 Task: Change the 'Frequently Asked Questions' heading to an H2 tag in the FAQ section.
Action: Mouse moved to (361, 460)
Screenshot: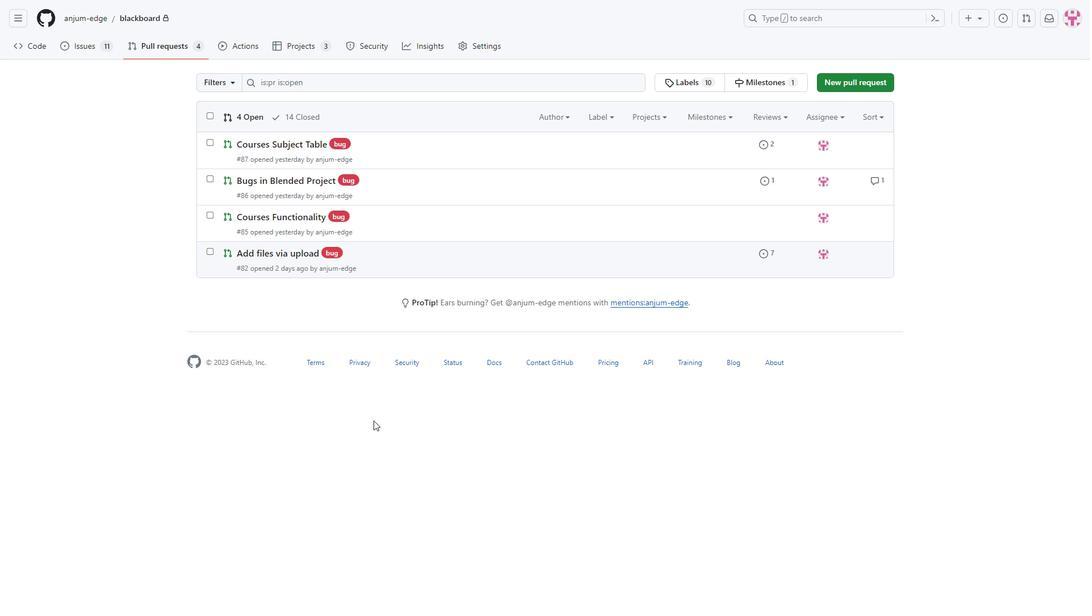 
Action: Mouse scrolled (361, 460) with delta (0, 0)
Screenshot: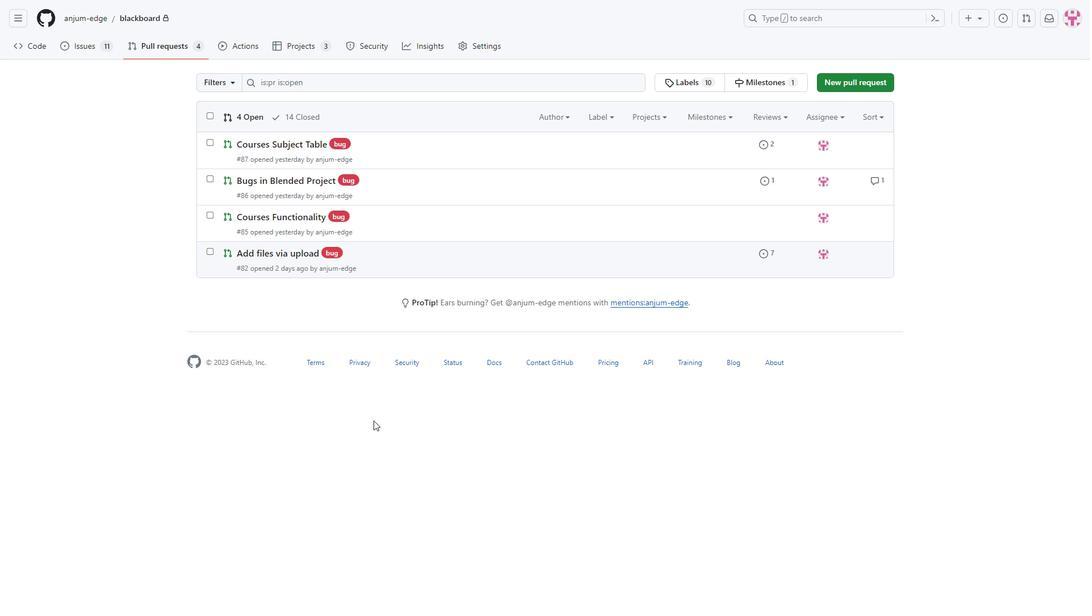 
Action: Mouse moved to (361, 461)
Screenshot: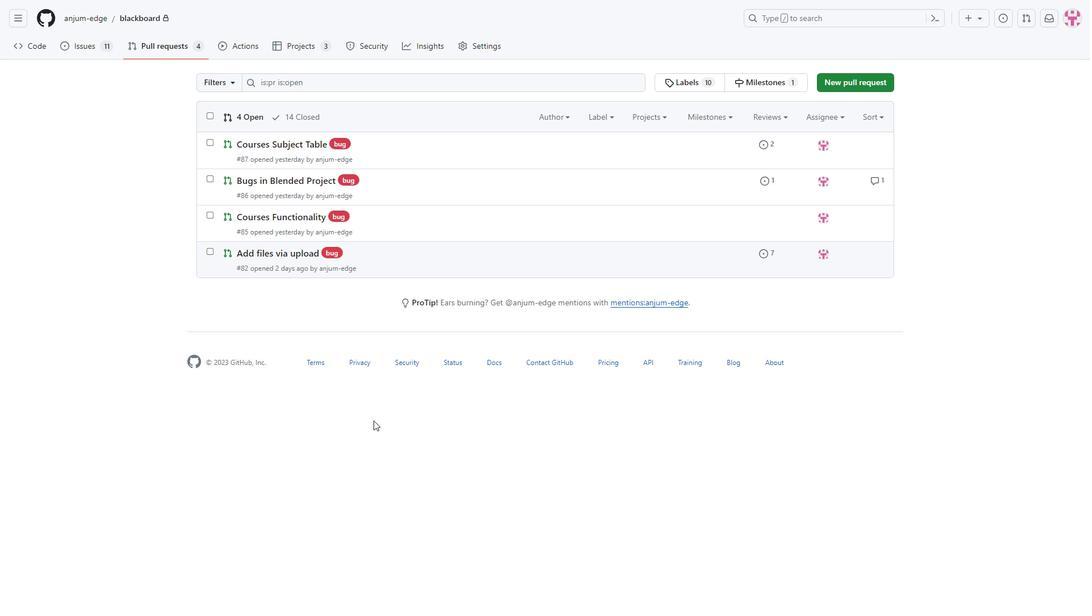 
Action: Mouse scrolled (361, 461) with delta (0, 0)
Screenshot: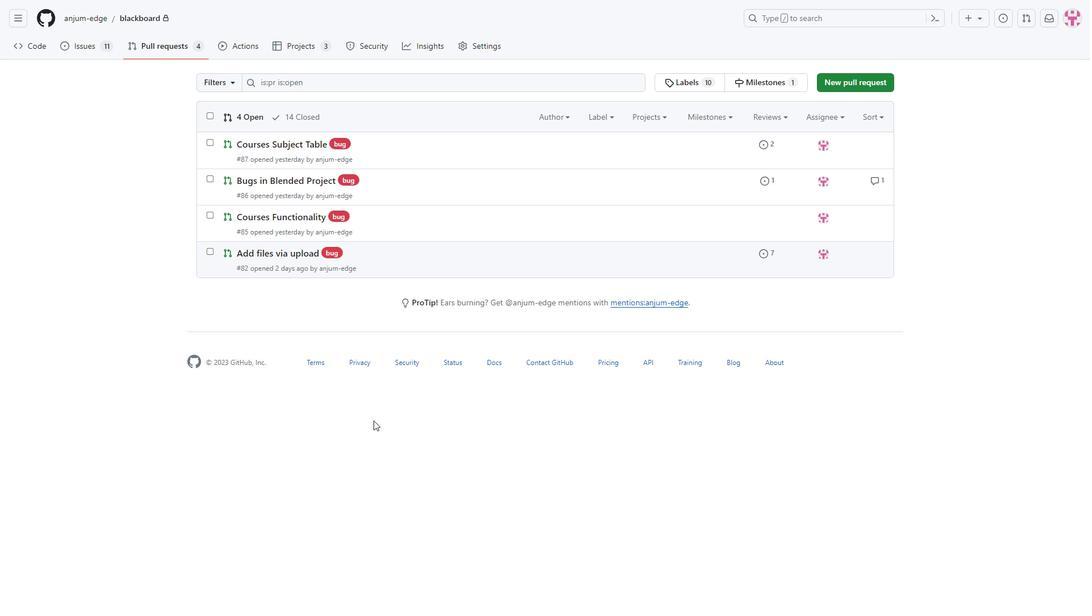 
Action: Mouse scrolled (361, 461) with delta (0, 0)
Screenshot: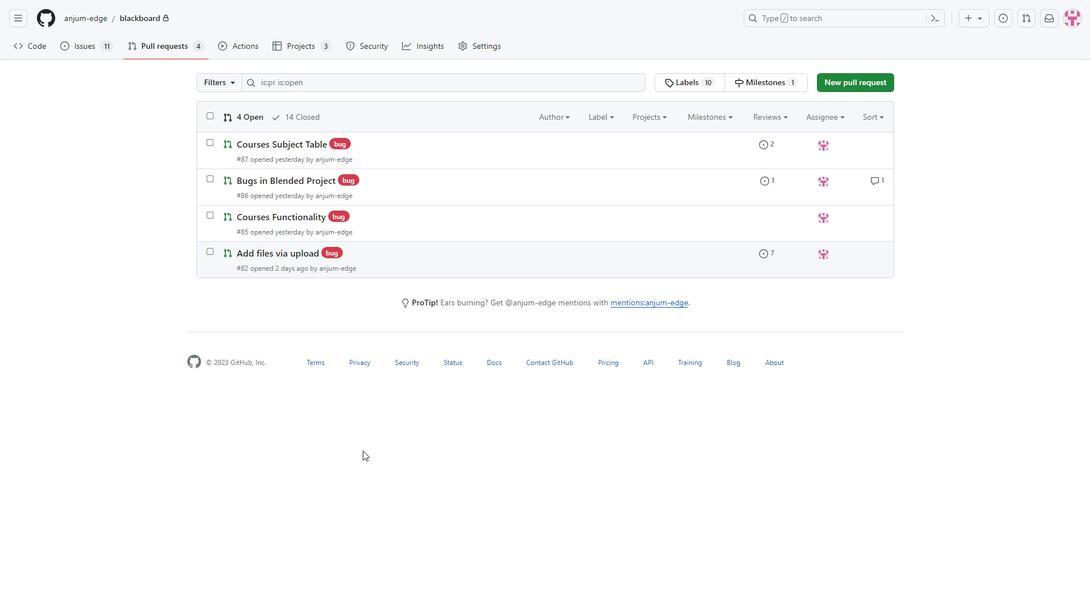 
Action: Mouse moved to (281, 217)
Screenshot: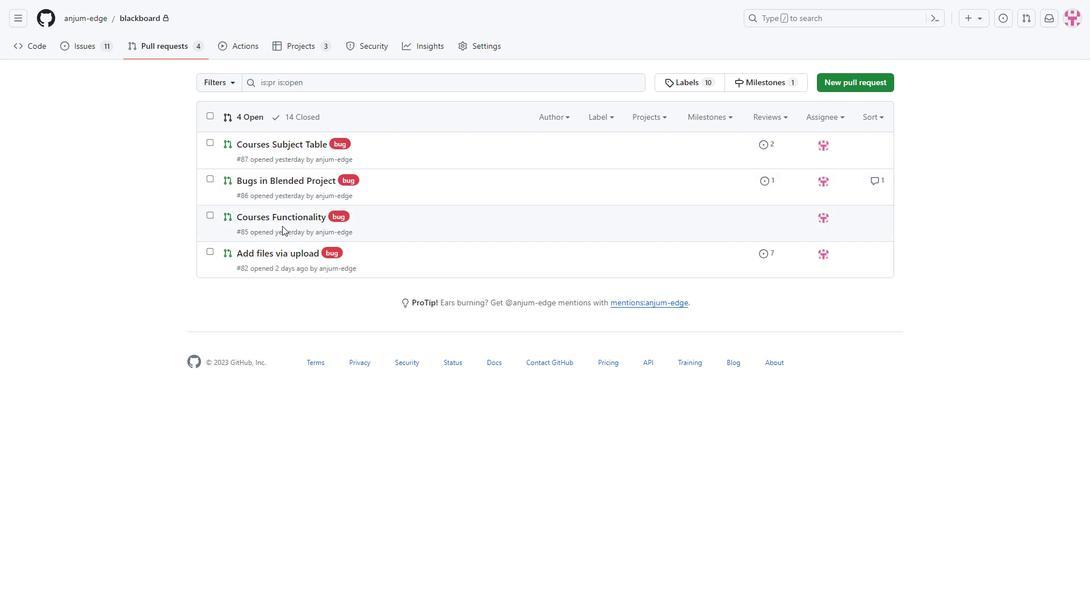 
Action: Mouse pressed left at (281, 217)
Screenshot: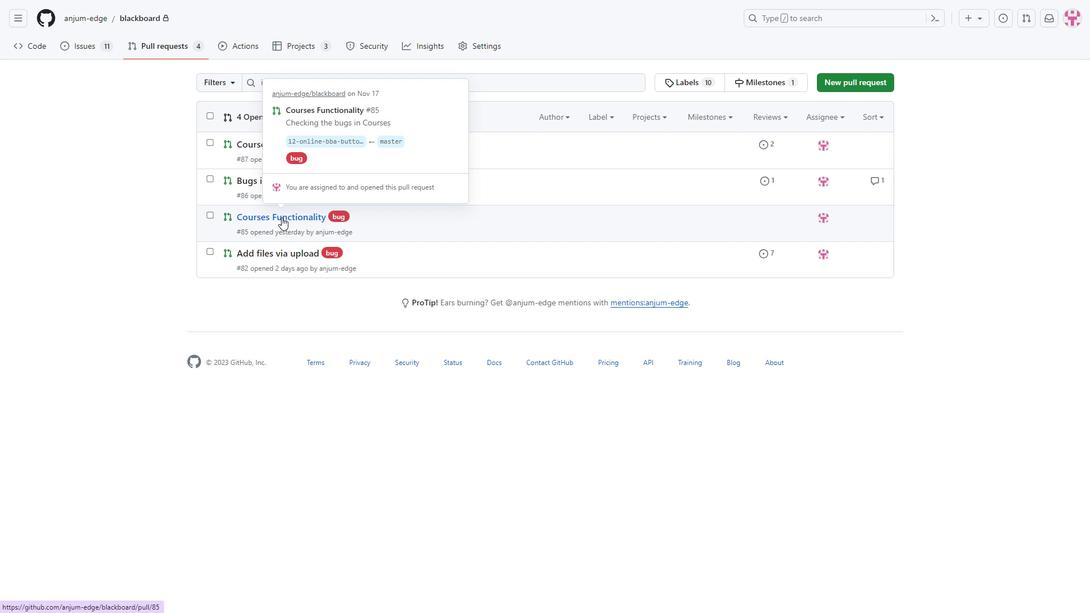 
Action: Mouse moved to (321, 371)
Screenshot: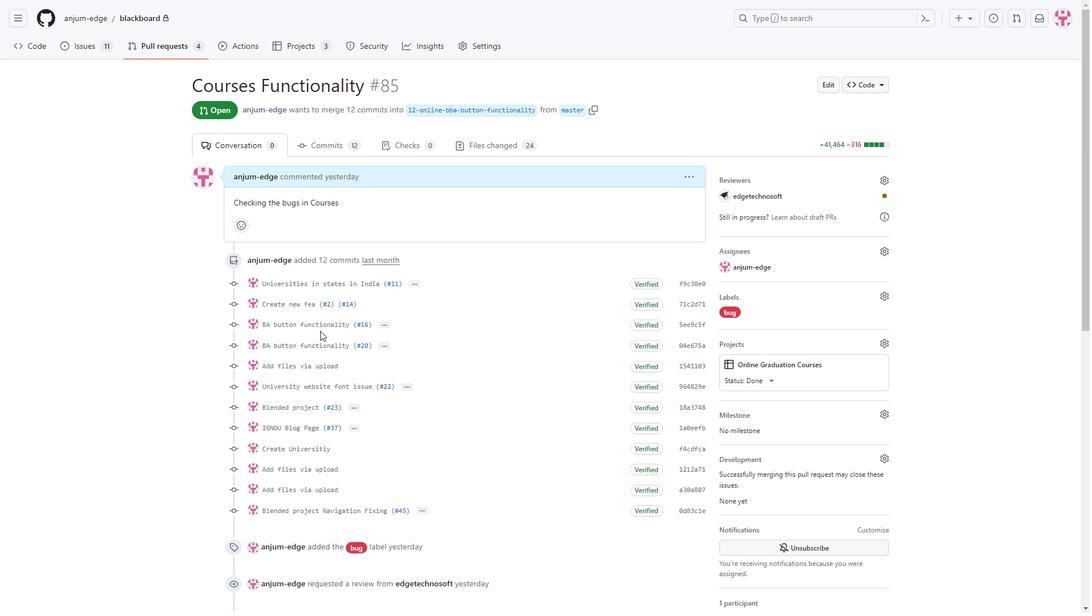 
Action: Mouse scrolled (321, 370) with delta (0, 0)
Screenshot: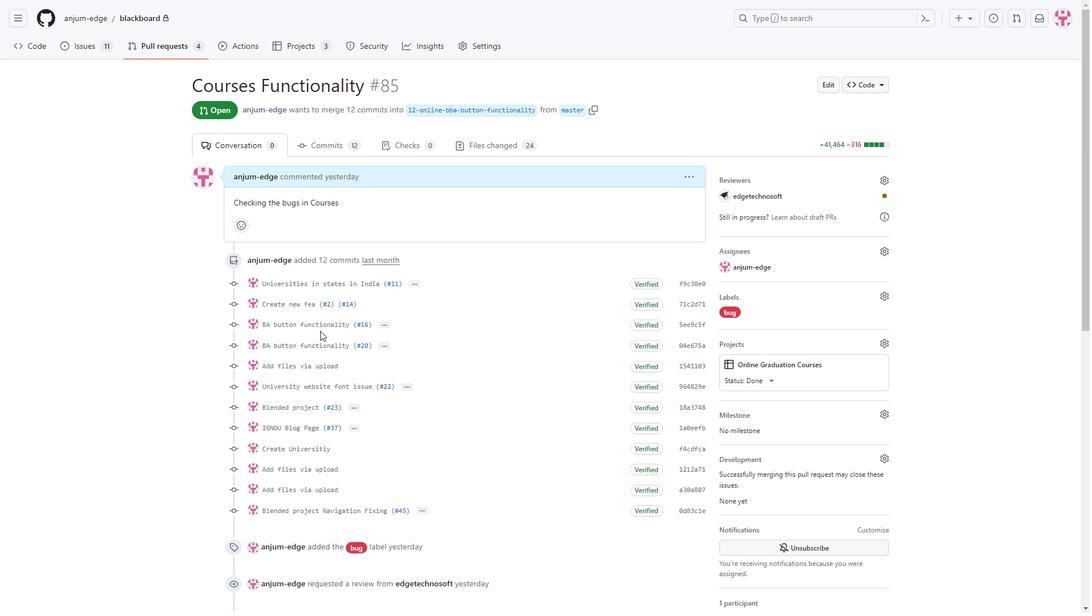 
Action: Mouse moved to (321, 374)
Screenshot: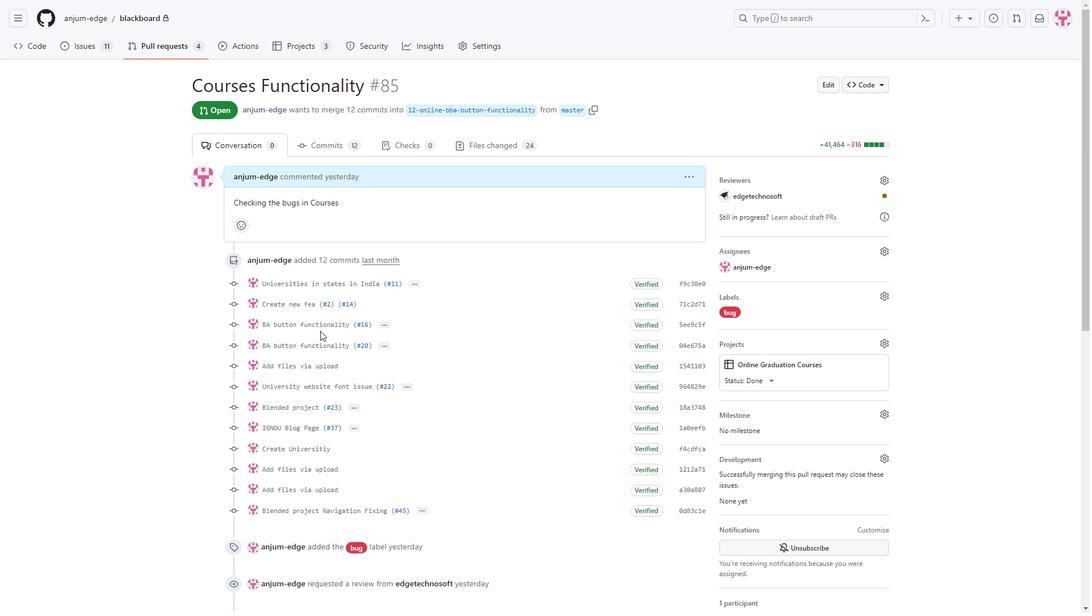 
Action: Mouse scrolled (321, 373) with delta (0, 0)
Screenshot: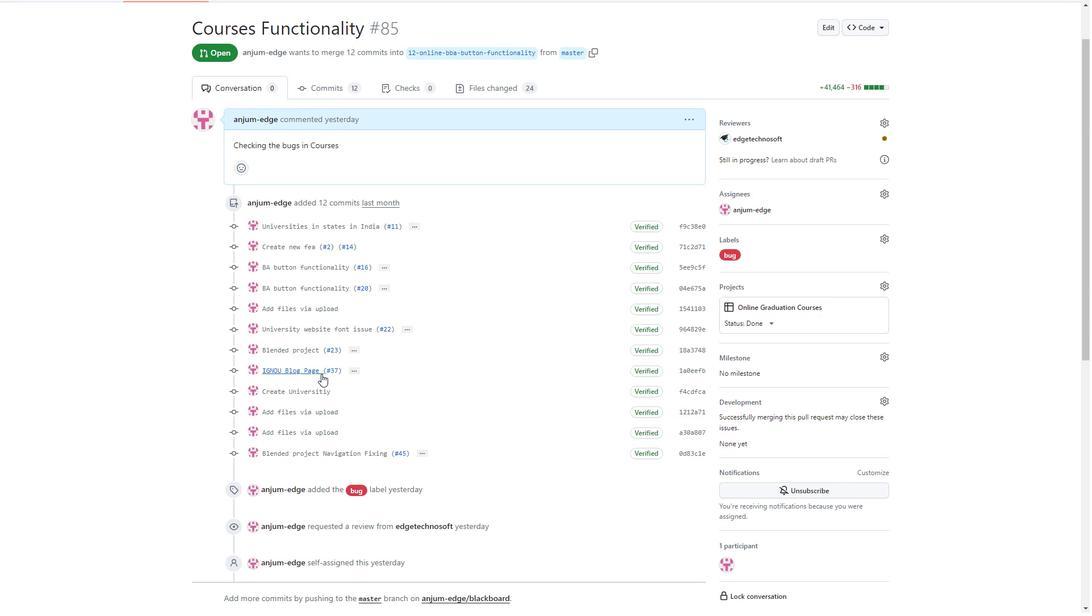 
Action: Mouse scrolled (321, 373) with delta (0, 0)
Screenshot: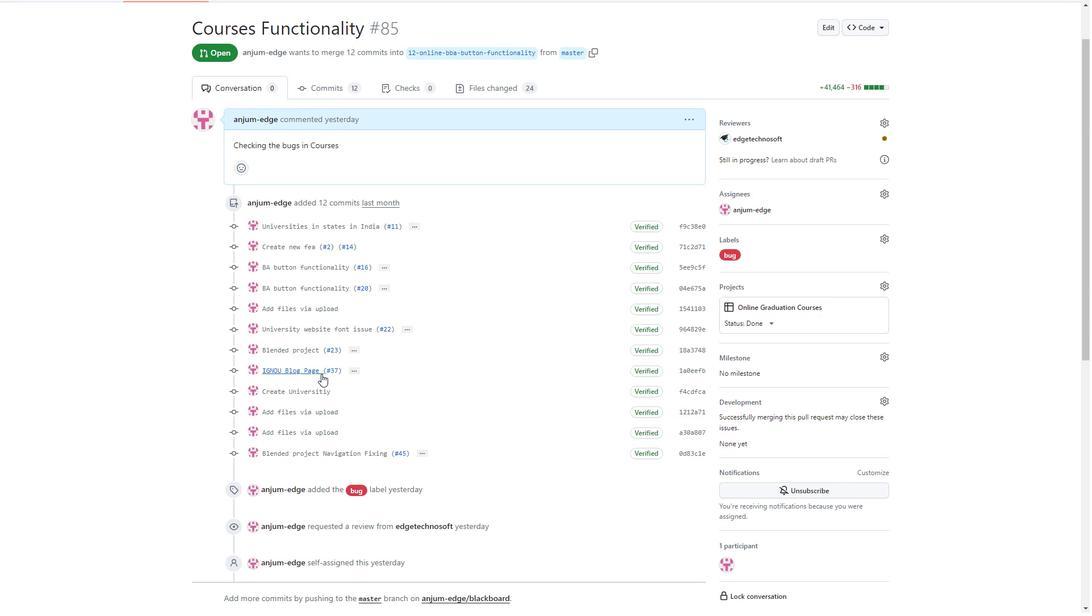 
Action: Mouse scrolled (321, 374) with delta (0, 0)
Screenshot: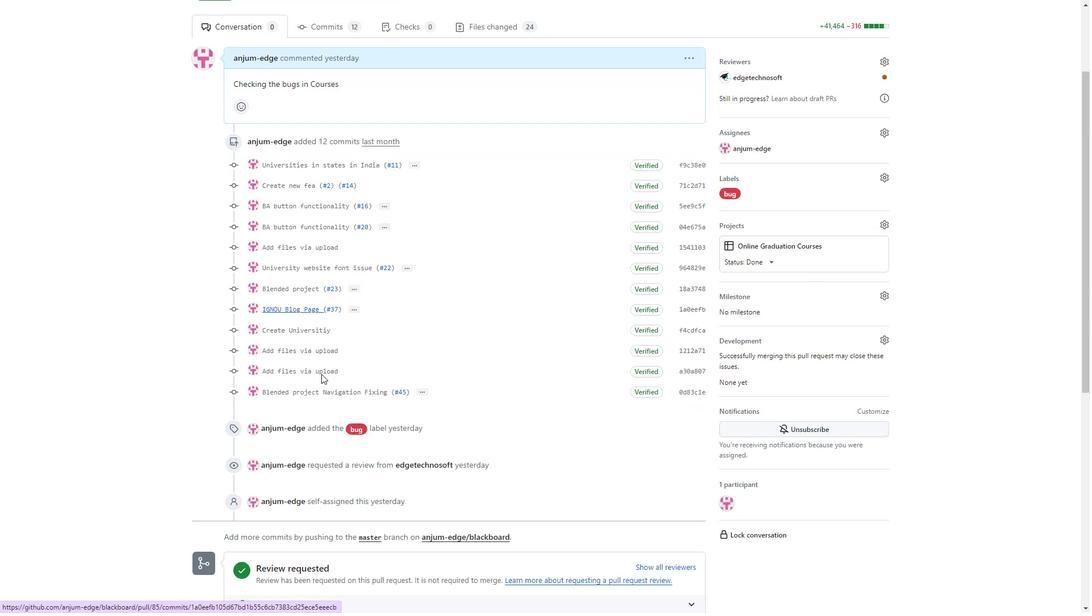 
Action: Mouse moved to (490, 417)
Screenshot: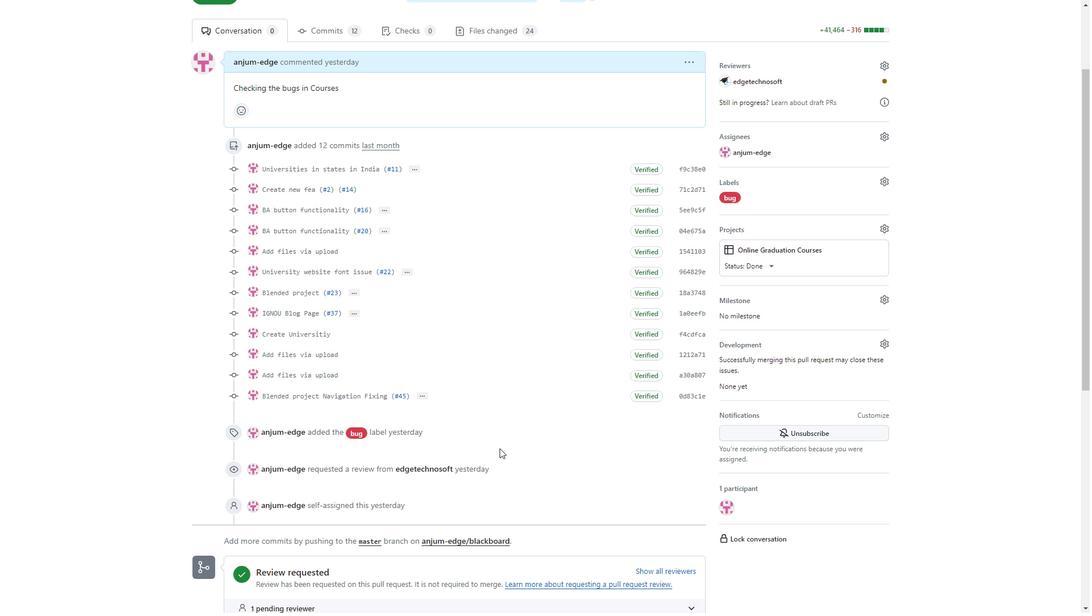 
Action: Mouse scrolled (490, 416) with delta (0, 0)
Screenshot: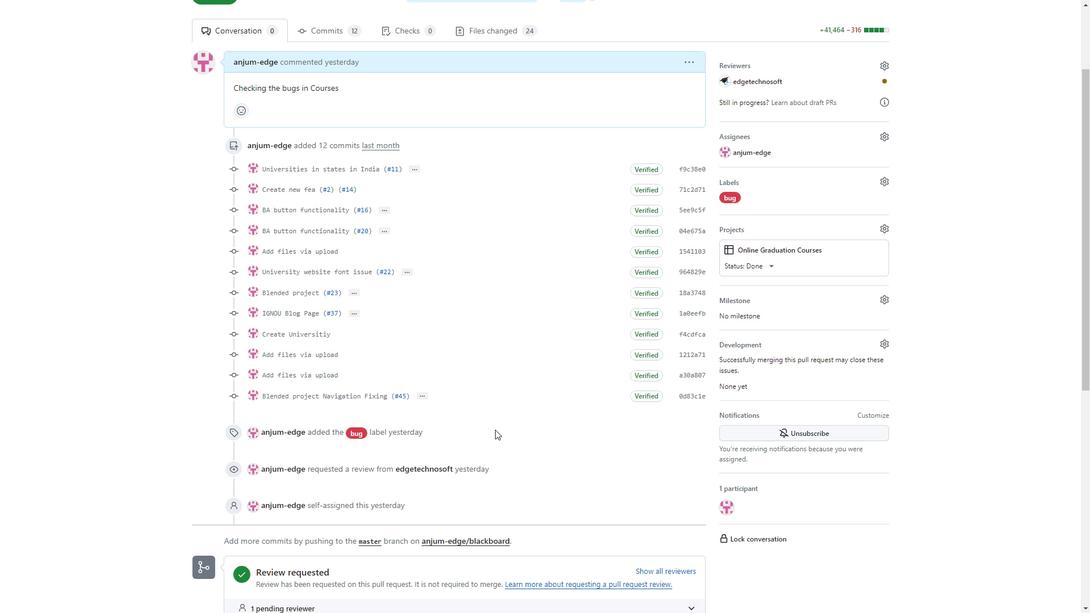 
Action: Mouse scrolled (490, 416) with delta (0, 0)
Screenshot: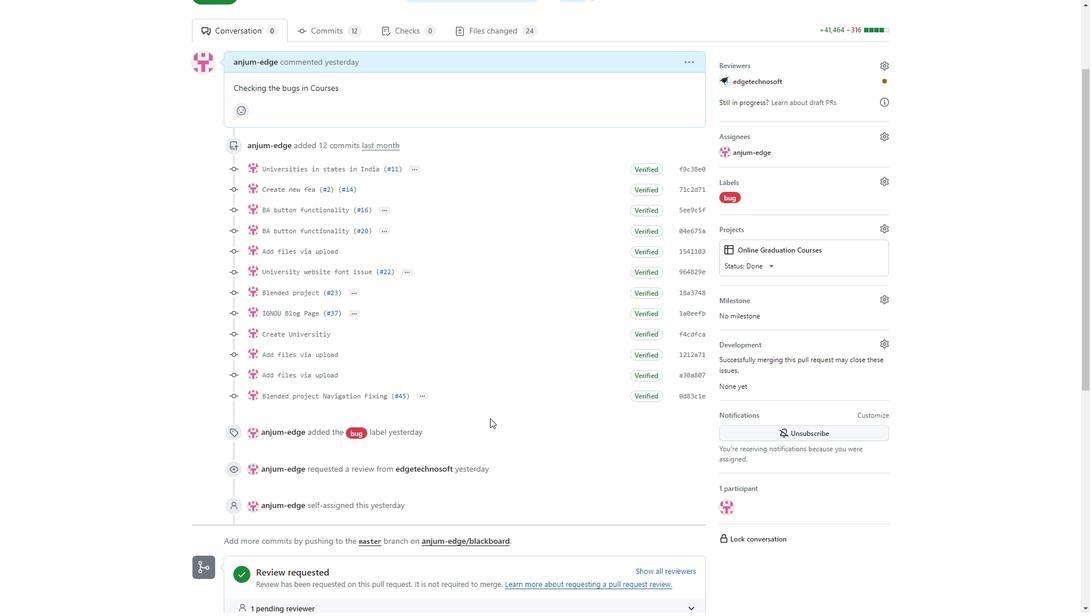 
Action: Mouse moved to (489, 416)
Screenshot: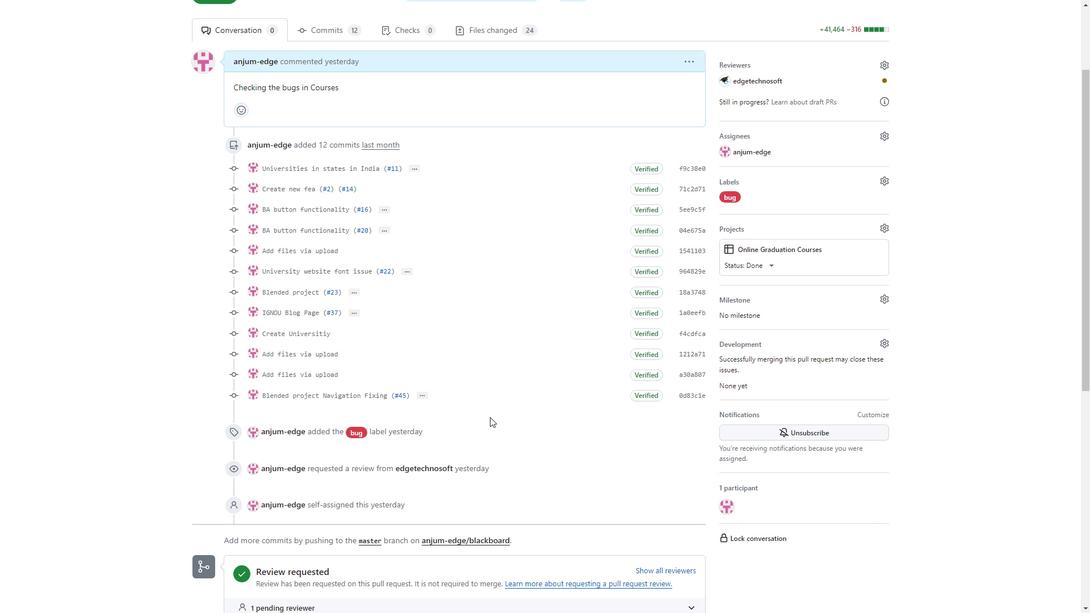 
Action: Mouse scrolled (489, 416) with delta (0, 0)
Screenshot: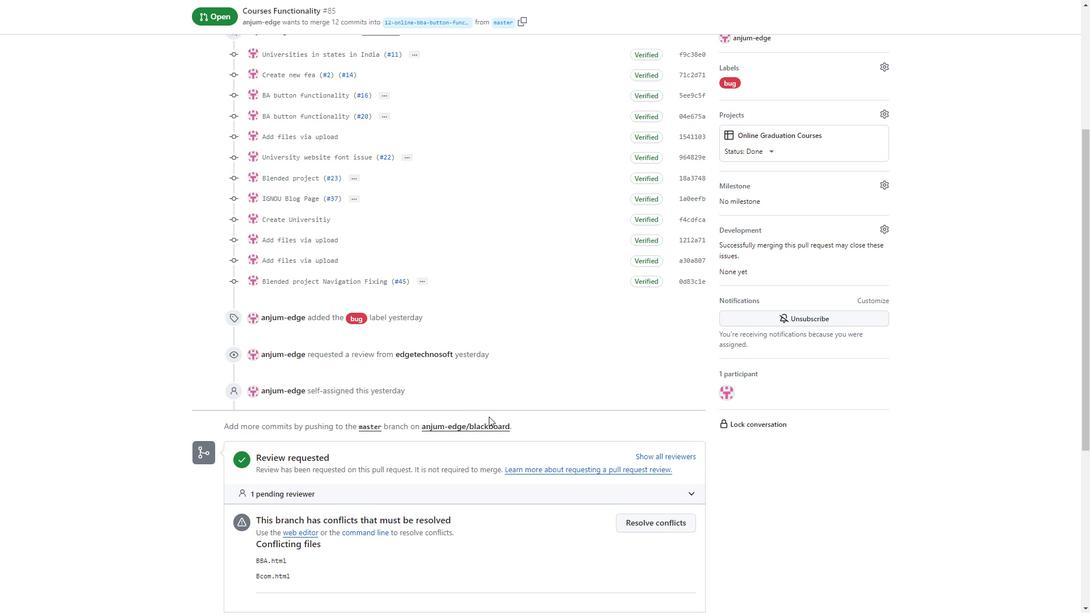 
Action: Mouse scrolled (489, 416) with delta (0, 0)
Screenshot: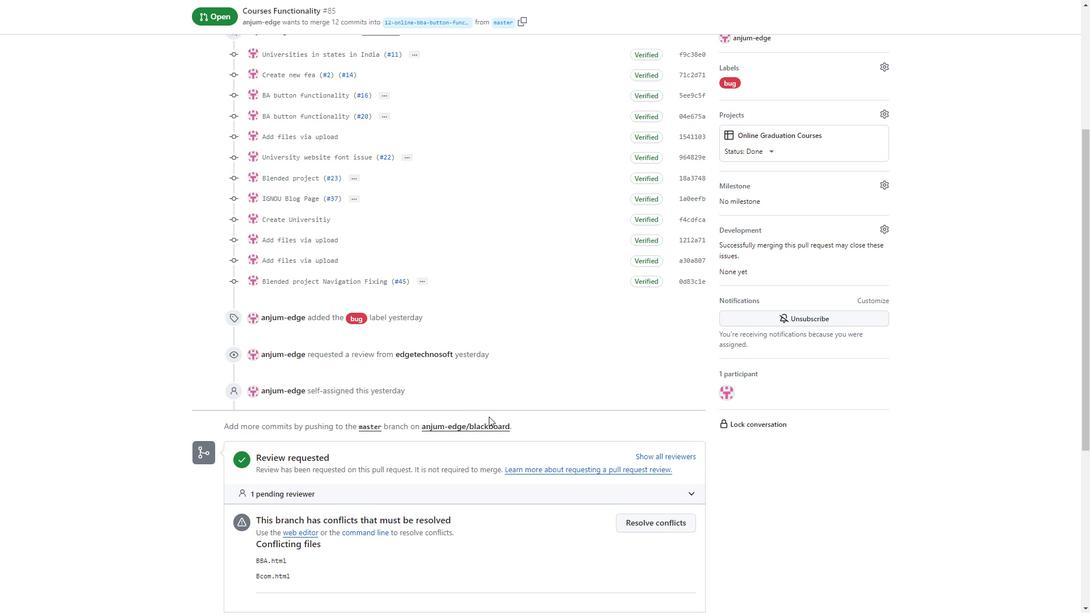 
Action: Mouse scrolled (489, 416) with delta (0, 0)
Screenshot: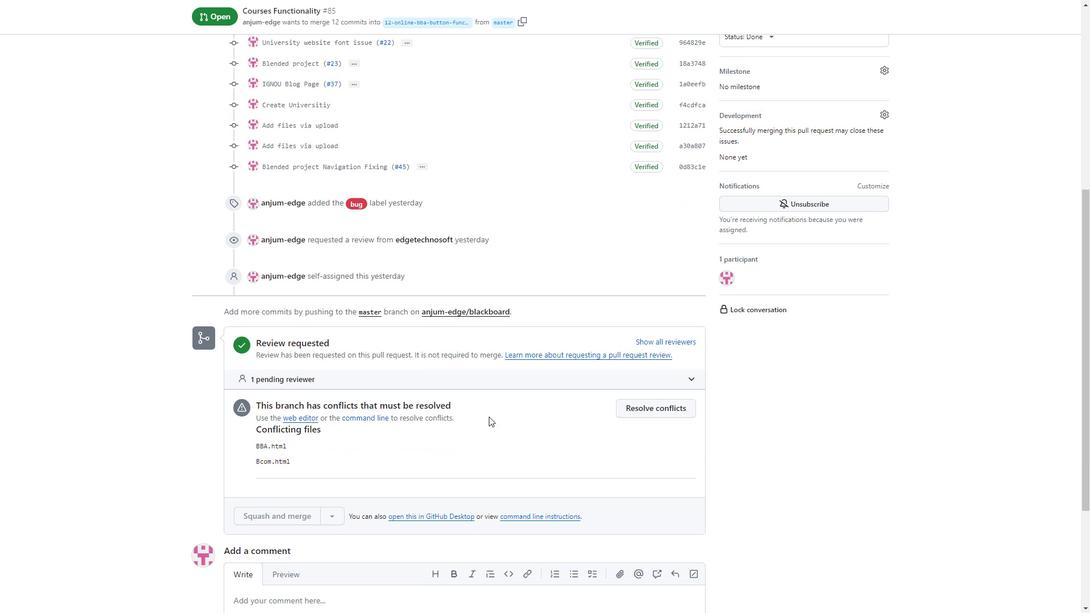 
Action: Mouse scrolled (489, 416) with delta (0, 0)
Screenshot: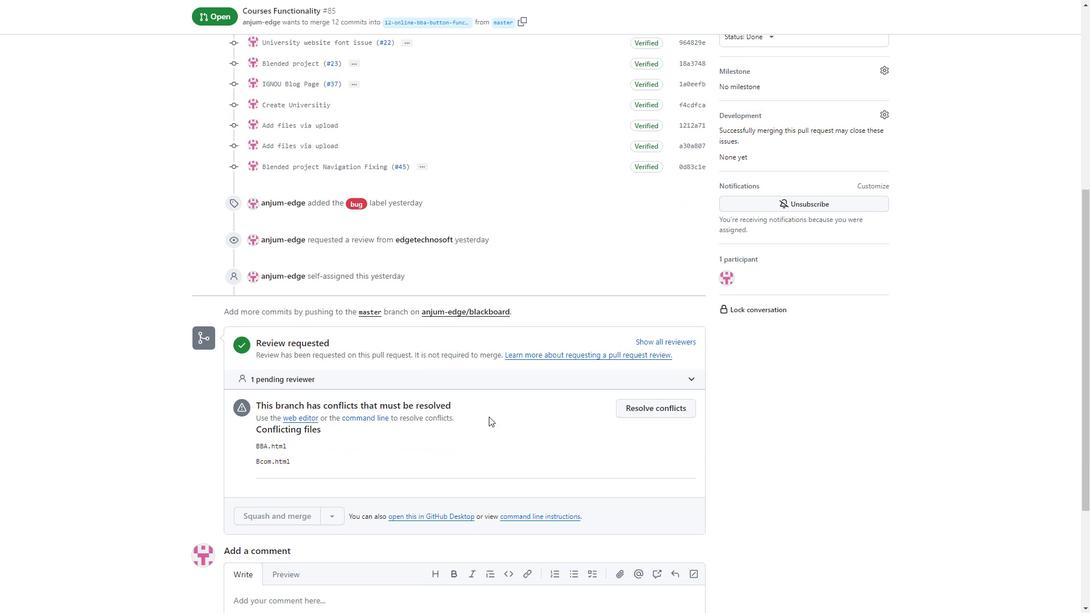 
Action: Mouse scrolled (489, 416) with delta (0, 0)
Screenshot: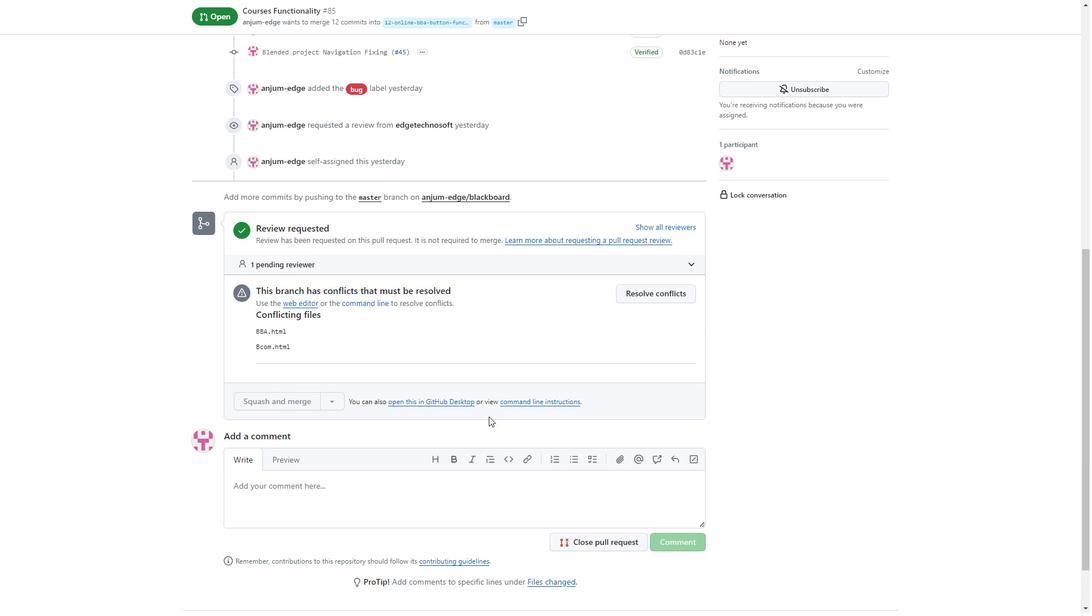 
Action: Mouse moved to (352, 301)
Screenshot: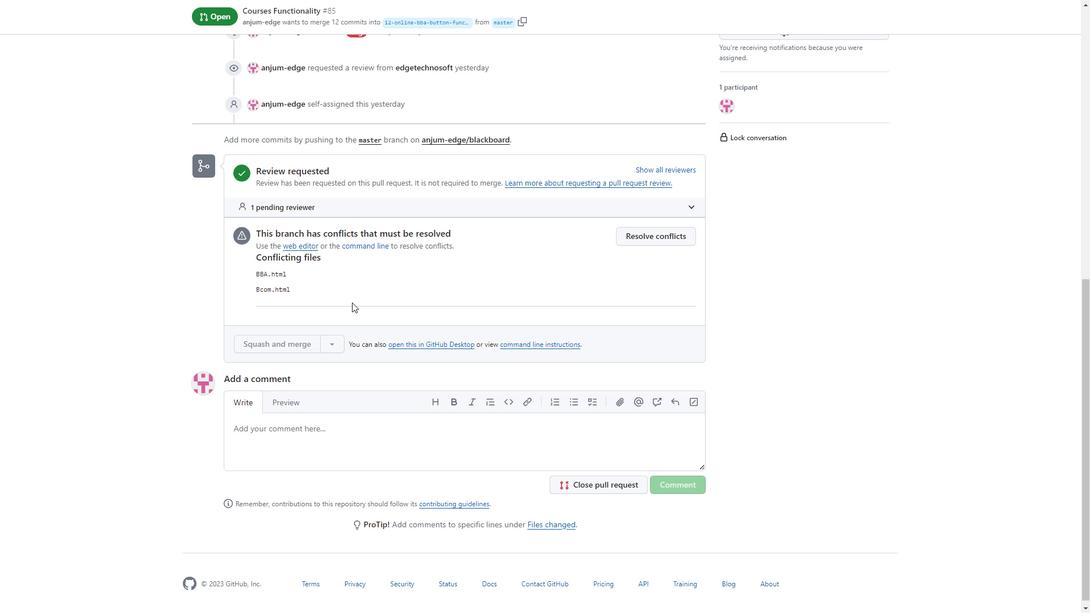 
Action: Mouse scrolled (352, 300) with delta (0, 0)
Screenshot: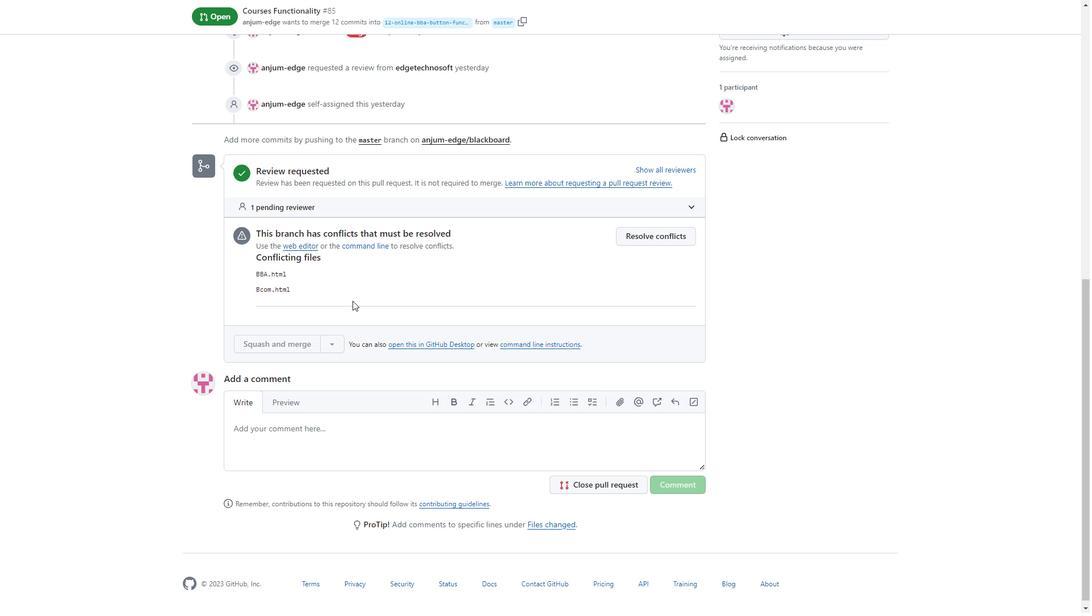 
Action: Mouse scrolled (352, 300) with delta (0, 0)
Screenshot: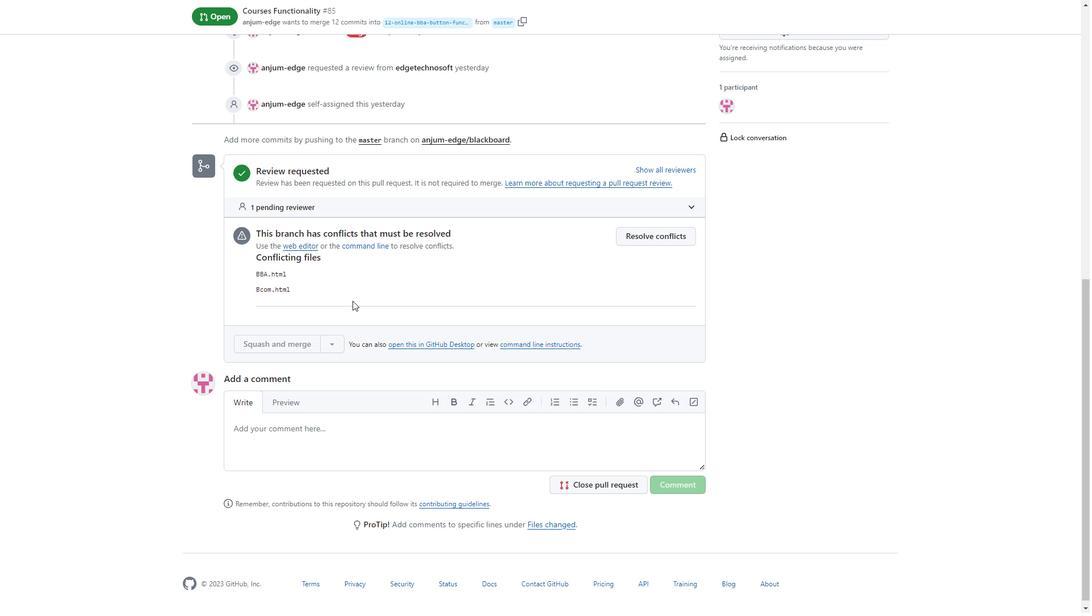 
Action: Mouse scrolled (352, 300) with delta (0, 0)
Screenshot: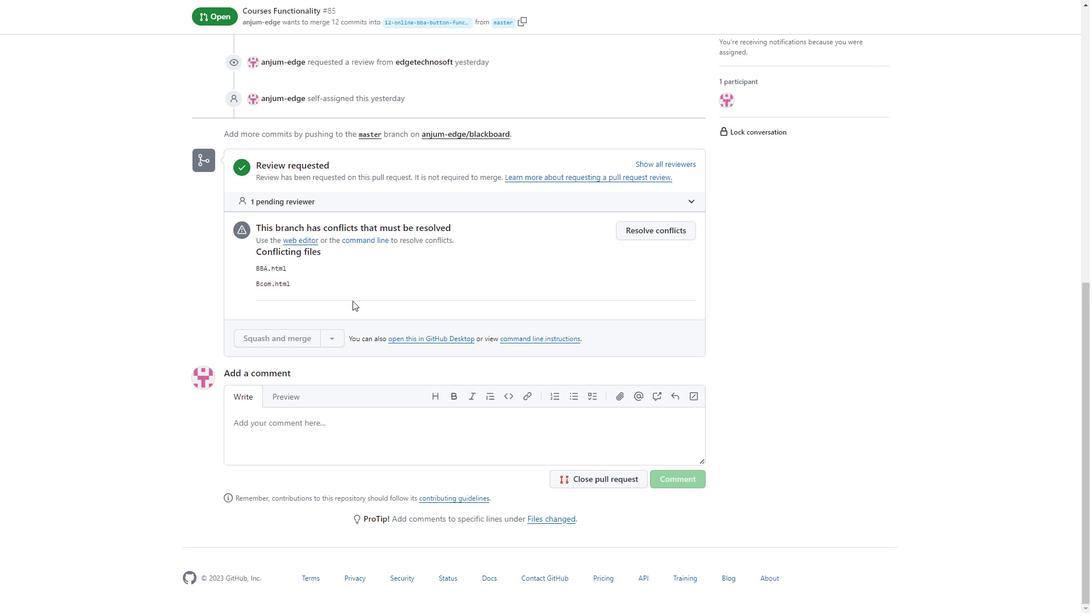 
Action: Mouse scrolled (352, 300) with delta (0, 0)
Screenshot: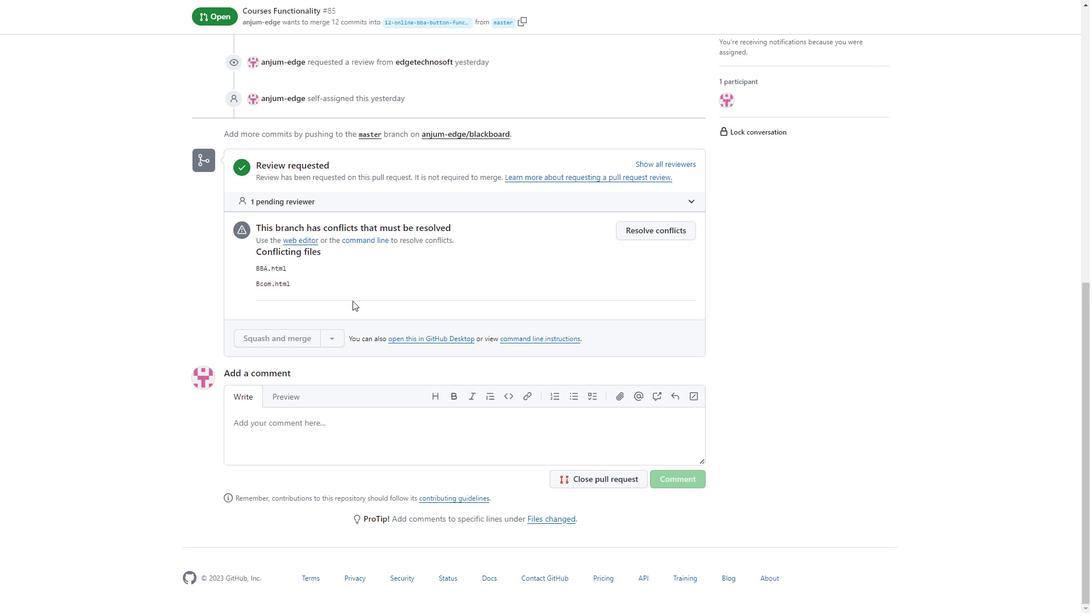 
Action: Mouse scrolled (352, 300) with delta (0, 0)
Screenshot: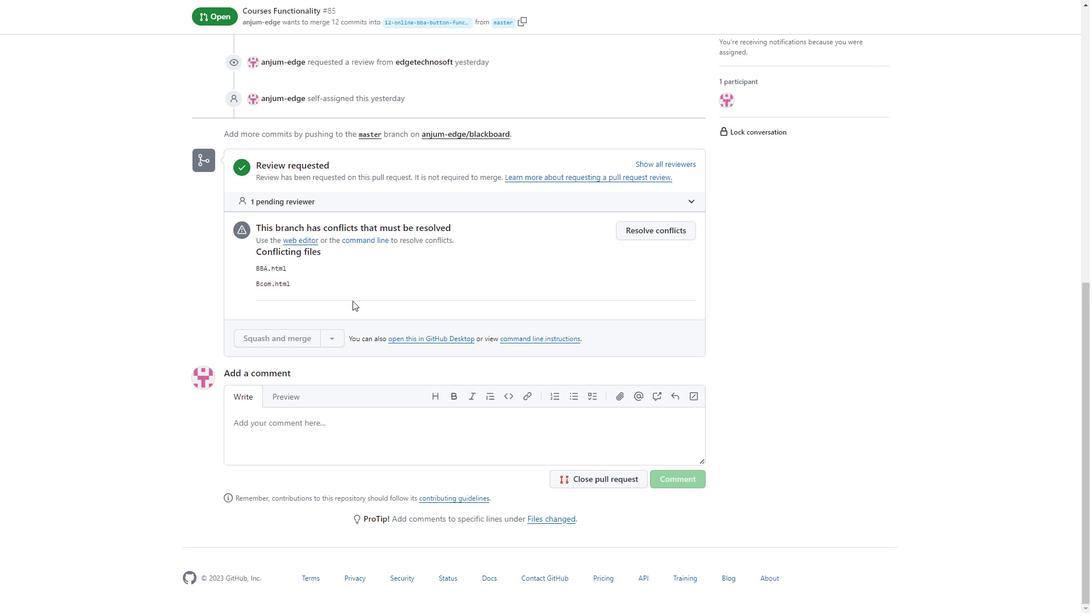 
Action: Mouse scrolled (352, 300) with delta (0, 0)
Screenshot: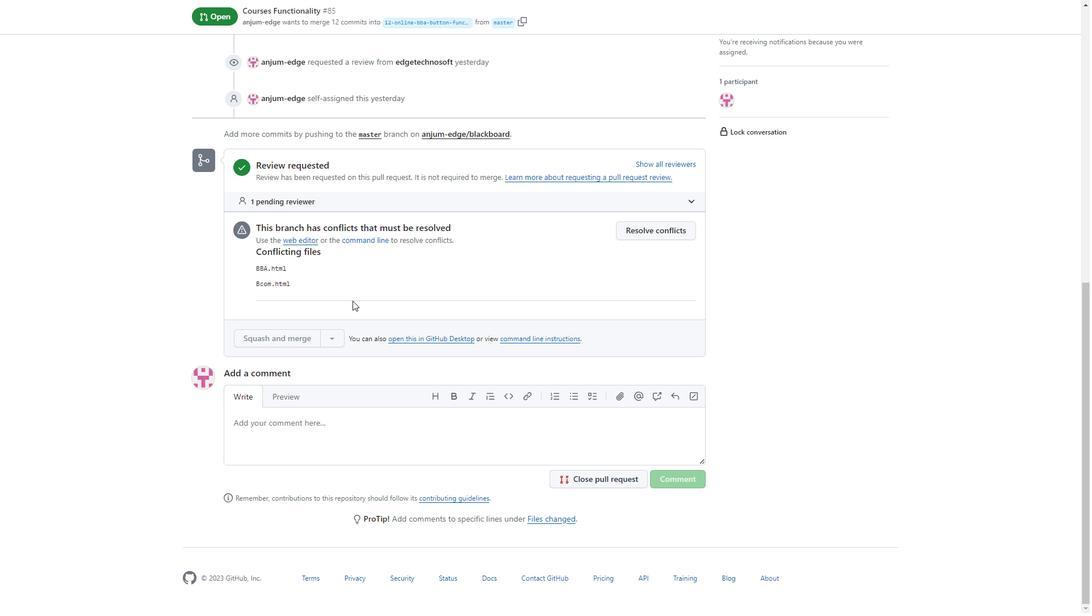 
Action: Mouse scrolled (352, 300) with delta (0, 0)
Screenshot: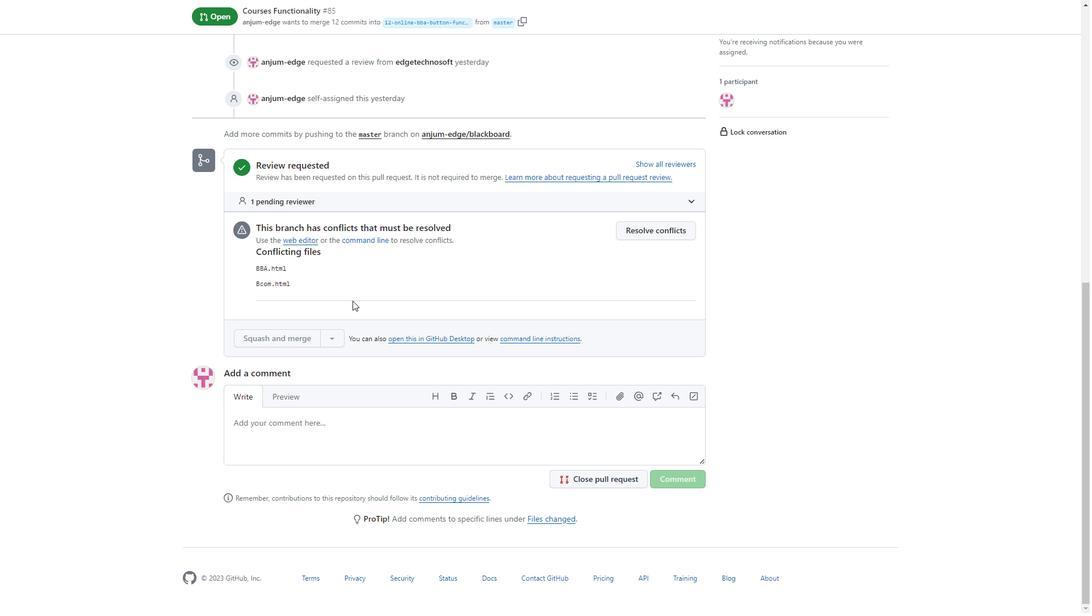 
Action: Mouse scrolled (352, 300) with delta (0, 0)
Screenshot: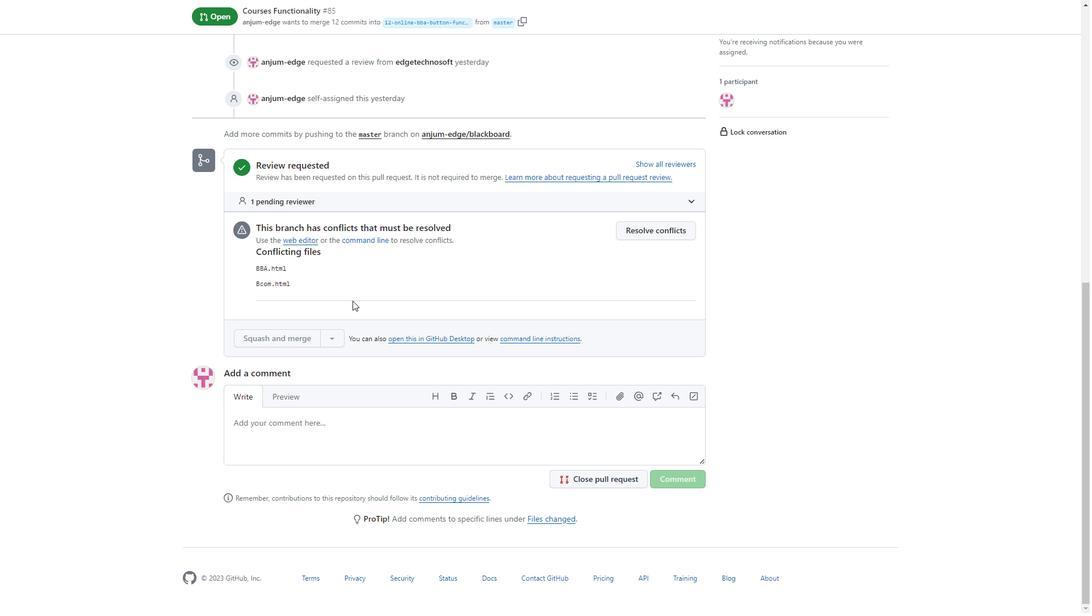 
Action: Mouse moved to (392, 285)
Screenshot: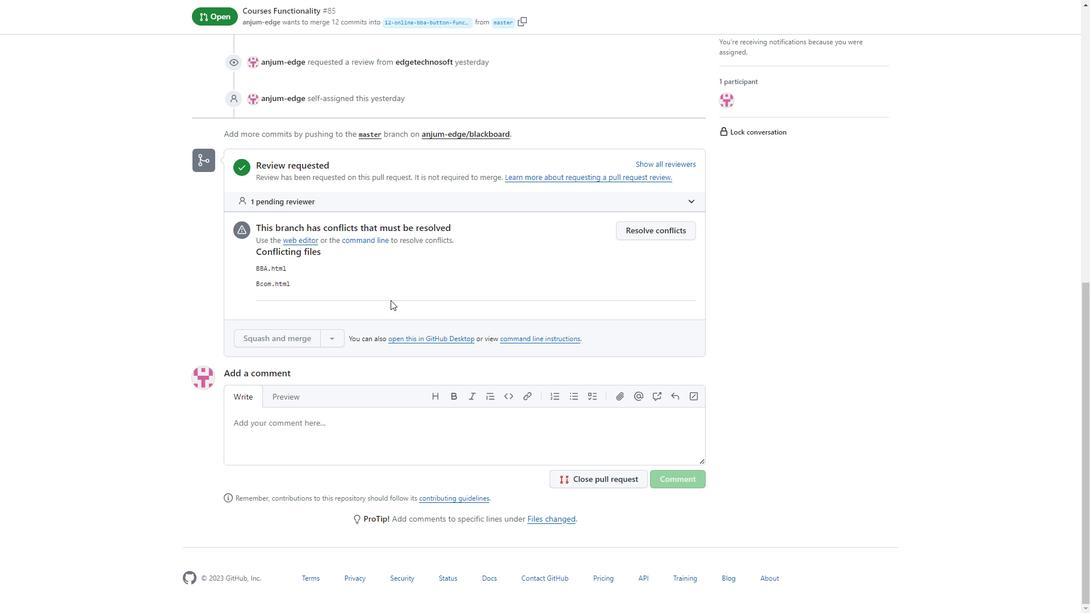 
Action: Mouse scrolled (392, 285) with delta (0, 0)
Screenshot: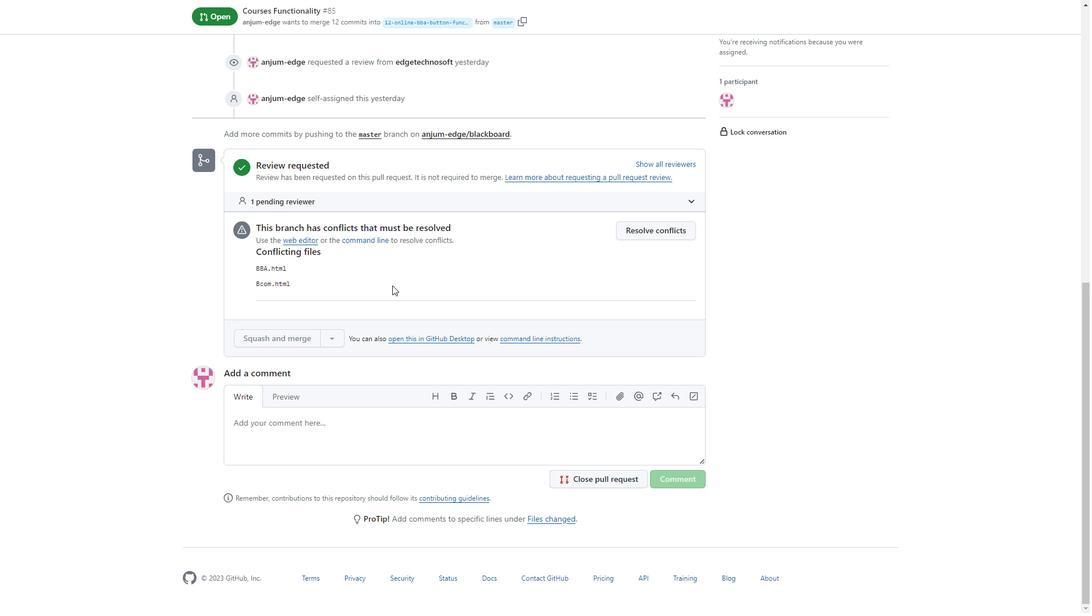 
Action: Mouse scrolled (392, 285) with delta (0, 0)
Screenshot: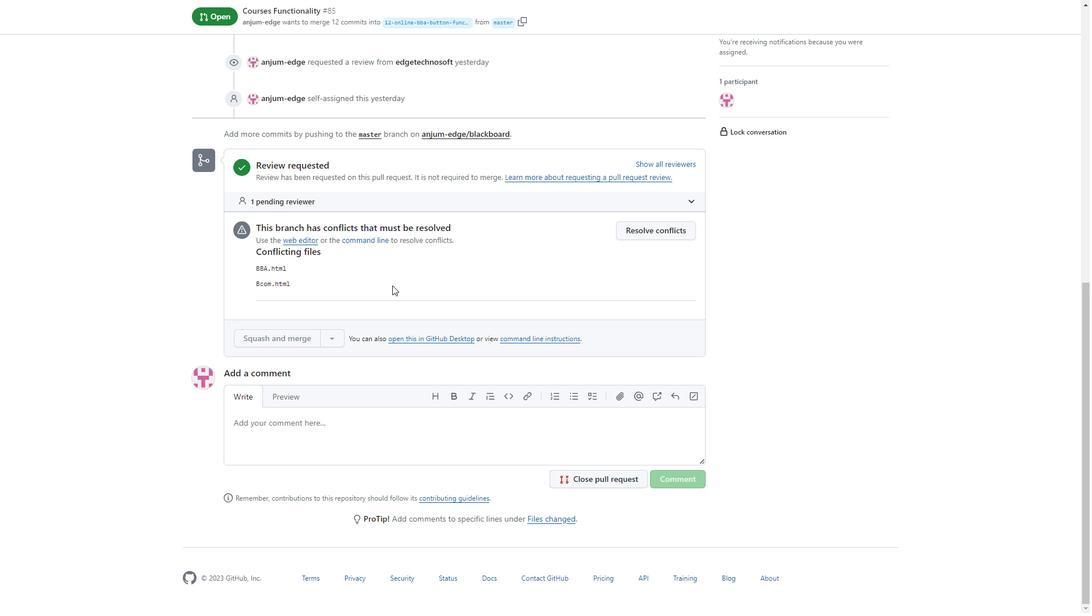 
Action: Mouse scrolled (392, 285) with delta (0, 0)
Screenshot: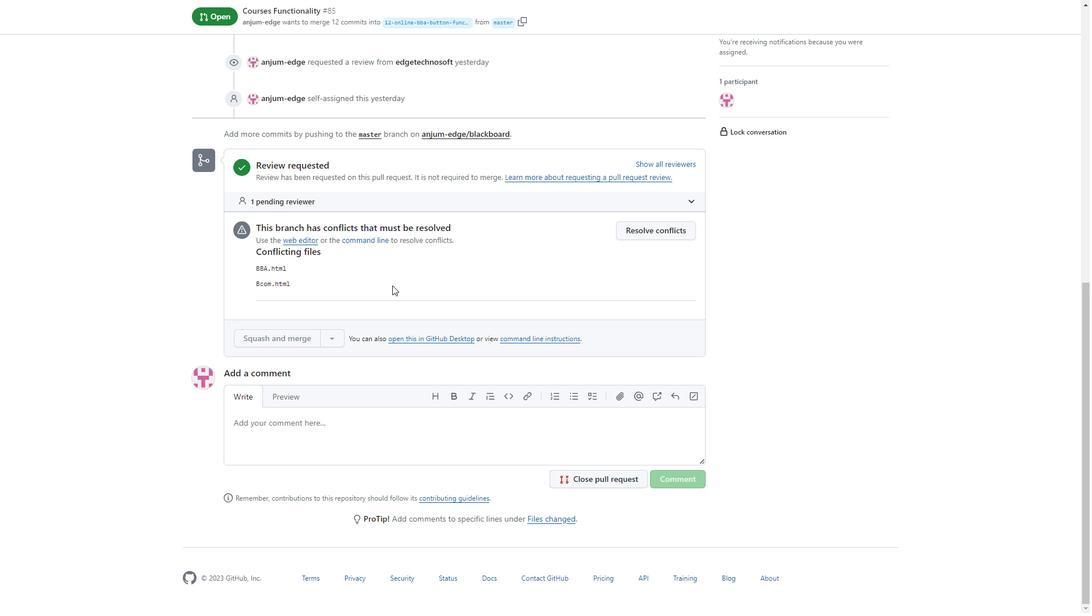 
Action: Mouse scrolled (392, 285) with delta (0, 0)
Screenshot: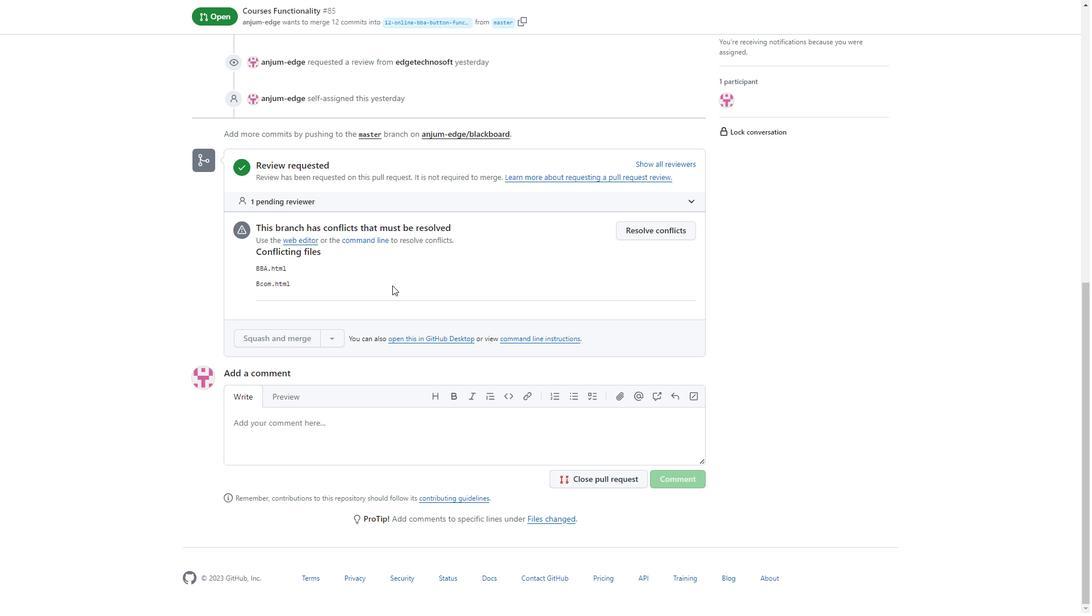 
Action: Mouse scrolled (392, 285) with delta (0, 0)
Screenshot: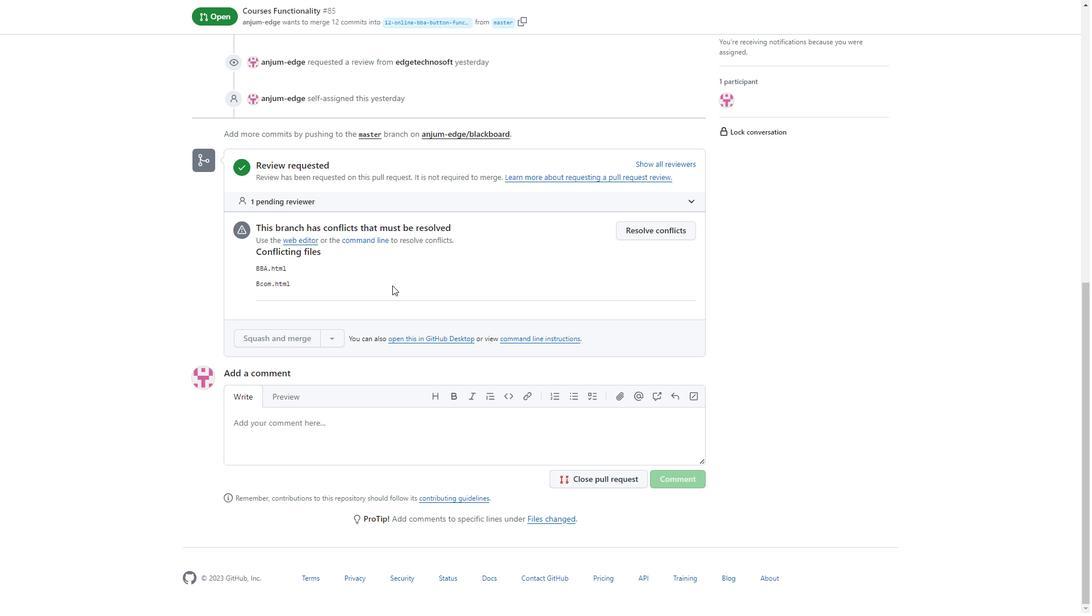 
Action: Mouse moved to (386, 286)
Screenshot: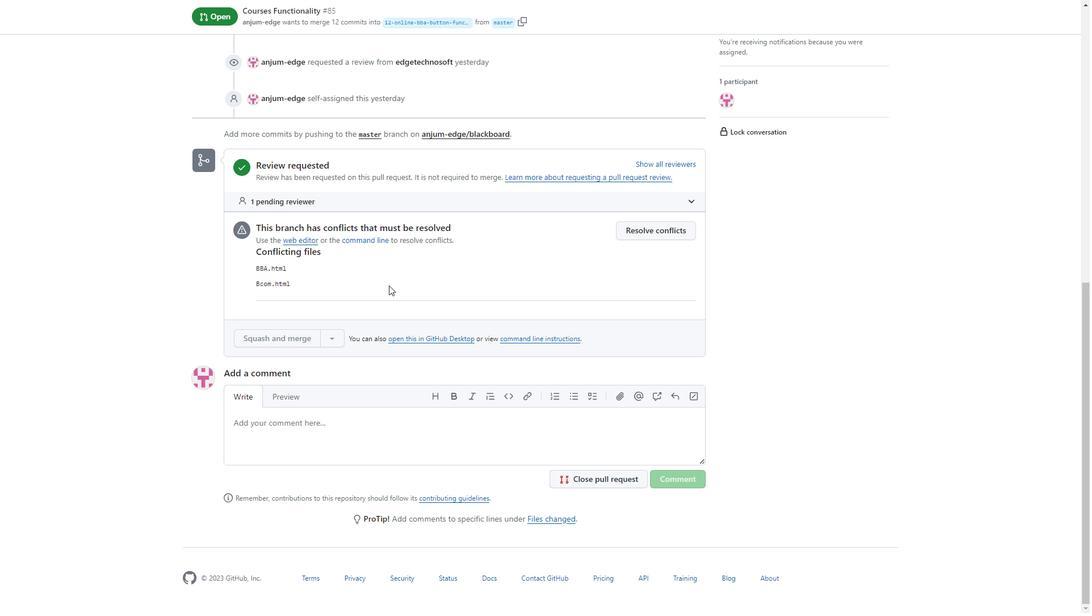 
Action: Mouse scrolled (386, 285) with delta (0, 0)
Screenshot: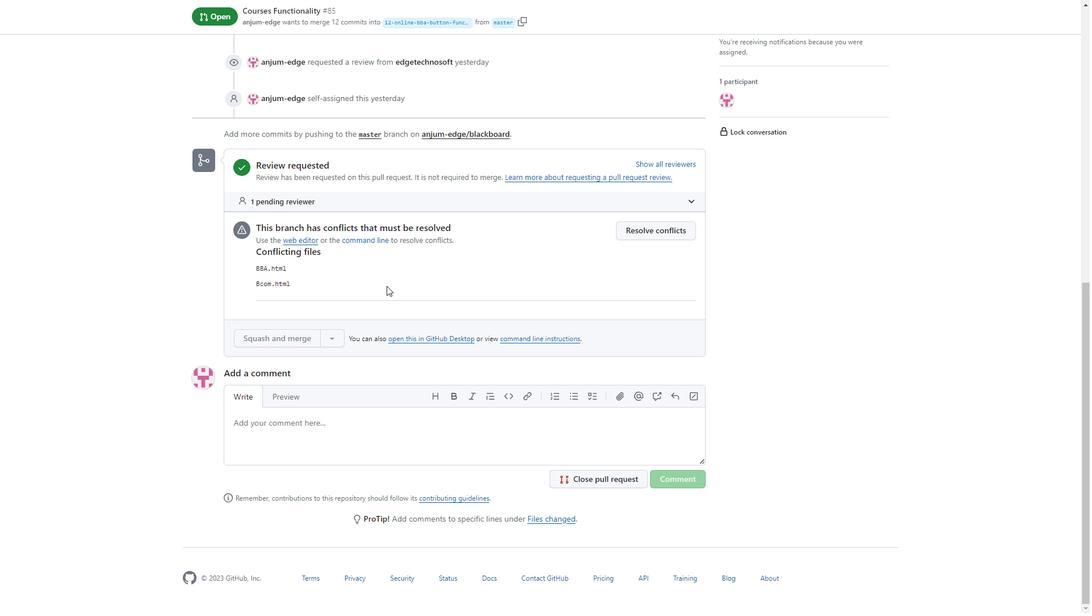 
Action: Mouse scrolled (386, 285) with delta (0, 0)
Screenshot: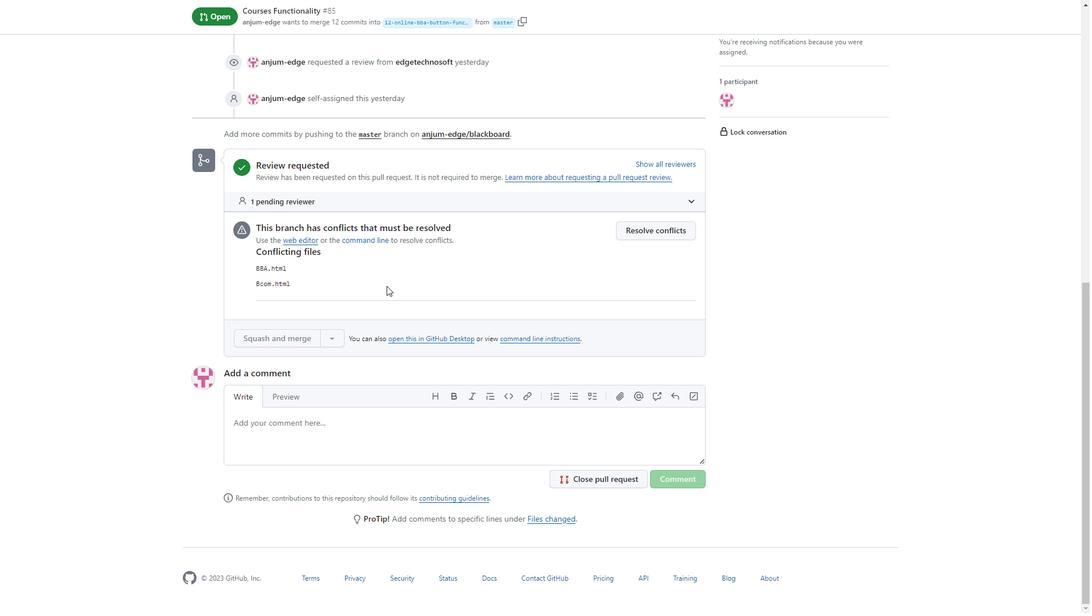 
Action: Mouse moved to (354, 281)
Screenshot: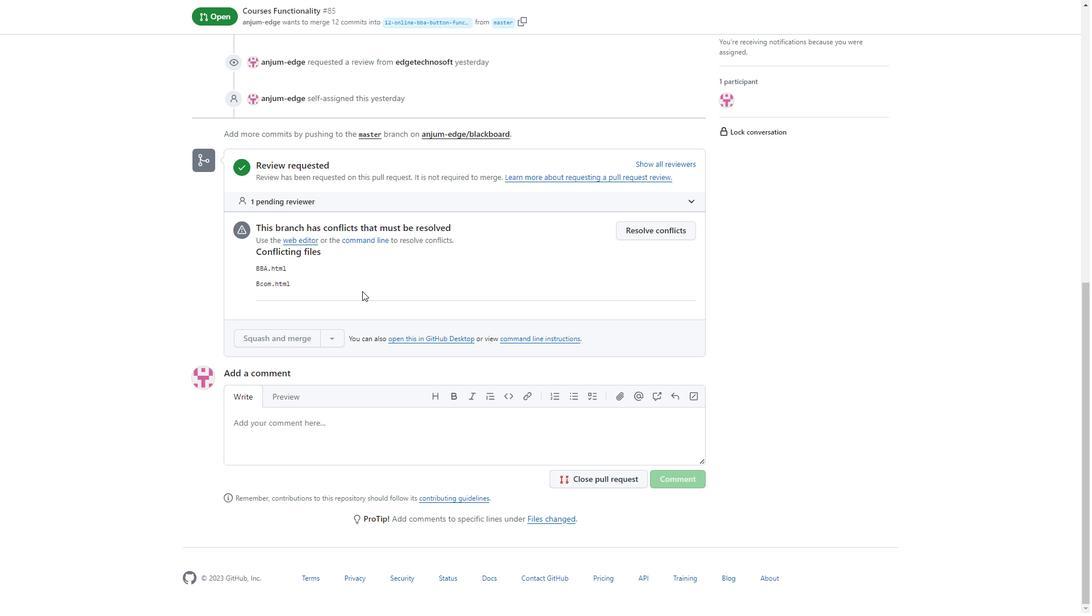 
Action: Mouse scrolled (354, 281) with delta (0, 0)
Screenshot: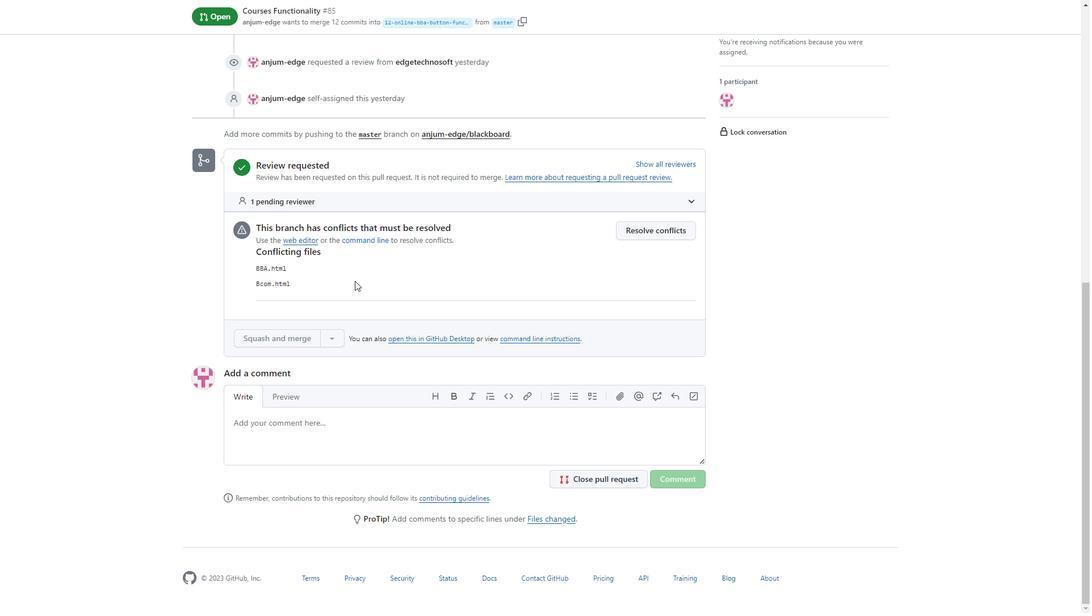 
Action: Mouse moved to (353, 281)
Screenshot: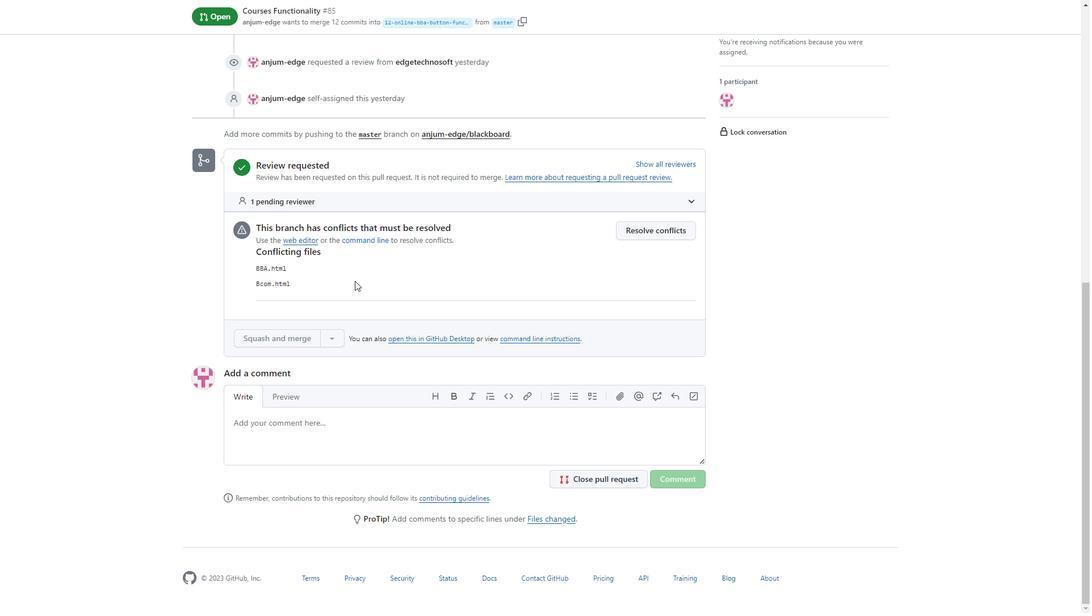 
Action: Mouse scrolled (353, 281) with delta (0, 0)
Screenshot: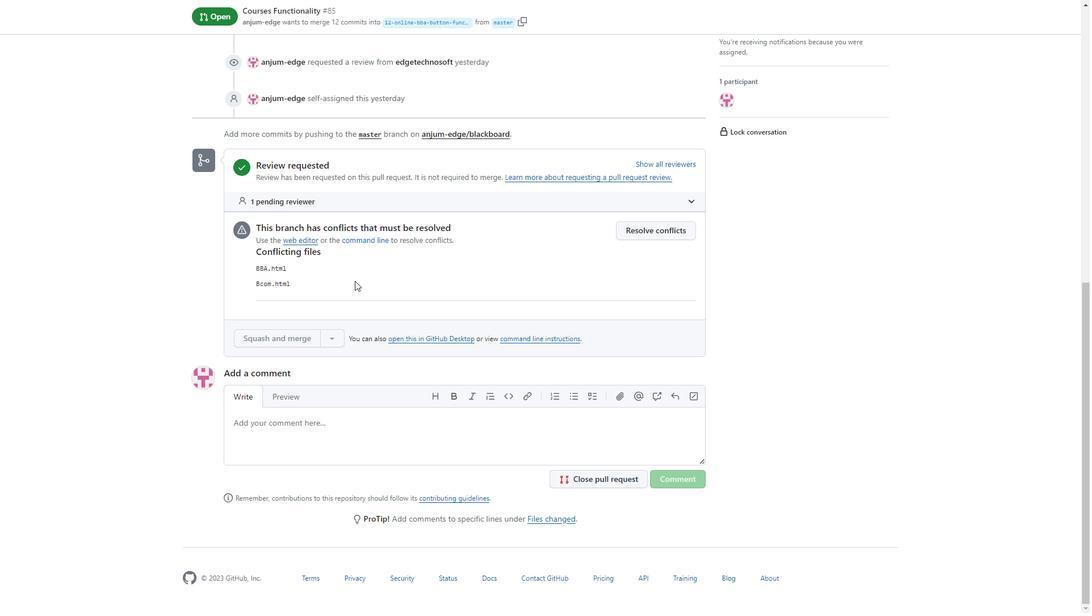 
Action: Mouse moved to (353, 281)
Screenshot: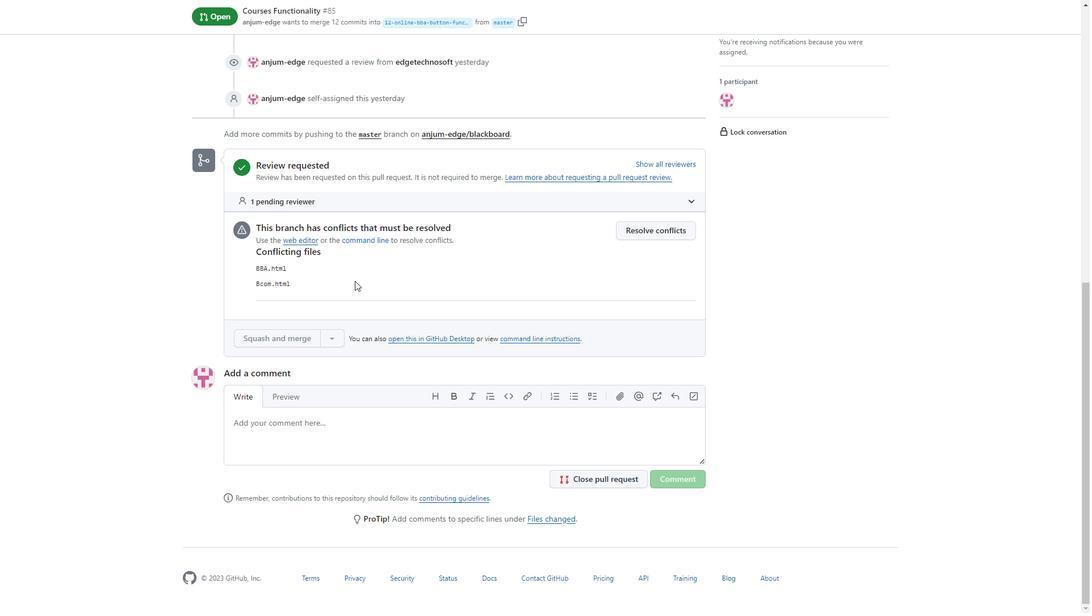 
Action: Mouse scrolled (353, 282) with delta (0, 0)
Screenshot: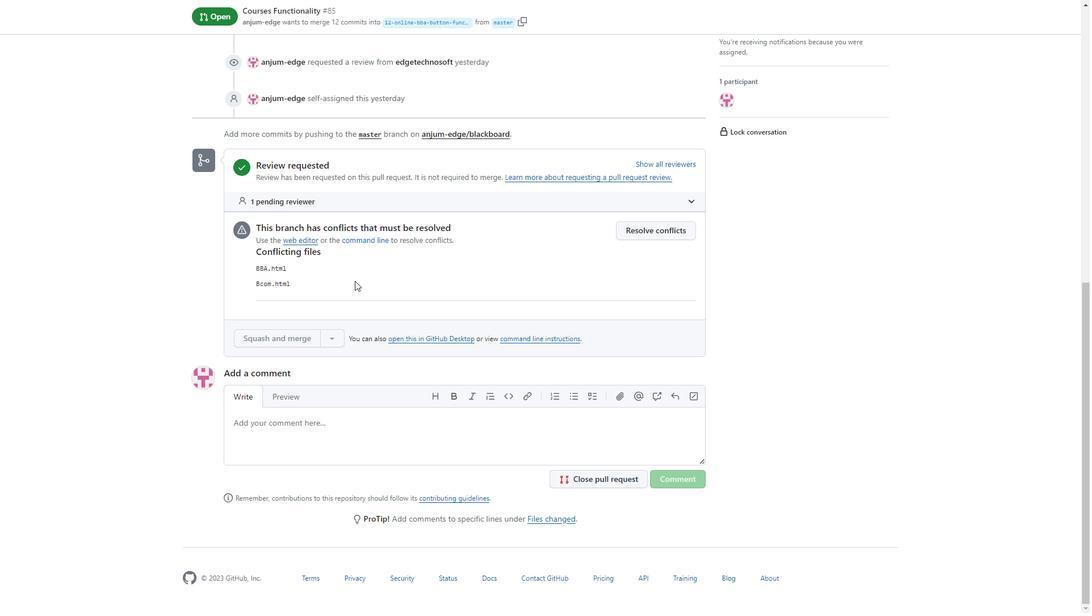 
Action: Mouse moved to (342, 305)
Screenshot: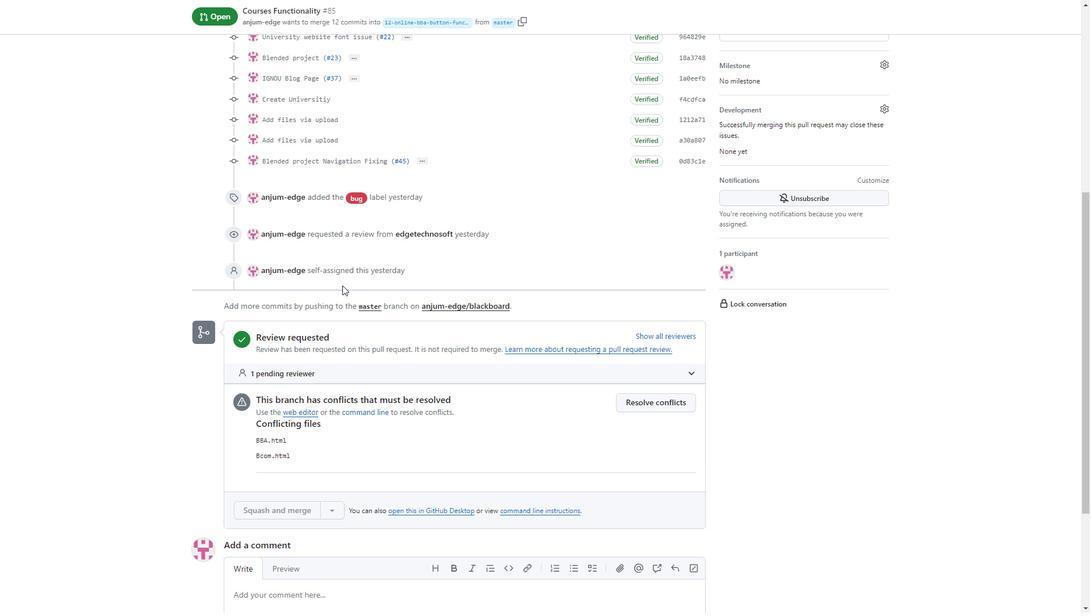 
Action: Mouse scrolled (342, 306) with delta (0, 0)
Screenshot: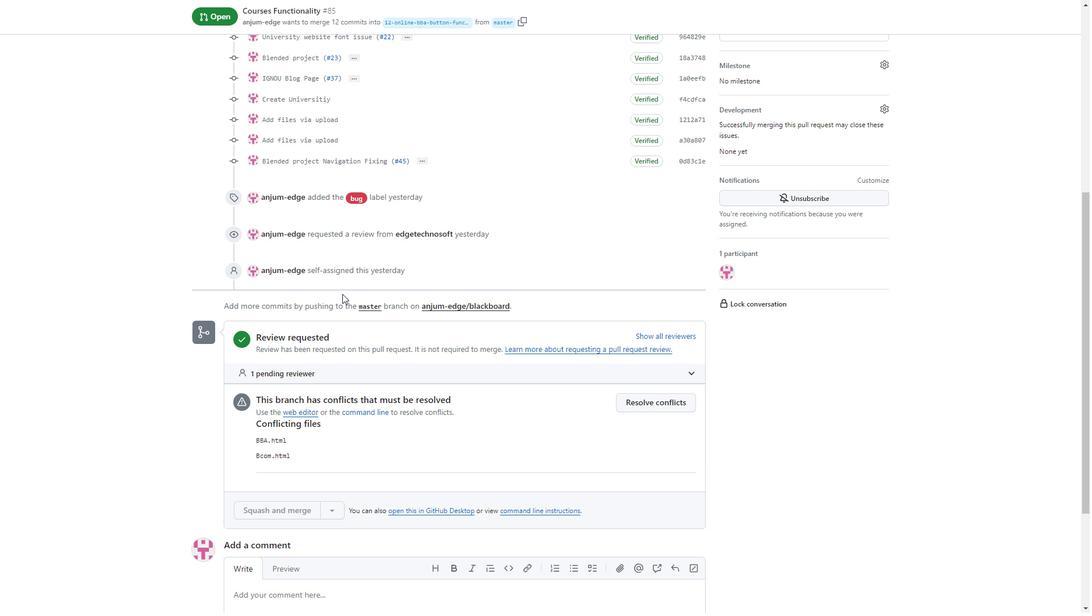 
Action: Mouse scrolled (342, 306) with delta (0, 0)
Screenshot: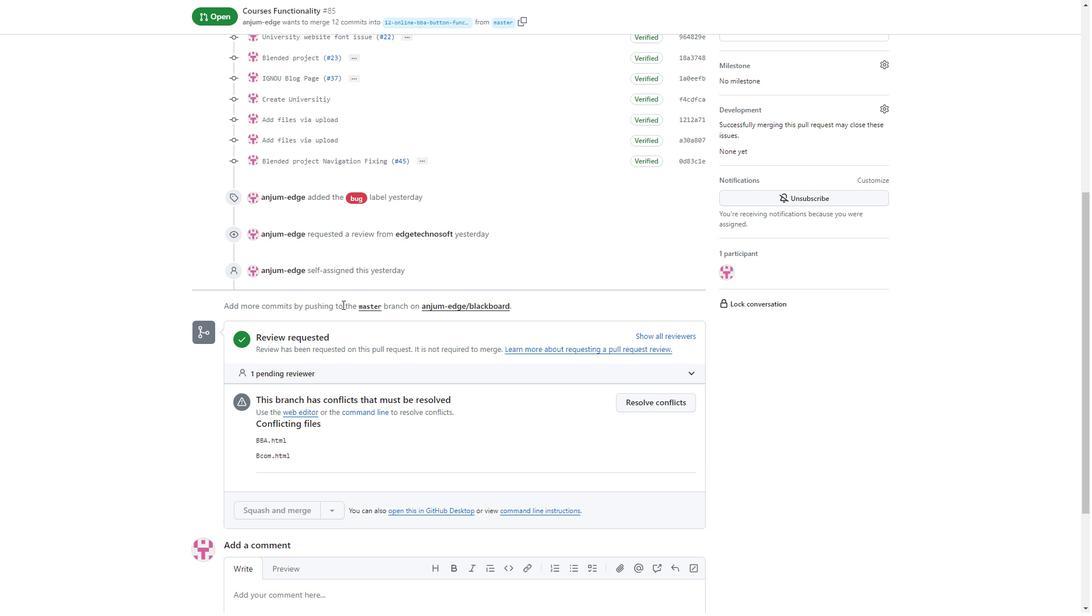 
Action: Mouse scrolled (342, 306) with delta (0, 0)
Screenshot: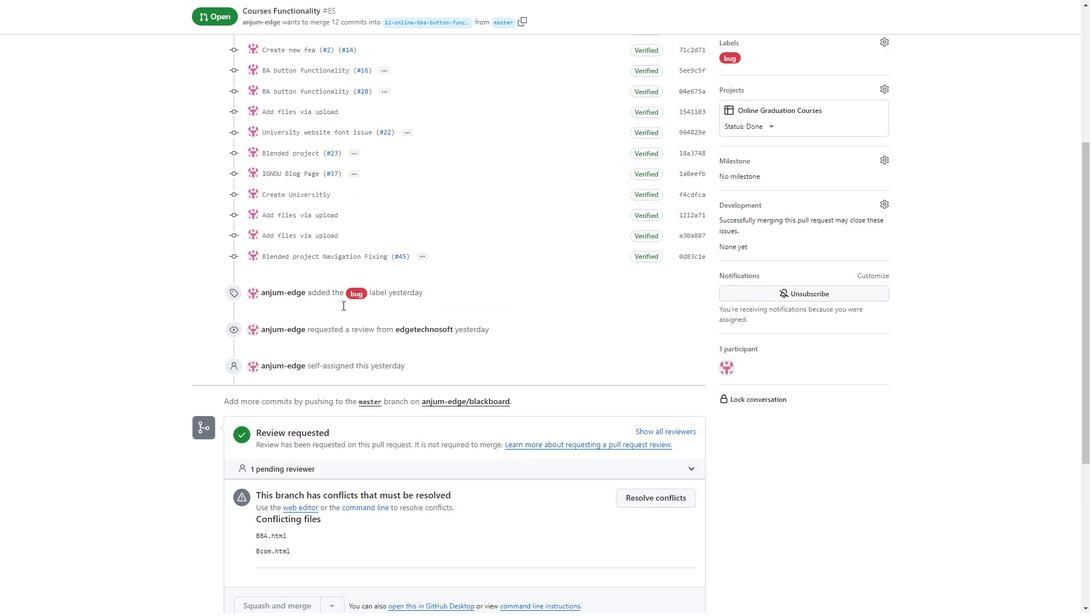 
Action: Mouse scrolled (342, 306) with delta (0, 0)
Screenshot: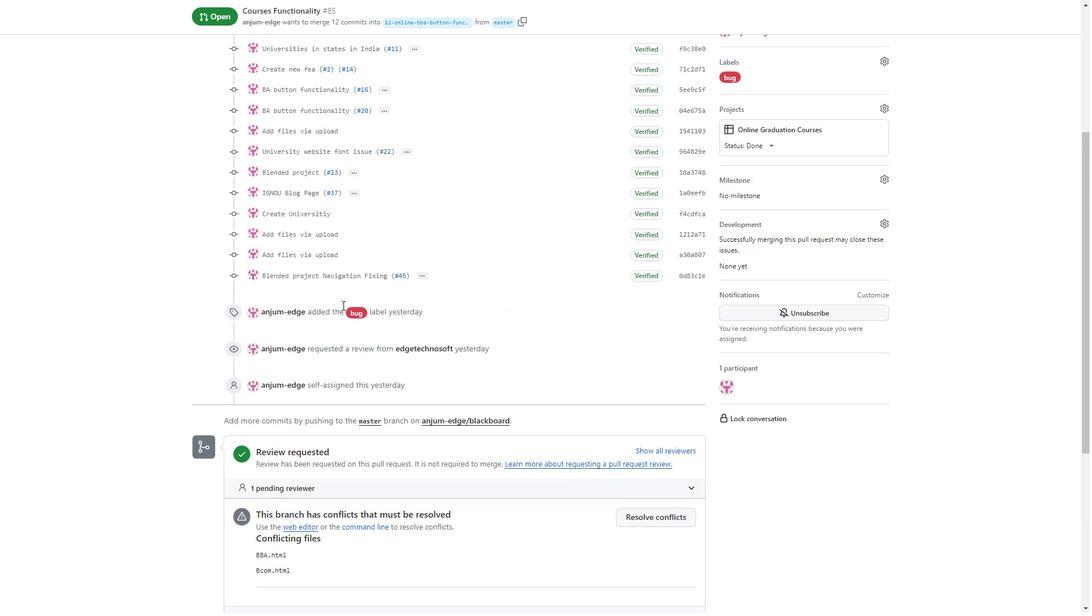
Action: Mouse scrolled (342, 306) with delta (0, 0)
Screenshot: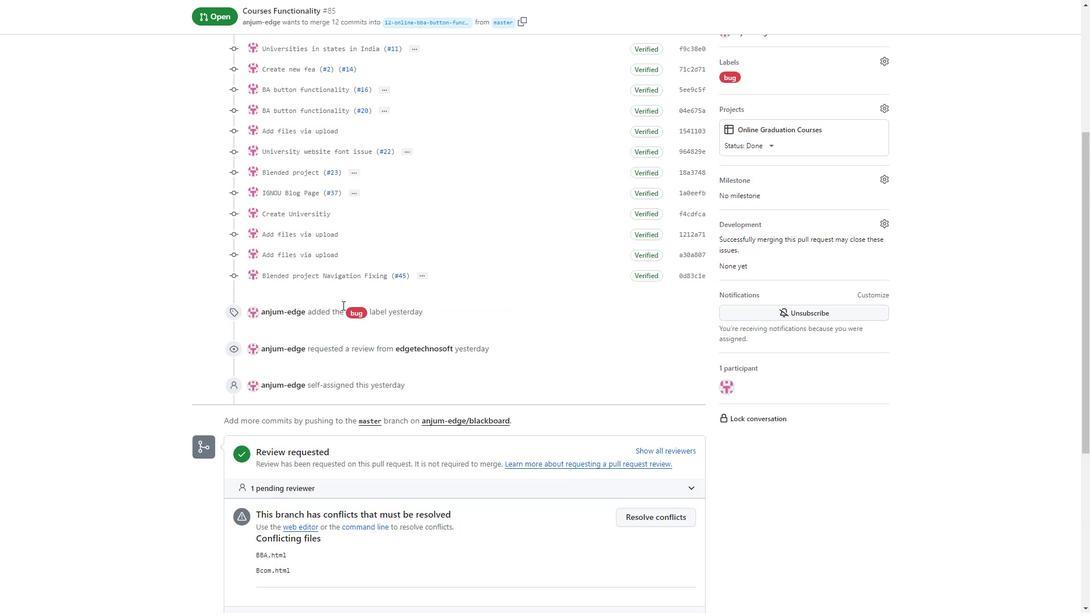 
Action: Mouse scrolled (342, 306) with delta (0, 0)
Screenshot: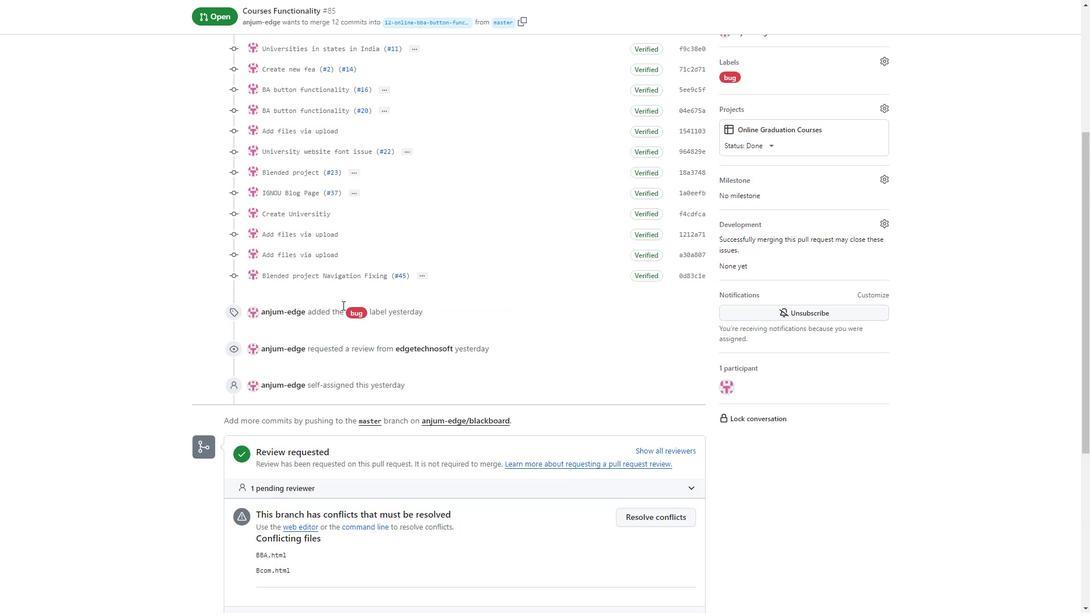 
Action: Mouse scrolled (342, 306) with delta (0, 0)
Screenshot: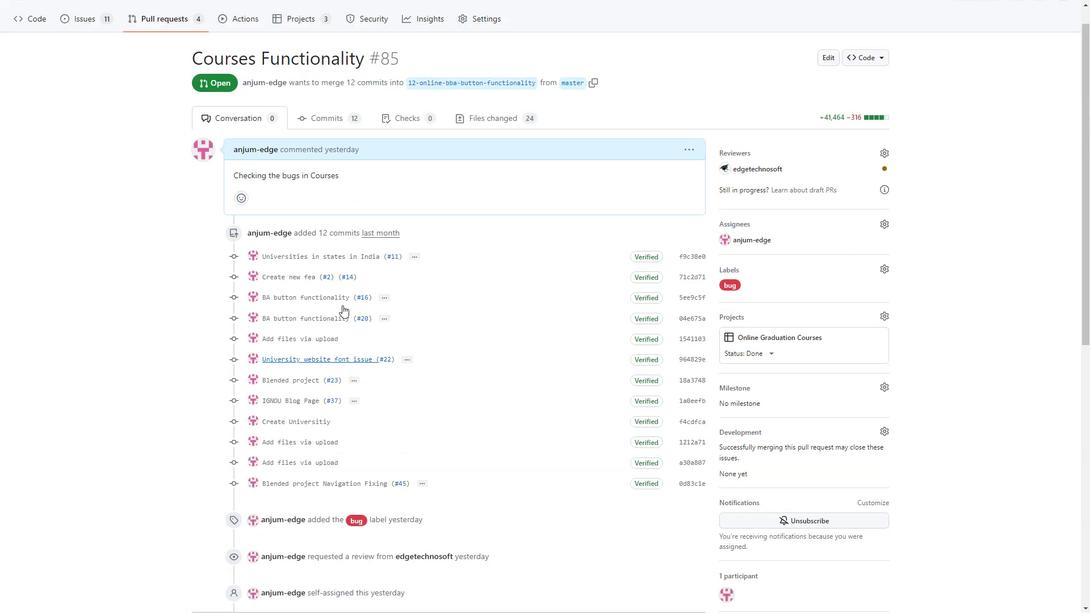 
Action: Mouse scrolled (342, 306) with delta (0, 0)
Screenshot: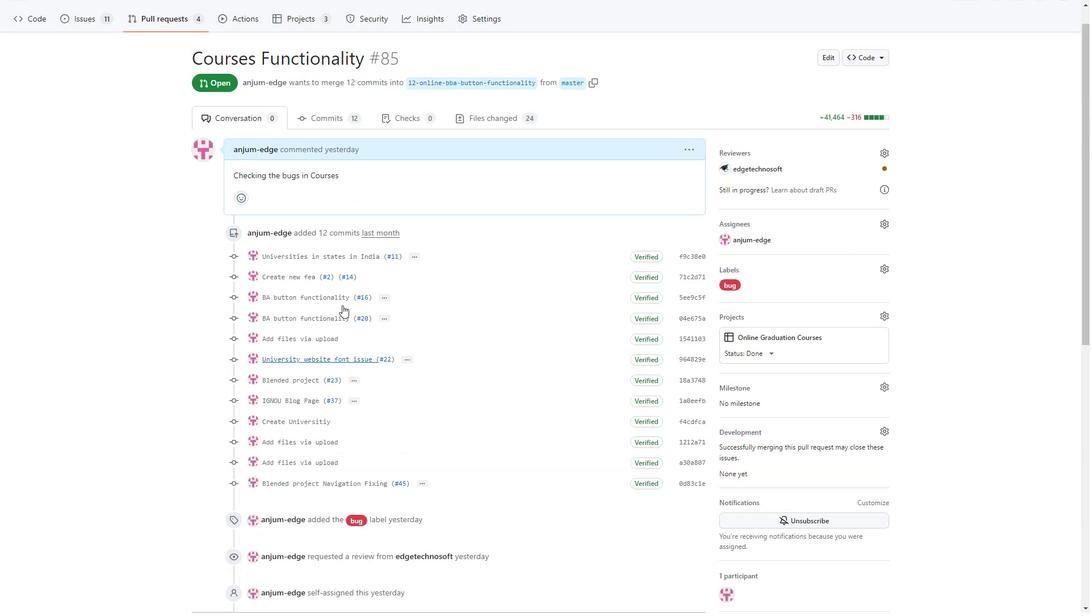 
Action: Mouse scrolled (342, 306) with delta (0, 0)
Screenshot: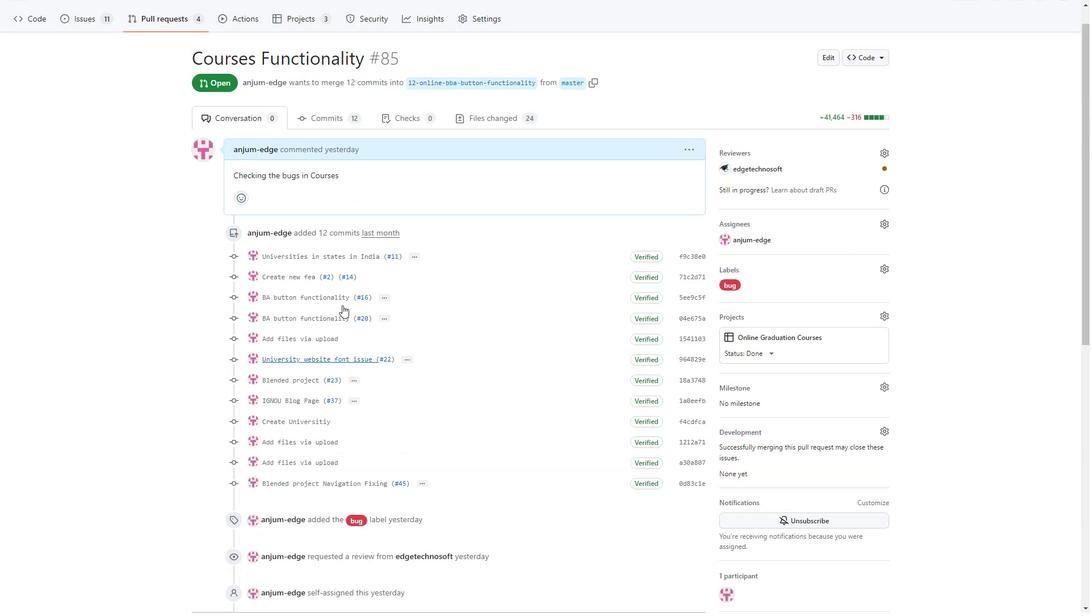 
Action: Mouse scrolled (342, 306) with delta (0, 0)
Screenshot: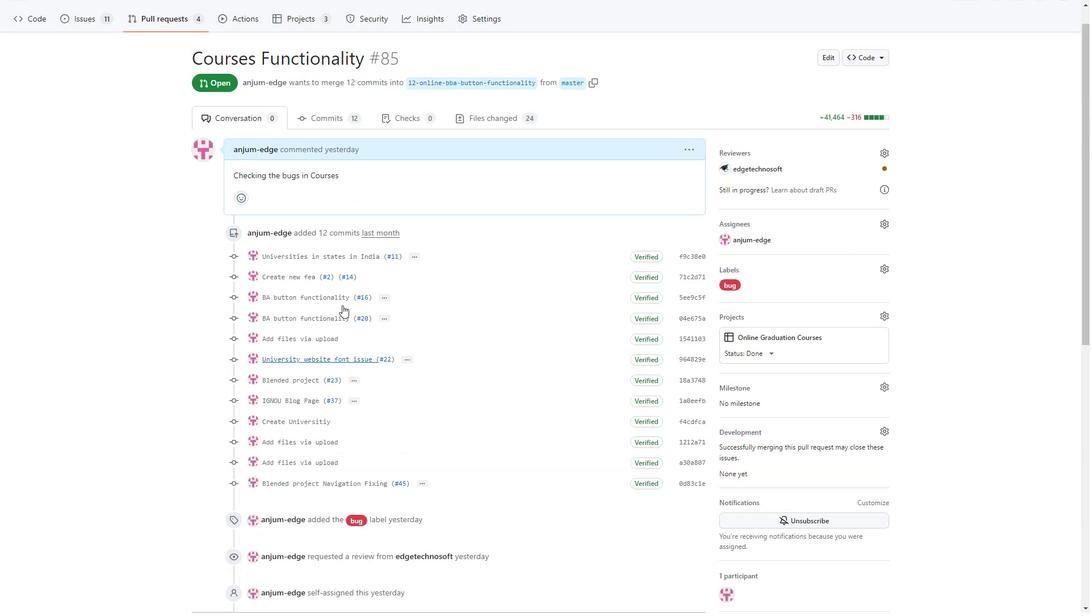 
Action: Mouse scrolled (342, 306) with delta (0, 0)
Screenshot: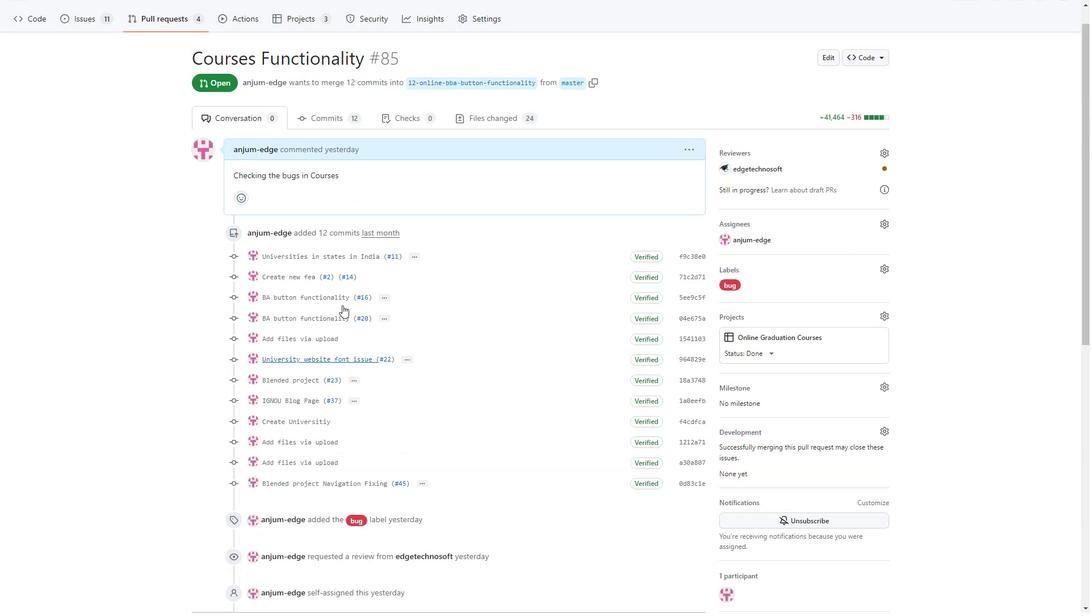 
Action: Mouse scrolled (342, 306) with delta (0, 0)
Screenshot: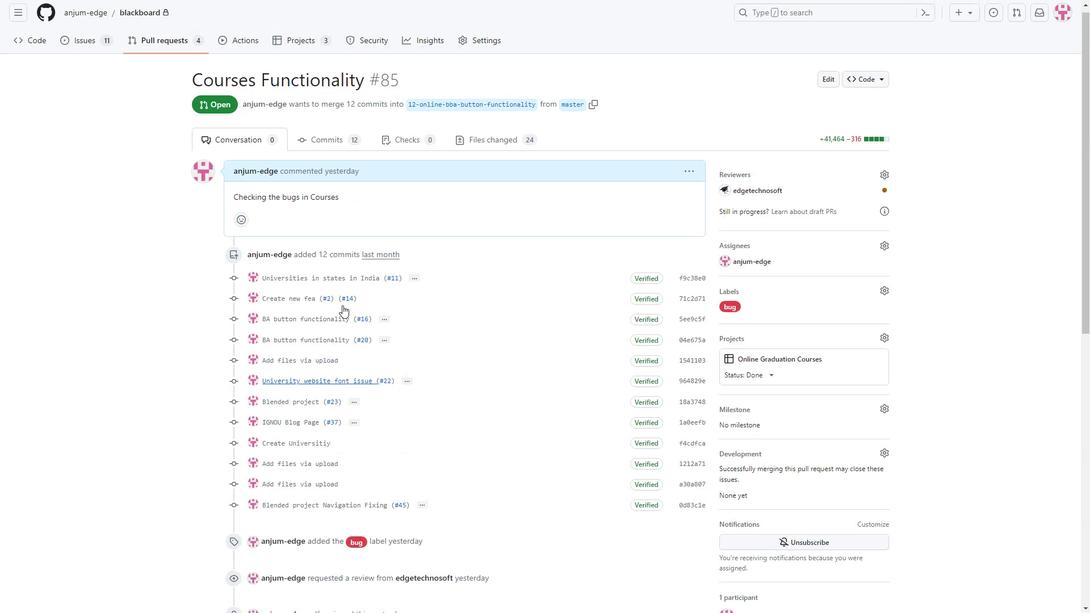 
Action: Mouse moved to (761, 194)
Screenshot: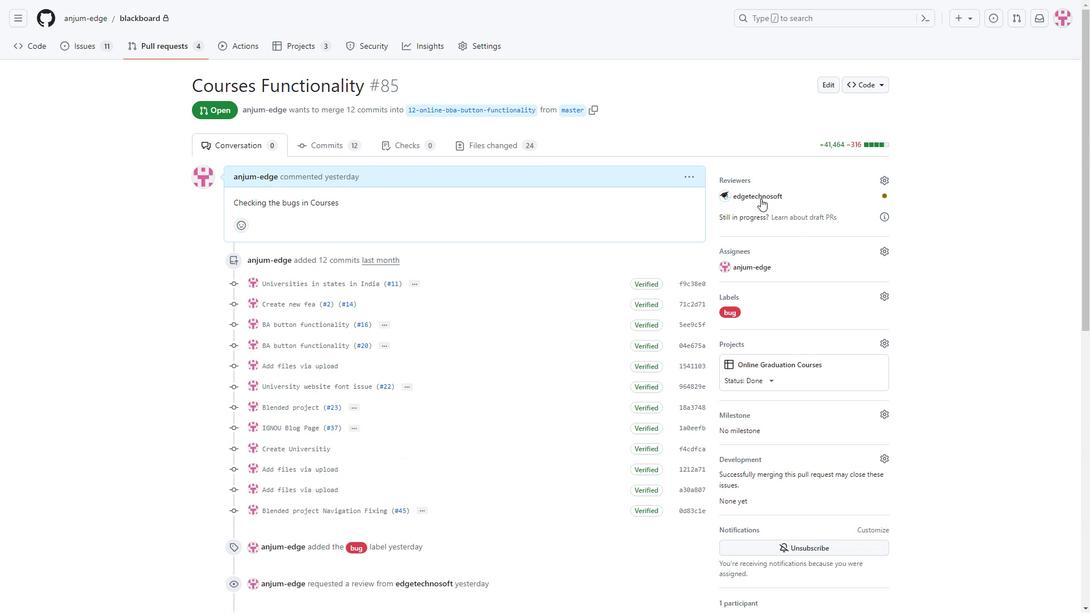 
Action: Mouse pressed left at (761, 194)
Screenshot: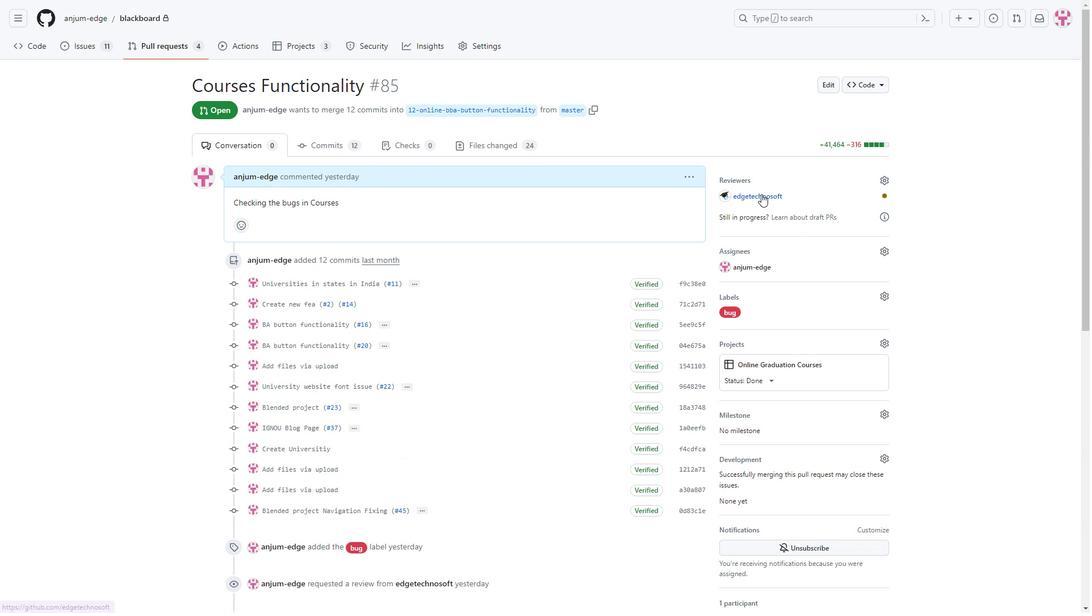 
Action: Mouse moved to (19, 18)
Screenshot: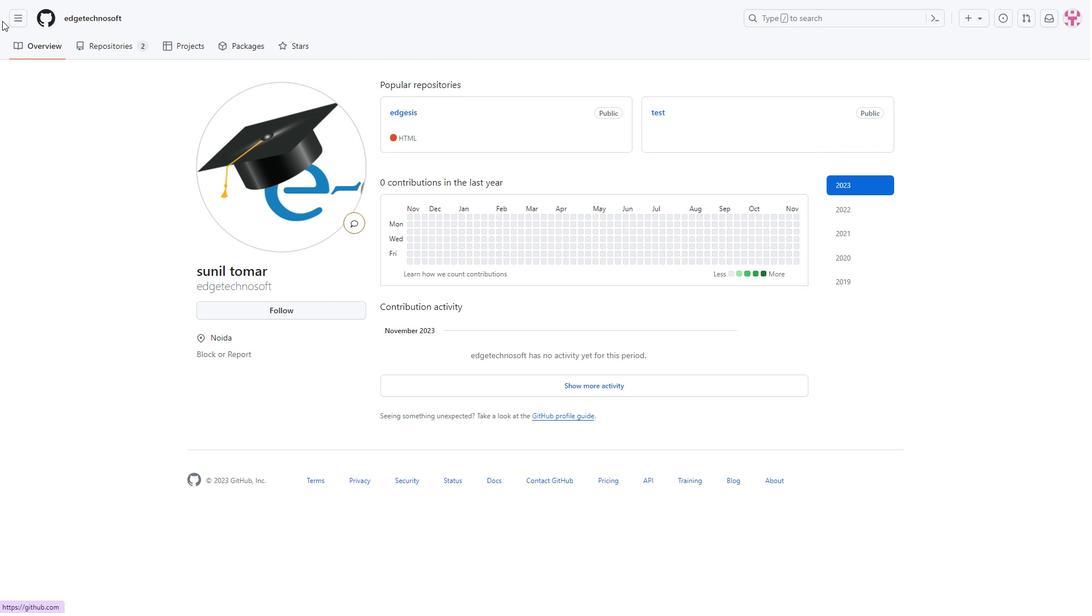 
Action: Mouse pressed left at (19, 18)
Screenshot: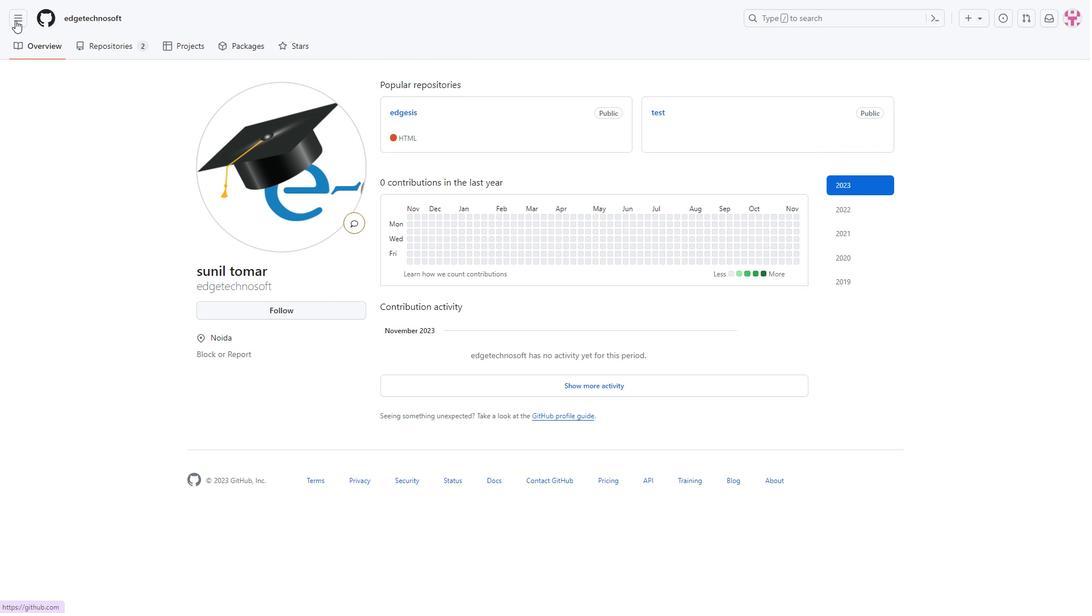 
Action: Mouse moved to (86, 206)
Screenshot: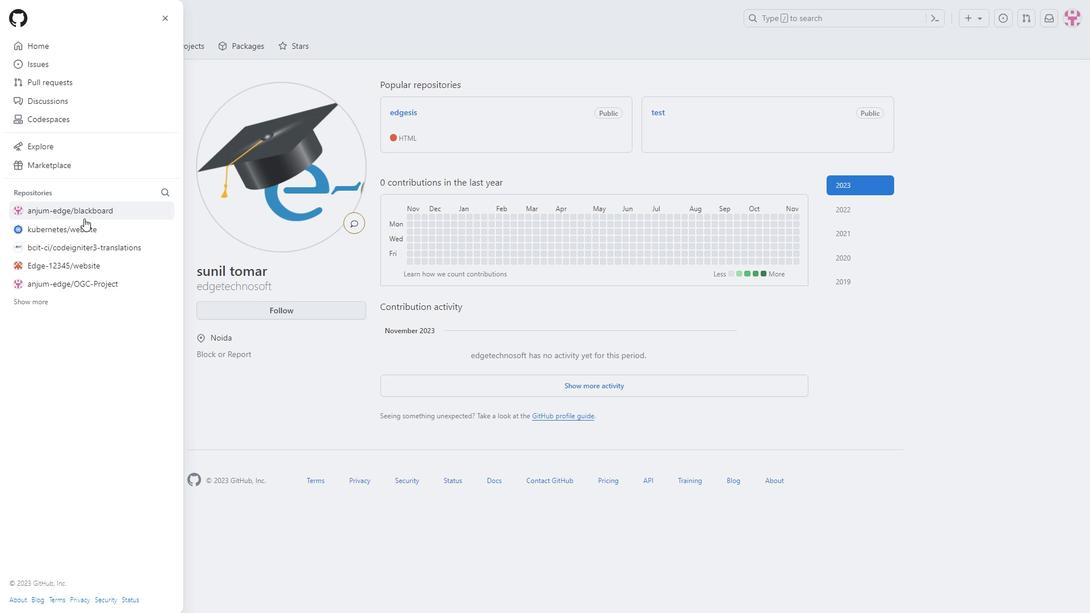 
Action: Mouse pressed left at (86, 206)
Screenshot: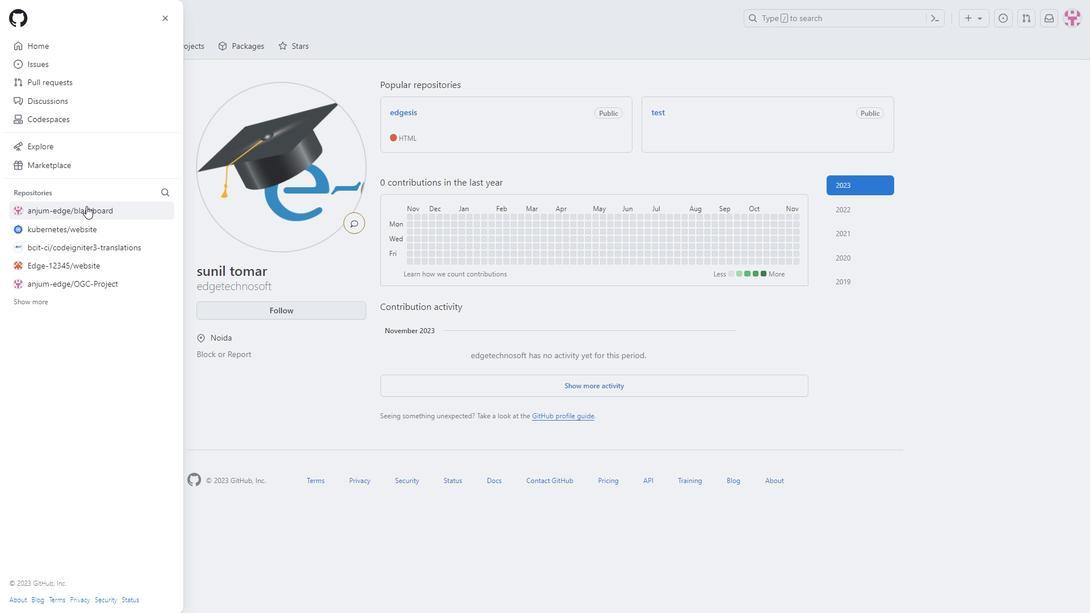 
Action: Mouse moved to (502, 256)
Screenshot: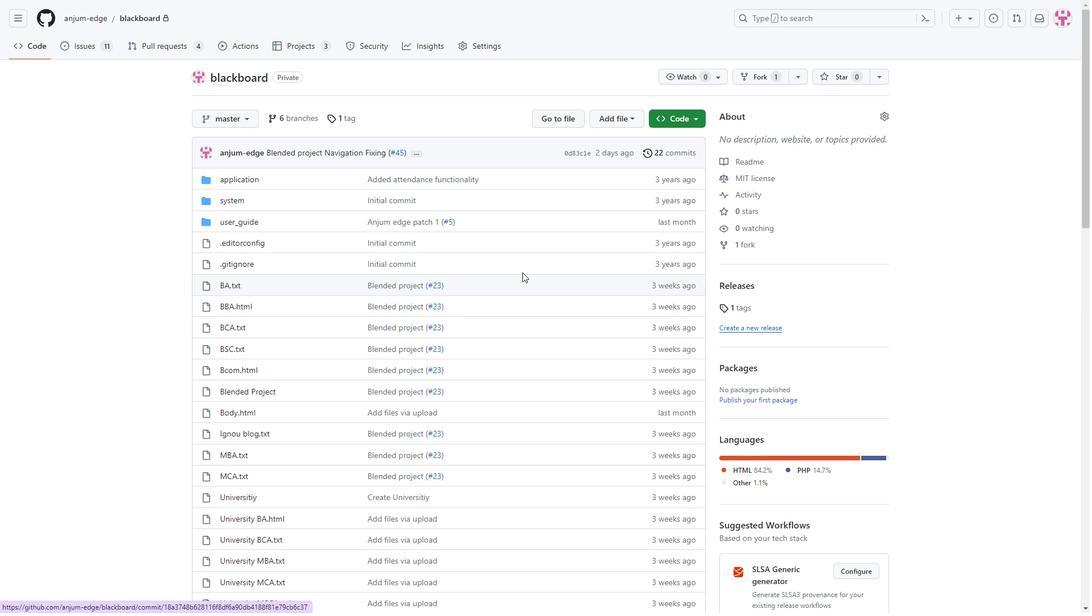 
Action: Mouse scrolled (502, 255) with delta (0, 0)
Screenshot: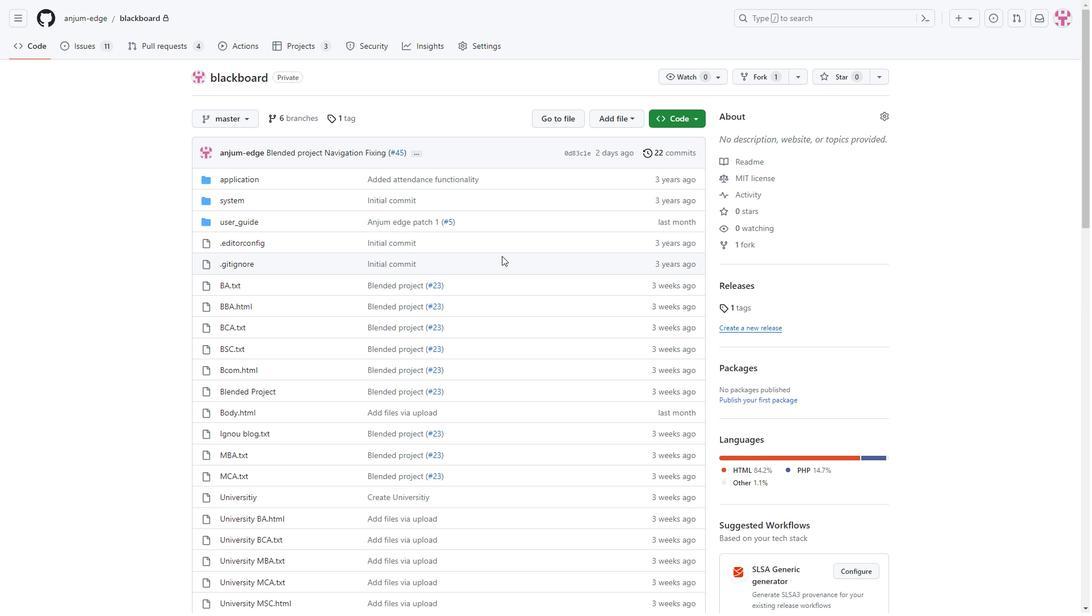 
Action: Mouse scrolled (502, 255) with delta (0, 0)
Screenshot: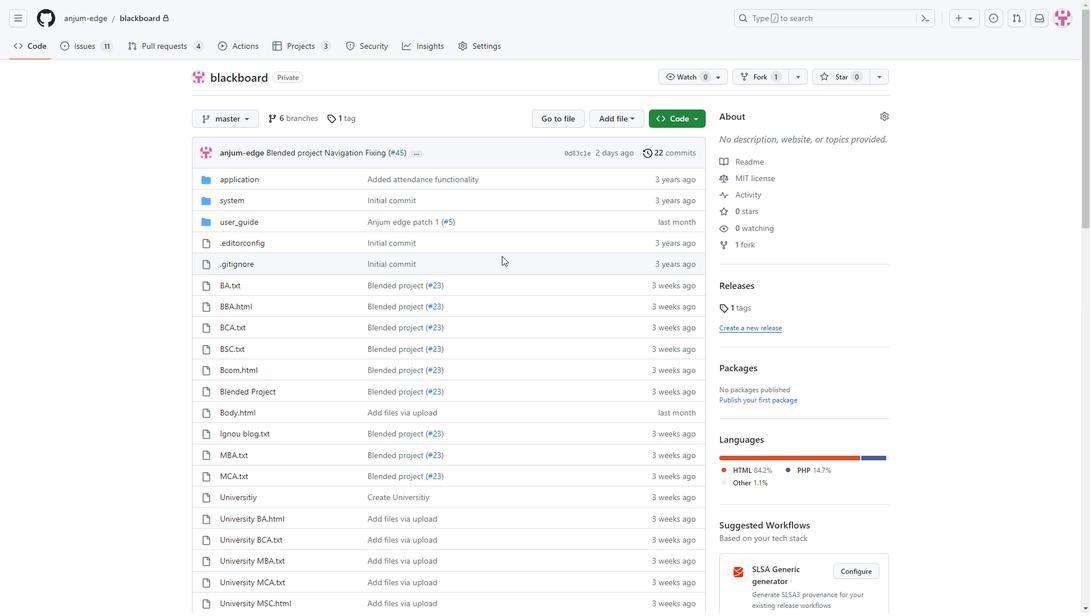 
Action: Mouse scrolled (502, 255) with delta (0, 0)
Screenshot: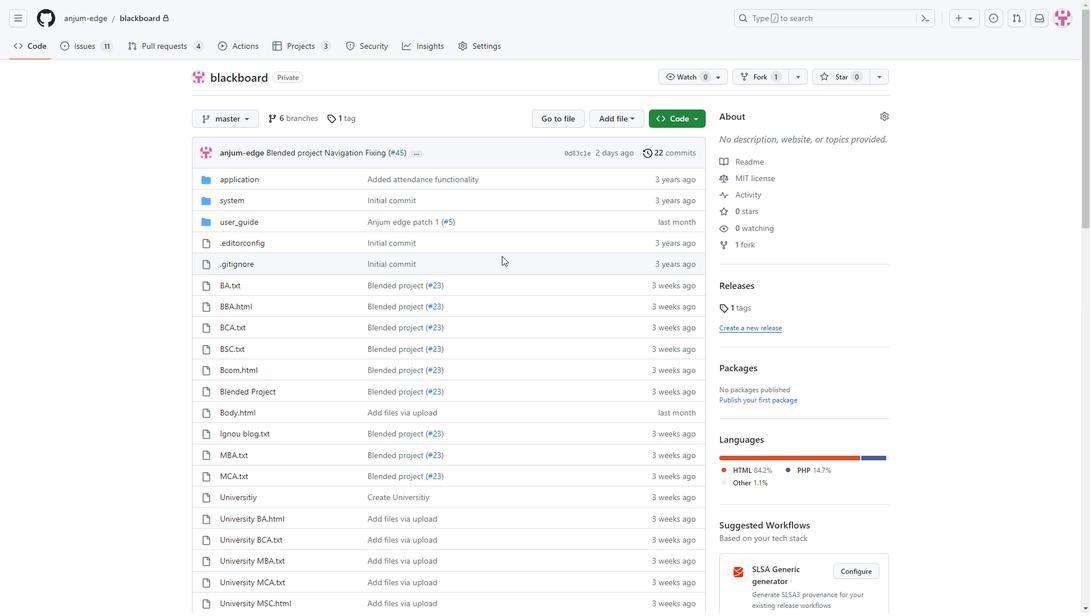 
Action: Mouse scrolled (502, 256) with delta (0, 0)
Screenshot: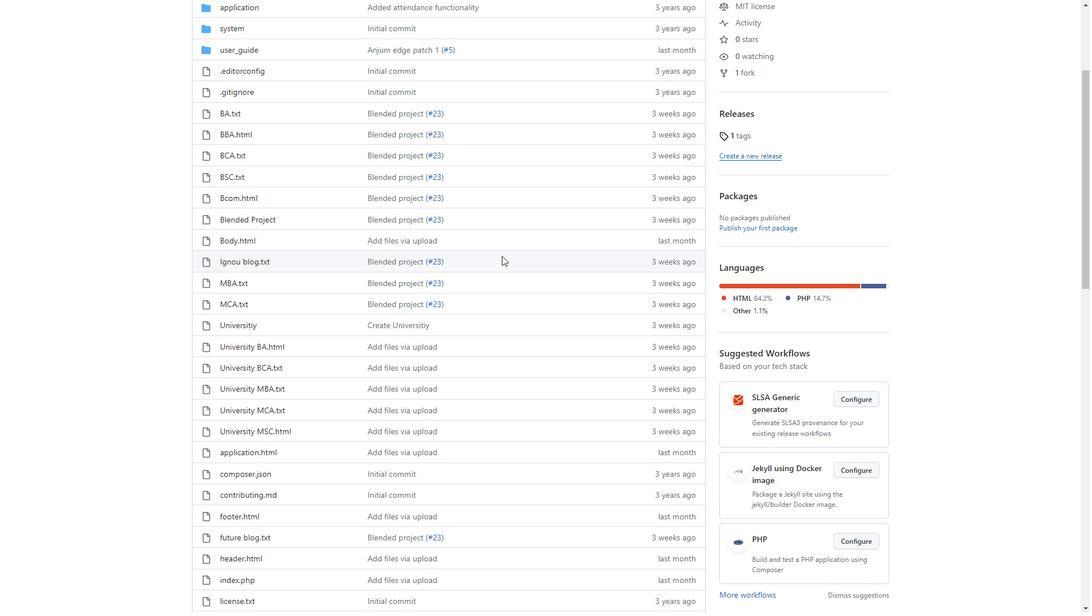 
Action: Mouse scrolled (502, 256) with delta (0, 0)
Screenshot: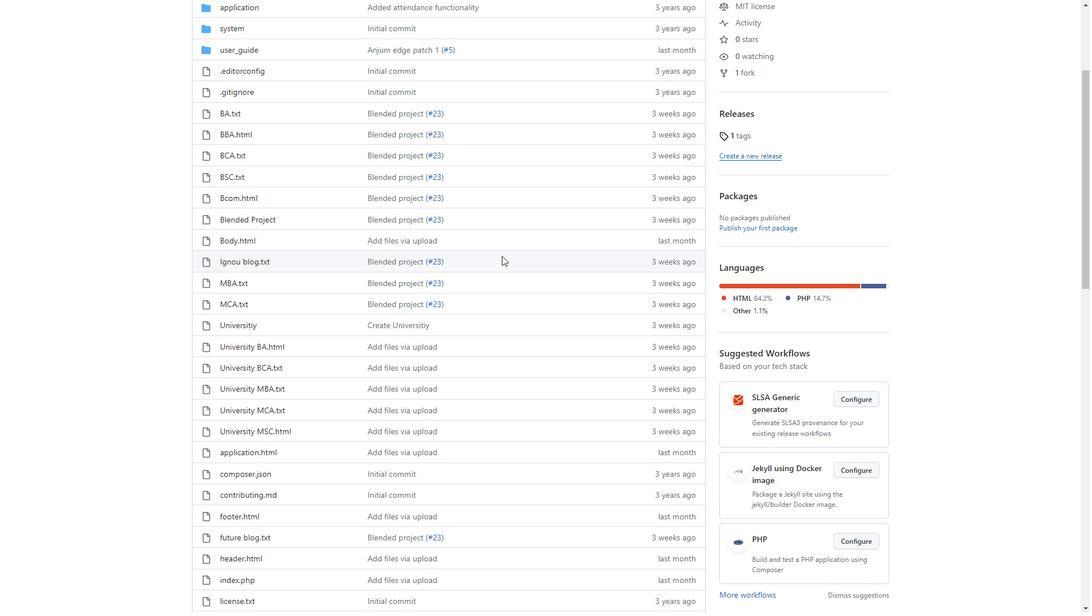 
Action: Mouse scrolled (502, 256) with delta (0, 0)
Screenshot: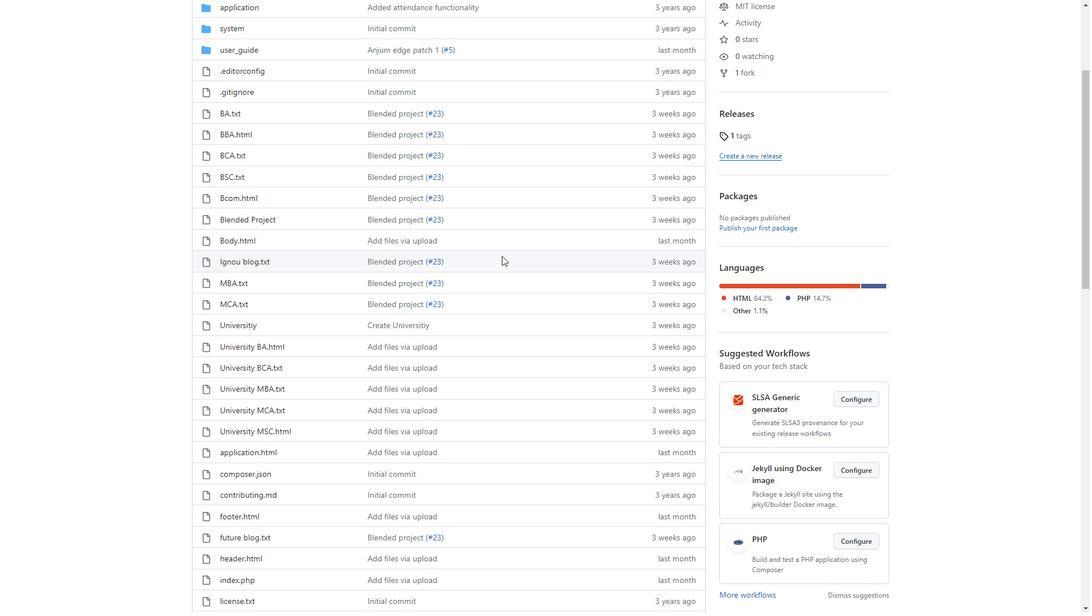 
Action: Mouse scrolled (502, 256) with delta (0, 0)
Screenshot: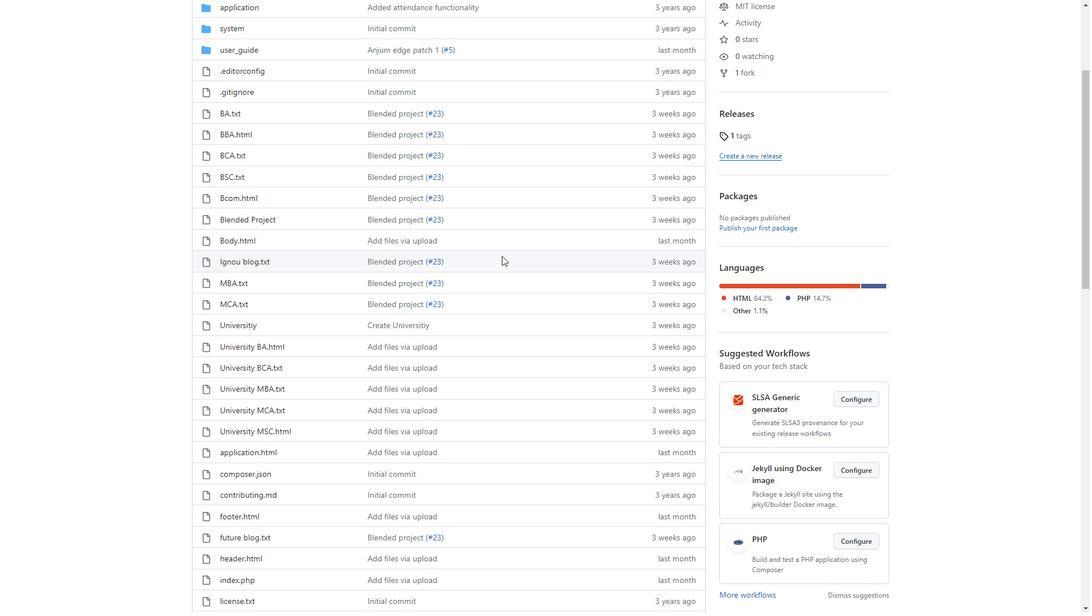 
Action: Mouse scrolled (502, 256) with delta (0, 0)
Screenshot: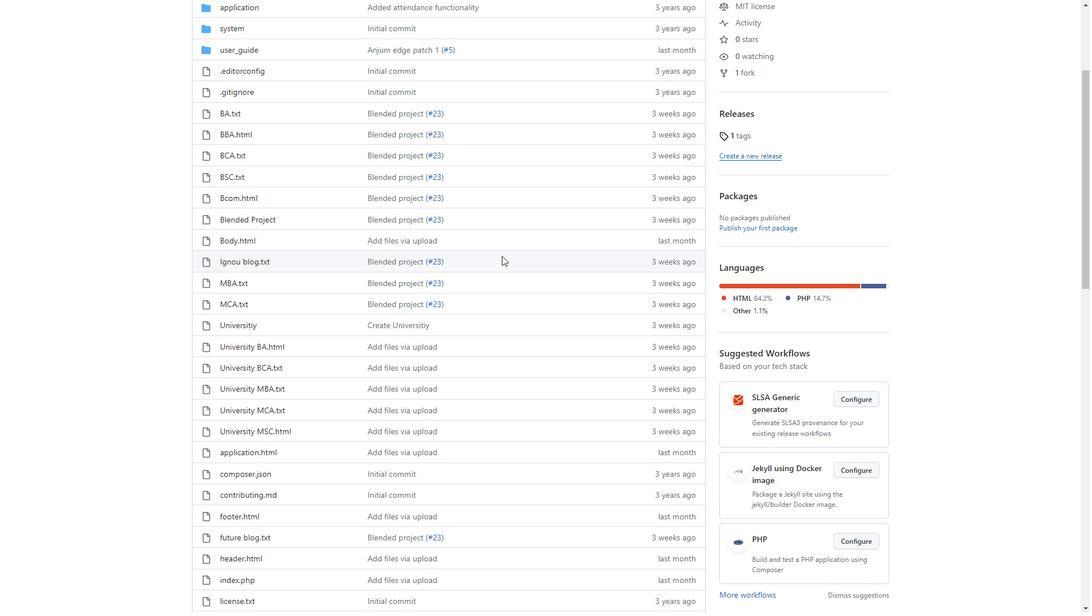 
Action: Mouse scrolled (502, 256) with delta (0, 0)
Screenshot: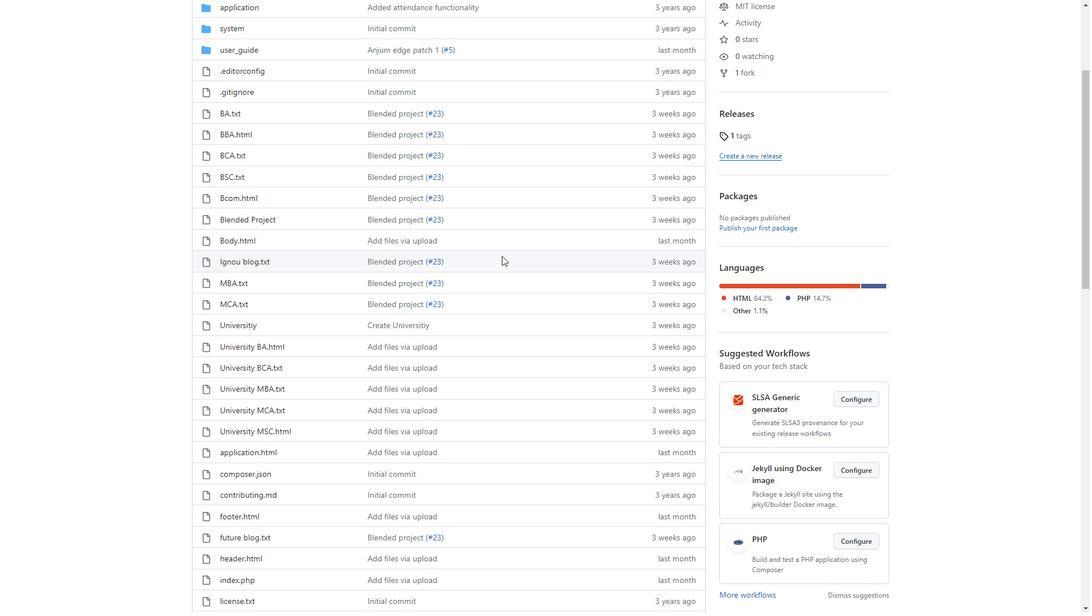 
Action: Mouse scrolled (502, 256) with delta (0, 0)
Screenshot: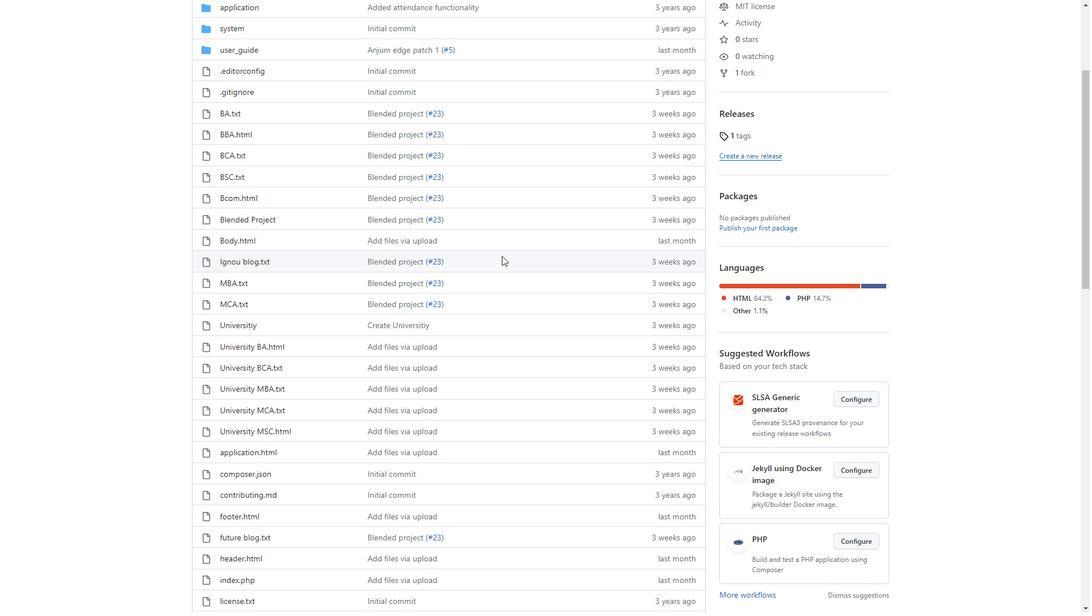 
Action: Mouse moved to (157, 47)
Screenshot: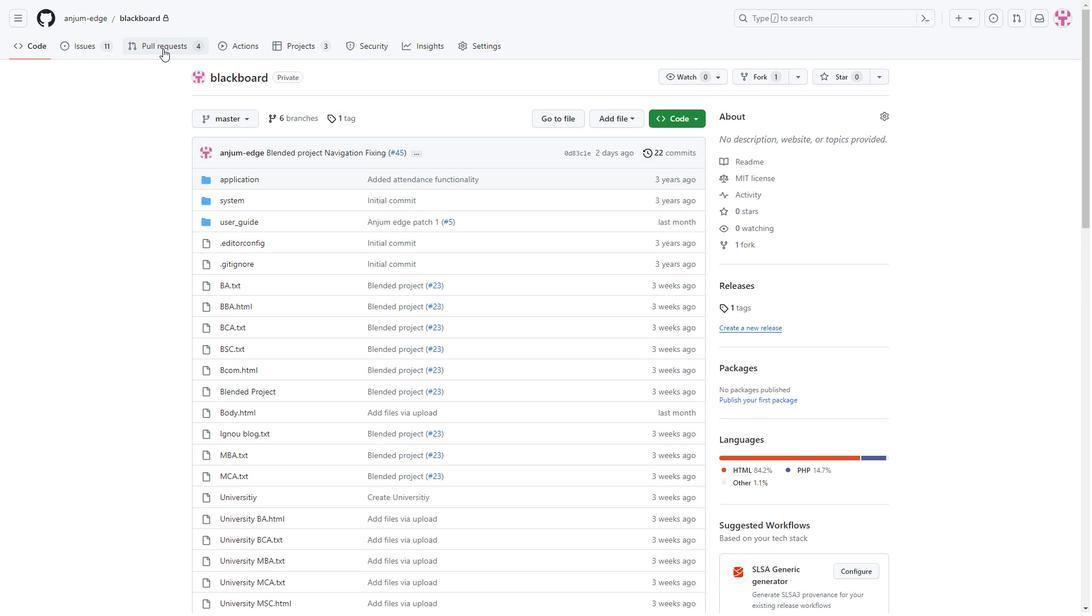 
Action: Mouse pressed left at (157, 47)
Screenshot: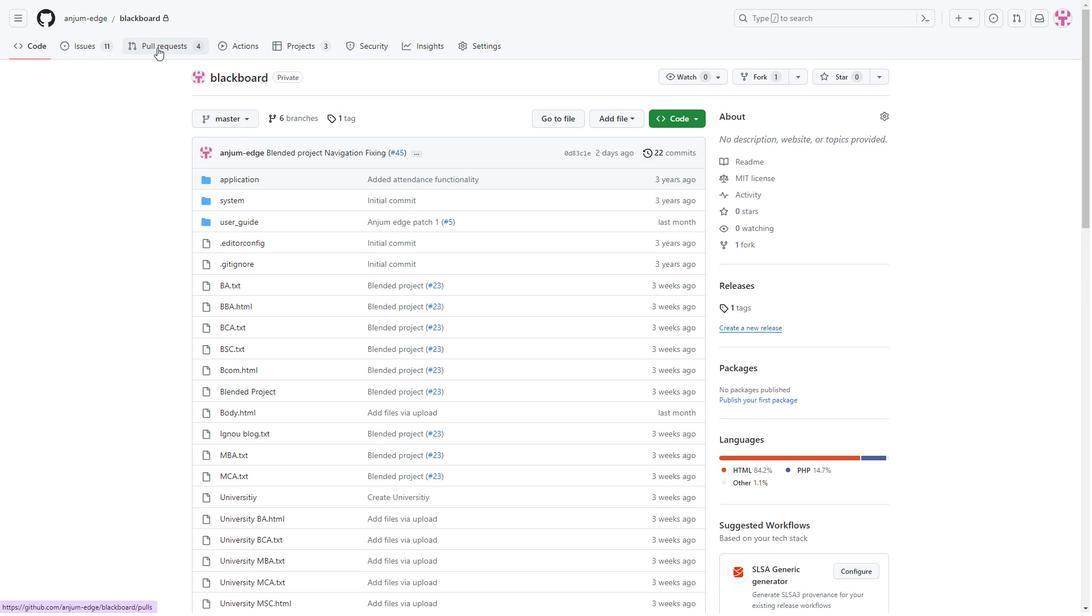 
Action: Mouse moved to (315, 177)
Screenshot: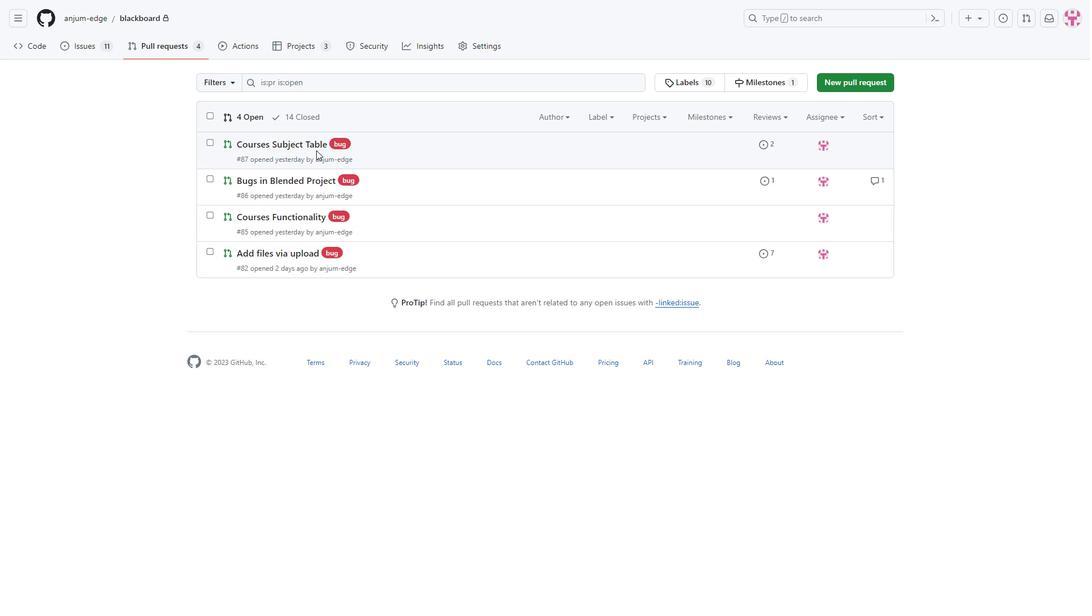 
Action: Mouse scrolled (315, 176) with delta (0, 0)
Screenshot: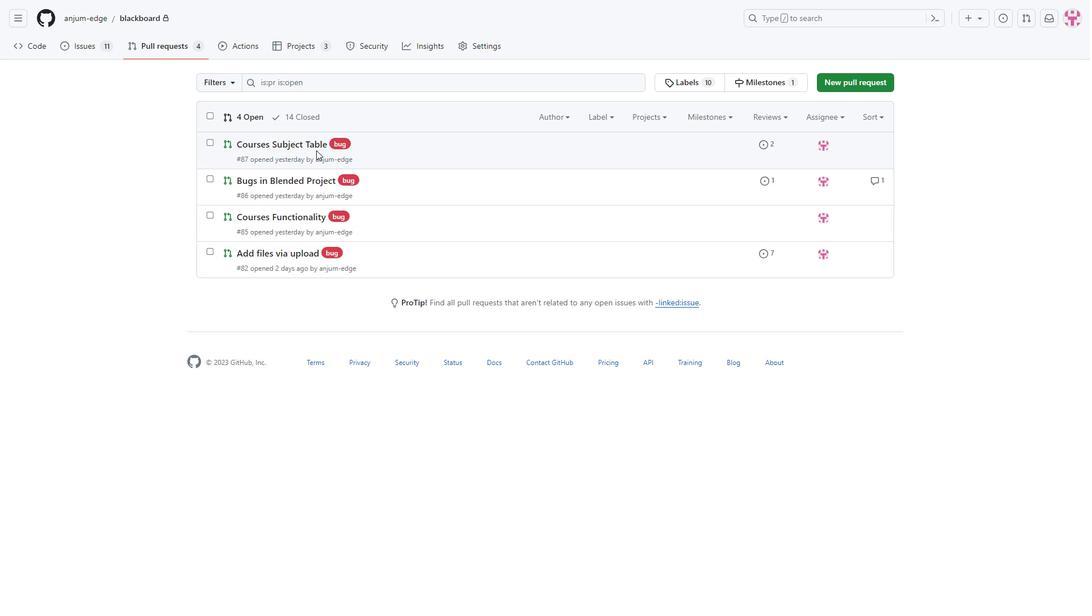 
Action: Mouse moved to (311, 203)
Screenshot: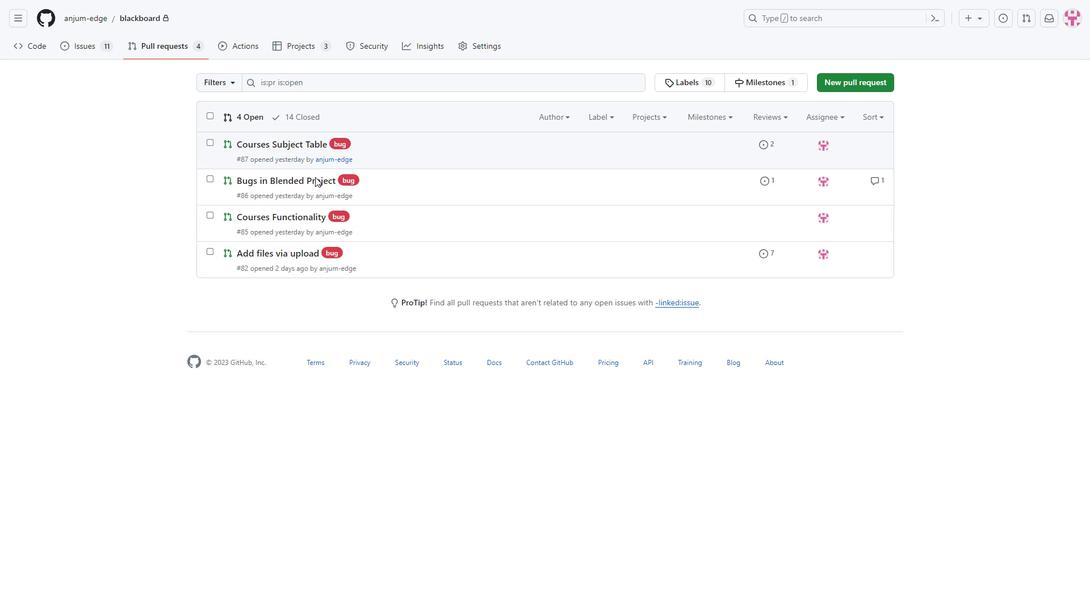
Action: Mouse scrolled (311, 202) with delta (0, 0)
Screenshot: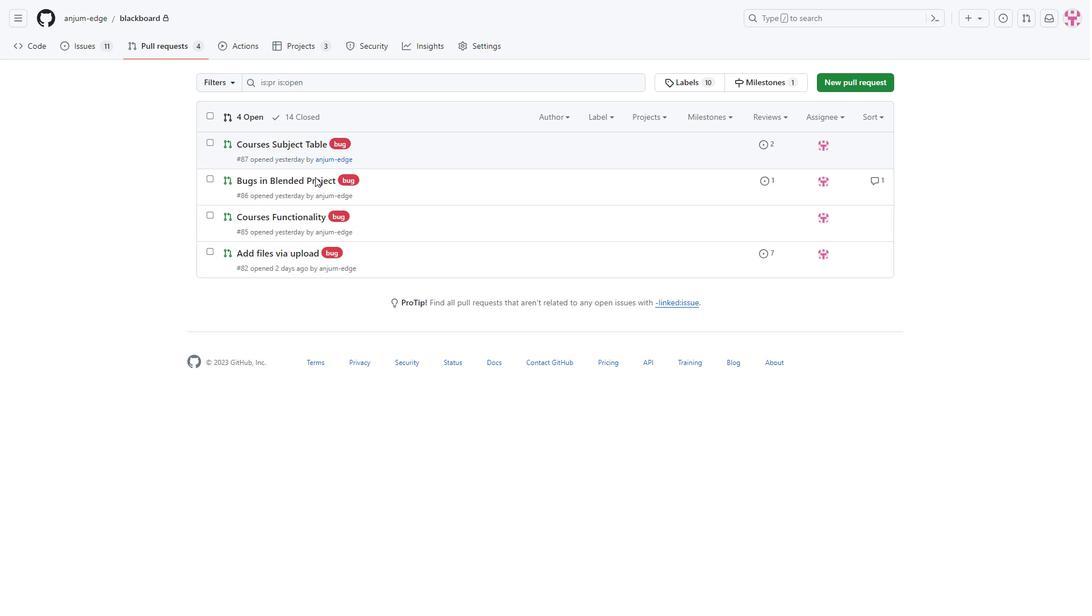 
Action: Mouse moved to (276, 336)
Screenshot: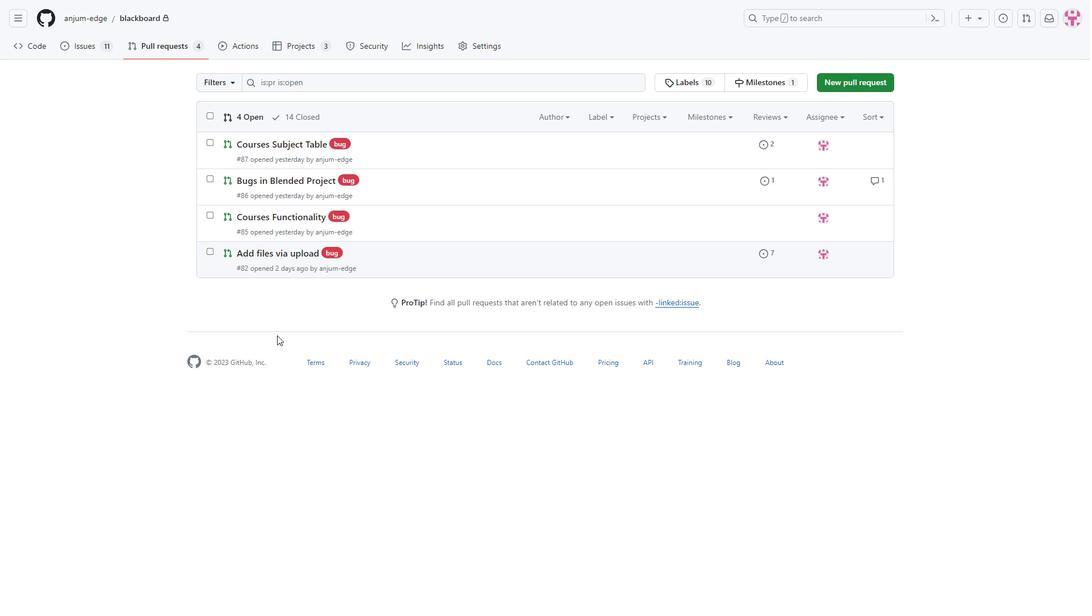 
Action: Mouse scrolled (276, 336) with delta (0, 0)
Screenshot: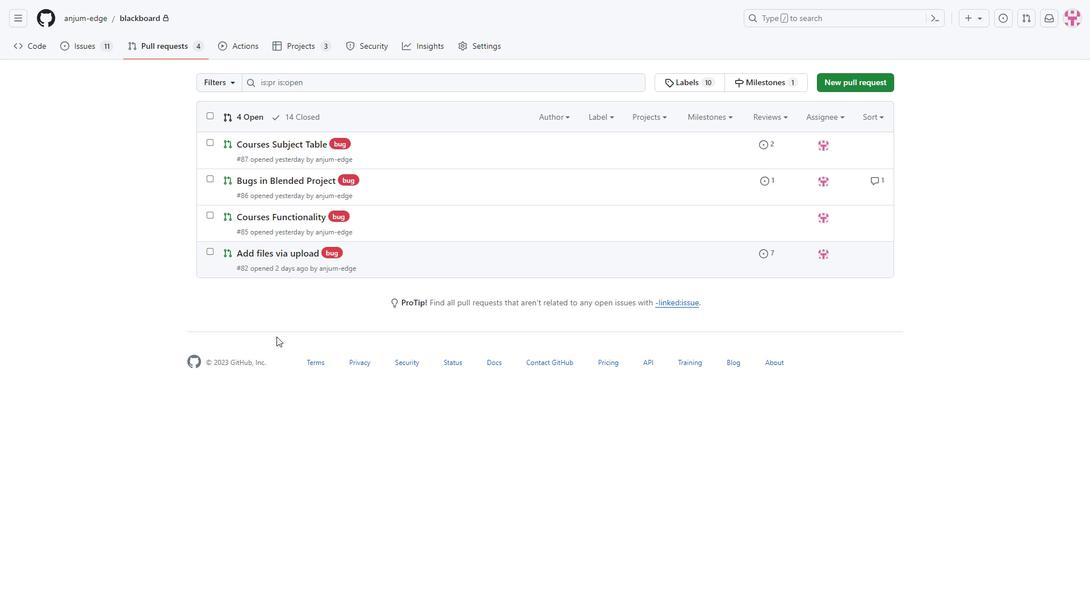 
Action: Mouse scrolled (276, 336) with delta (0, 0)
Screenshot: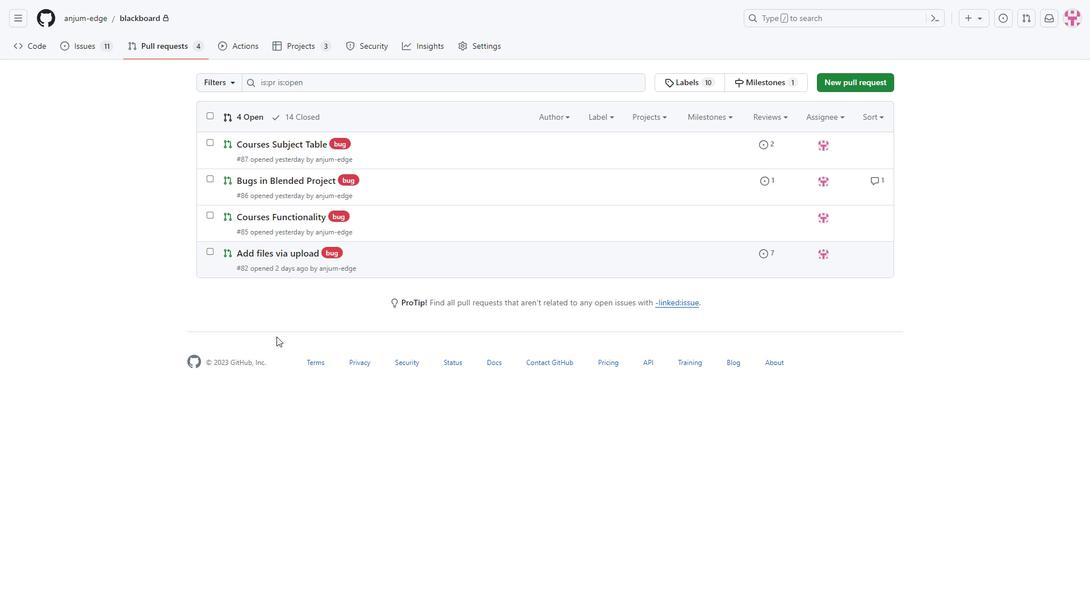 
Action: Mouse scrolled (276, 336) with delta (0, 0)
Screenshot: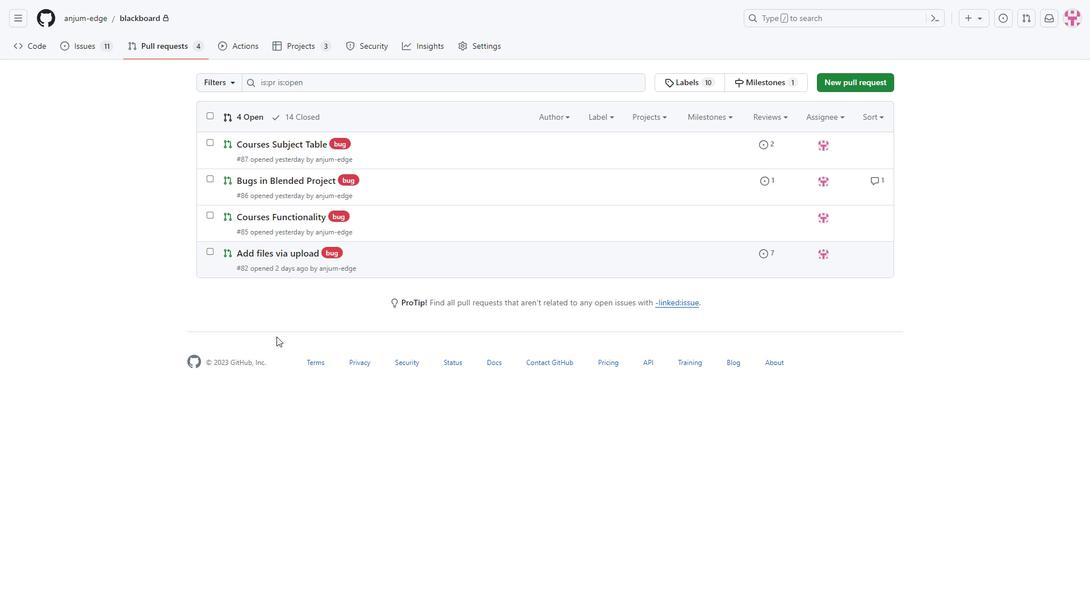 
Action: Mouse moved to (276, 385)
Screenshot: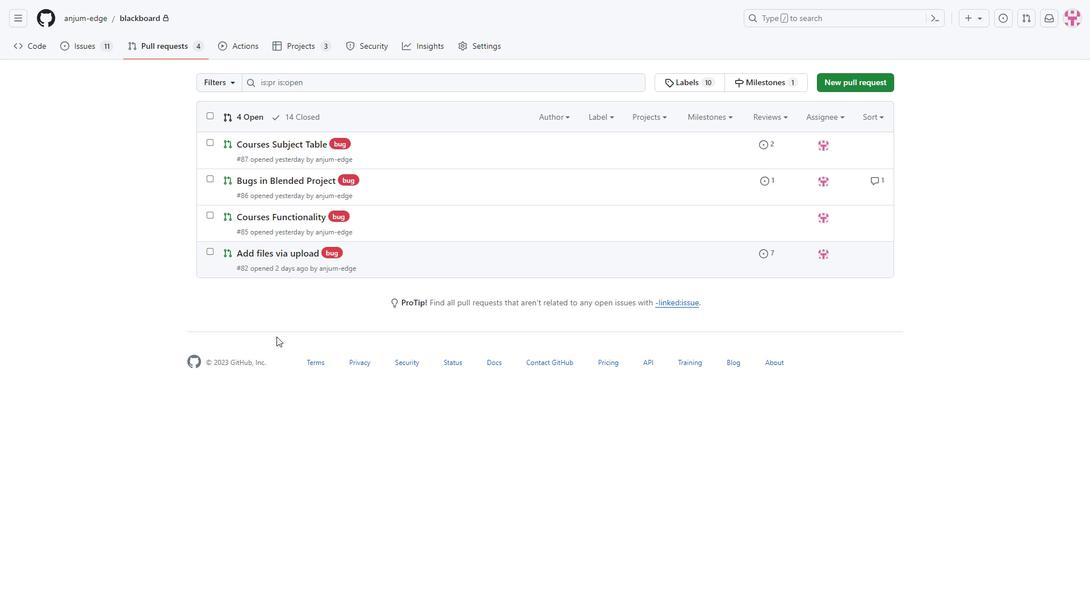 
Action: Mouse scrolled (276, 384) with delta (0, 0)
Screenshot: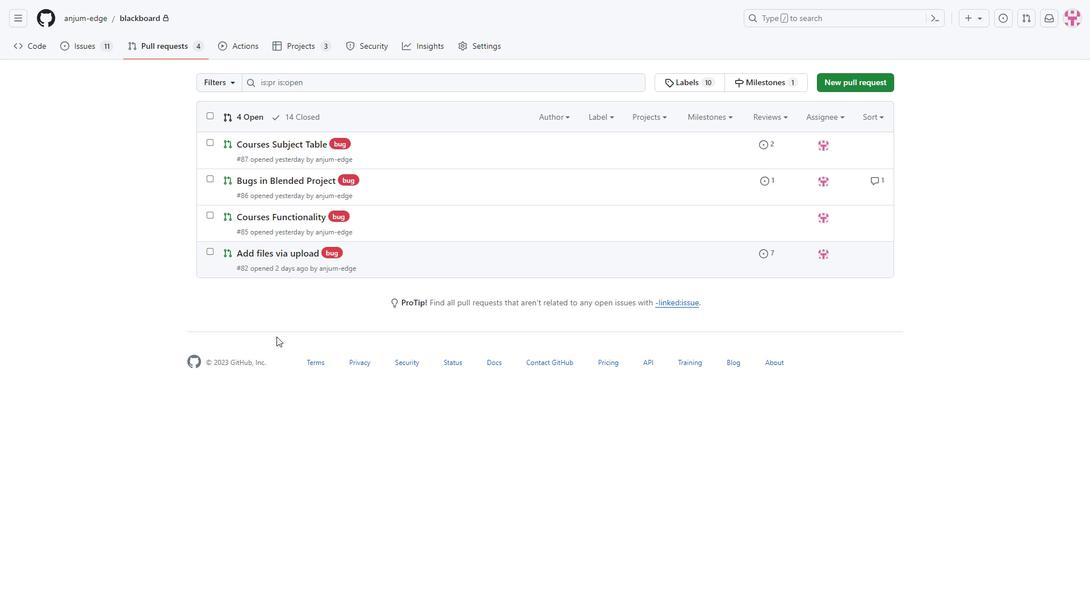 
Action: Mouse moved to (278, 395)
Screenshot: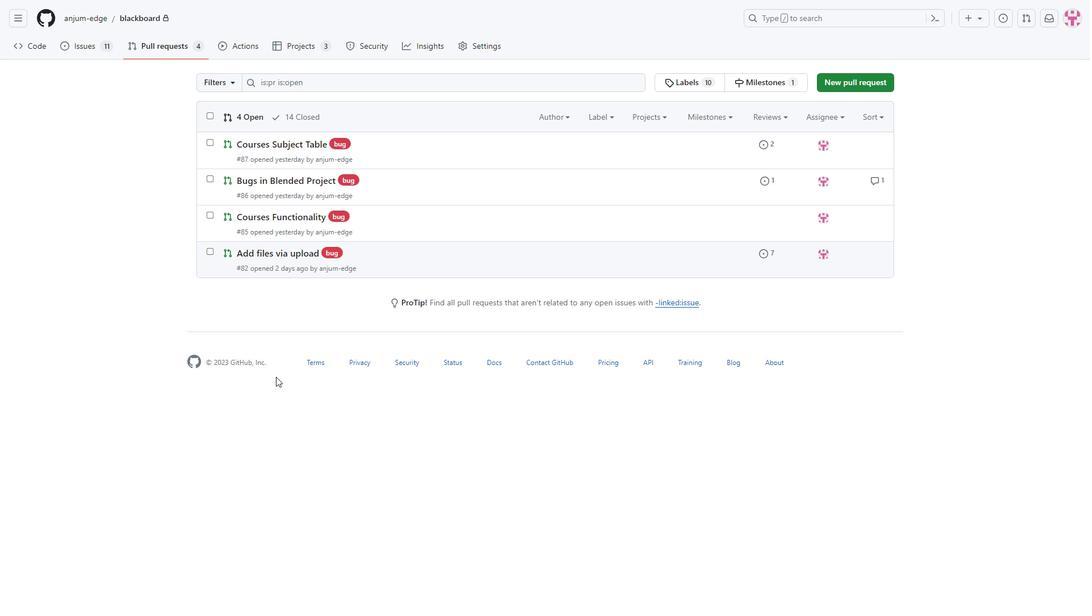 
Action: Mouse scrolled (278, 395) with delta (0, 0)
Screenshot: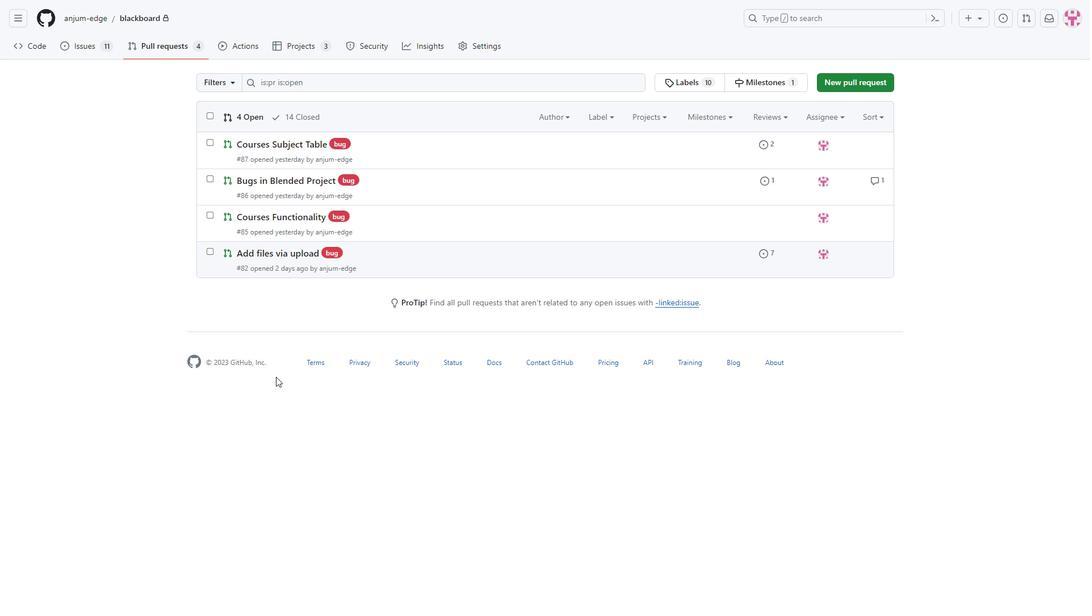 
Action: Mouse moved to (278, 398)
Screenshot: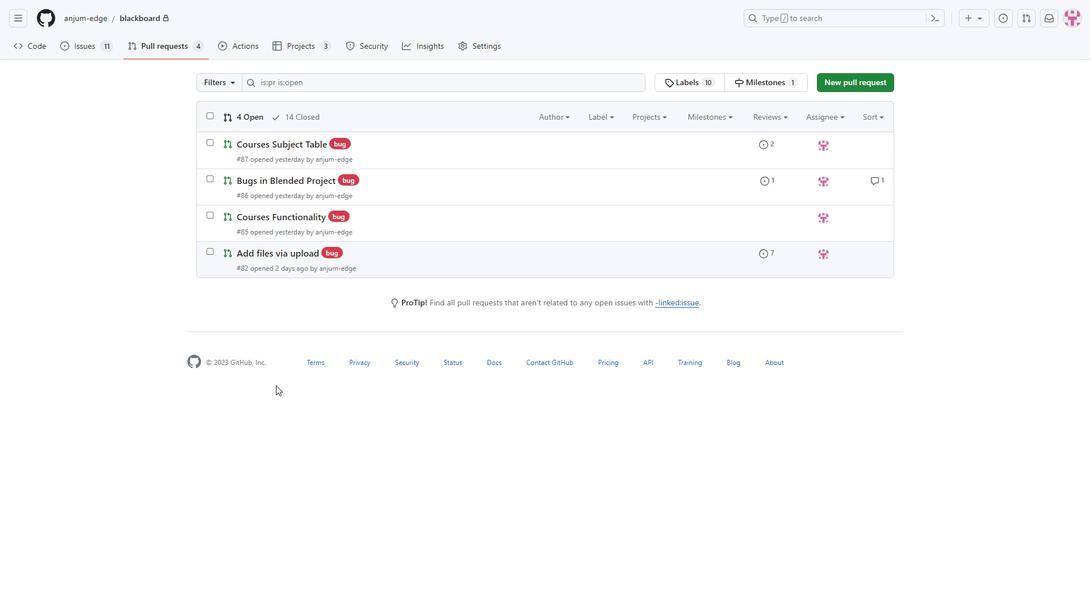 
Action: Mouse scrolled (278, 397) with delta (0, 0)
Screenshot: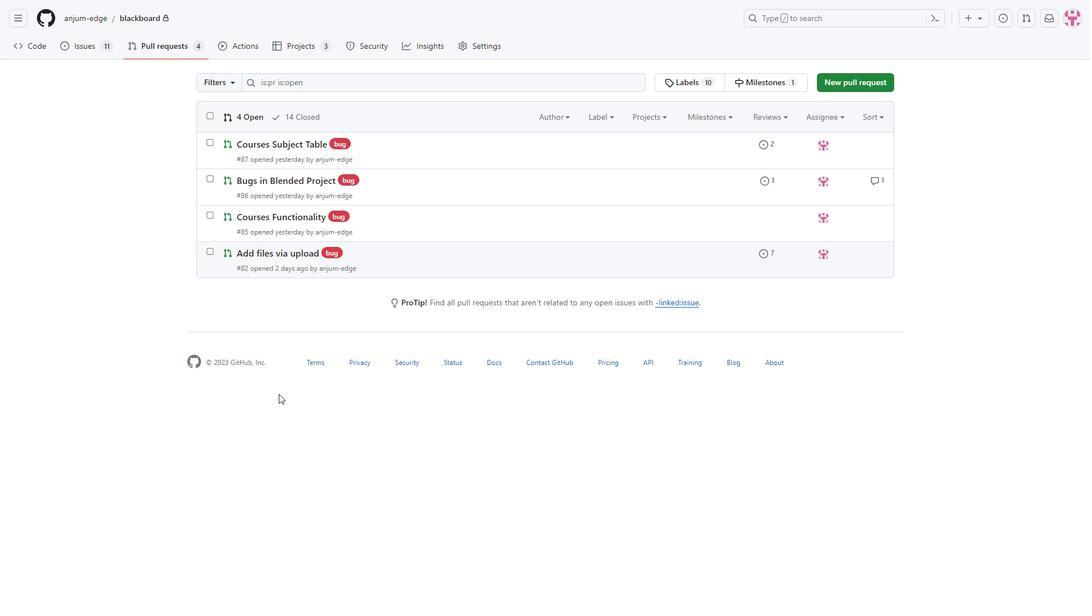 
Action: Mouse moved to (362, 550)
Screenshot: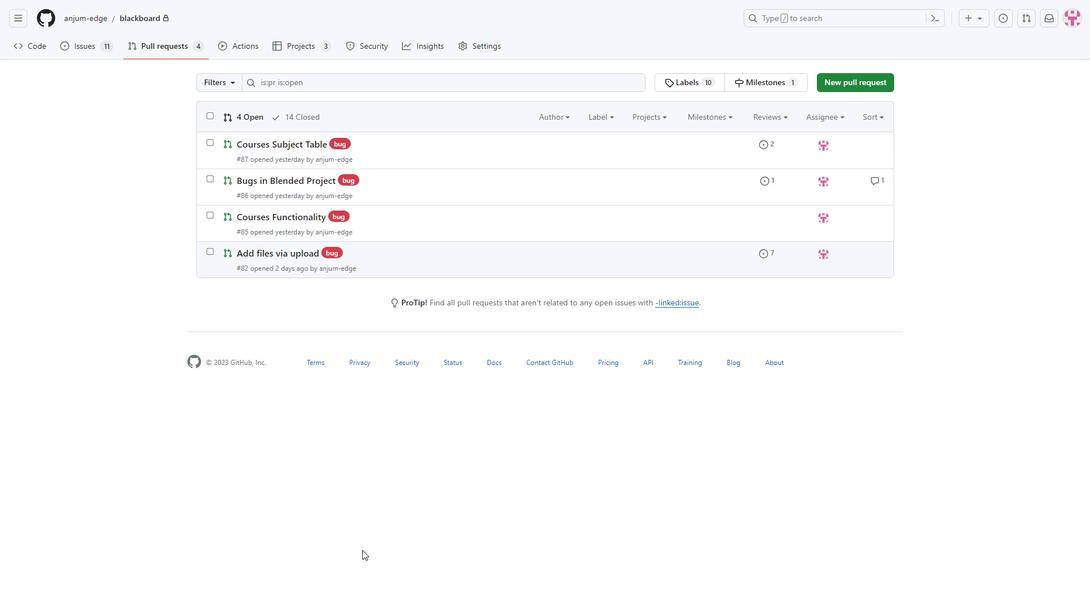 
Action: Mouse scrolled (362, 549) with delta (0, 0)
Screenshot: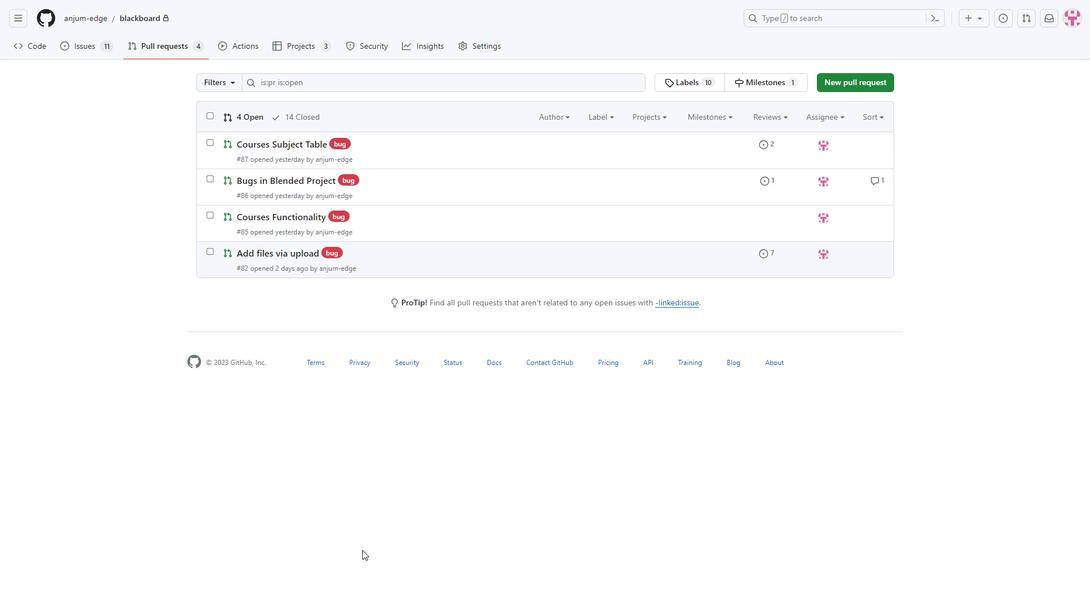 
Action: Mouse moved to (362, 551)
Screenshot: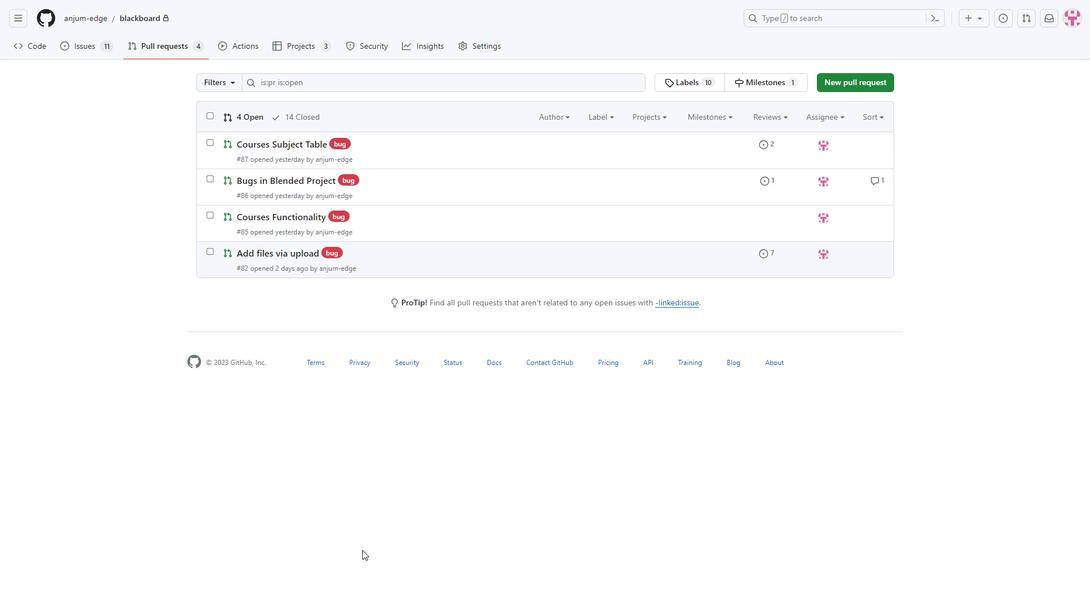 
Action: Mouse scrolled (362, 550) with delta (0, 0)
Screenshot: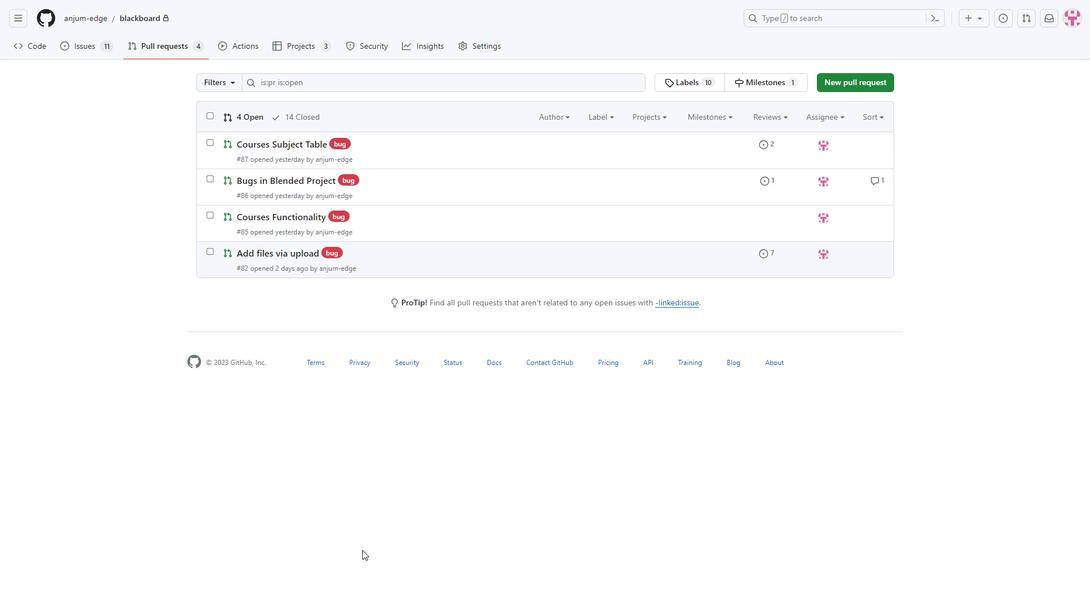 
Action: Mouse scrolled (362, 550) with delta (0, 0)
Screenshot: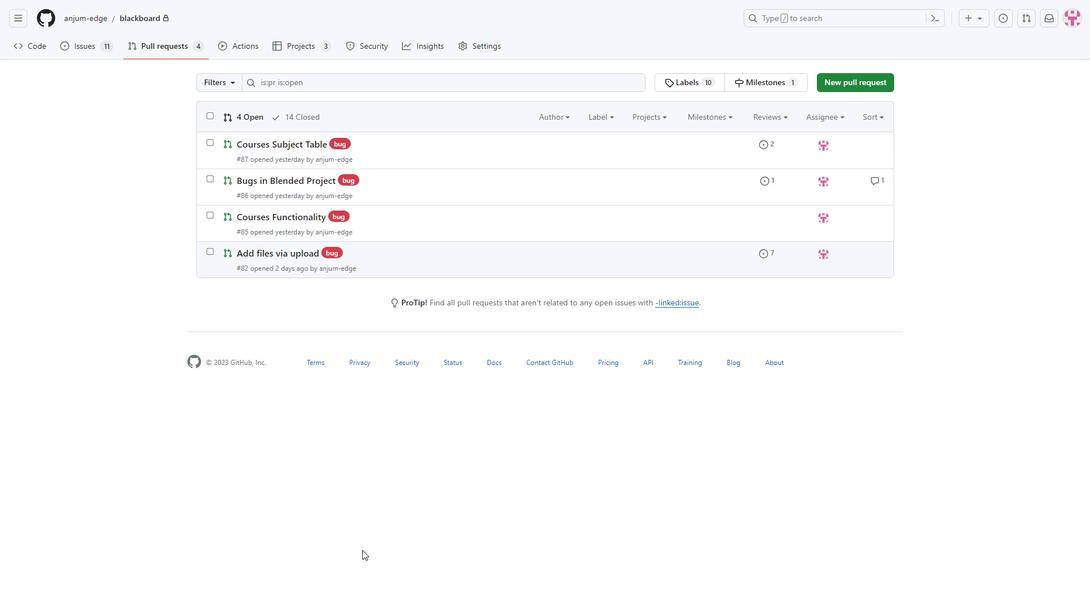 
Action: Mouse moved to (360, 530)
Screenshot: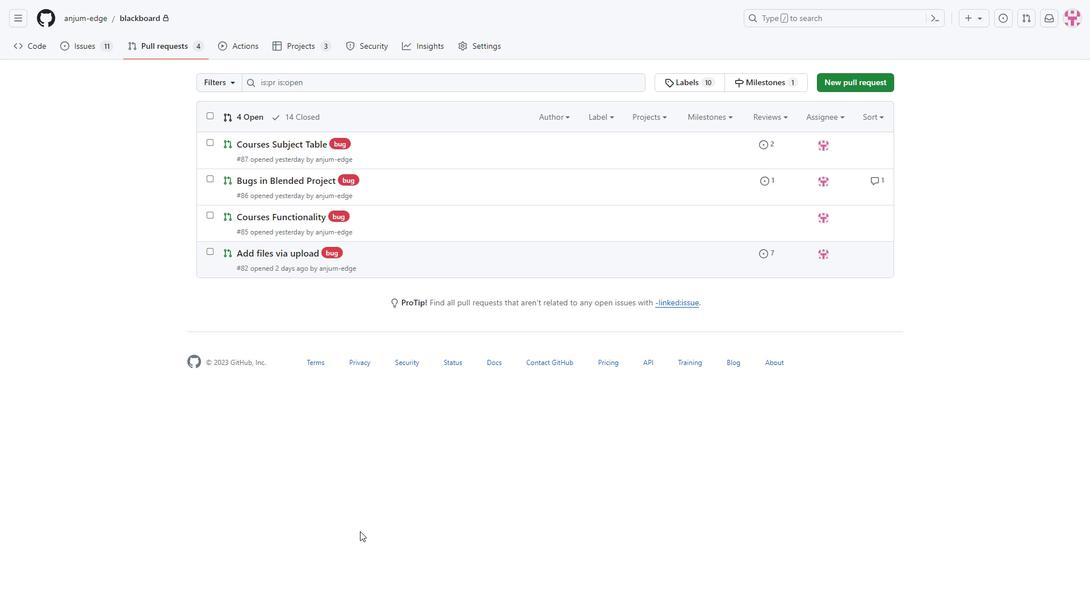 
Action: Mouse scrolled (360, 529) with delta (0, 0)
Screenshot: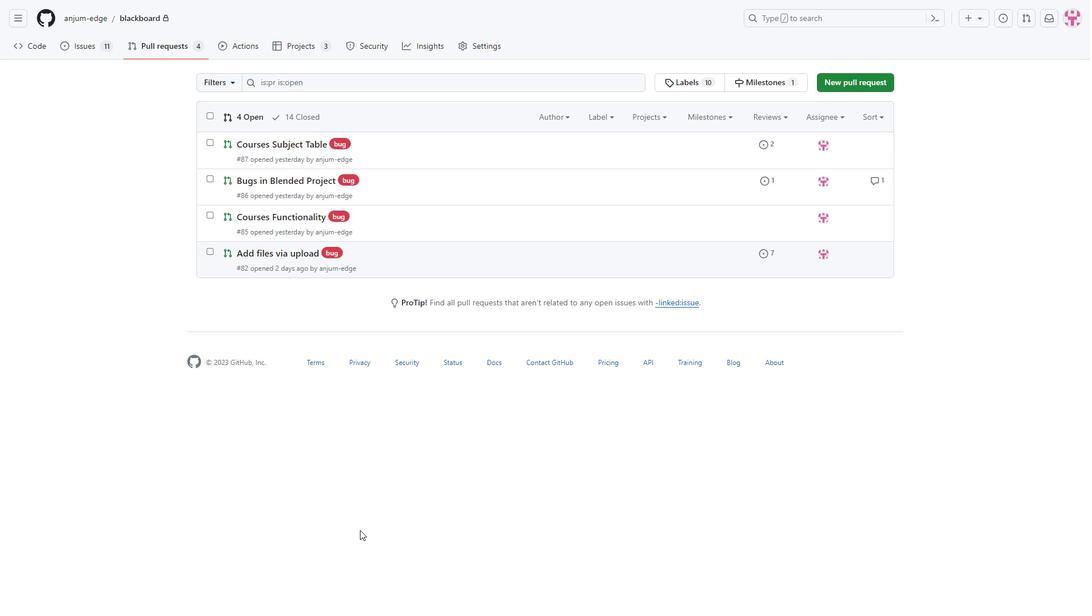 
Action: Mouse scrolled (360, 529) with delta (0, 0)
Screenshot: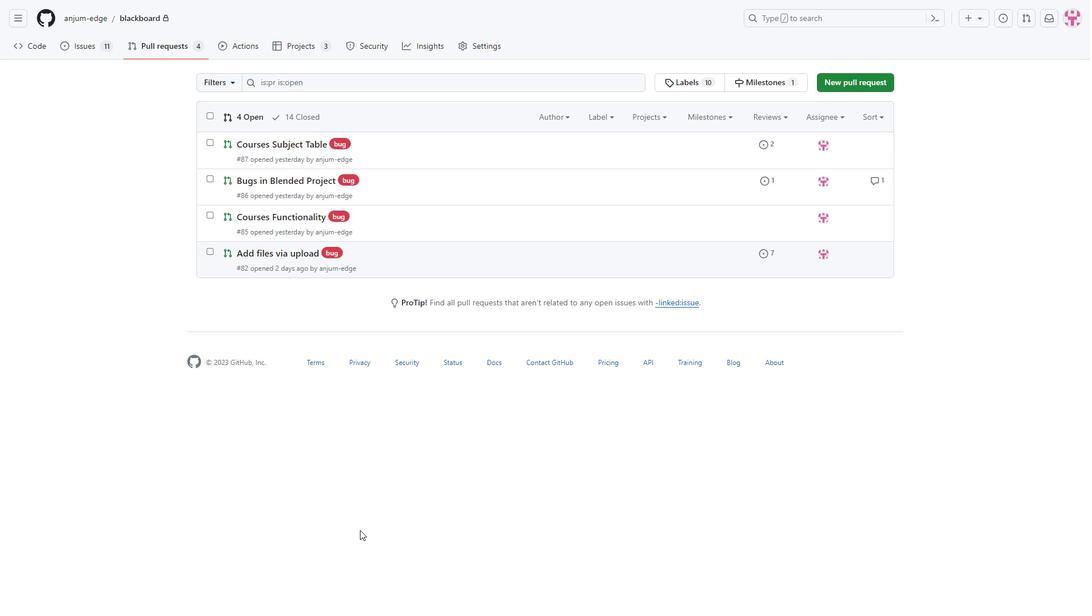
Action: Mouse moved to (290, 296)
Screenshot: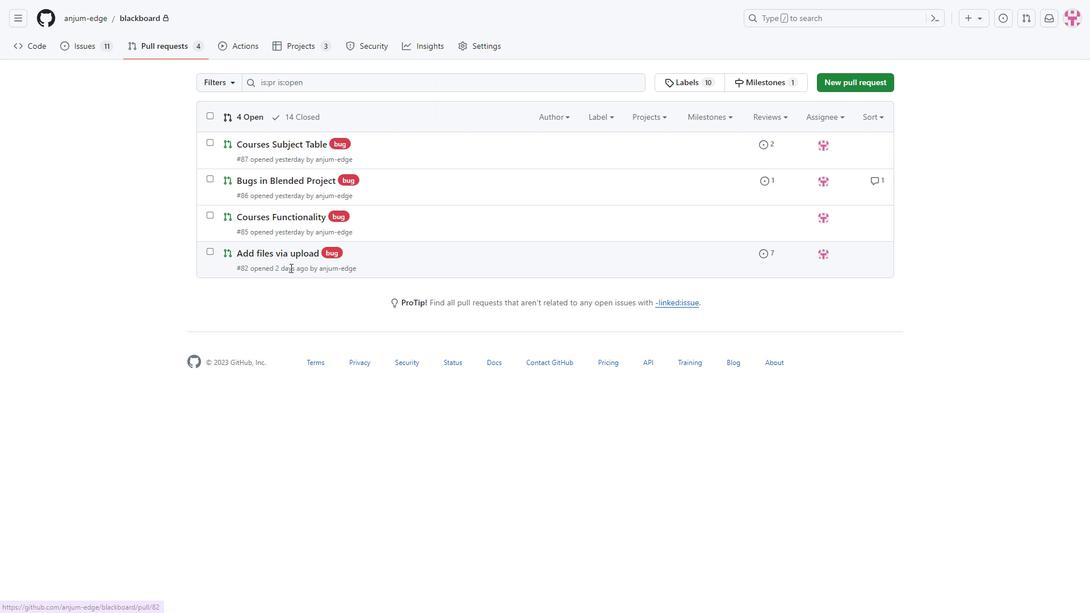 
Action: Mouse scrolled (290, 295) with delta (0, 0)
Screenshot: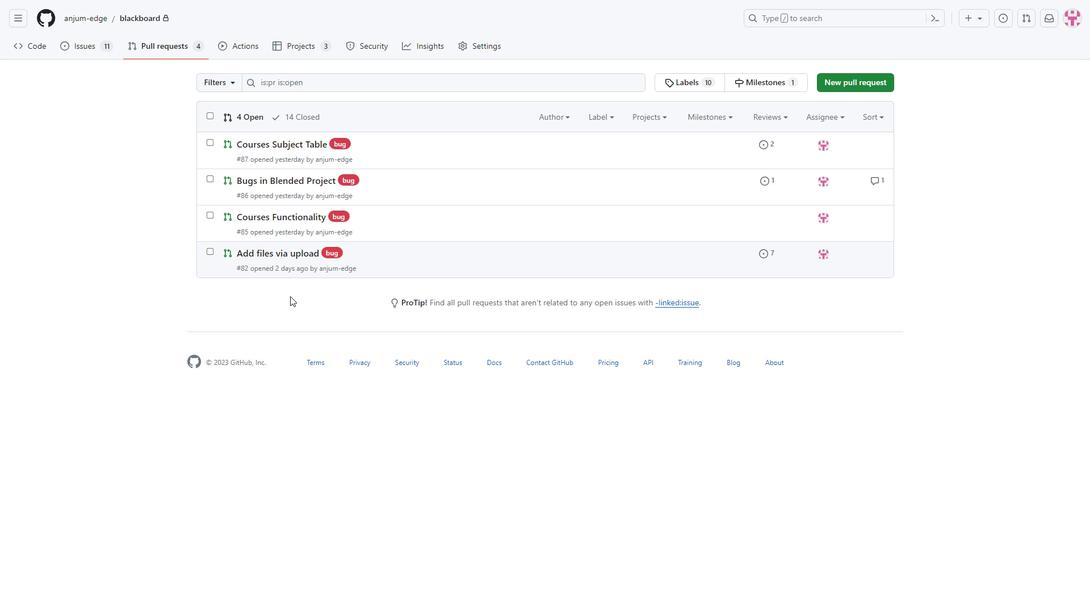 
Action: Mouse scrolled (290, 295) with delta (0, 0)
Screenshot: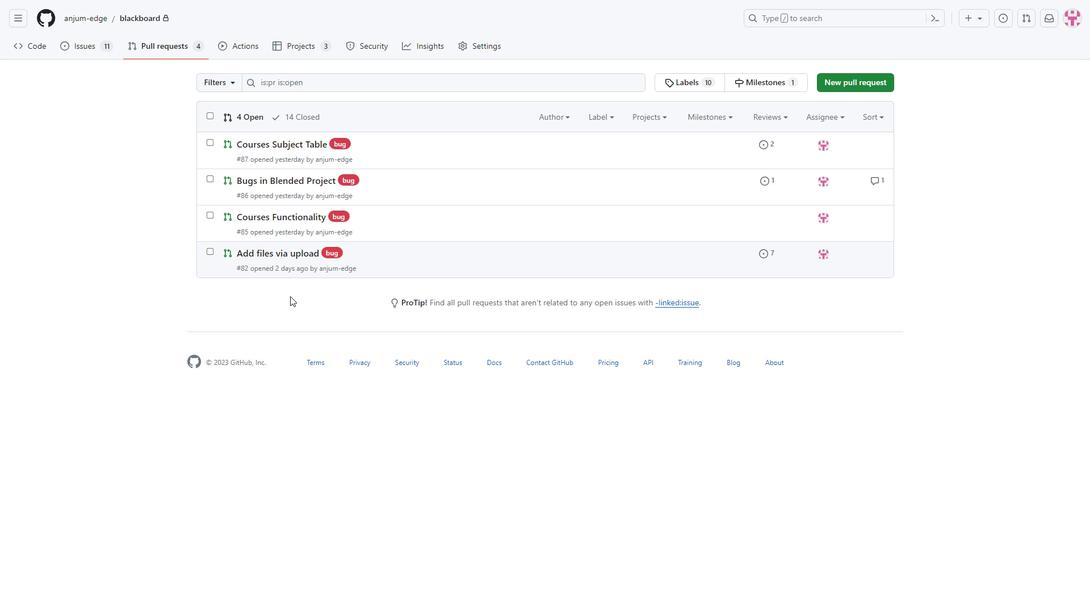 
Action: Mouse moved to (310, 143)
Screenshot: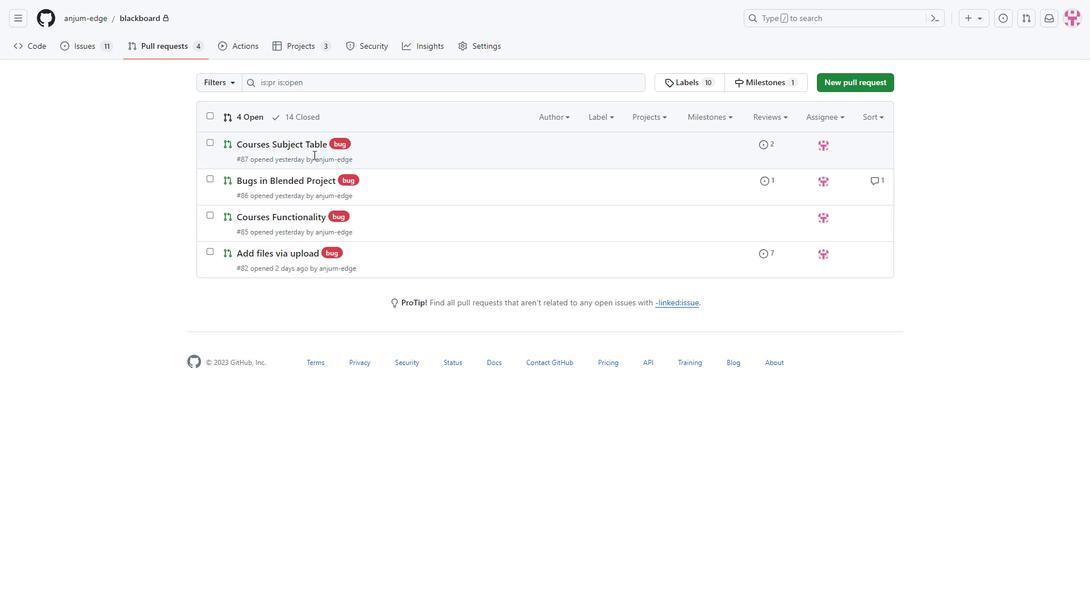 
Action: Mouse pressed left at (310, 143)
Screenshot: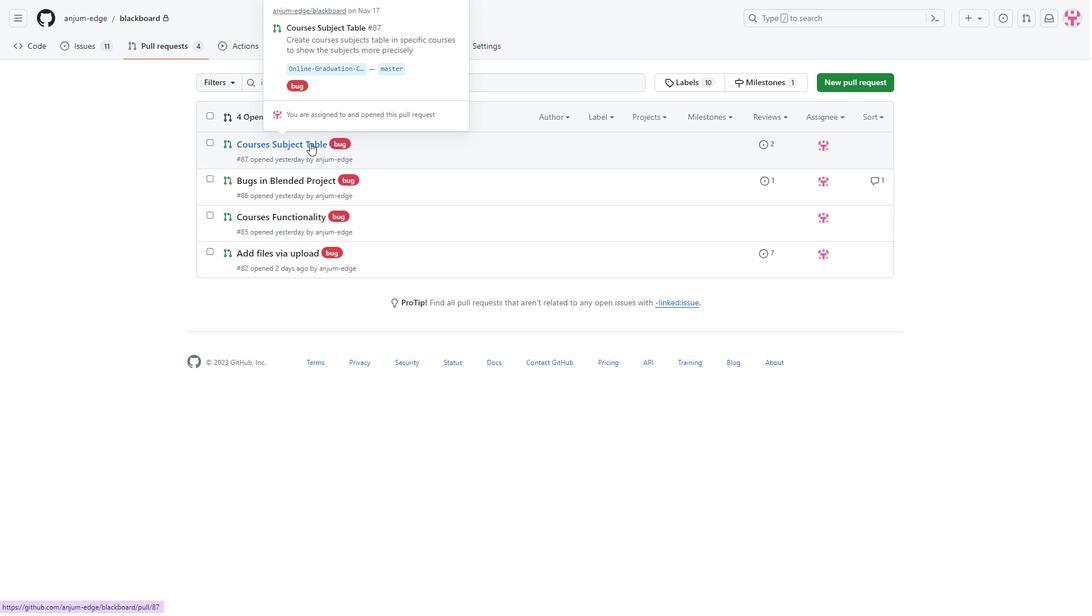 
Action: Mouse moved to (310, 145)
Screenshot: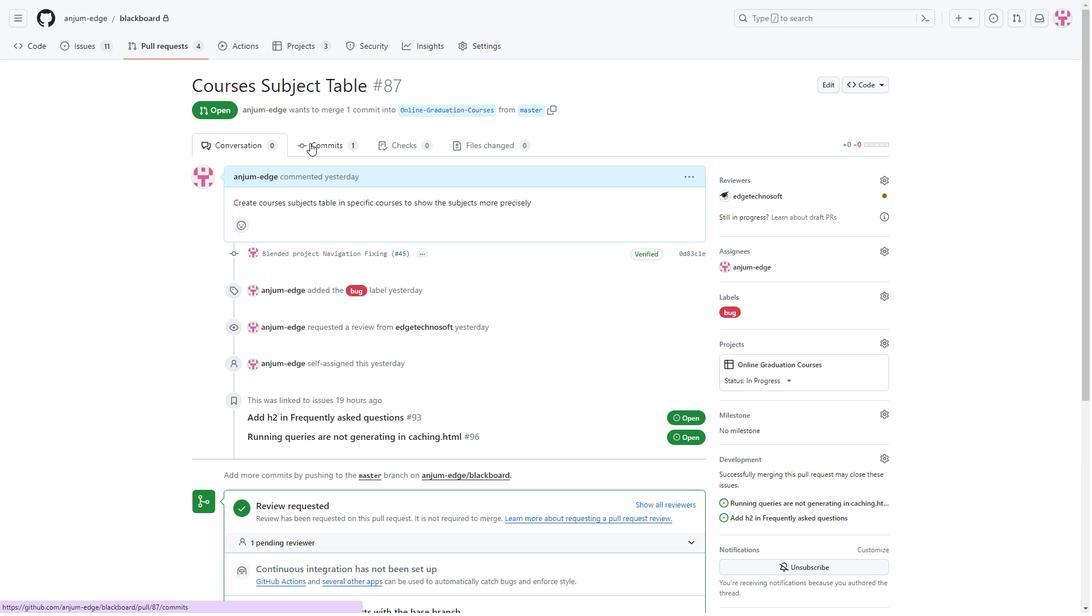 
Action: Mouse scrolled (310, 144) with delta (0, 0)
Screenshot: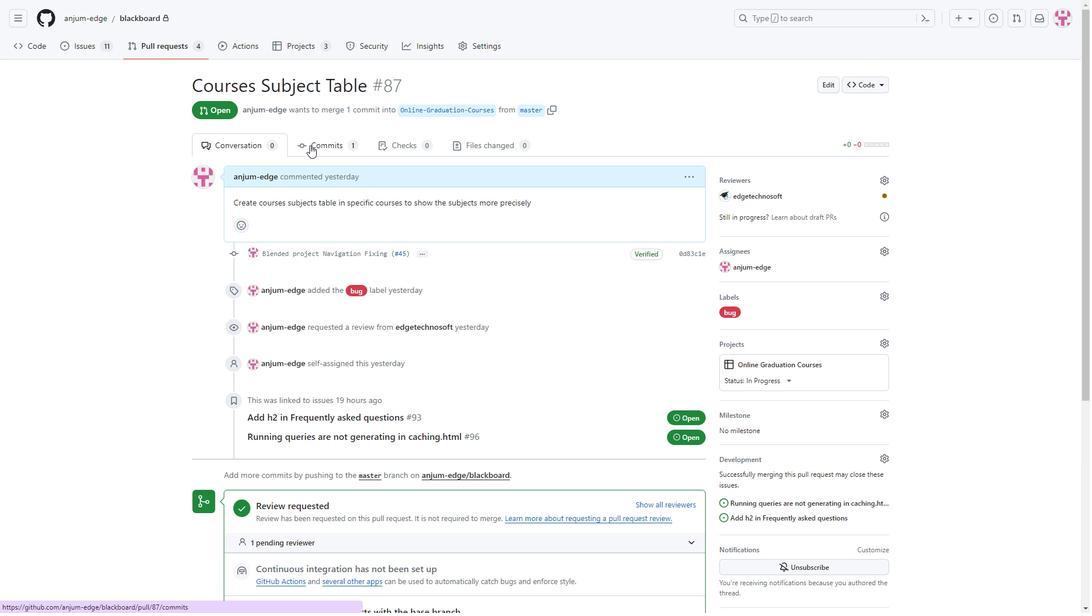 
Action: Mouse moved to (353, 497)
Screenshot: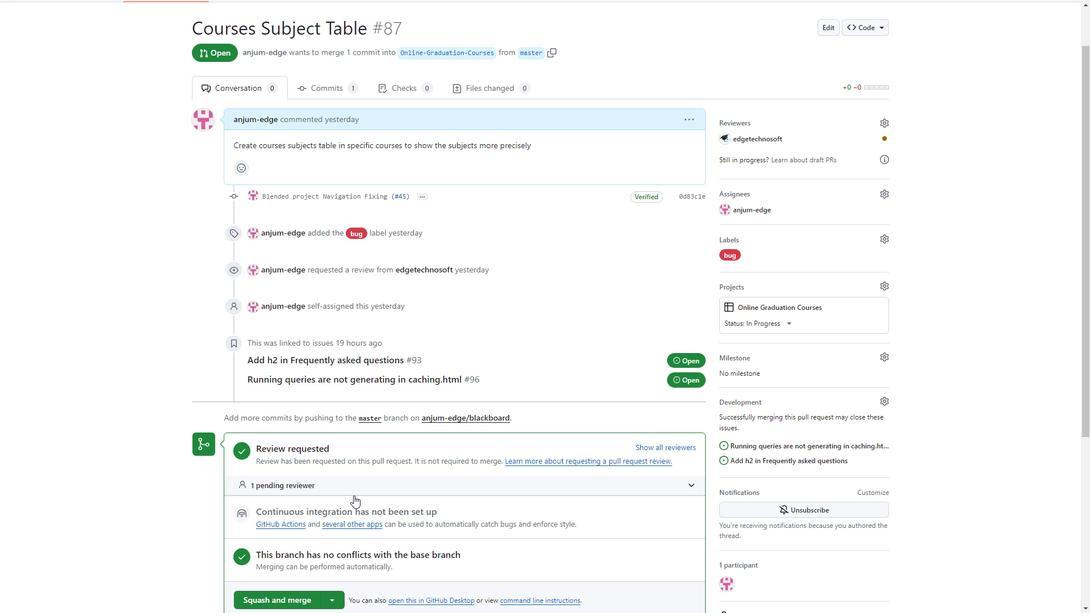 
Action: Mouse scrolled (353, 496) with delta (0, 0)
Screenshot: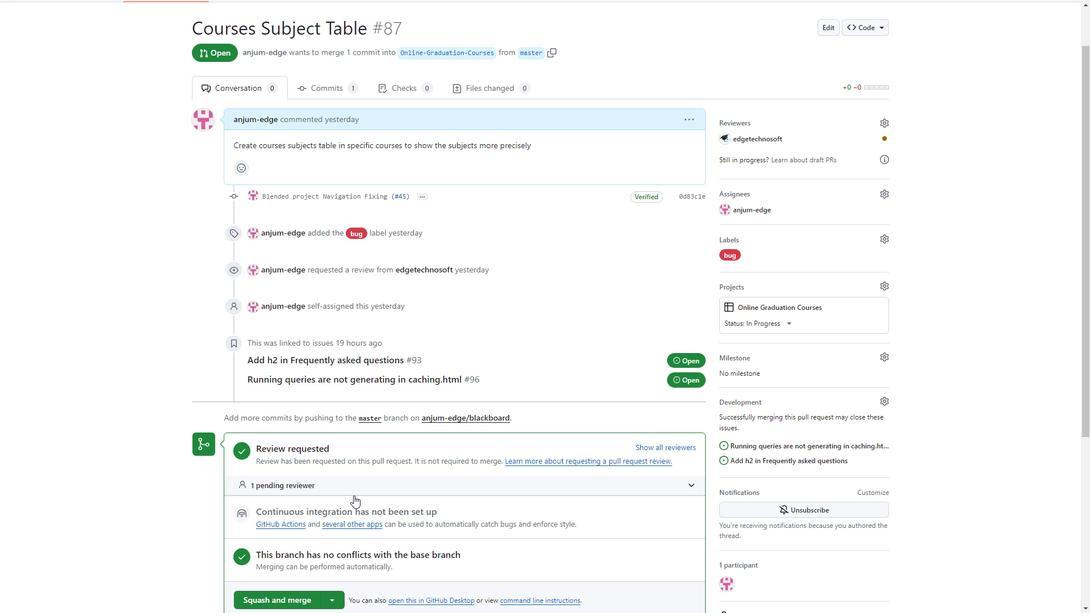 
Action: Mouse scrolled (353, 496) with delta (0, 0)
Screenshot: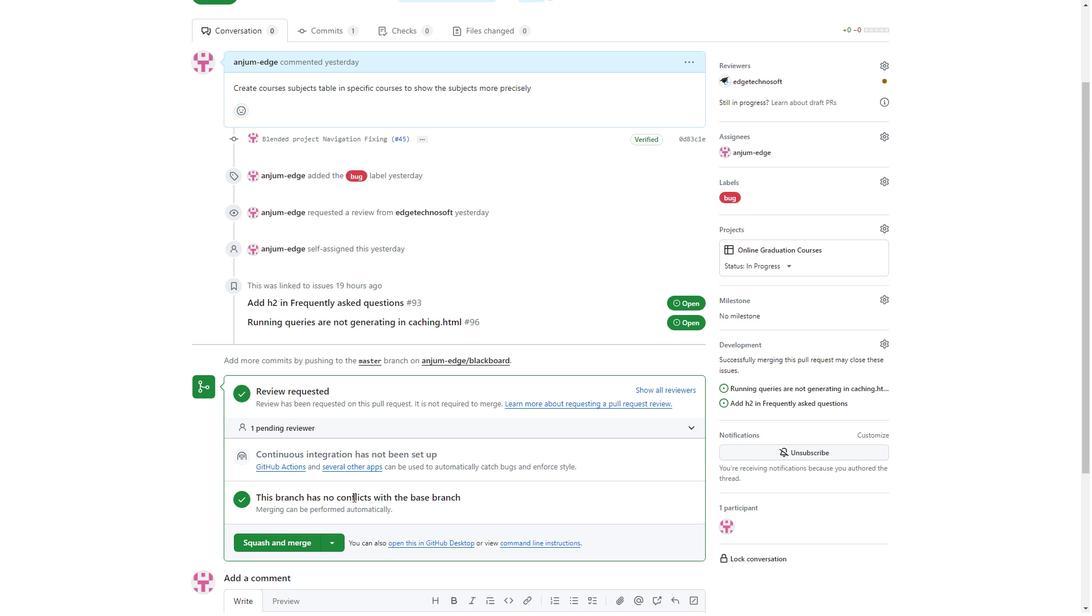 
Action: Mouse scrolled (353, 496) with delta (0, 0)
Screenshot: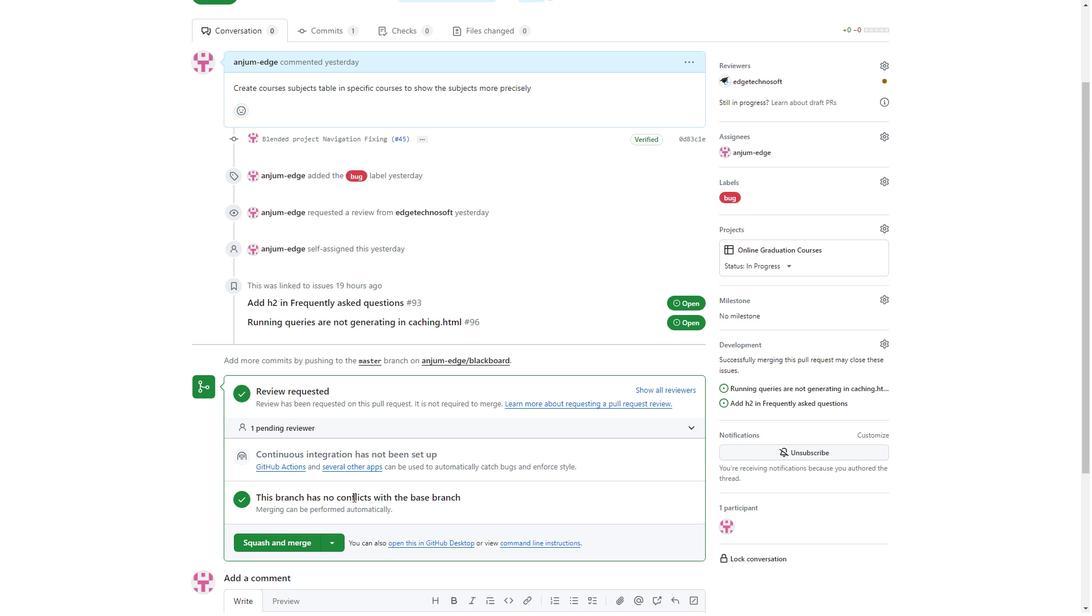 
Action: Mouse scrolled (353, 496) with delta (0, 0)
Screenshot: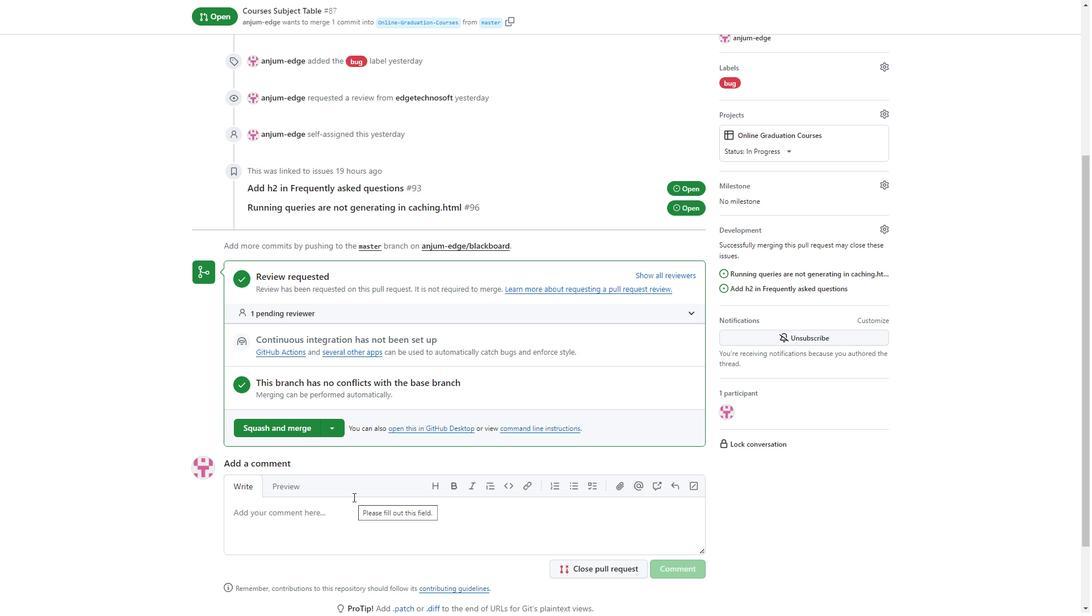 
Action: Mouse scrolled (353, 496) with delta (0, 0)
Screenshot: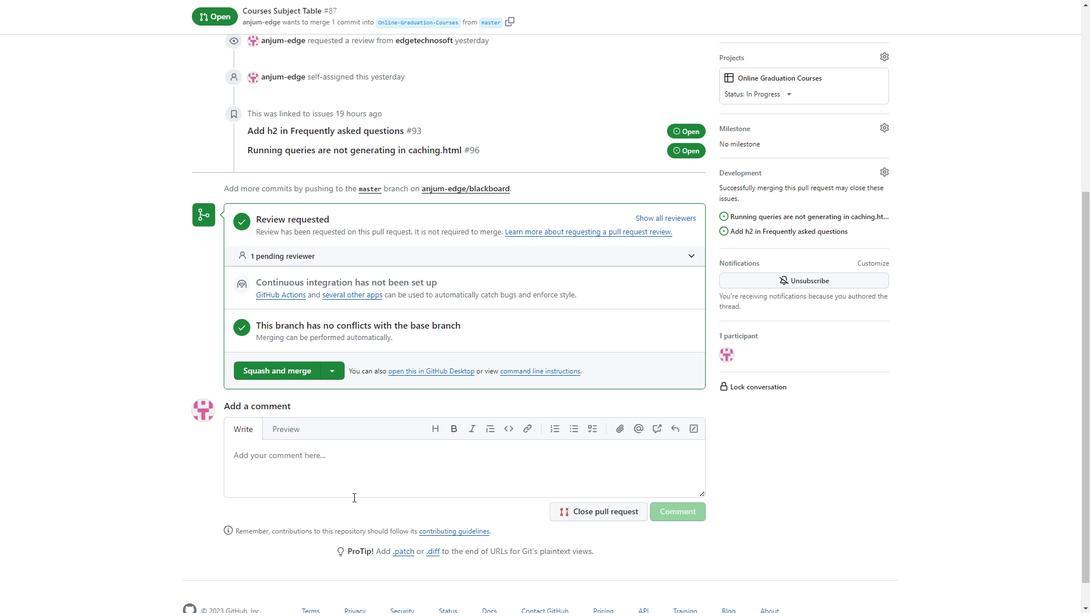 
Action: Mouse scrolled (353, 496) with delta (0, 0)
Screenshot: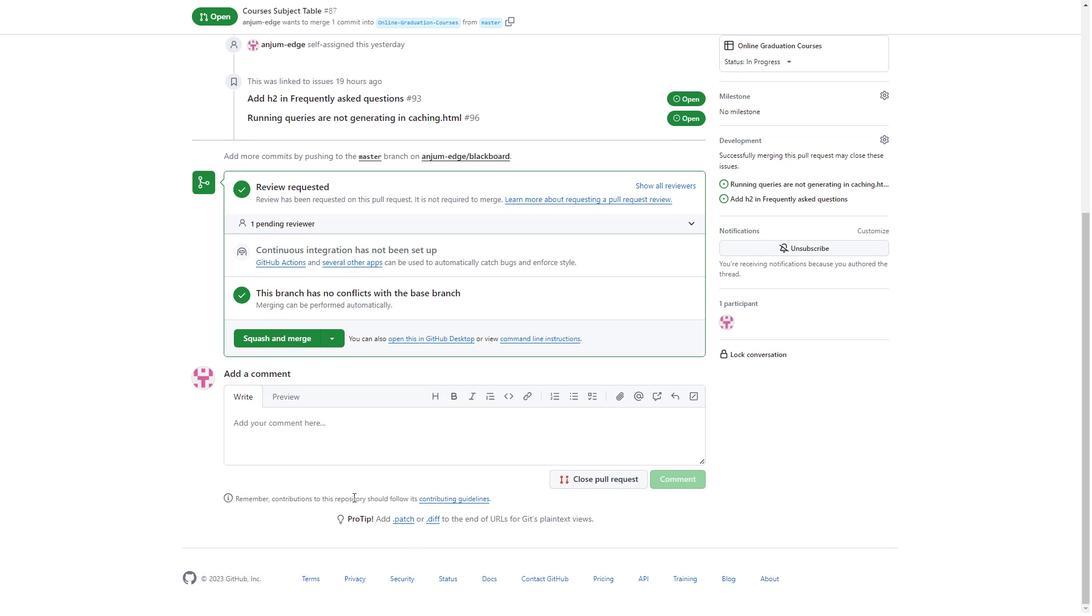 
Action: Mouse scrolled (353, 496) with delta (0, 0)
Screenshot: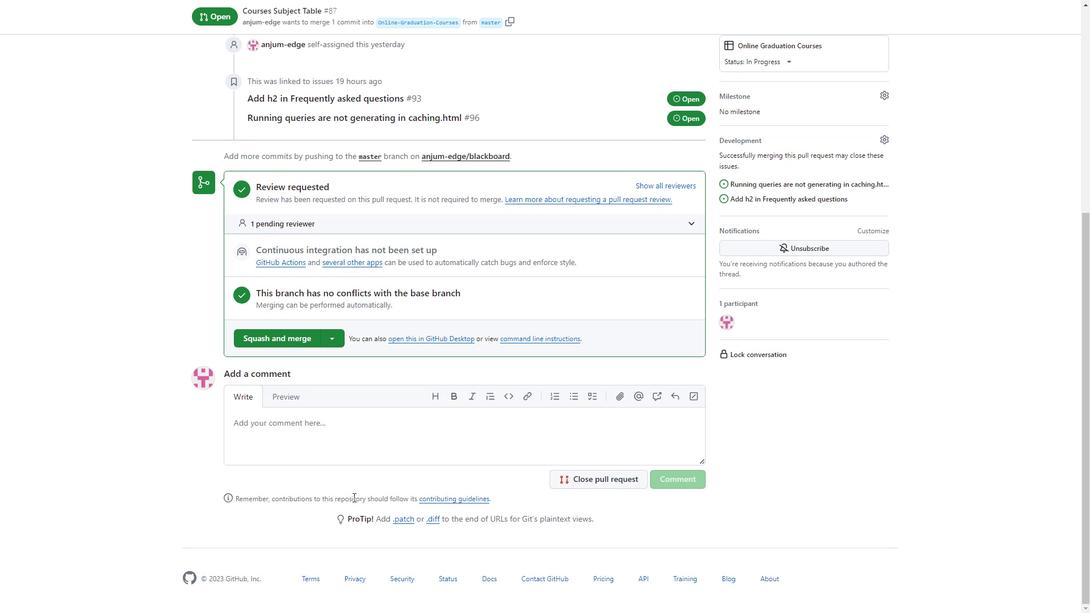 
Action: Mouse scrolled (353, 498) with delta (0, 0)
Screenshot: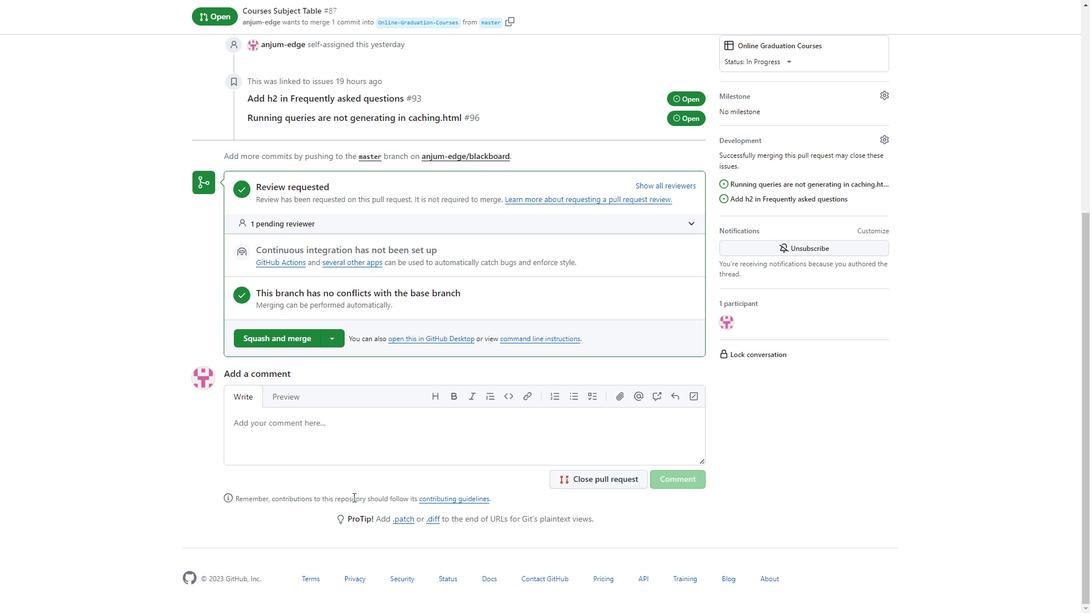 
Action: Mouse scrolled (353, 498) with delta (0, 0)
Screenshot: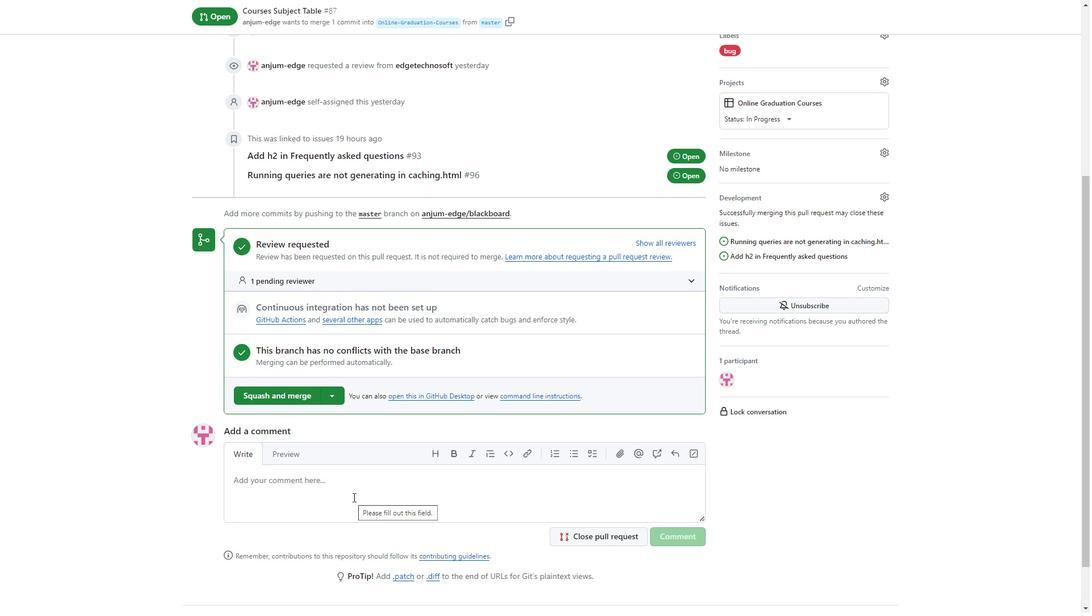 
Action: Mouse scrolled (353, 498) with delta (0, 0)
Screenshot: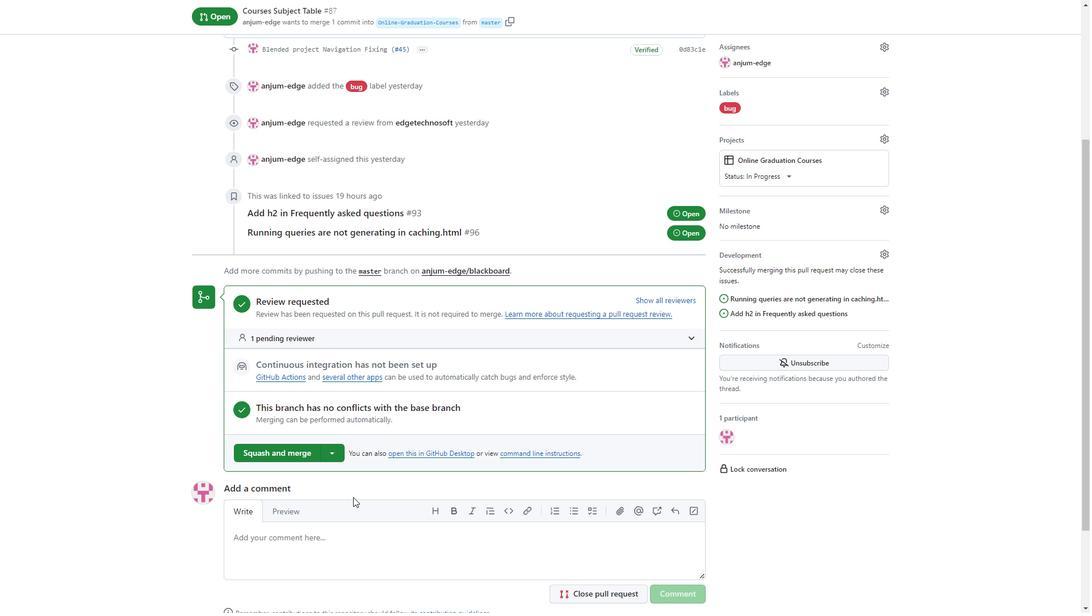 
Action: Mouse scrolled (353, 498) with delta (0, 0)
Screenshot: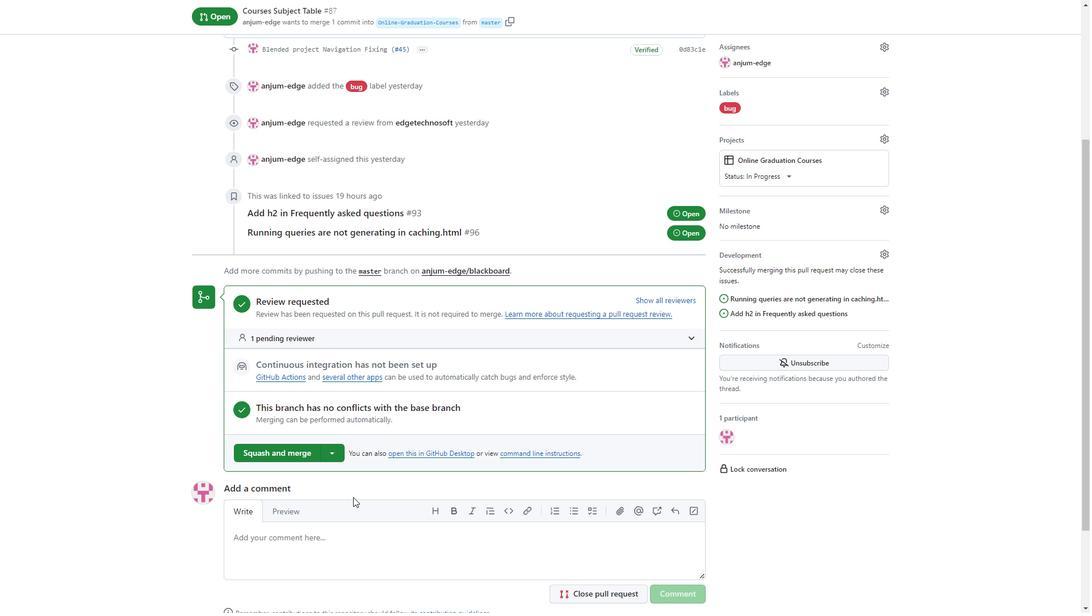 
Action: Mouse moved to (345, 529)
Screenshot: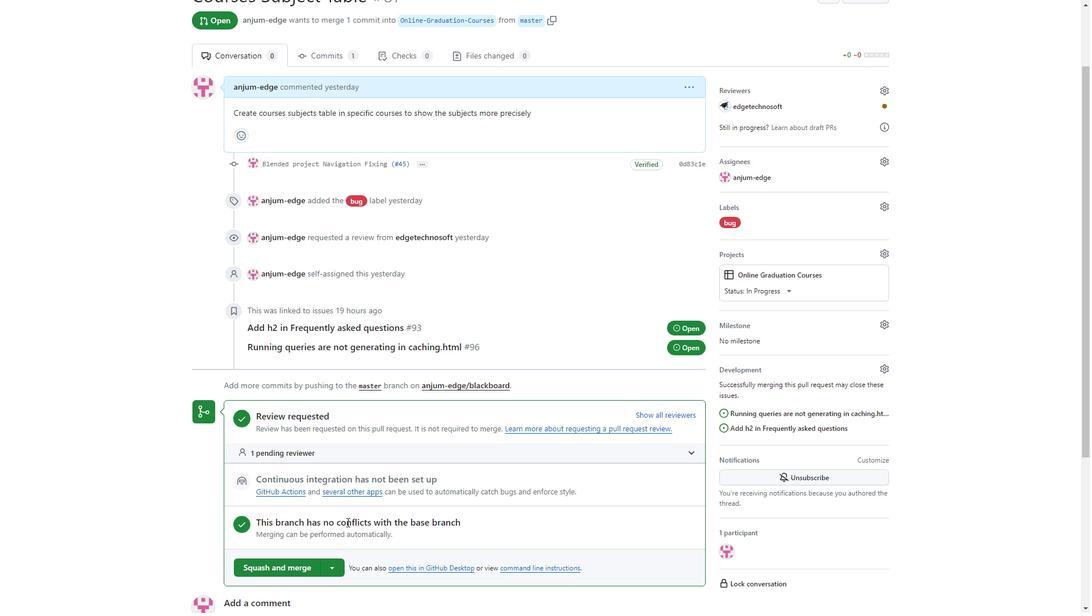 
Action: Mouse scrolled (345, 529) with delta (0, 0)
Screenshot: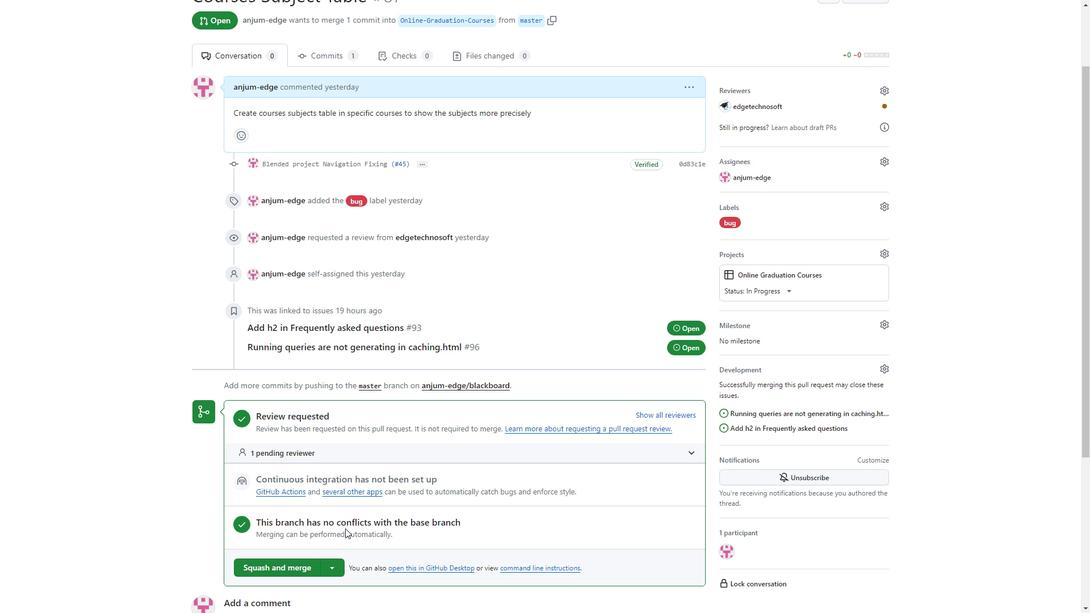 
Action: Mouse moved to (344, 531)
Screenshot: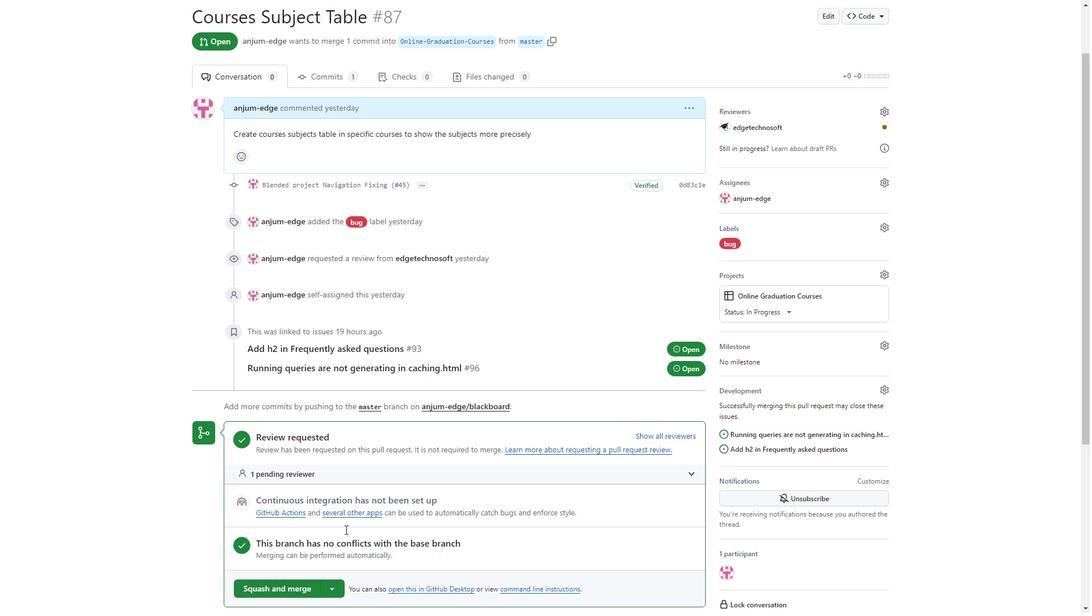 
Action: Mouse scrolled (344, 532) with delta (0, 0)
Screenshot: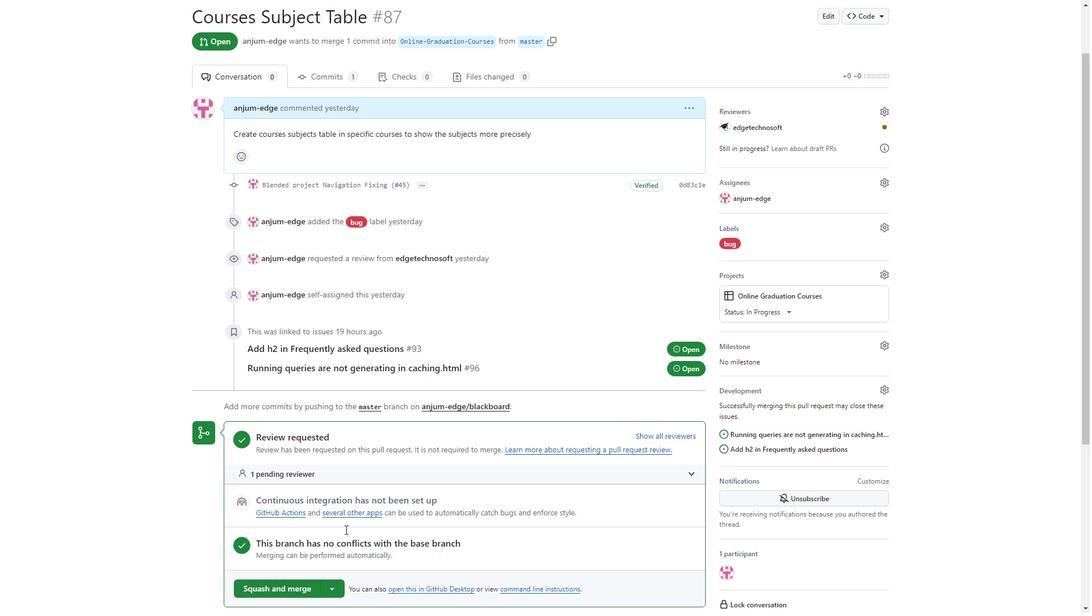 
Action: Mouse moved to (335, 539)
Screenshot: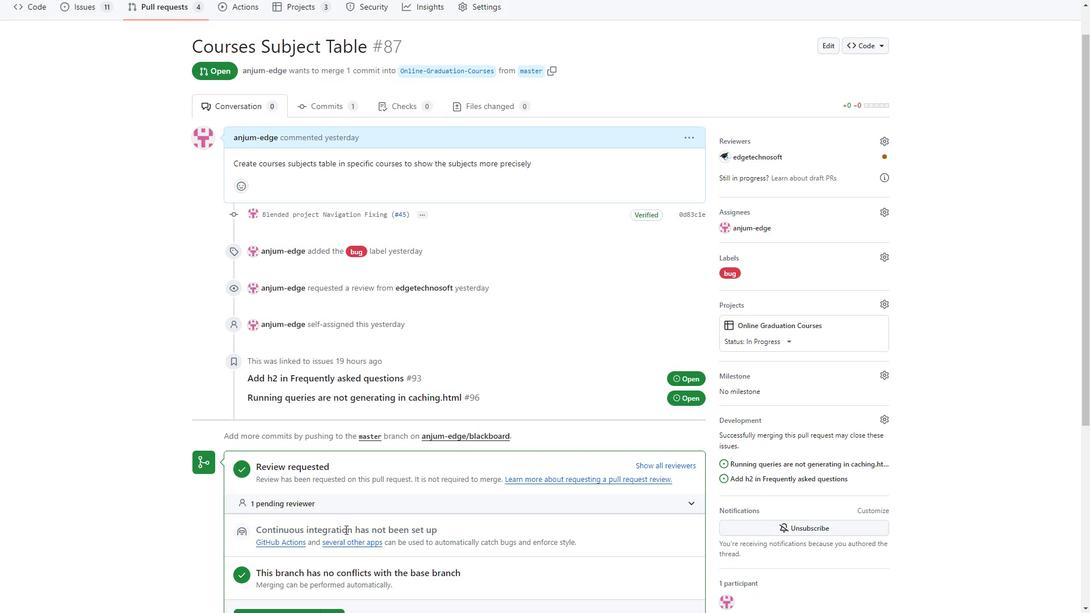 
Action: Mouse scrolled (335, 540) with delta (0, 0)
Screenshot: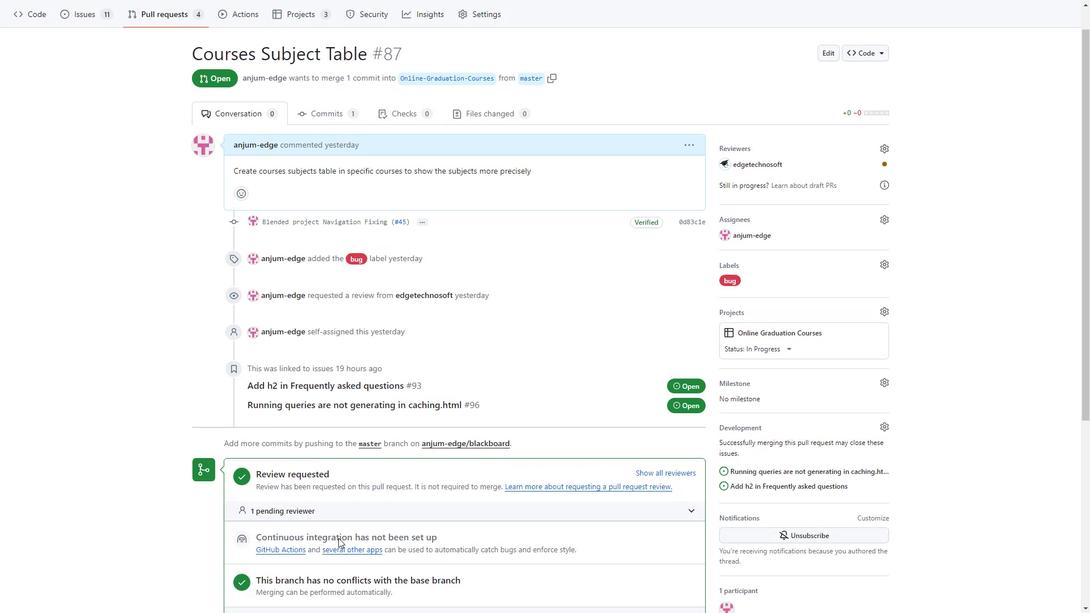 
Action: Mouse moved to (227, 557)
Screenshot: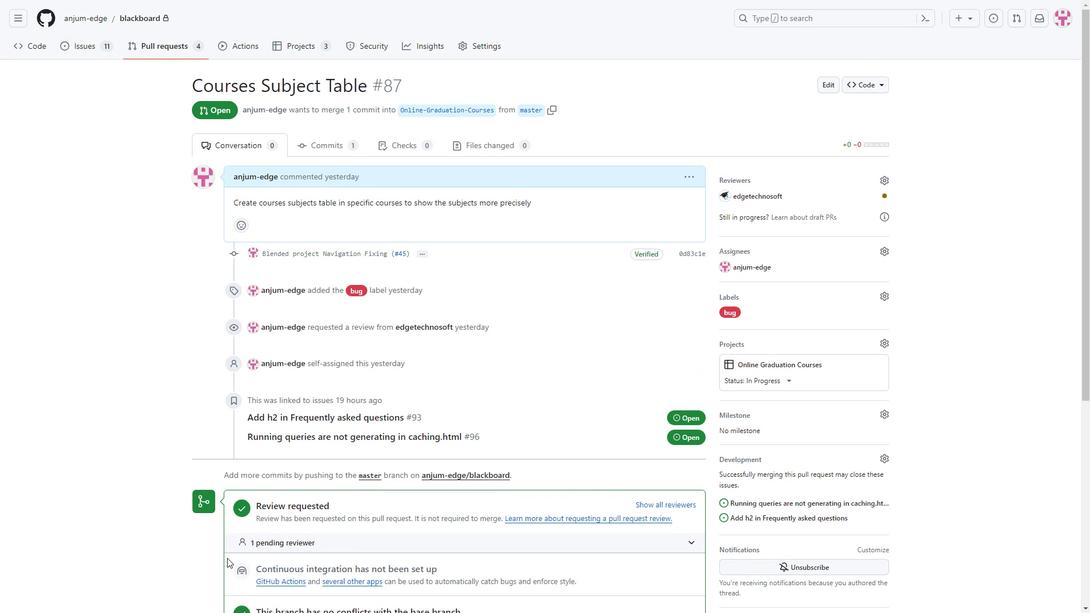 
Action: Mouse scrolled (227, 557) with delta (0, 0)
Screenshot: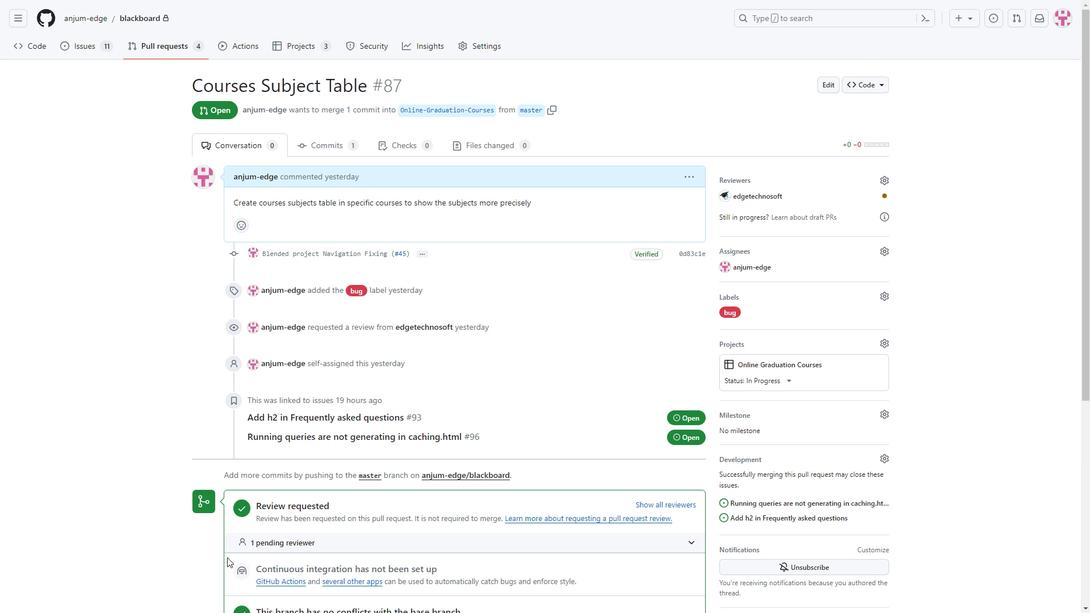 
Action: Mouse scrolled (227, 557) with delta (0, 0)
Screenshot: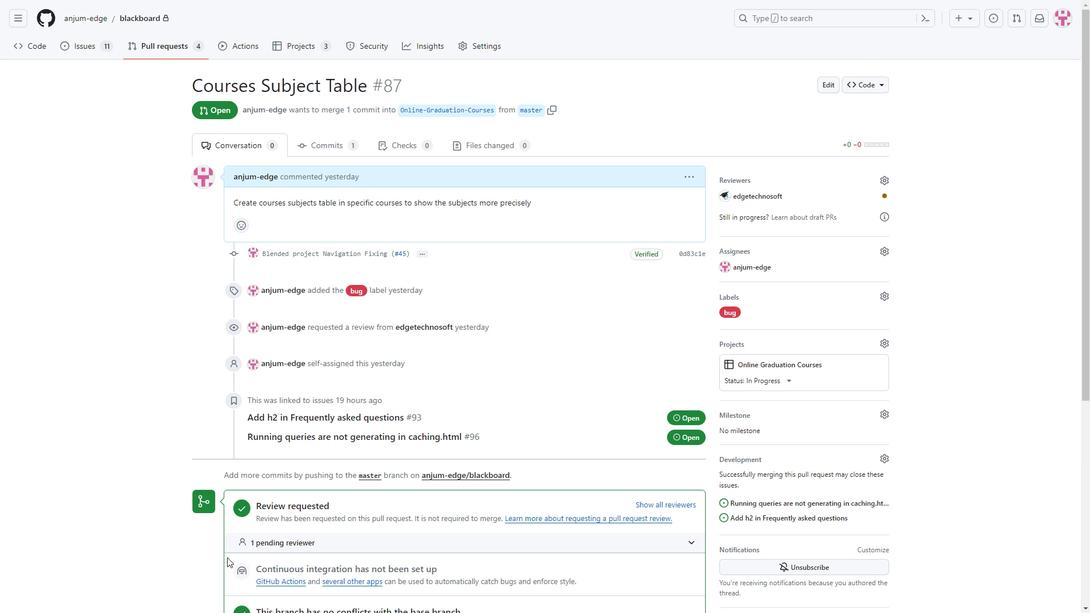 
Action: Mouse scrolled (227, 557) with delta (0, 0)
Screenshot: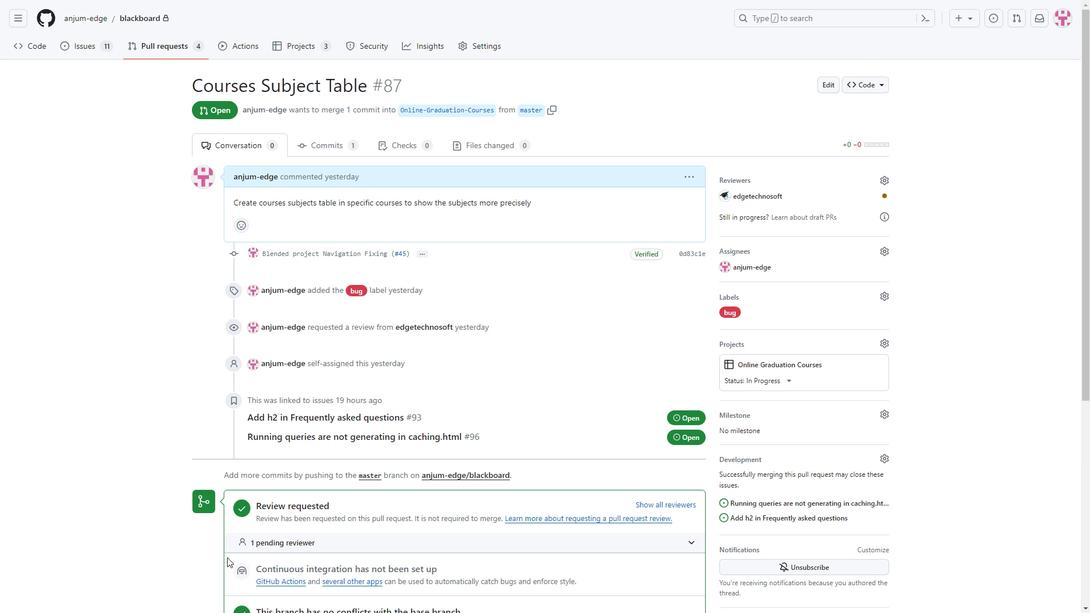 
Action: Mouse scrolled (227, 557) with delta (0, 0)
Screenshot: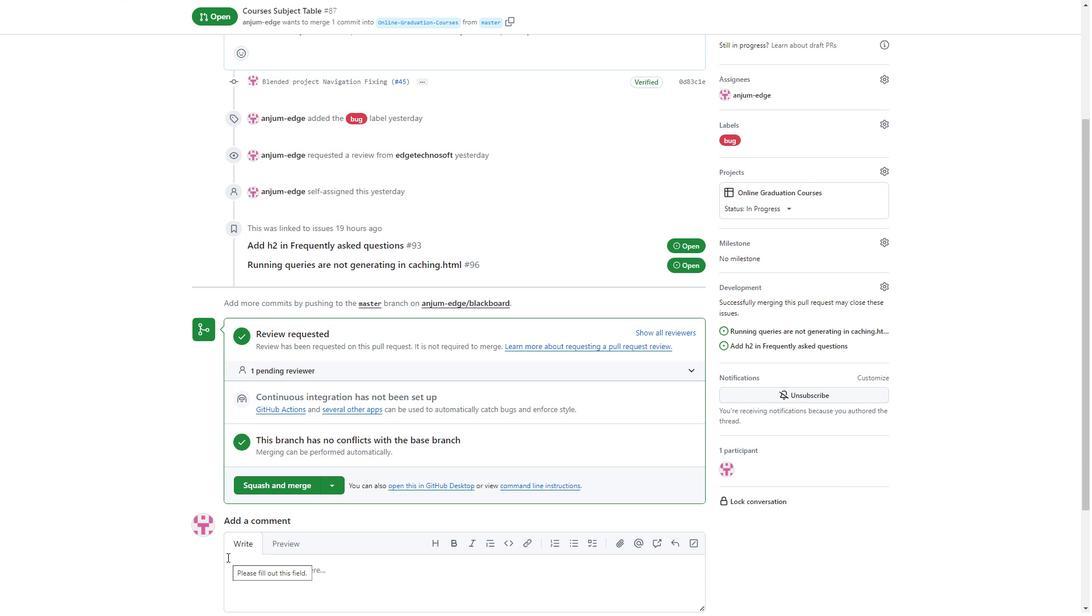 
Action: Mouse scrolled (227, 557) with delta (0, 0)
Screenshot: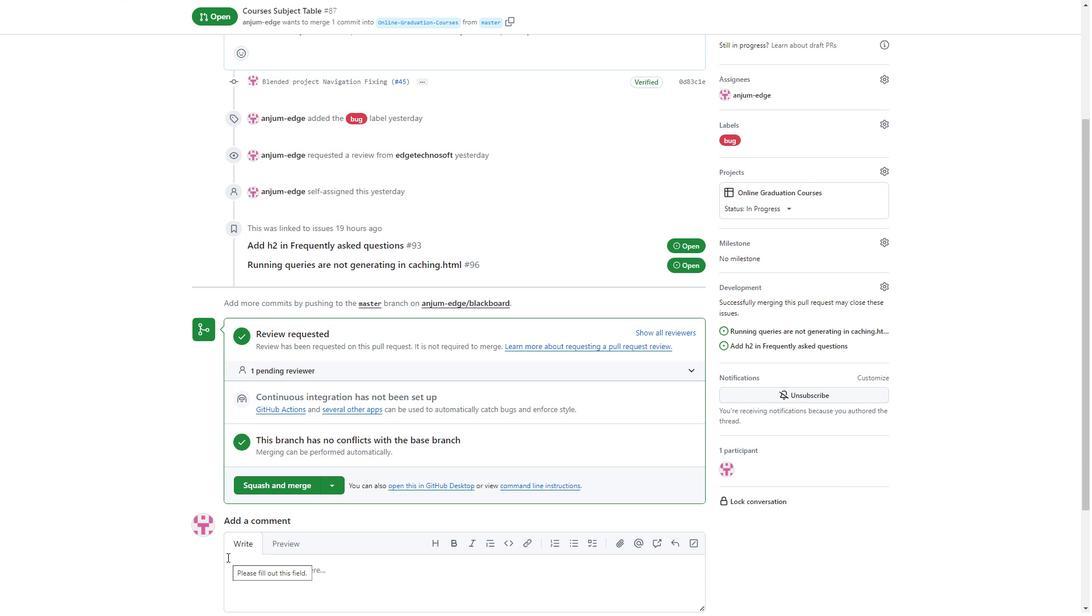 
Action: Mouse scrolled (227, 557) with delta (0, 0)
Screenshot: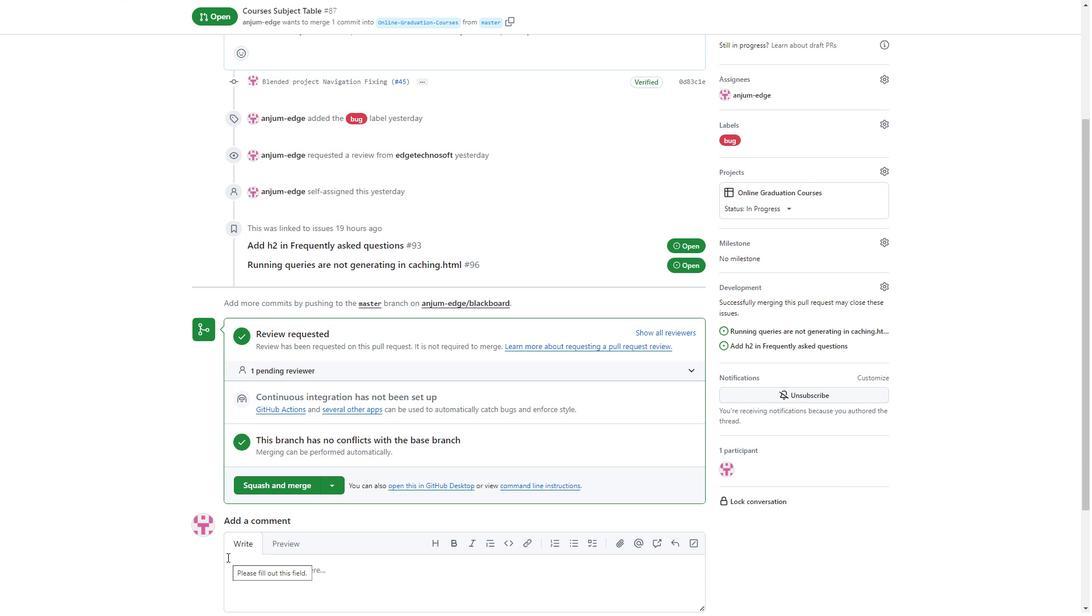 
Action: Mouse scrolled (227, 557) with delta (0, 0)
Screenshot: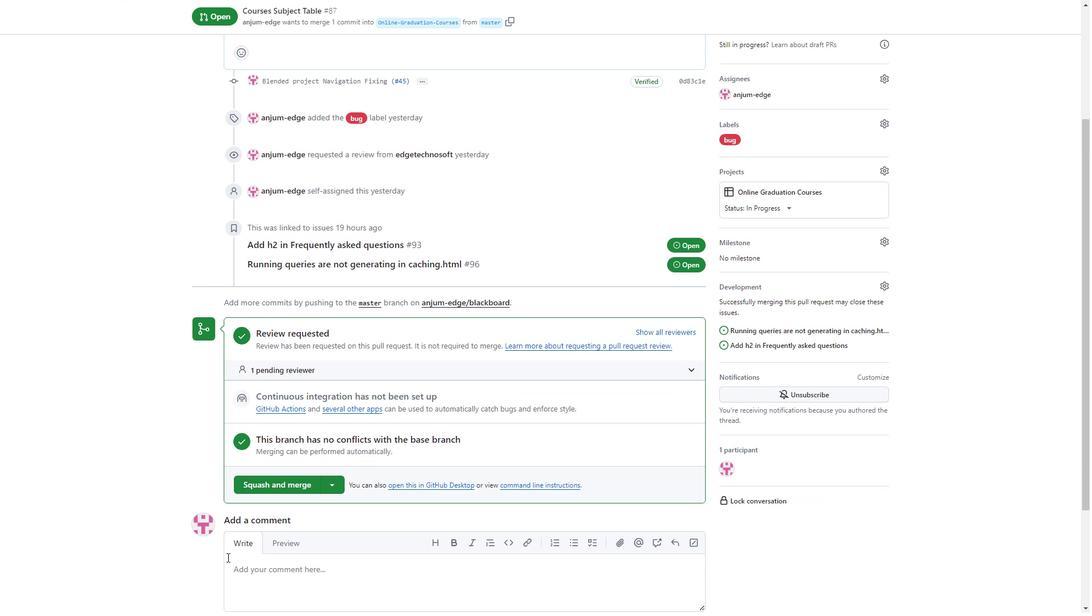 
Action: Mouse scrolled (227, 557) with delta (0, 0)
Screenshot: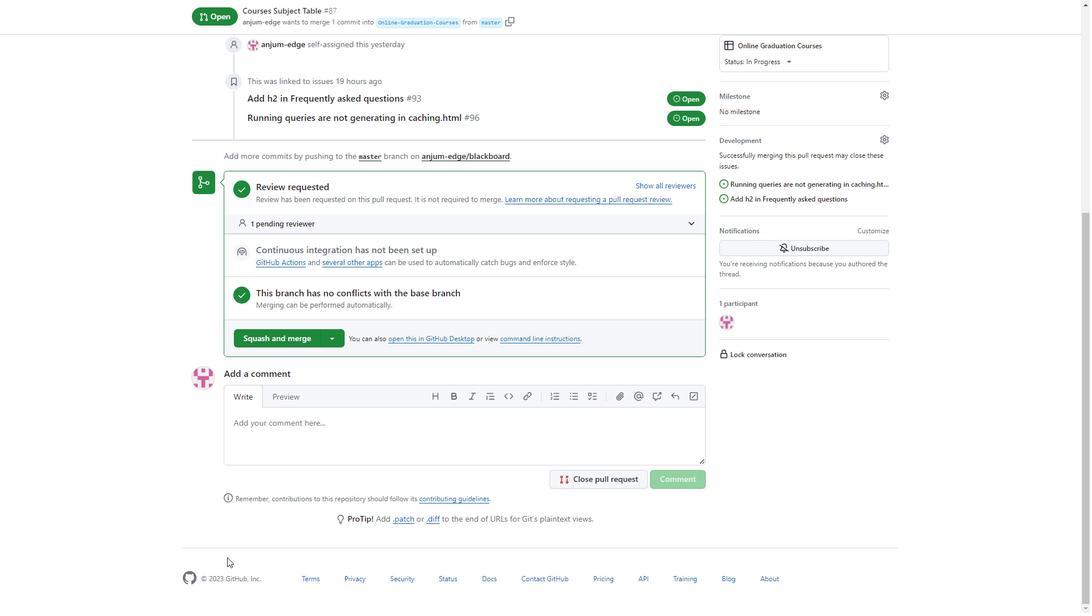 
Action: Mouse scrolled (227, 557) with delta (0, 0)
Screenshot: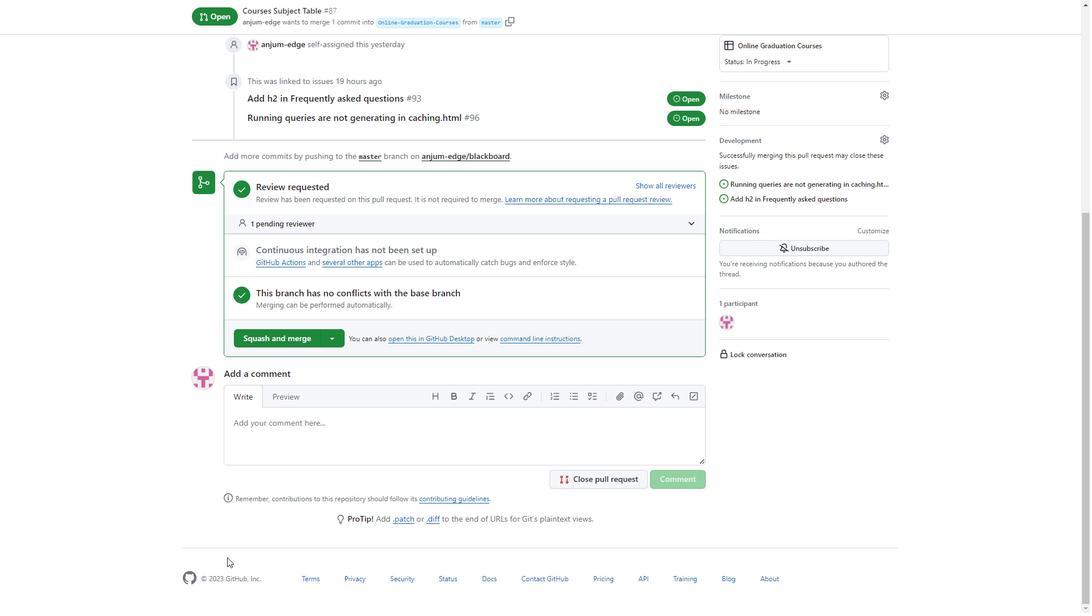 
Action: Mouse scrolled (227, 557) with delta (0, 0)
Screenshot: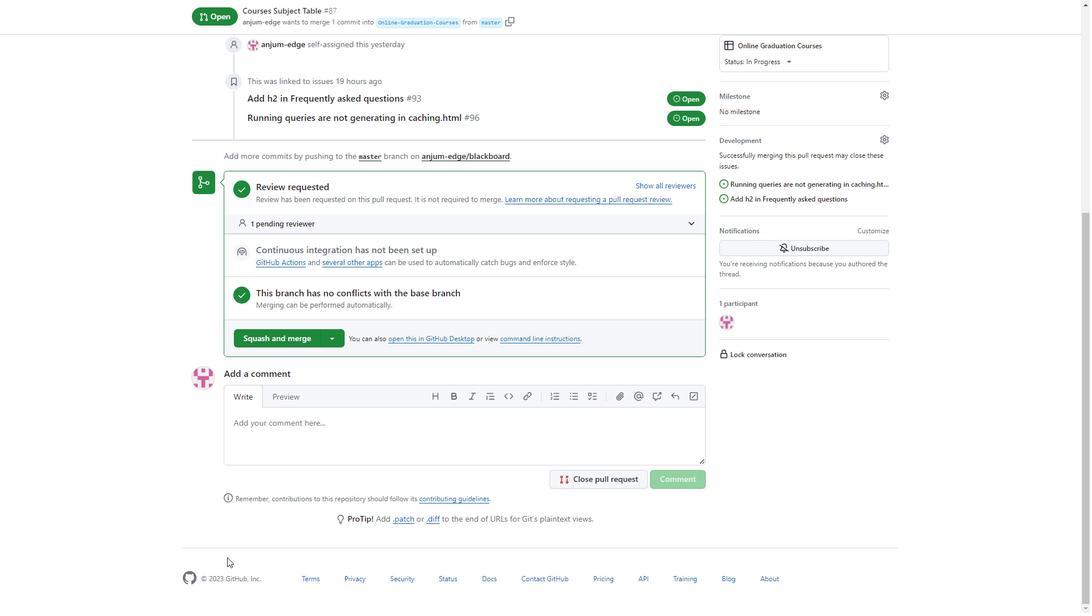 
Action: Mouse scrolled (227, 557) with delta (0, 0)
Screenshot: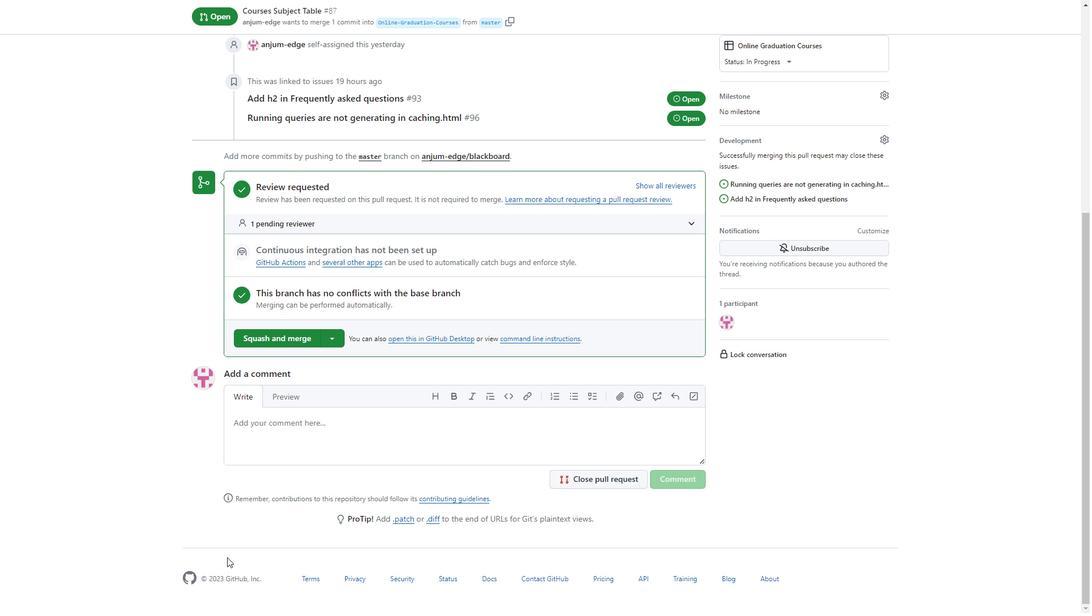 
Action: Mouse scrolled (227, 557) with delta (0, 0)
Screenshot: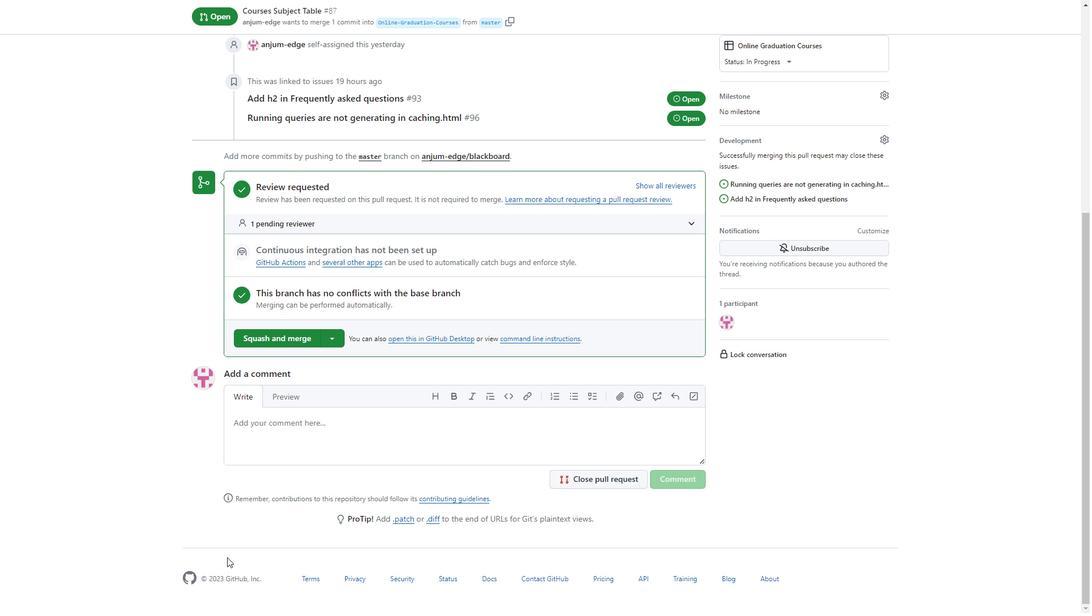 
Action: Mouse scrolled (227, 557) with delta (0, 0)
Screenshot: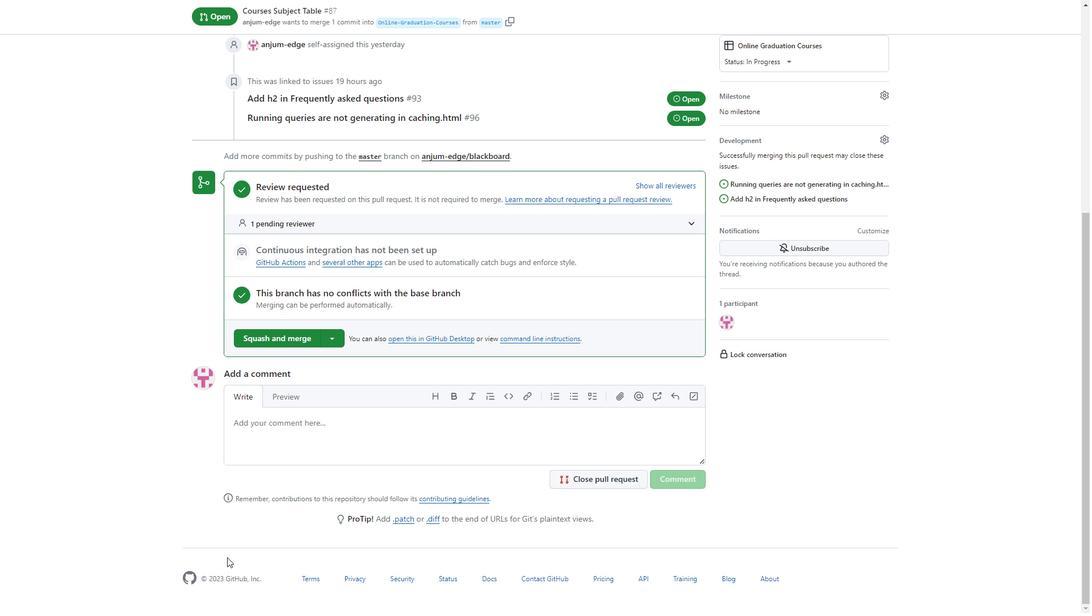 
Action: Mouse scrolled (227, 557) with delta (0, 0)
Screenshot: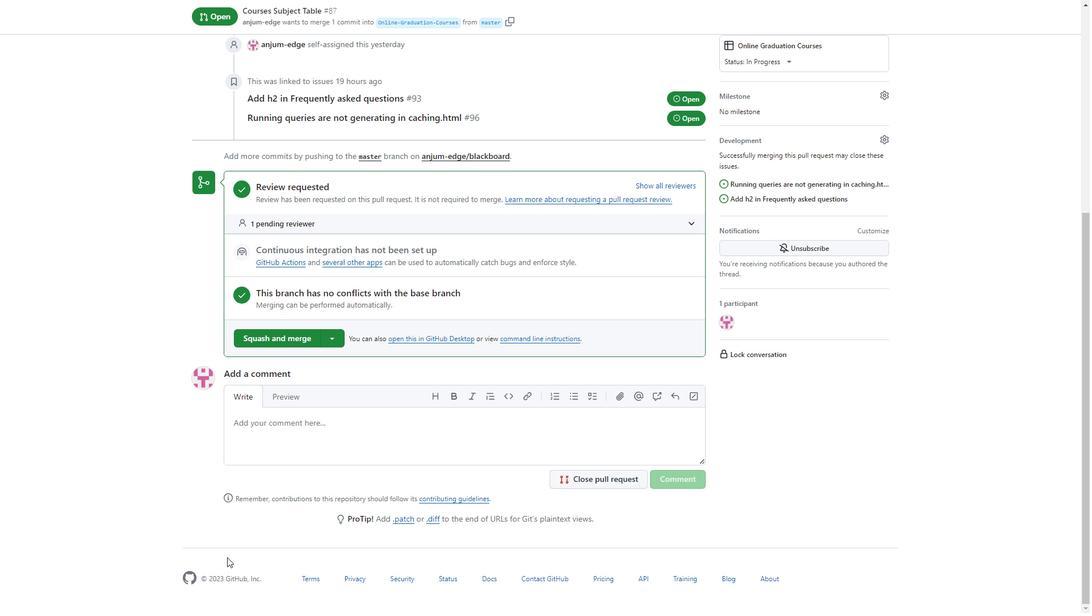 
Action: Mouse scrolled (227, 557) with delta (0, 0)
Screenshot: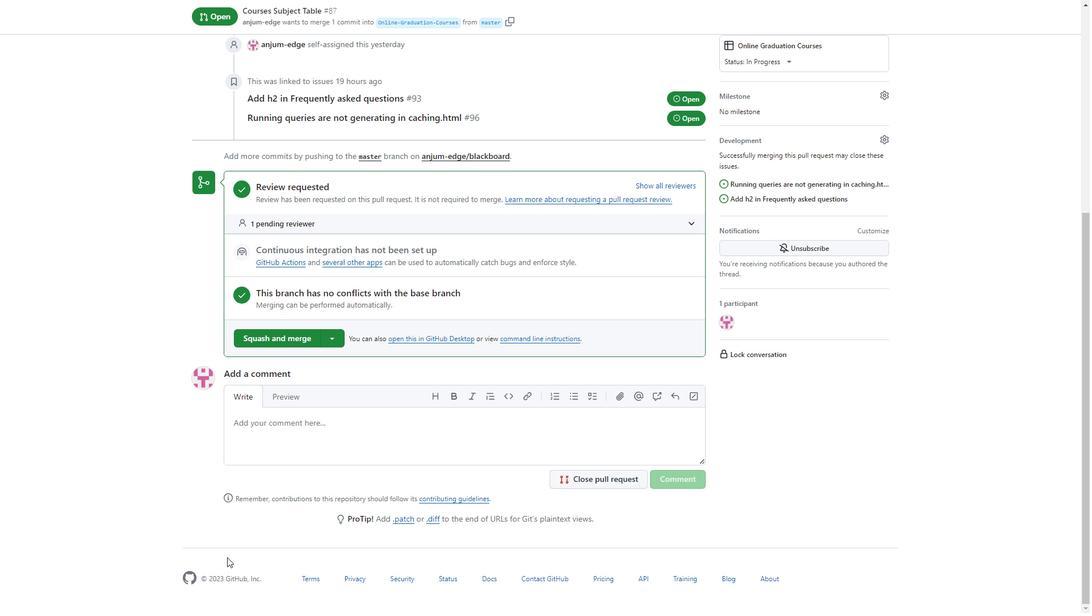 
Action: Mouse scrolled (227, 558) with delta (0, 0)
Screenshot: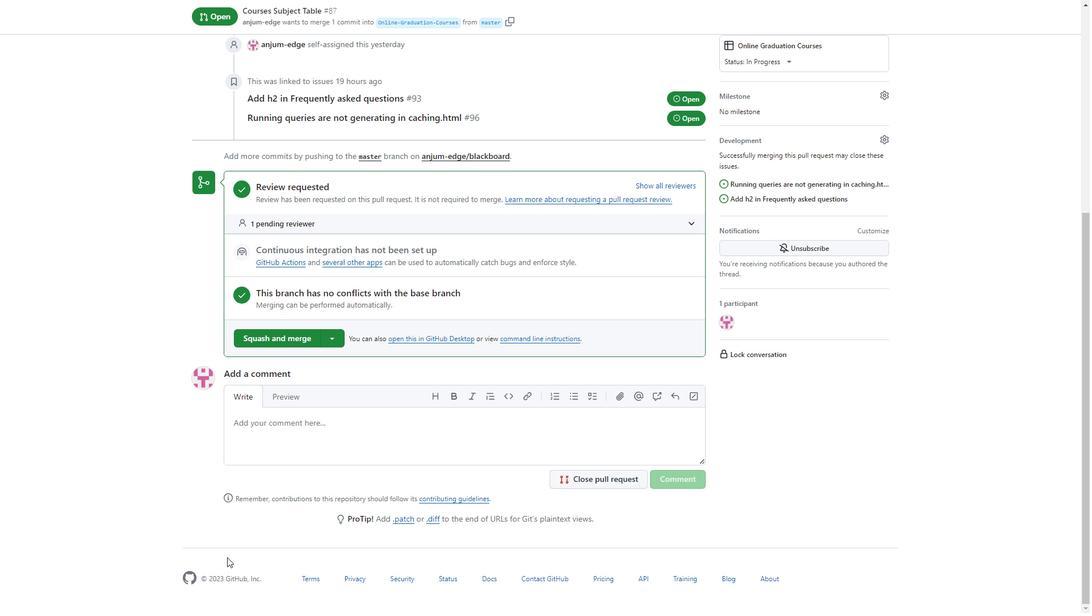 
Action: Mouse scrolled (227, 558) with delta (0, 0)
Screenshot: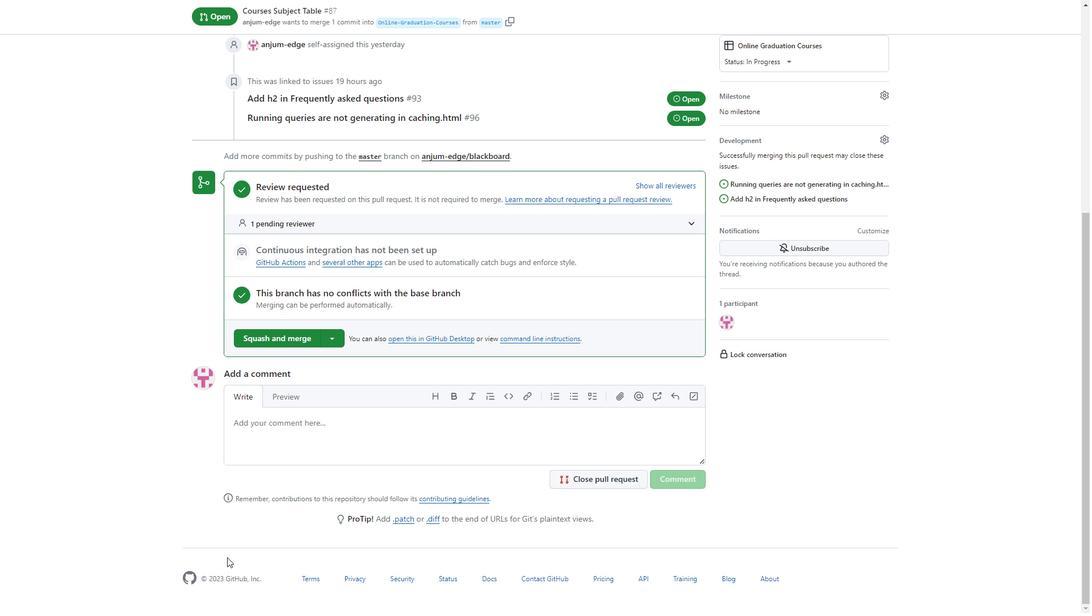 
Action: Mouse scrolled (227, 558) with delta (0, 0)
Screenshot: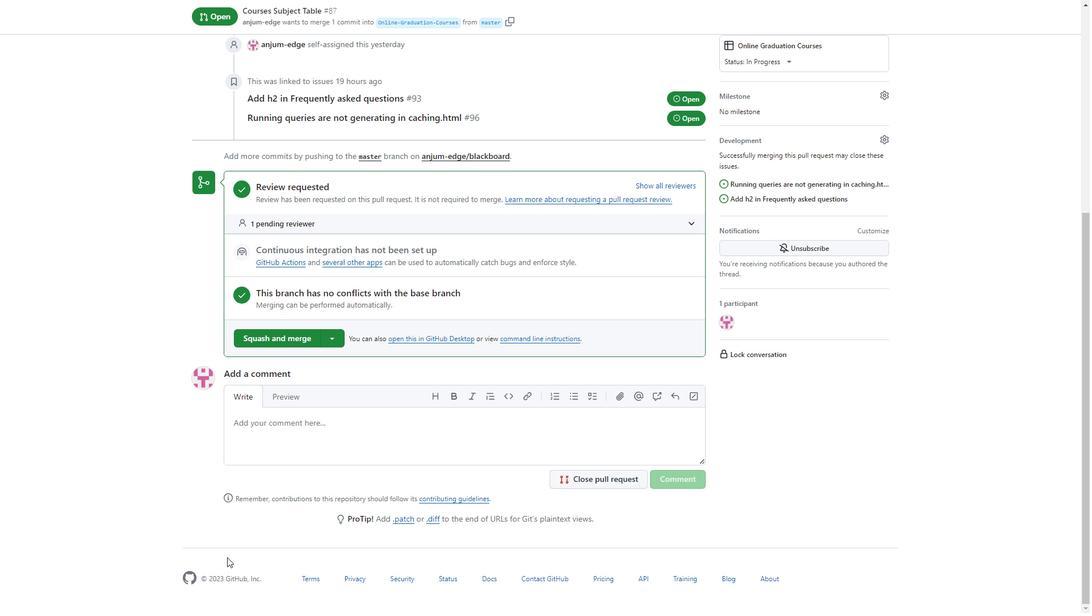 
Action: Mouse scrolled (227, 558) with delta (0, 0)
Screenshot: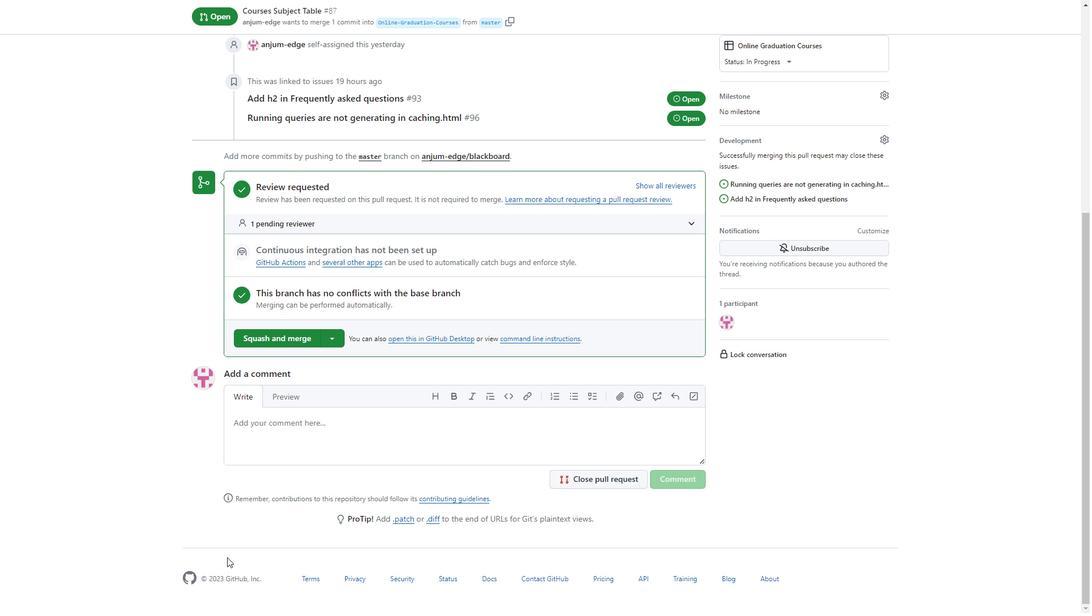 
Action: Mouse scrolled (227, 558) with delta (0, 0)
Screenshot: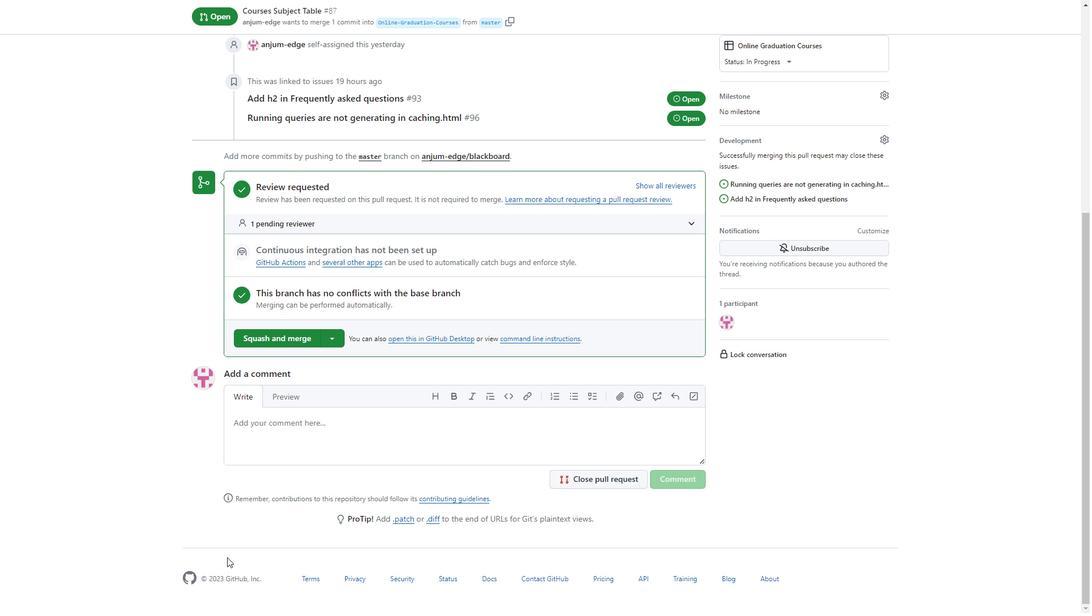 
Action: Mouse moved to (268, 550)
Screenshot: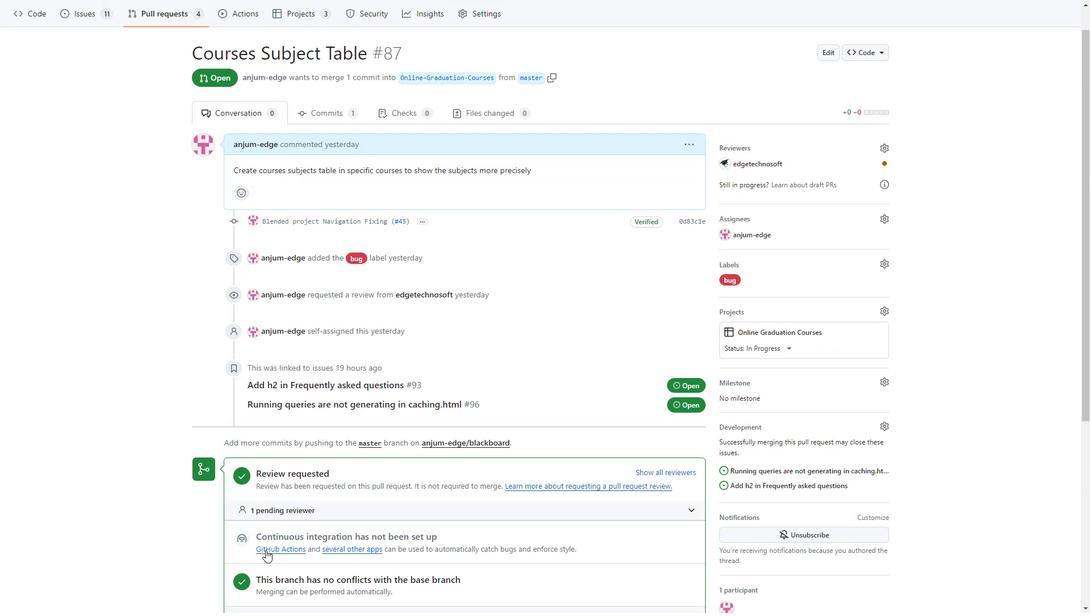 
Action: Mouse scrolled (268, 549) with delta (0, 0)
Screenshot: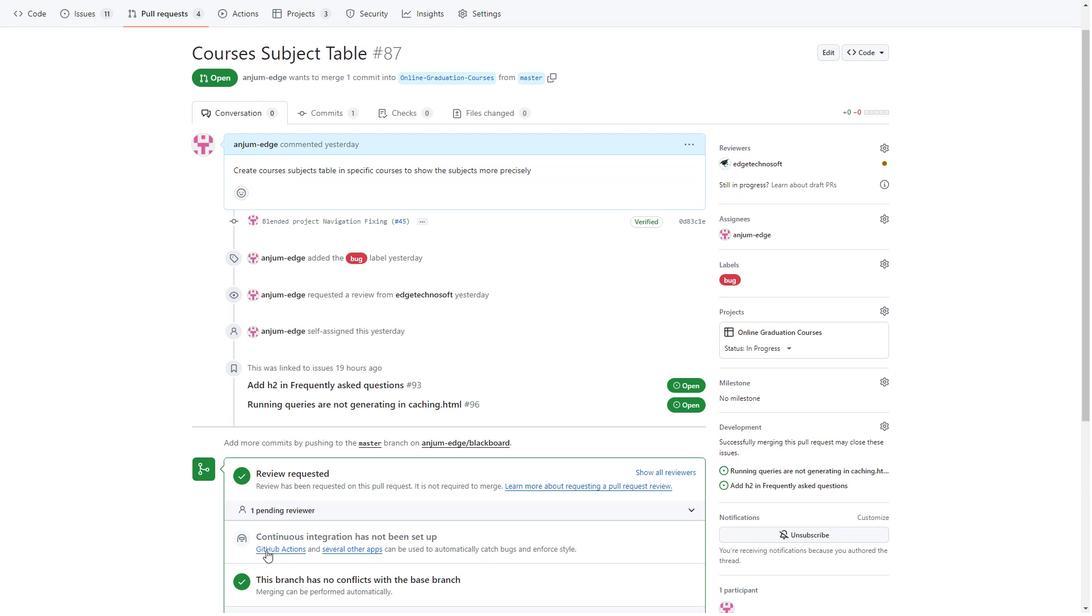 
Action: Mouse scrolled (268, 549) with delta (0, 0)
Screenshot: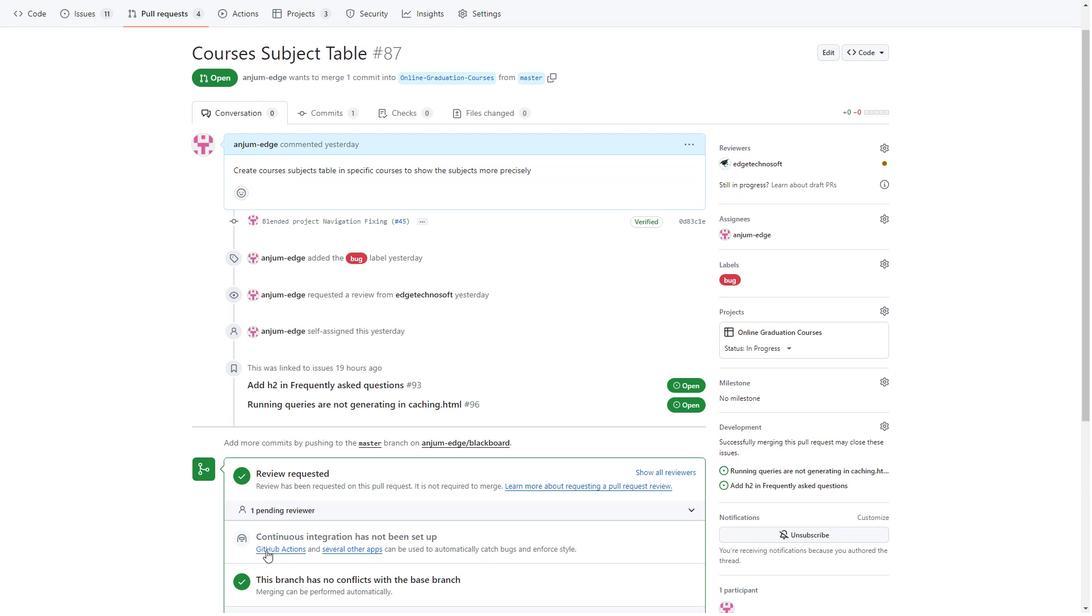 
Action: Mouse scrolled (268, 549) with delta (0, 0)
Screenshot: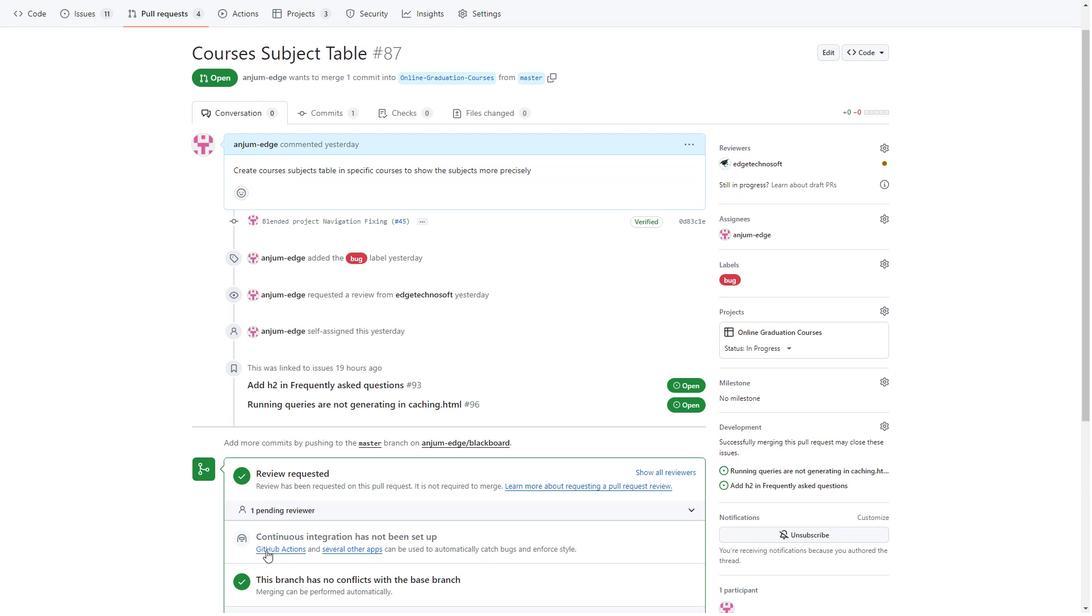 
Action: Mouse scrolled (268, 549) with delta (0, -1)
Screenshot: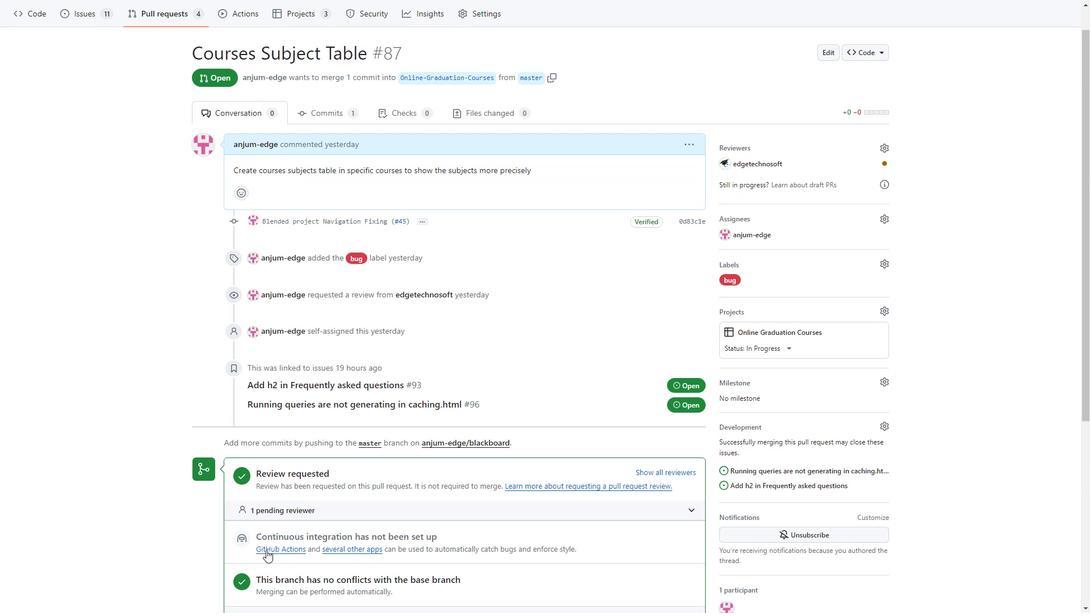 
Action: Mouse moved to (268, 549)
Screenshot: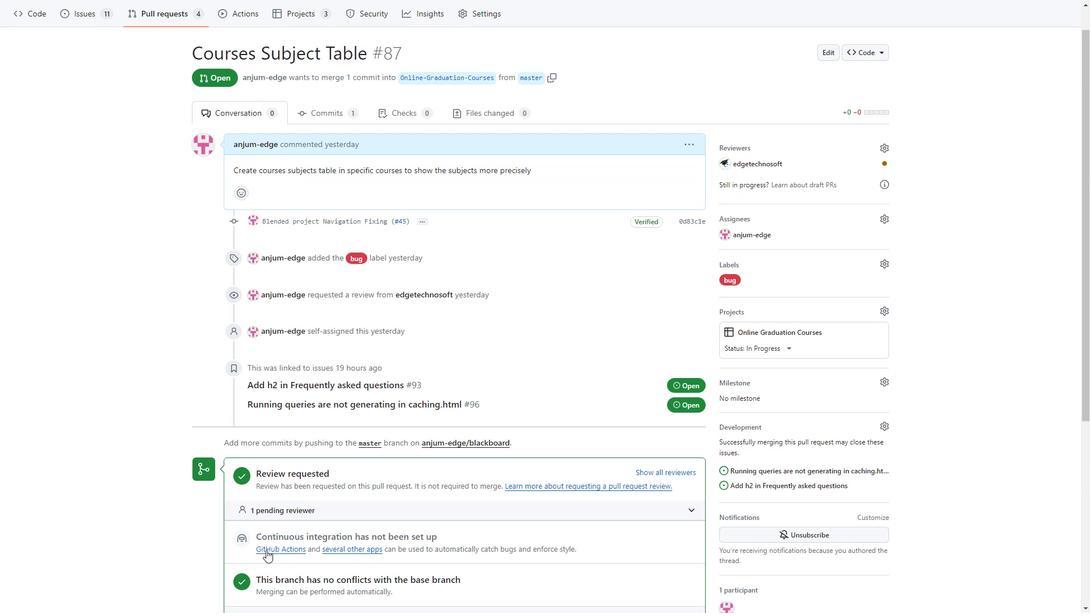 
Action: Mouse scrolled (268, 548) with delta (0, -1)
Screenshot: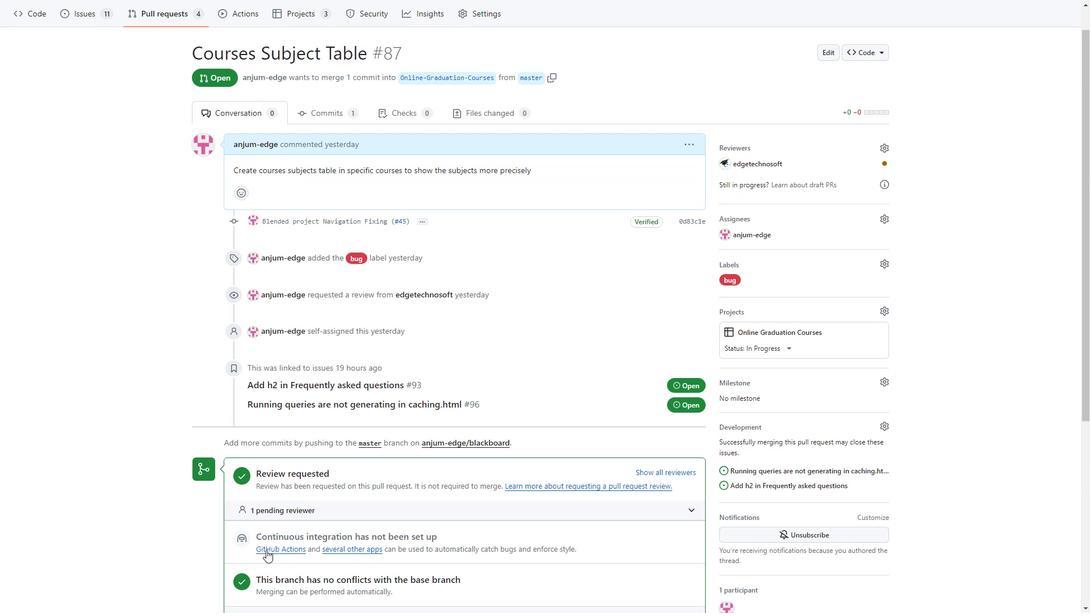 
Action: Mouse moved to (270, 546)
Screenshot: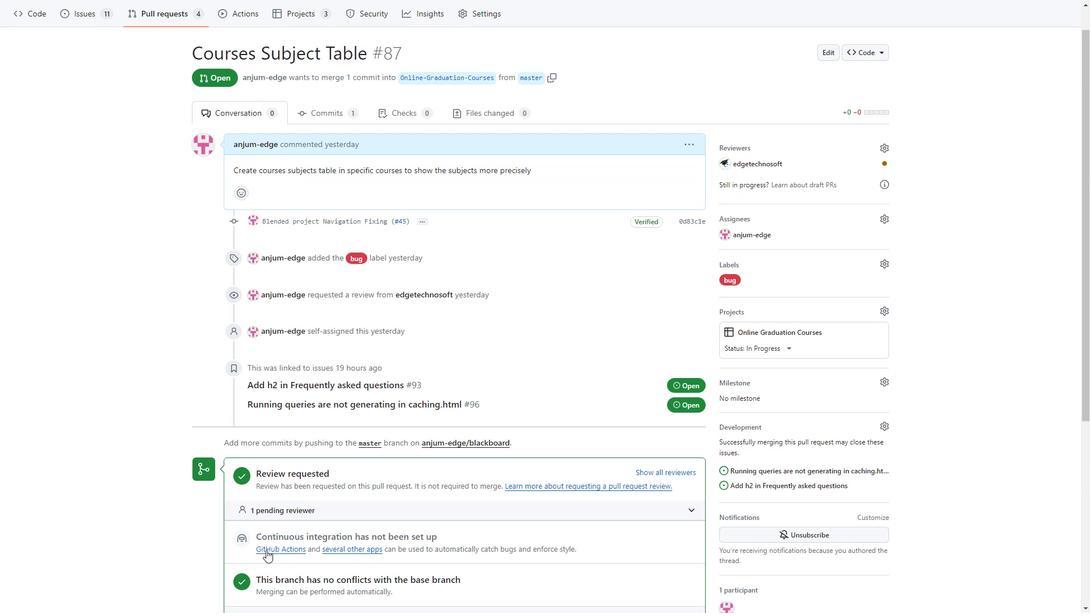 
Action: Mouse scrolled (270, 545) with delta (0, 0)
Screenshot: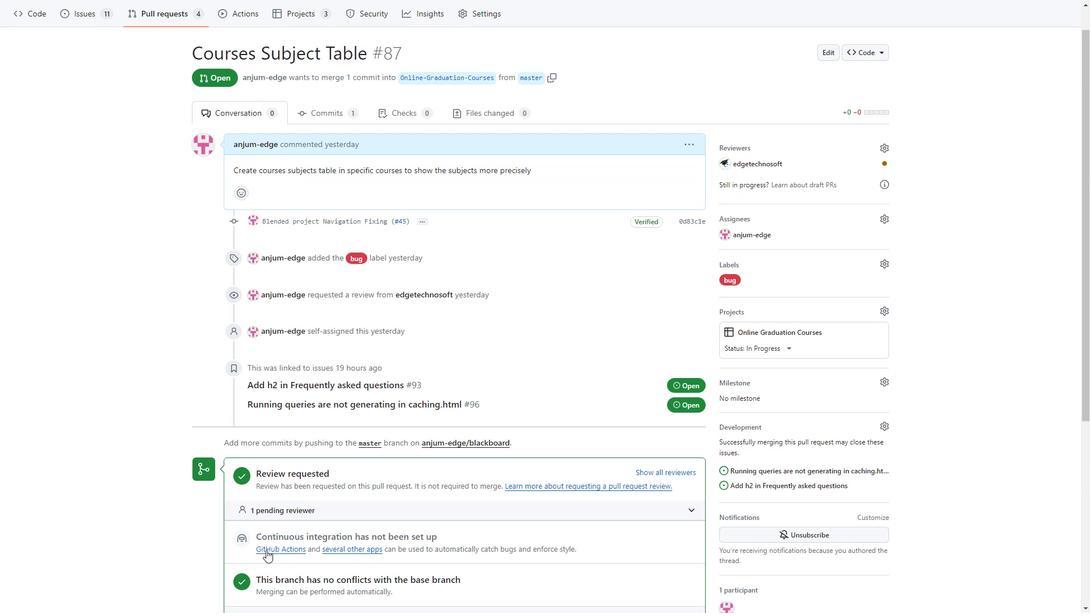 
Action: Mouse moved to (273, 541)
Screenshot: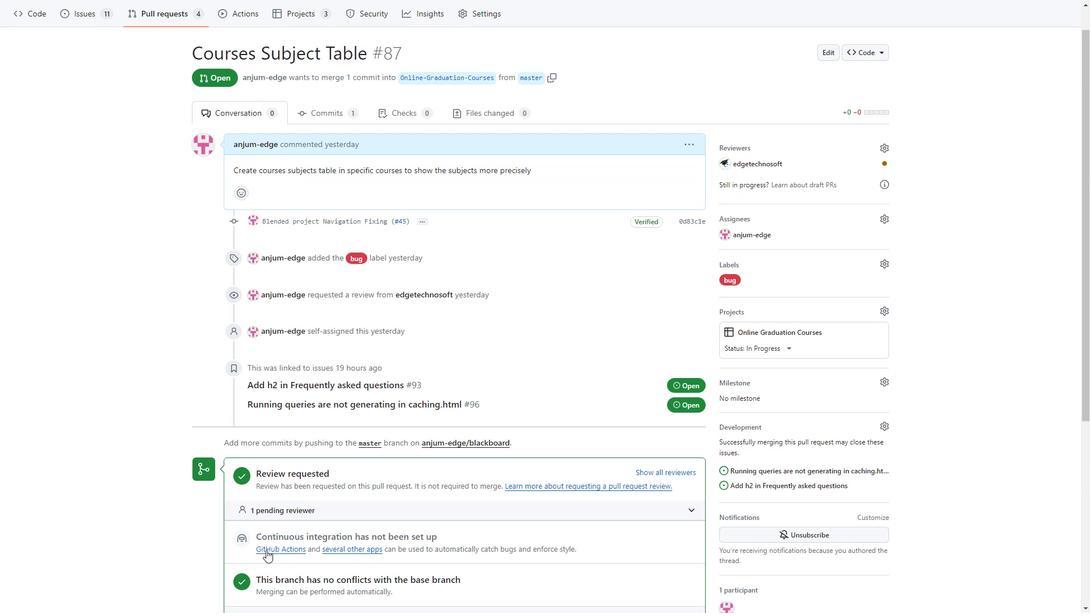 
Action: Mouse scrolled (273, 541) with delta (0, 0)
Screenshot: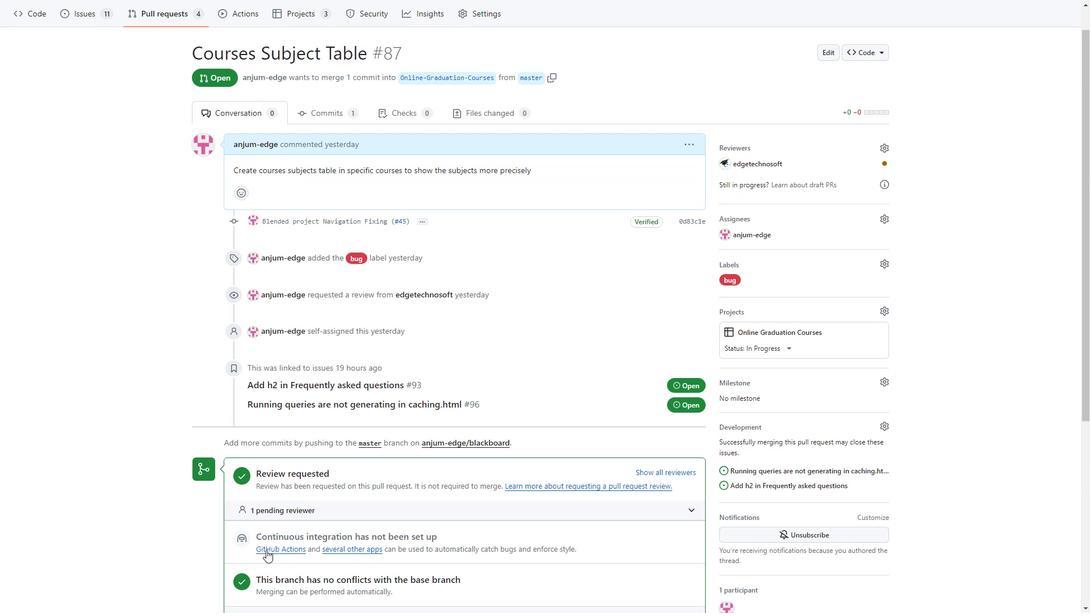 
Action: Mouse moved to (303, 352)
Screenshot: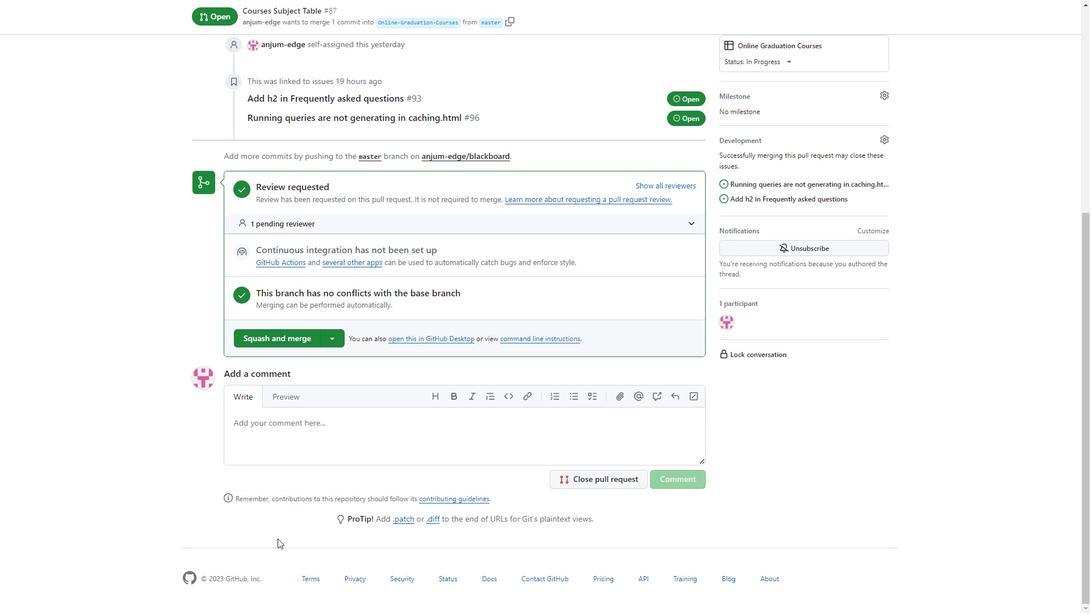 
Action: Mouse scrolled (303, 353) with delta (0, 0)
Screenshot: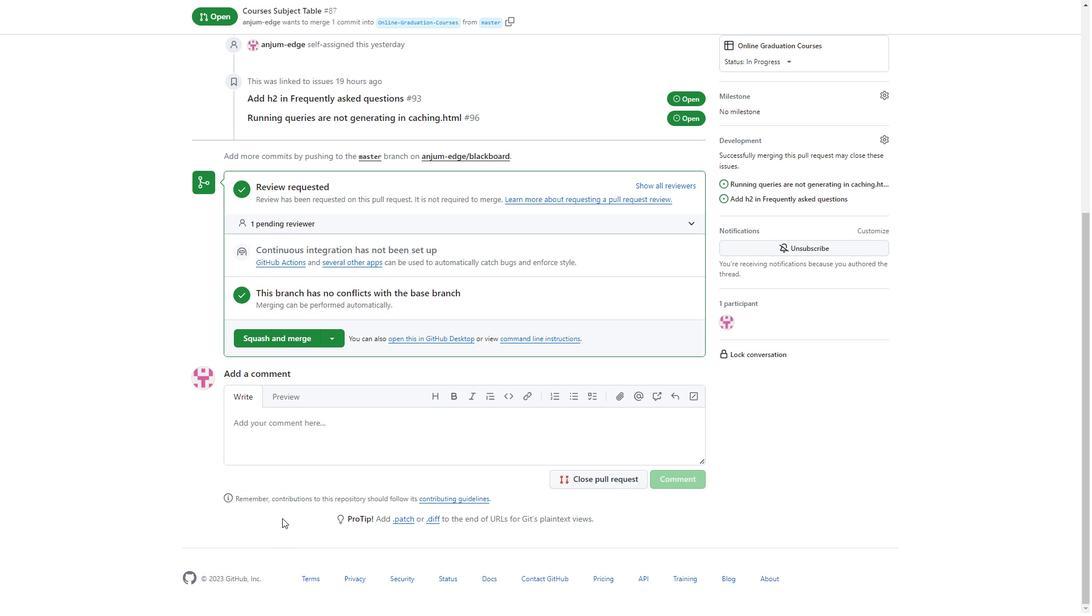 
Action: Mouse moved to (303, 352)
Screenshot: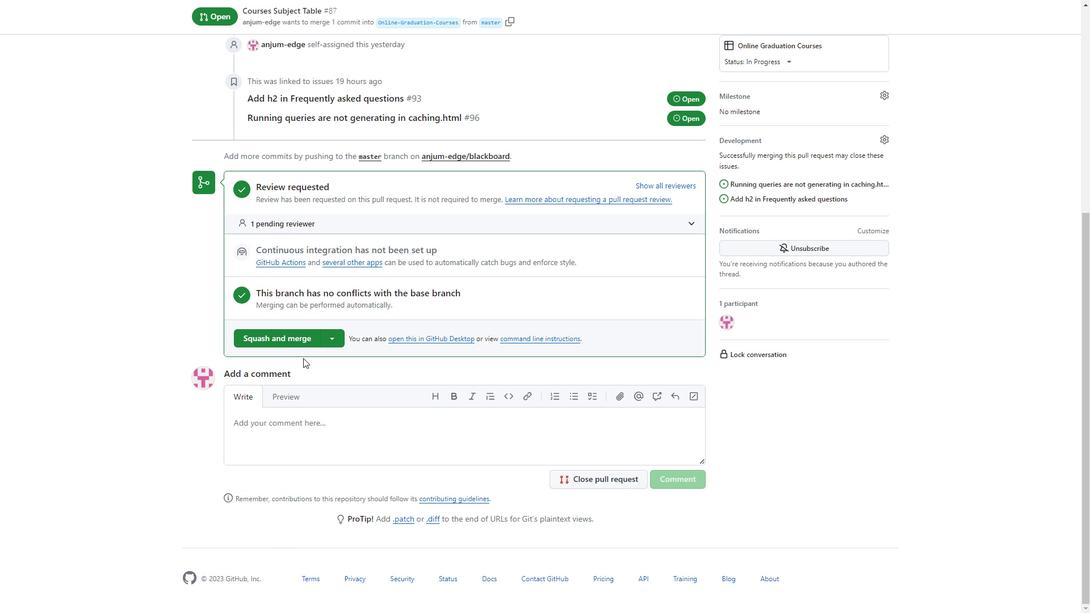 
Action: Mouse scrolled (303, 353) with delta (0, 0)
Screenshot: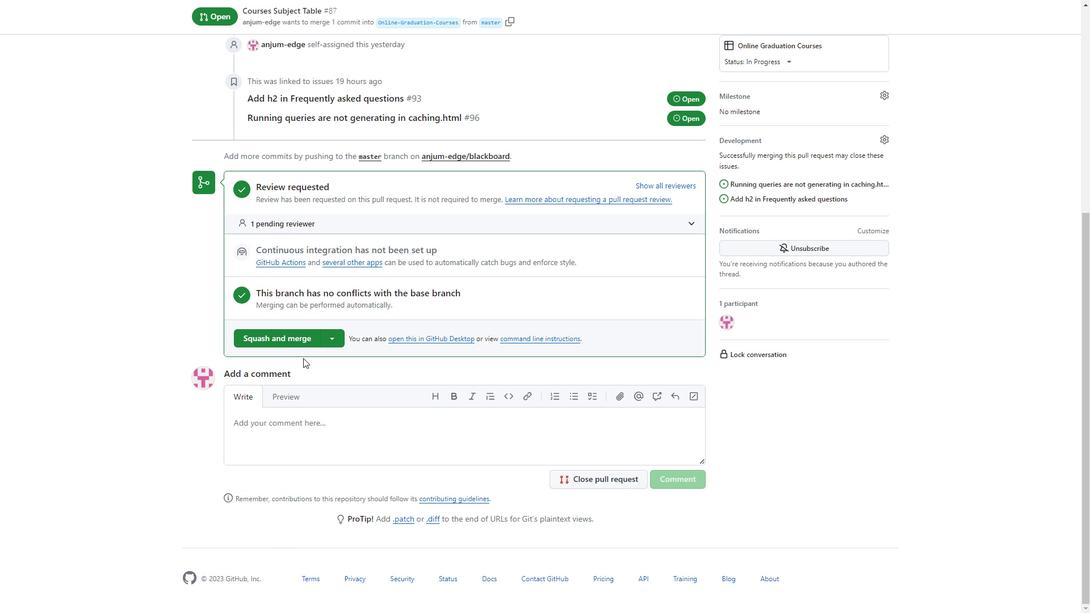 
Action: Mouse moved to (301, 356)
Screenshot: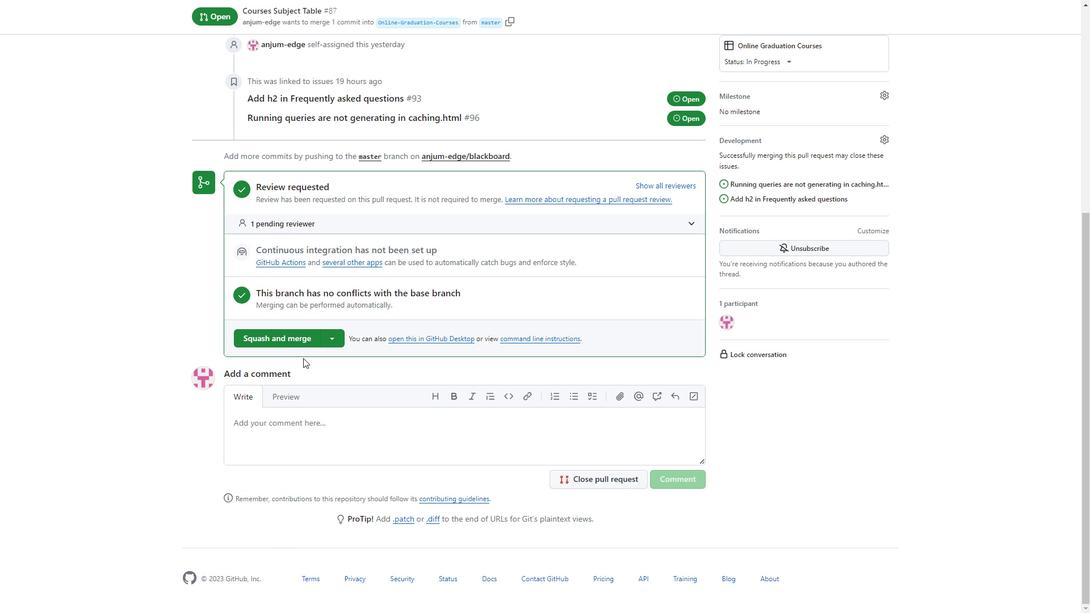 
Action: Mouse scrolled (301, 357) with delta (0, 0)
Screenshot: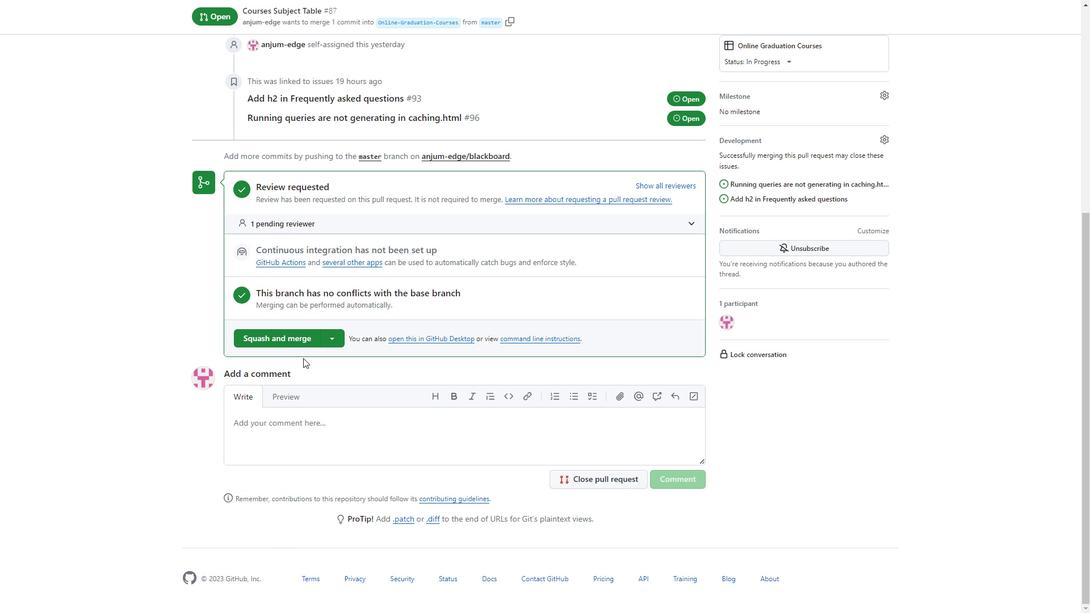 
Action: Mouse moved to (298, 360)
Screenshot: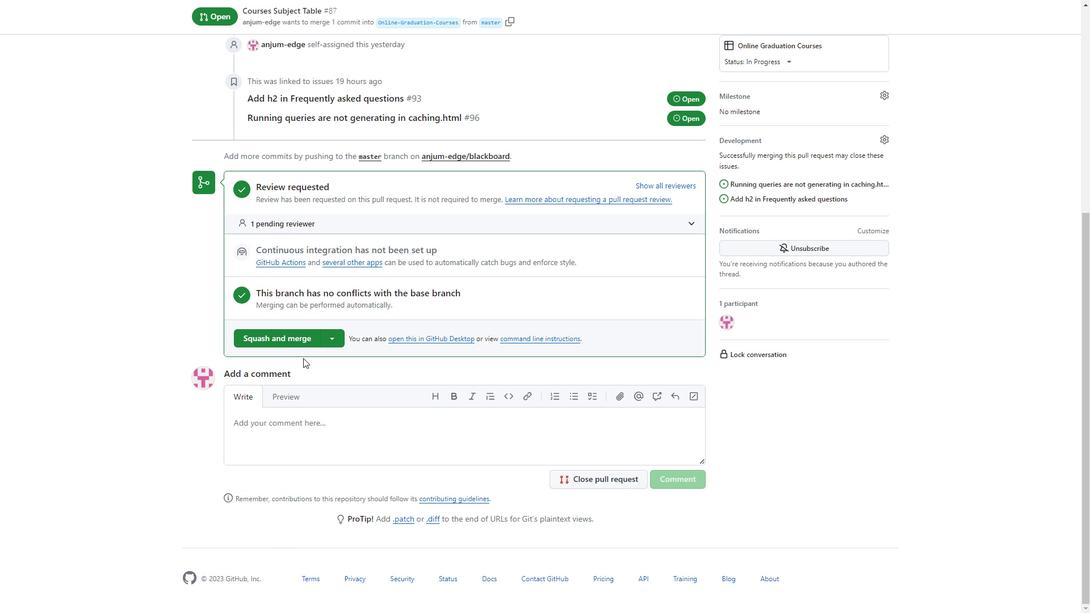 
Action: Mouse scrolled (298, 361) with delta (0, 0)
Screenshot: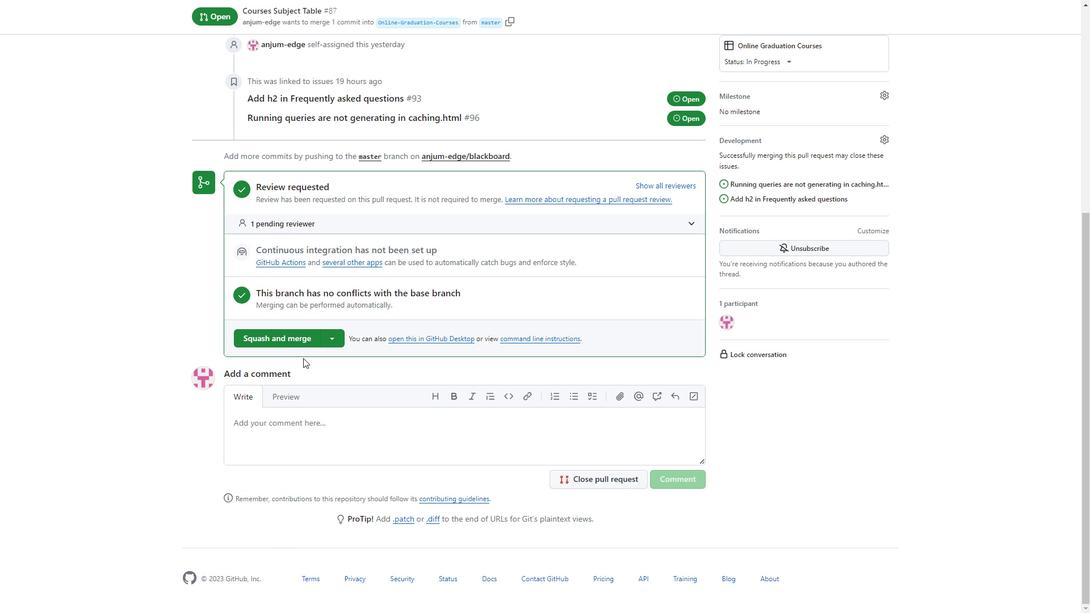 
Action: Mouse moved to (296, 362)
Screenshot: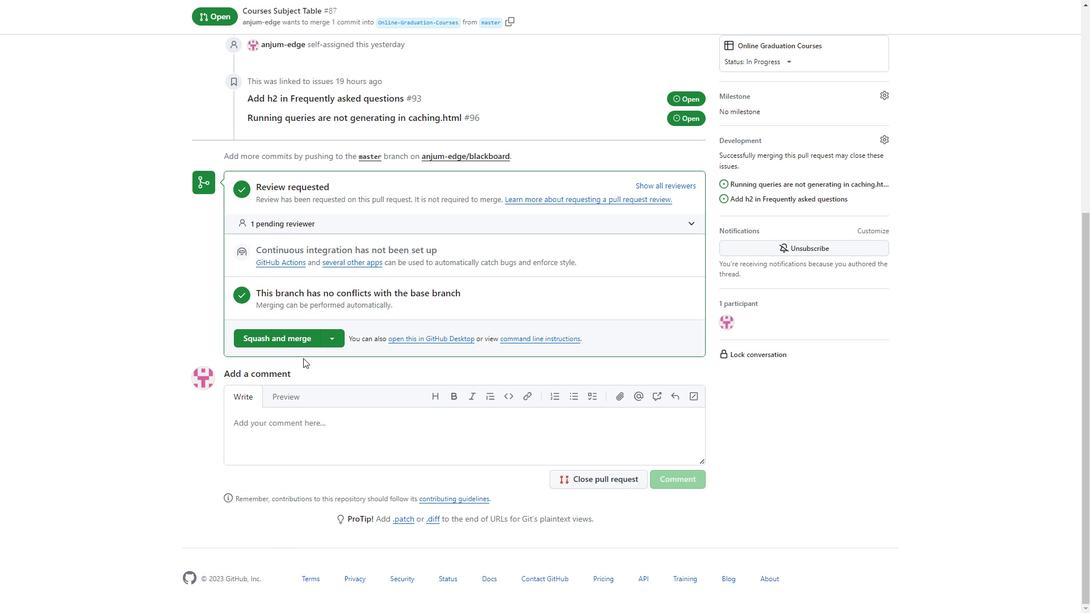 
Action: Mouse scrolled (296, 363) with delta (0, 0)
Screenshot: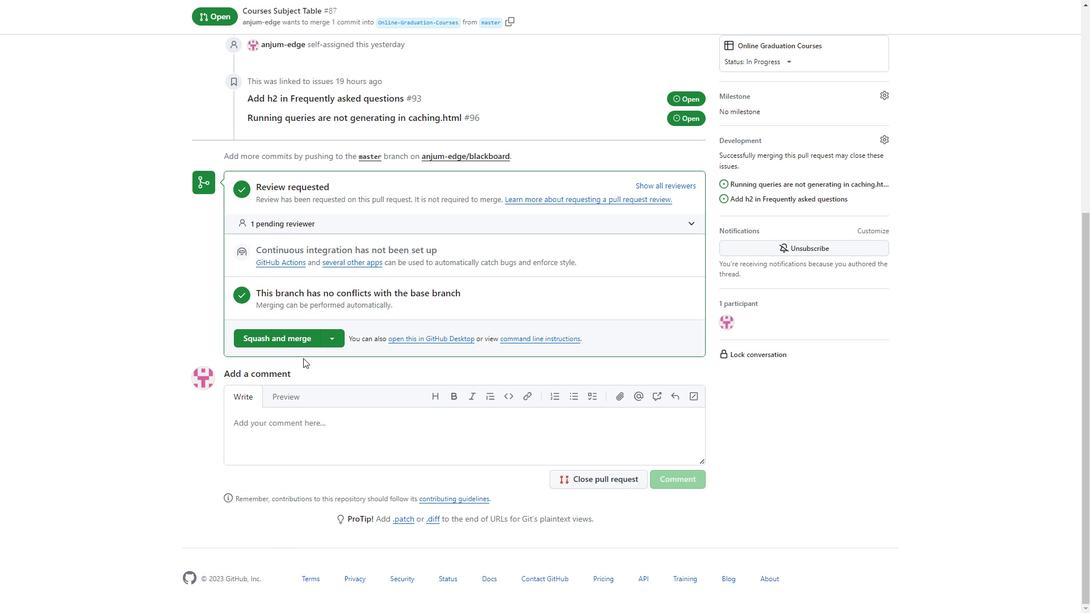 
Action: Mouse scrolled (296, 363) with delta (0, 0)
Screenshot: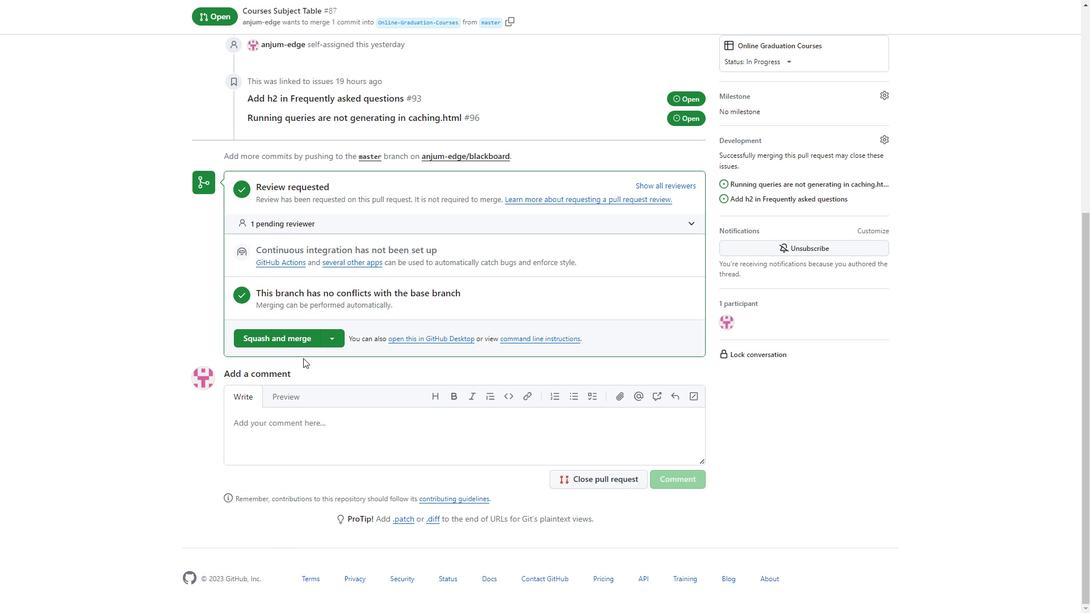 
Action: Mouse scrolled (296, 363) with delta (0, 0)
Screenshot: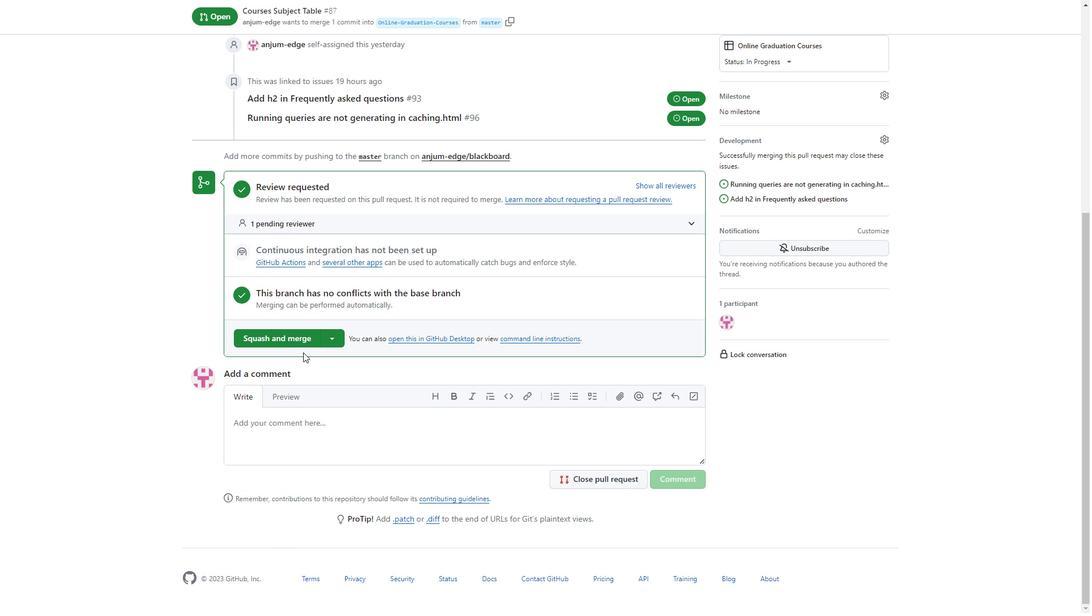 
Action: Mouse moved to (295, 362)
Screenshot: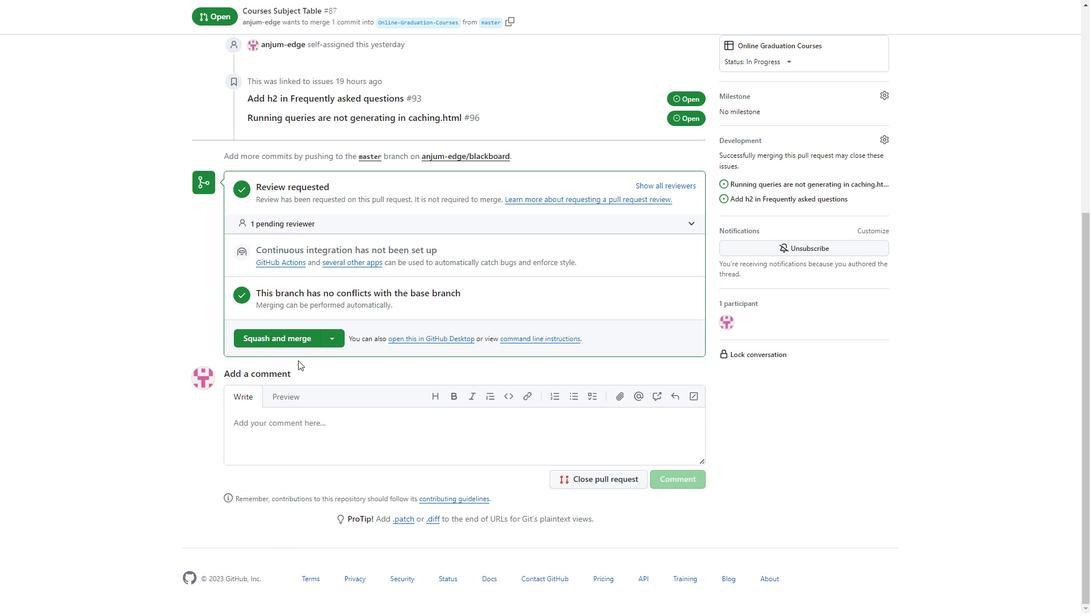 
Action: Mouse scrolled (295, 363) with delta (0, 0)
Screenshot: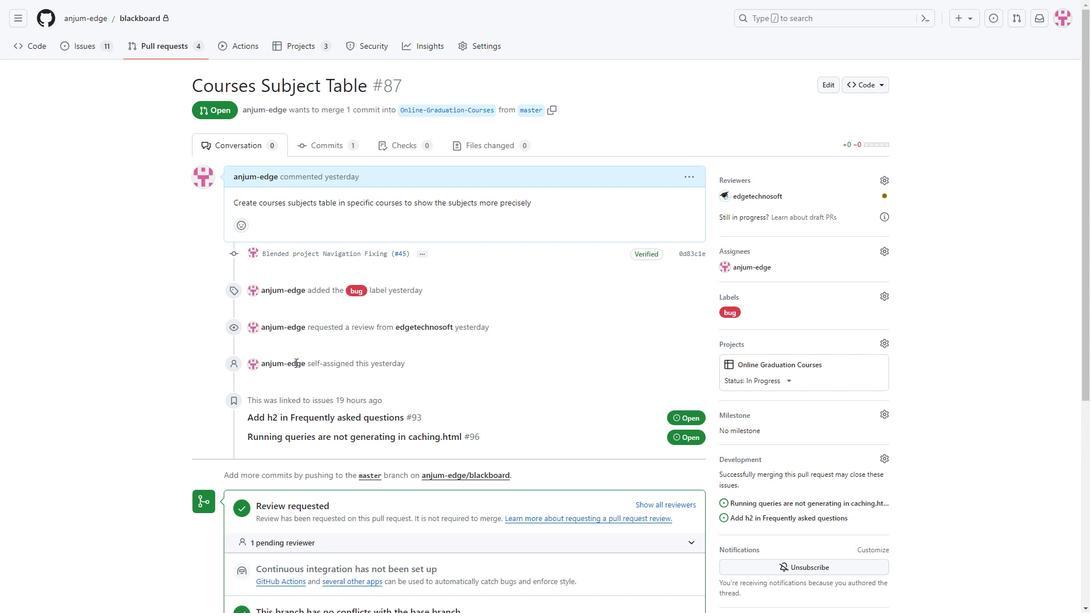 
Action: Mouse moved to (360, 454)
Screenshot: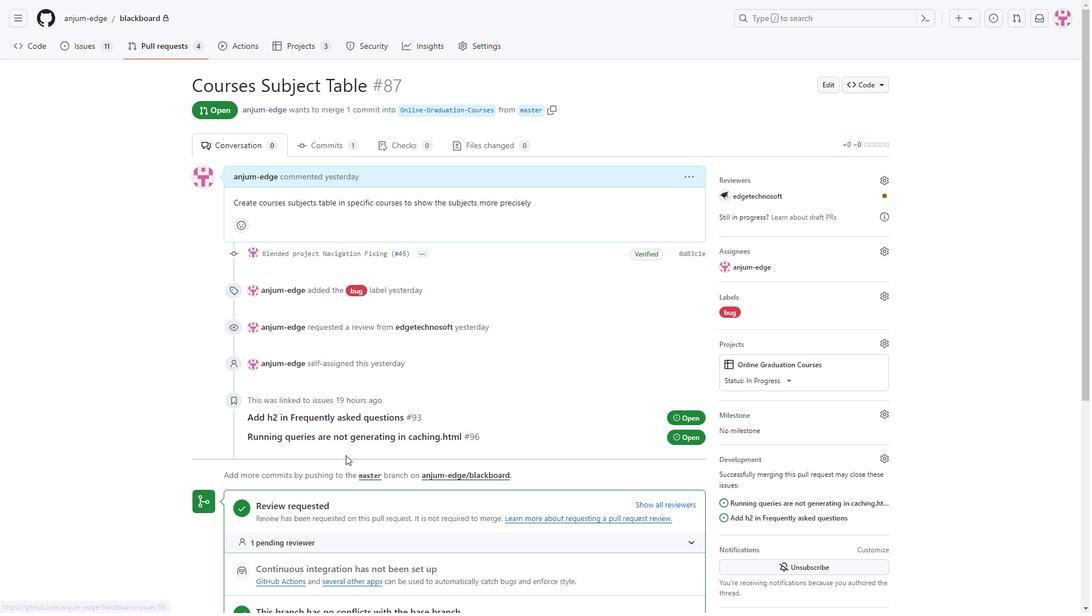 
Action: Mouse scrolled (360, 454) with delta (0, 0)
Screenshot: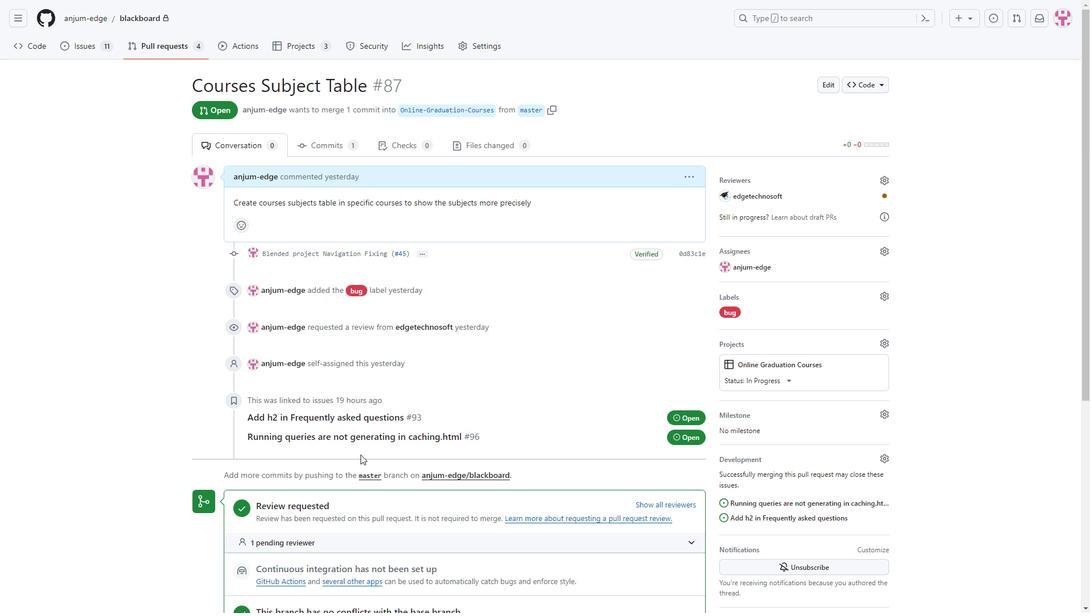 
Action: Mouse scrolled (360, 454) with delta (0, 0)
Screenshot: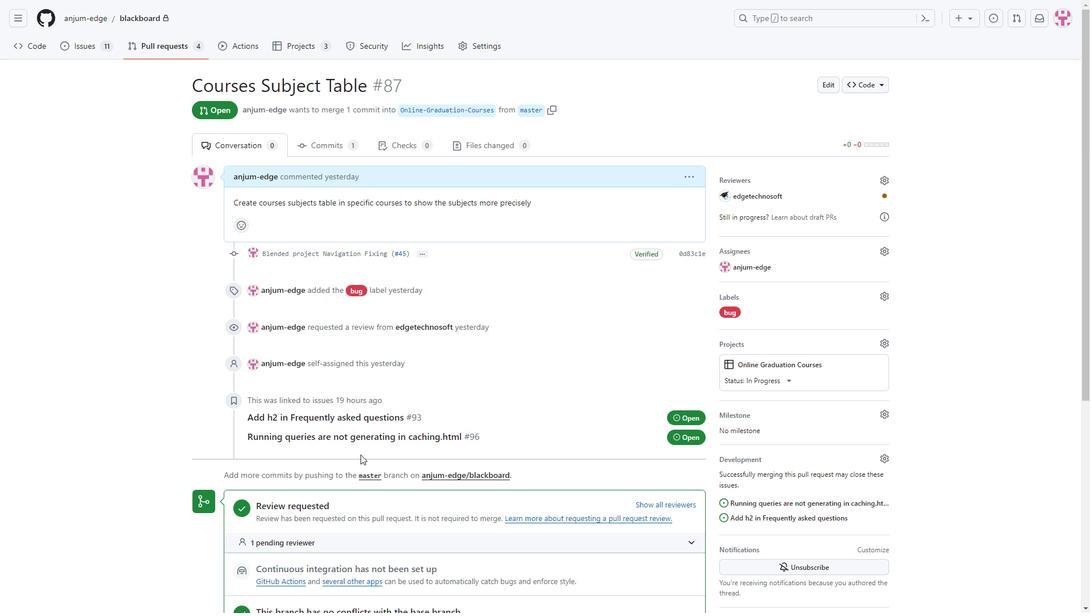
Action: Mouse moved to (361, 454)
Screenshot: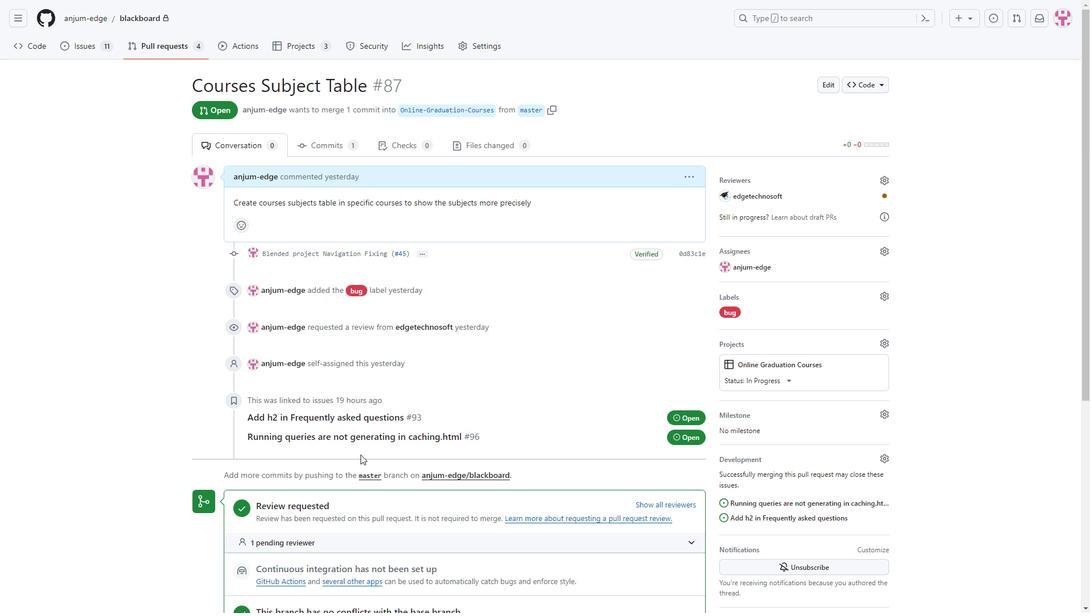 
Action: Mouse scrolled (361, 454) with delta (0, 0)
Screenshot: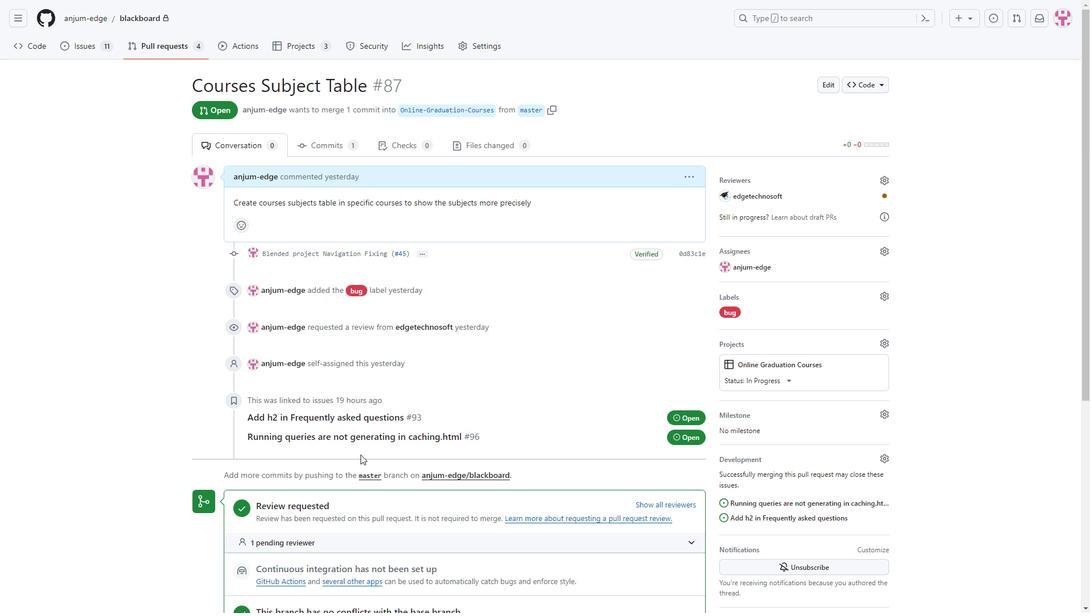 
Action: Mouse moved to (774, 211)
Screenshot: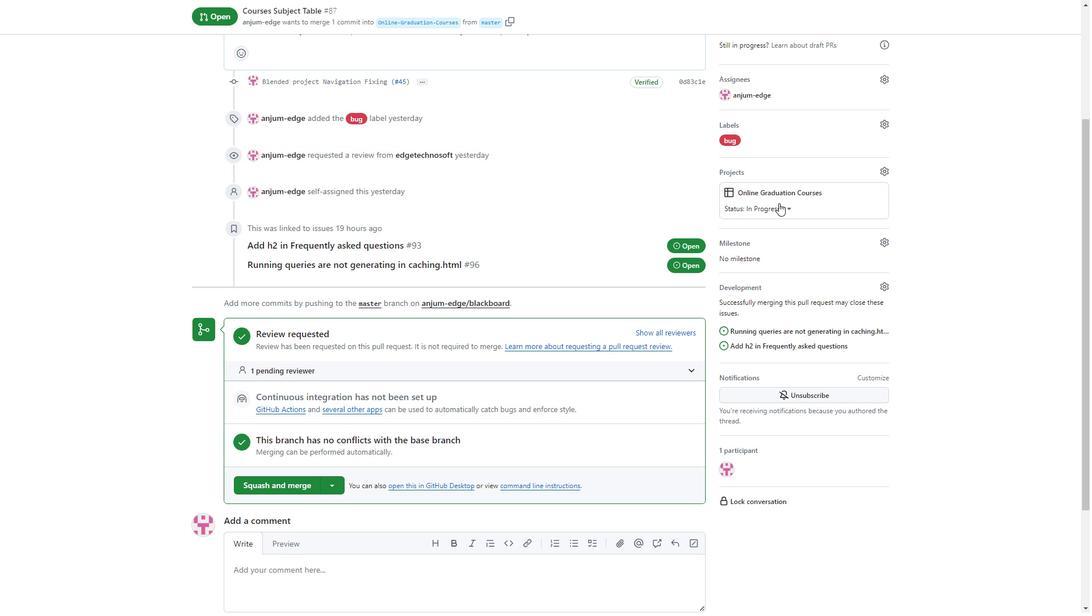 
Action: Mouse pressed left at (774, 211)
Screenshot: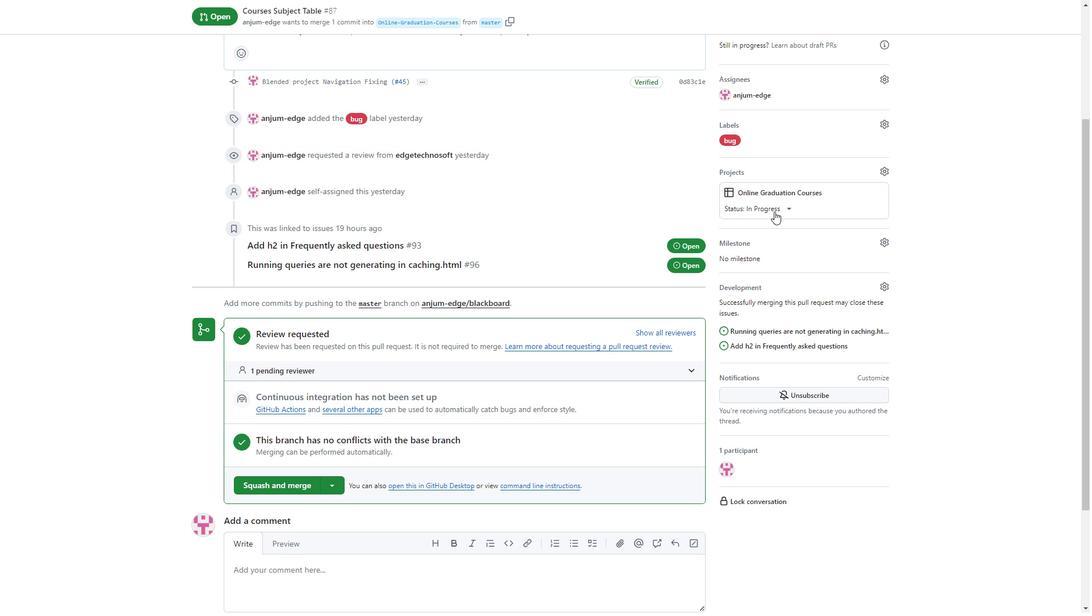 
Action: Mouse moved to (729, 258)
Screenshot: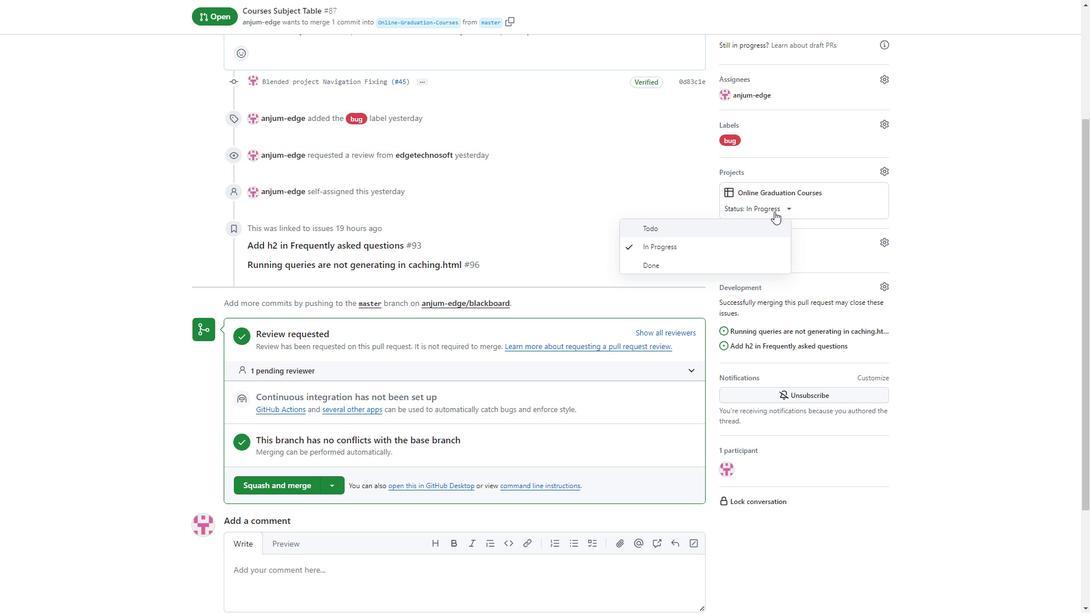
Action: Mouse pressed left at (729, 258)
Screenshot: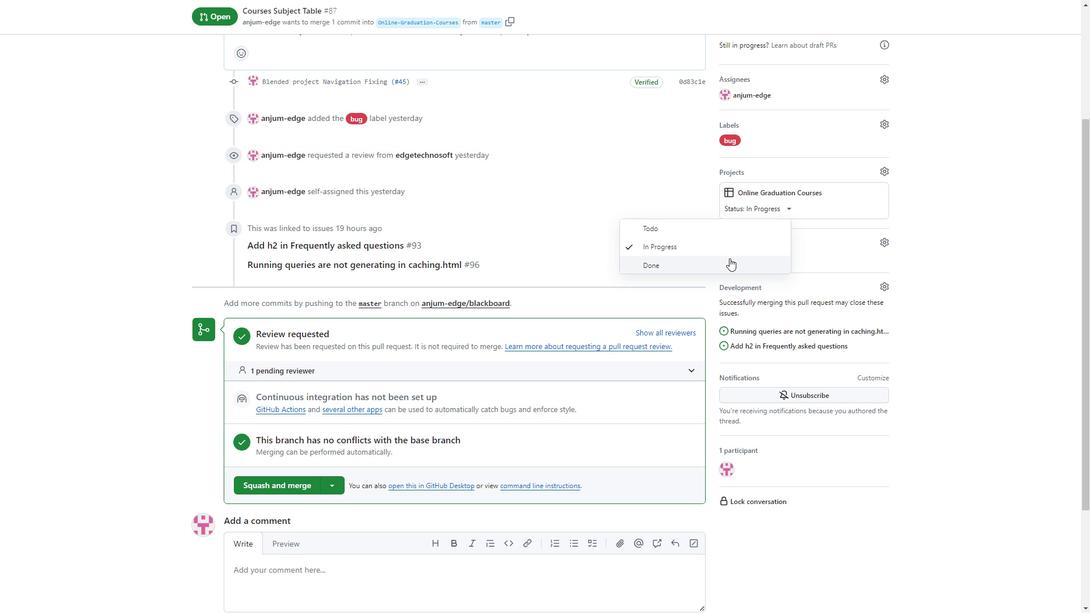 
Action: Mouse moved to (425, 370)
Screenshot: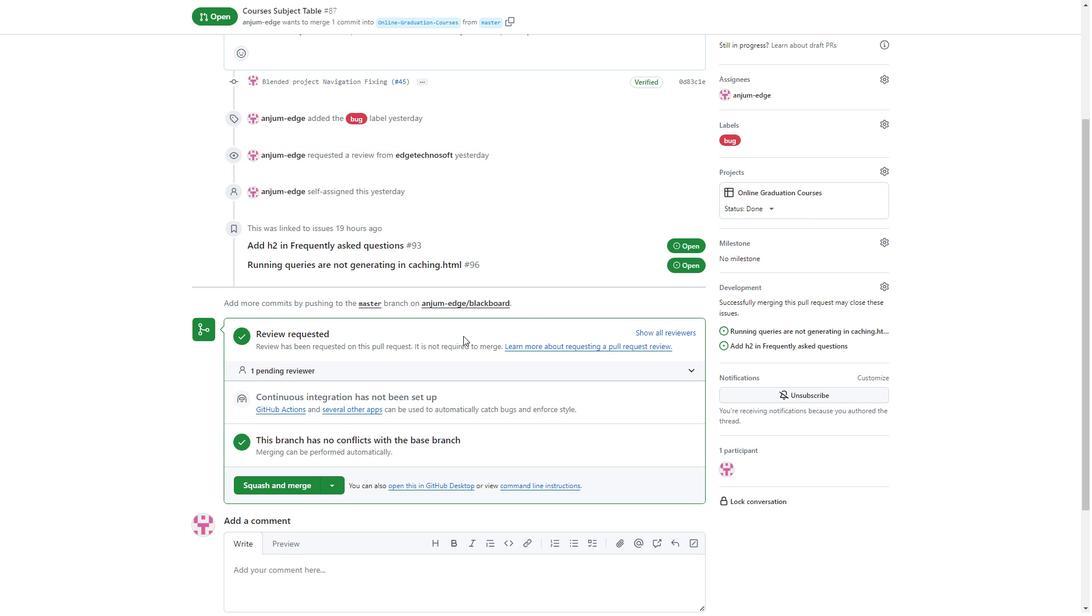 
Action: Mouse scrolled (425, 369) with delta (0, 0)
Screenshot: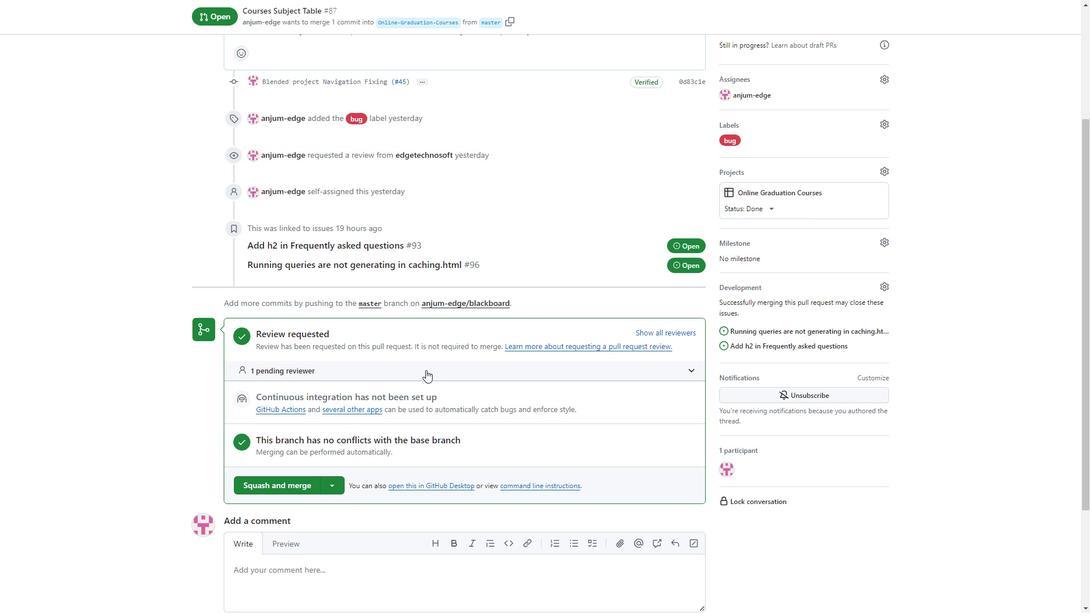 
Action: Mouse moved to (425, 370)
Screenshot: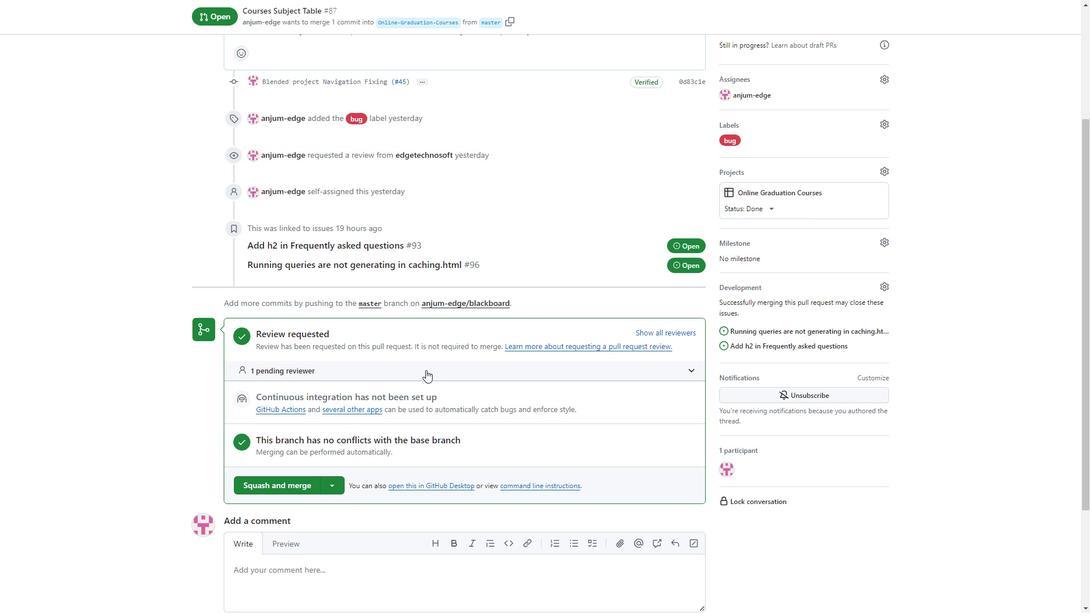 
Action: Mouse scrolled (425, 370) with delta (0, 0)
Screenshot: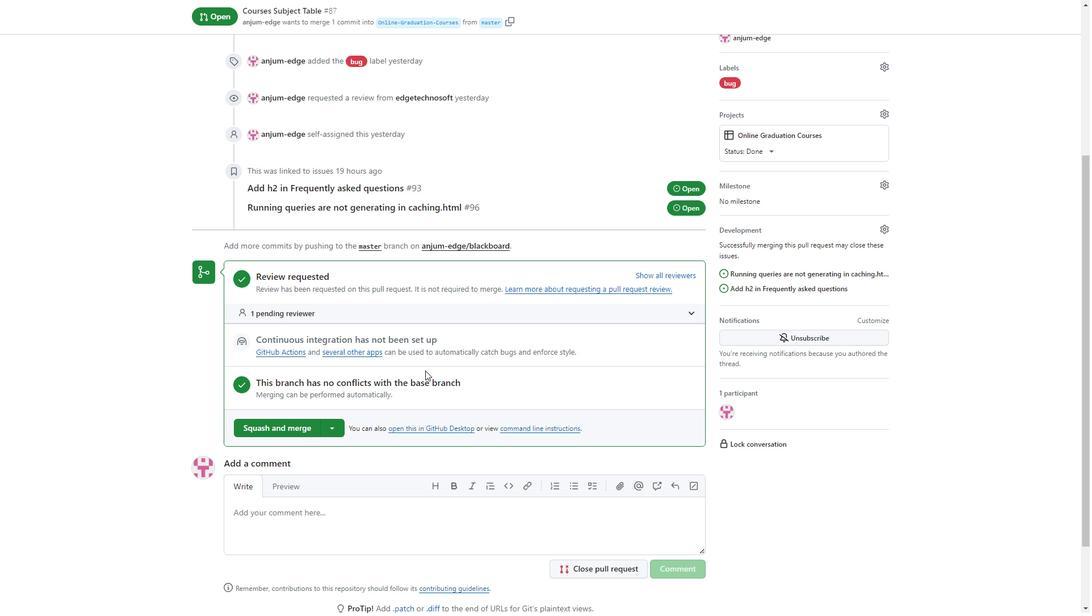 
Action: Mouse scrolled (425, 370) with delta (0, 0)
Screenshot: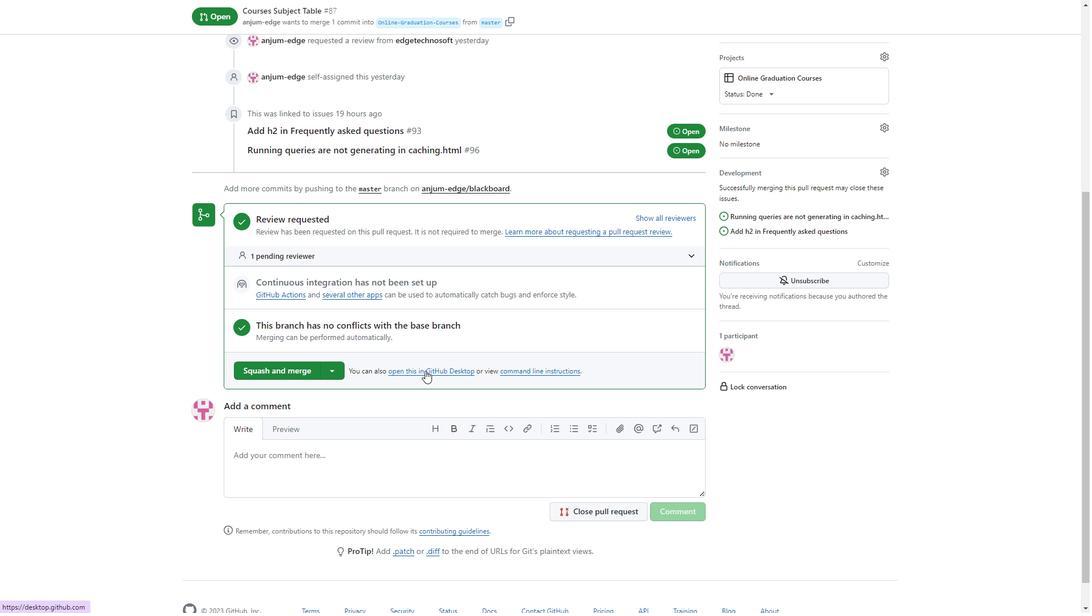 
Action: Mouse scrolled (425, 370) with delta (0, 0)
Screenshot: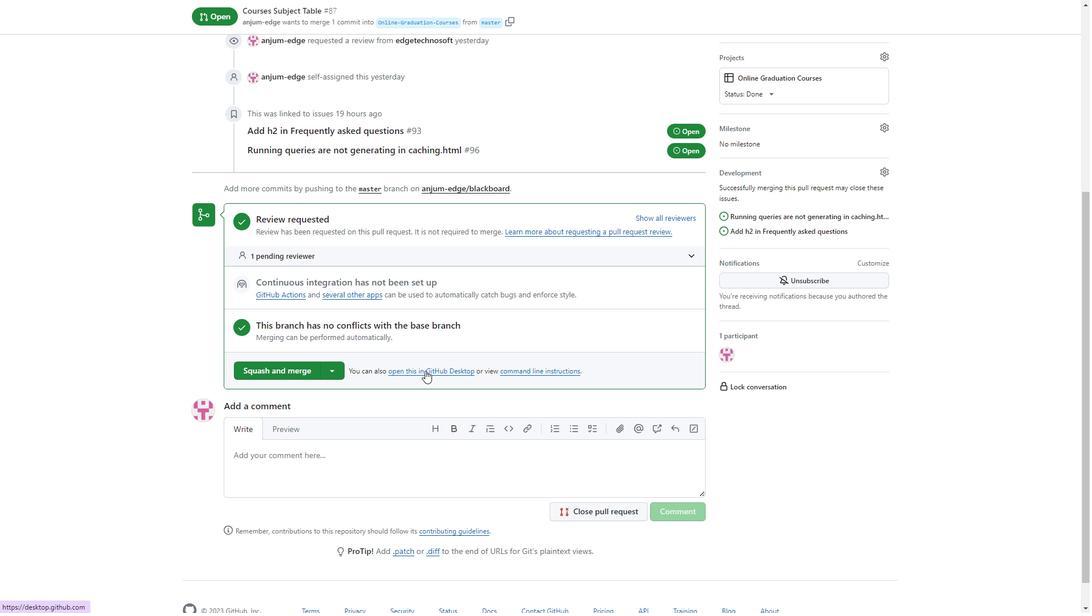 
Action: Mouse scrolled (425, 370) with delta (0, 0)
Screenshot: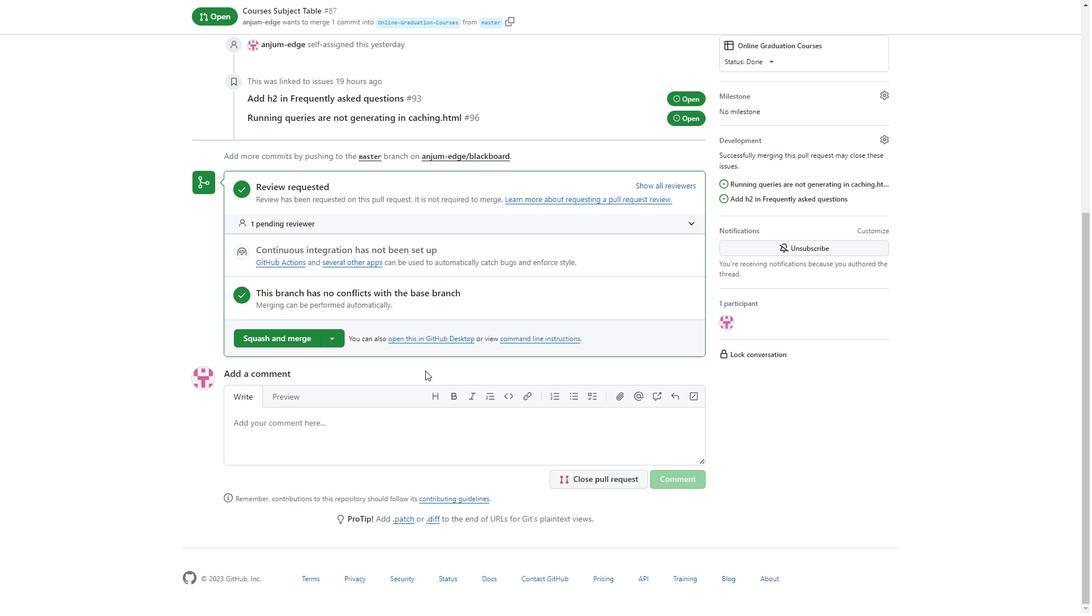 
Action: Mouse scrolled (425, 370) with delta (0, 0)
Screenshot: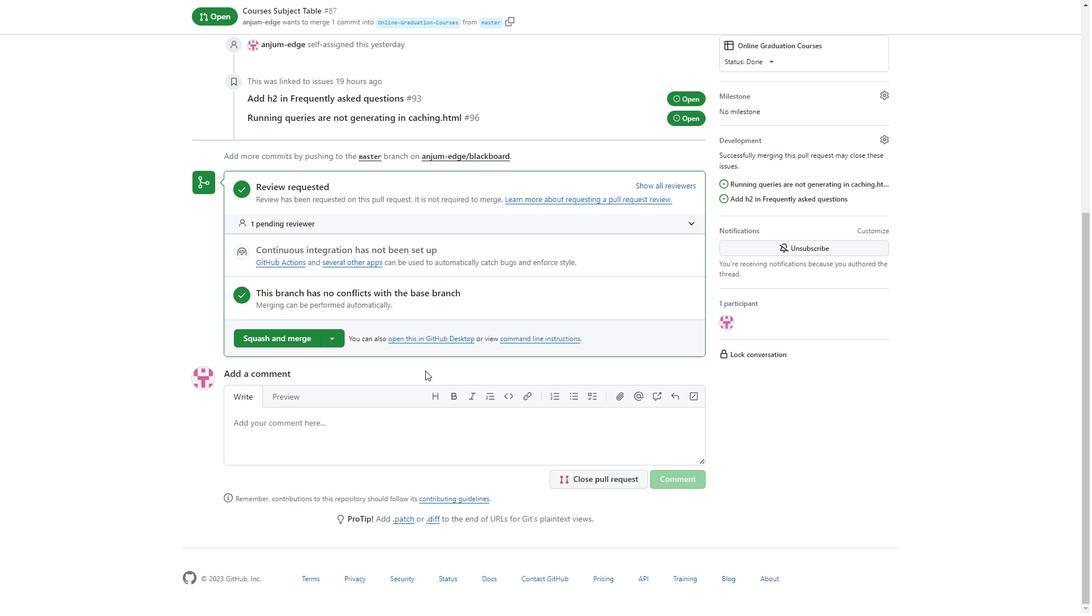 
Action: Mouse scrolled (425, 370) with delta (0, 0)
Screenshot: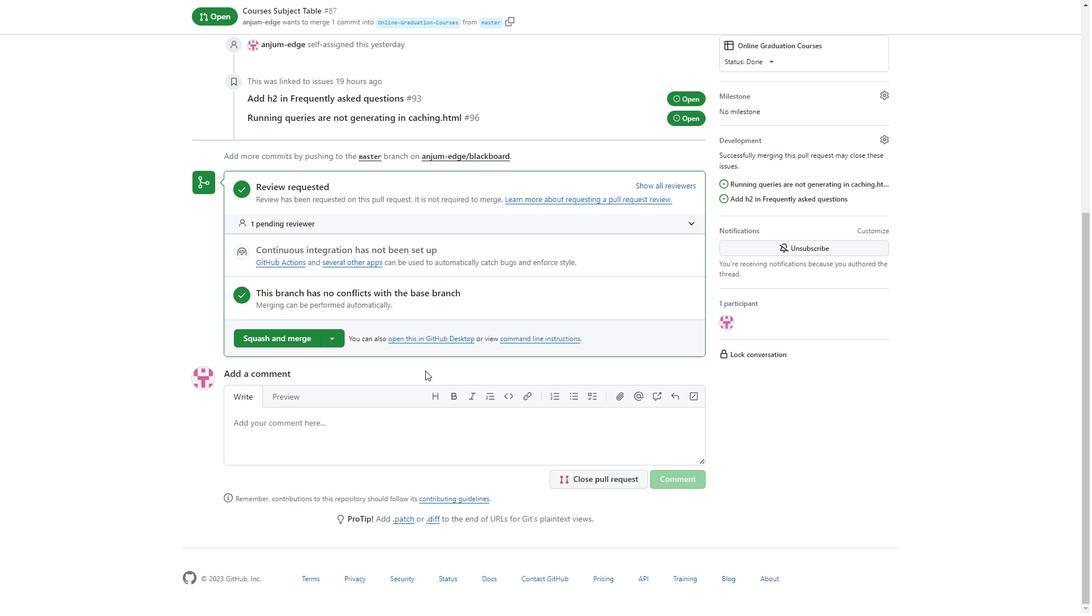 
Action: Mouse scrolled (425, 370) with delta (0, 0)
Screenshot: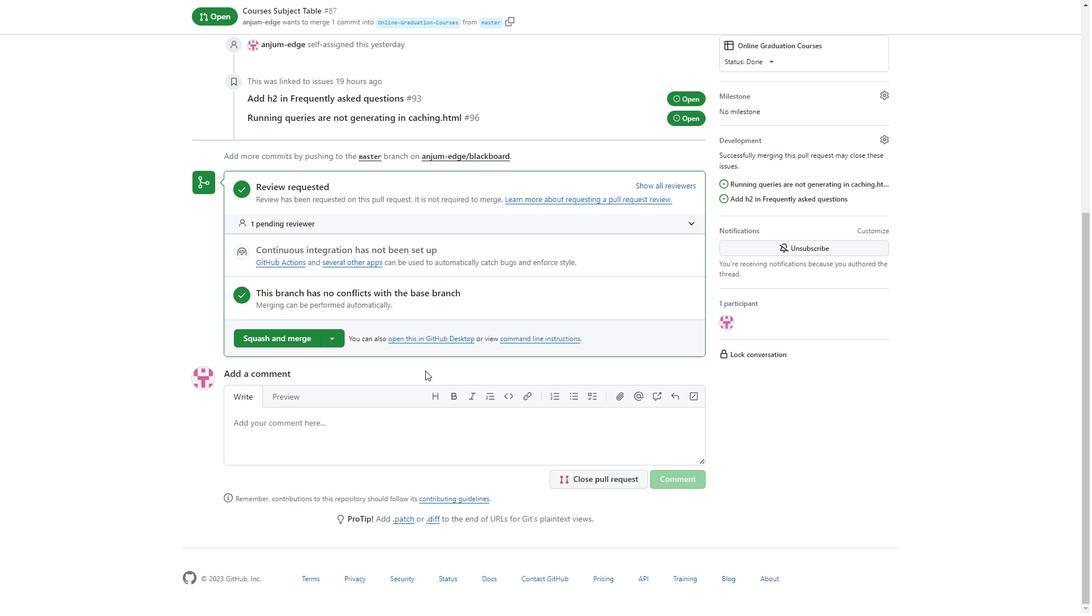 
Action: Mouse scrolled (425, 370) with delta (0, 0)
Screenshot: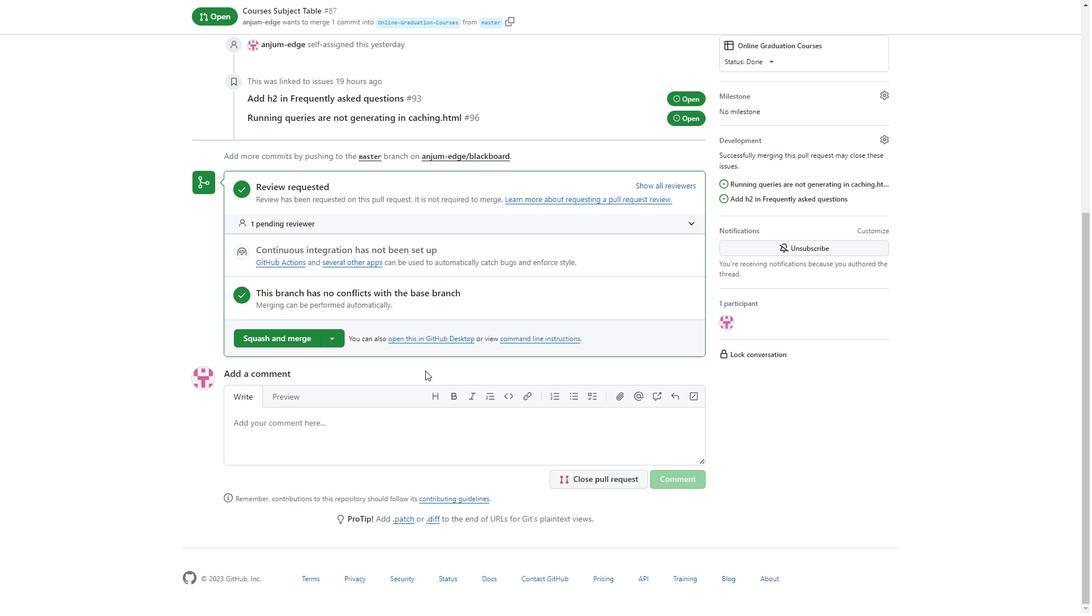 
Action: Mouse scrolled (425, 371) with delta (0, 0)
Screenshot: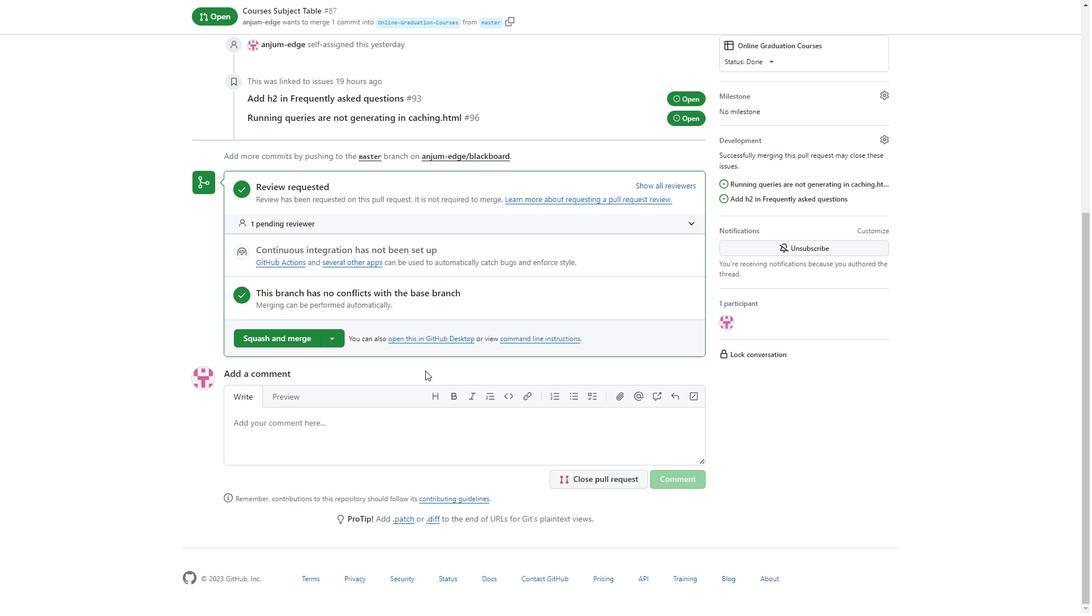 
Action: Mouse scrolled (425, 371) with delta (0, 0)
Screenshot: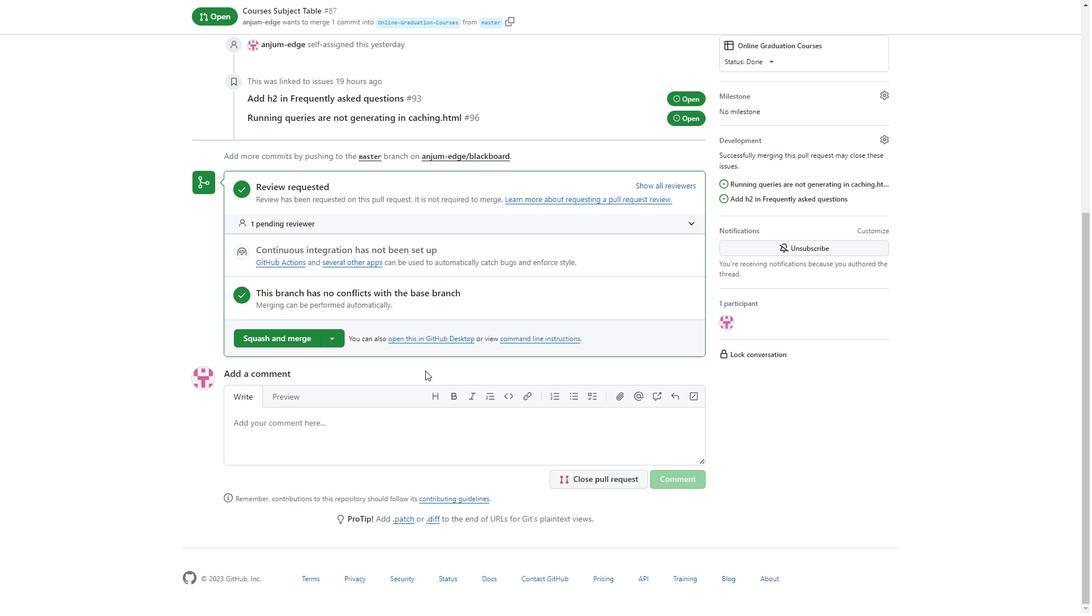 
Action: Mouse scrolled (425, 371) with delta (0, 0)
Screenshot: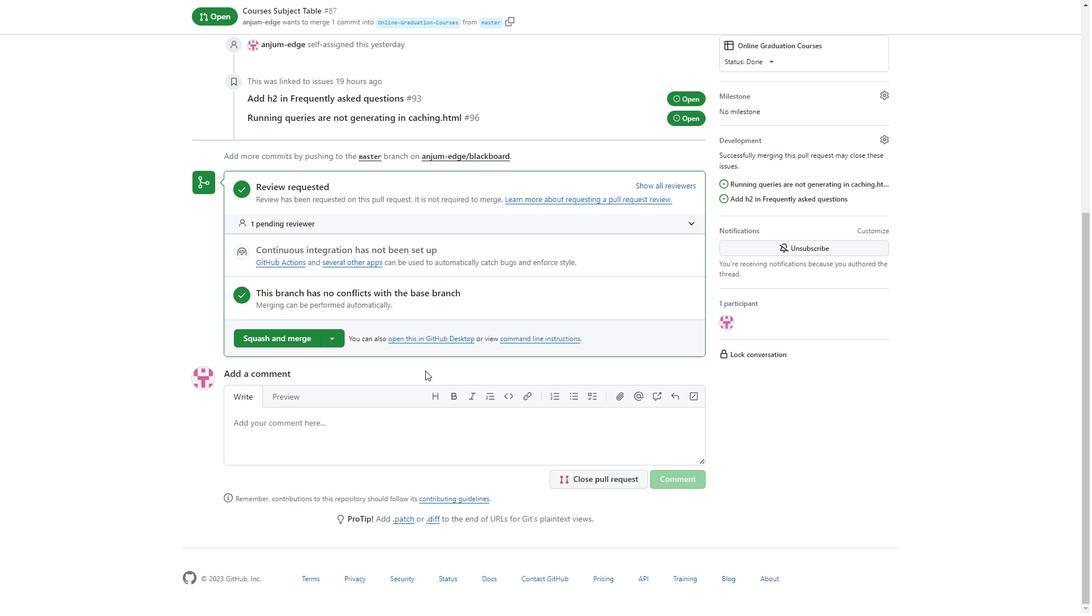 
Action: Mouse scrolled (425, 371) with delta (0, 0)
Screenshot: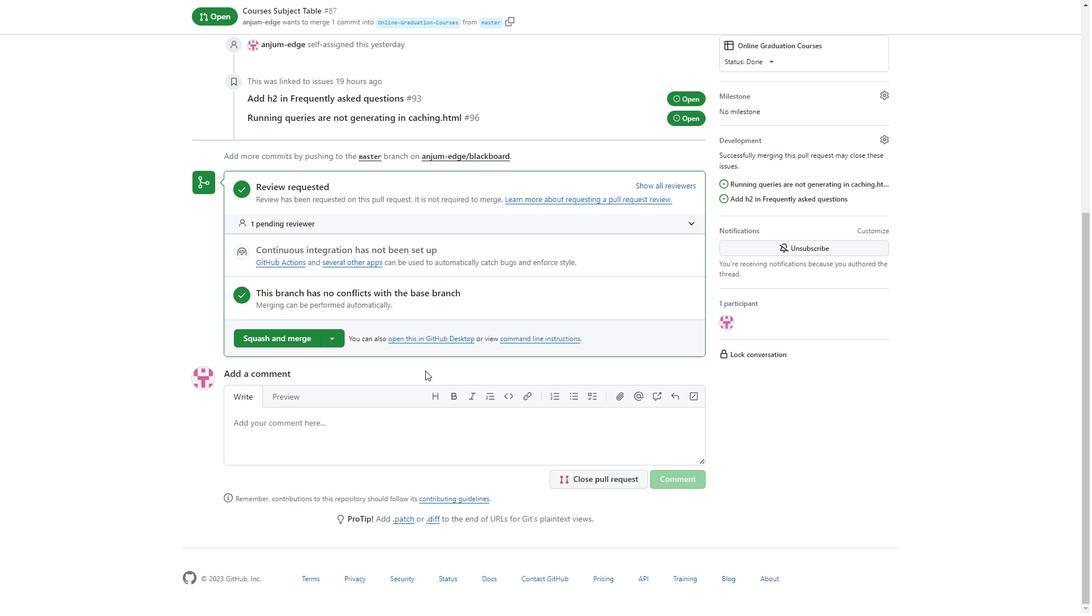
Action: Mouse scrolled (425, 370) with delta (0, 0)
Screenshot: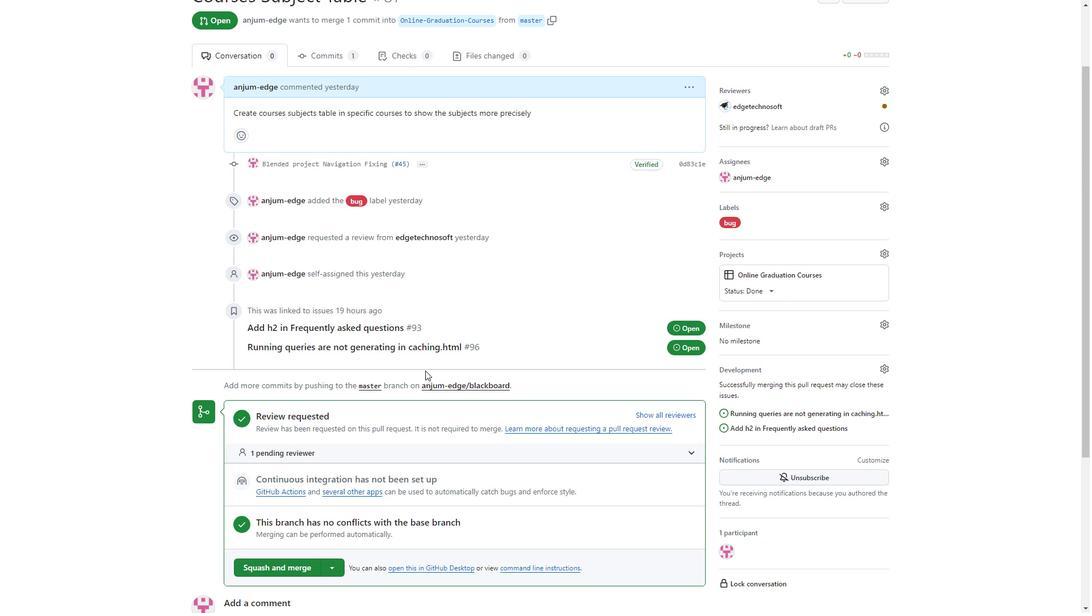 
Action: Mouse moved to (424, 370)
Screenshot: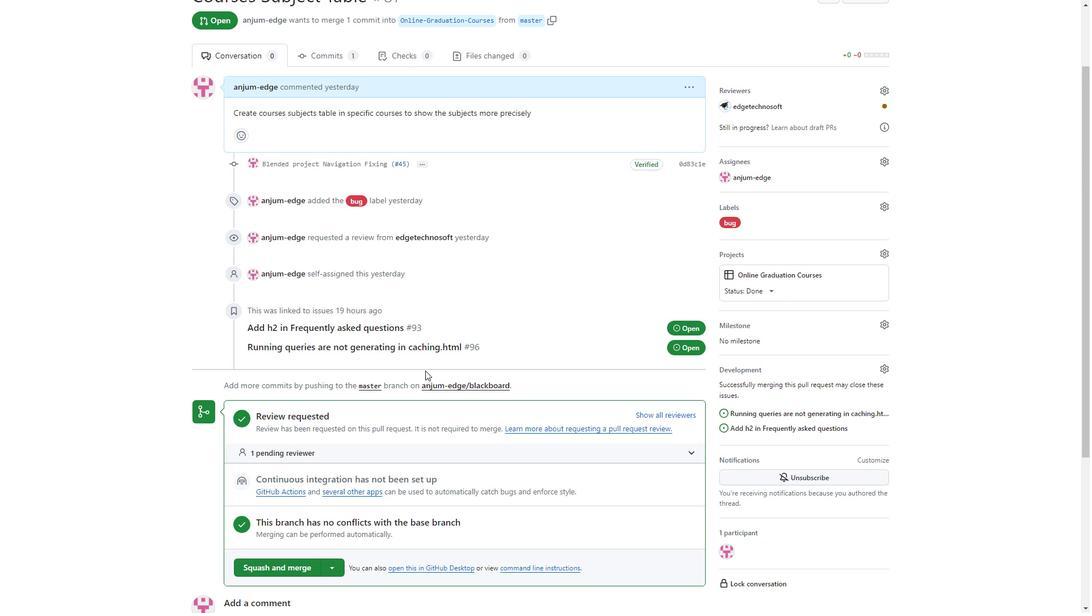 
Action: Mouse scrolled (424, 370) with delta (0, 0)
Screenshot: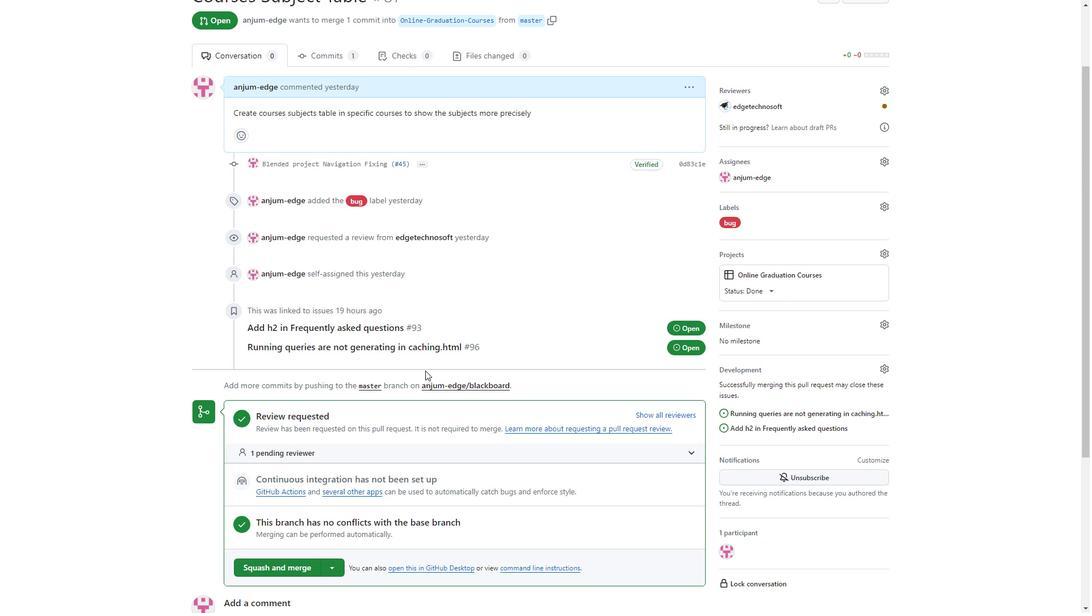 
Action: Mouse moved to (424, 372)
Screenshot: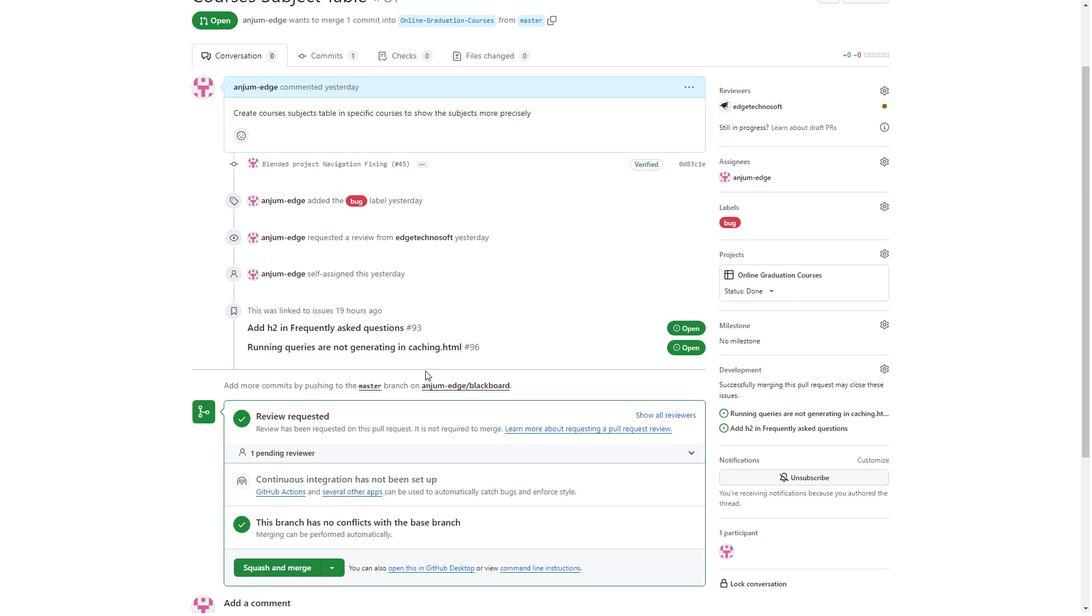 
Action: Mouse scrolled (424, 371) with delta (0, 0)
Screenshot: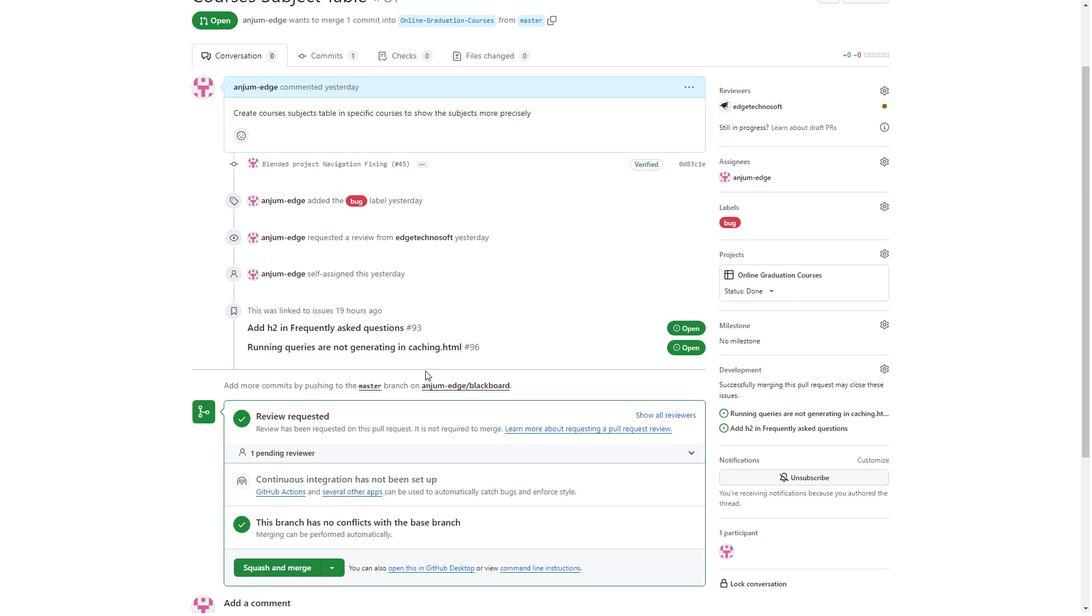 
Action: Mouse scrolled (424, 371) with delta (0, 0)
Screenshot: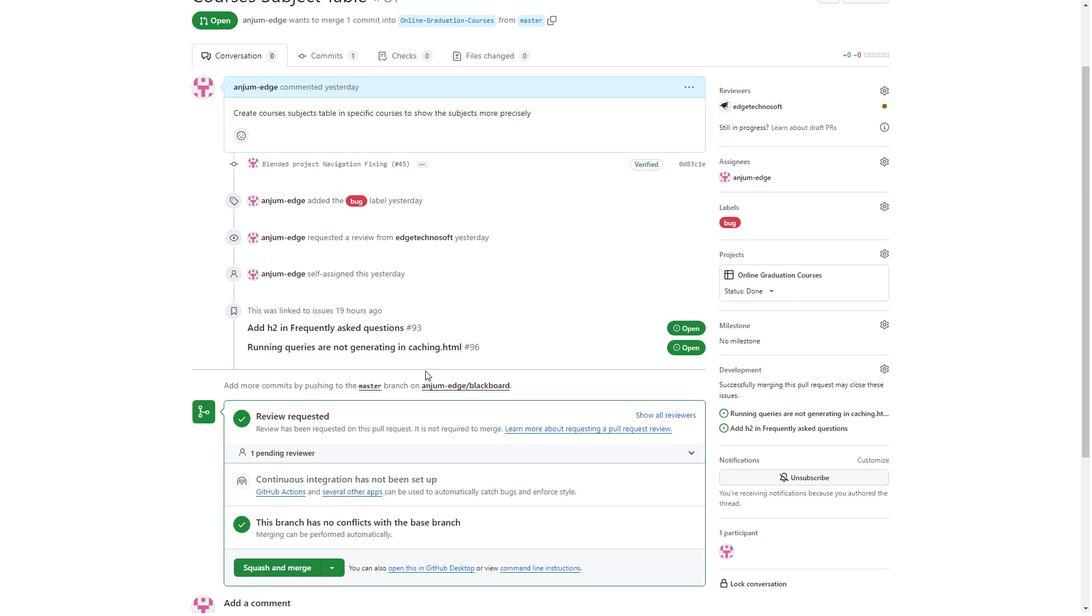 
Action: Mouse moved to (423, 372)
Screenshot: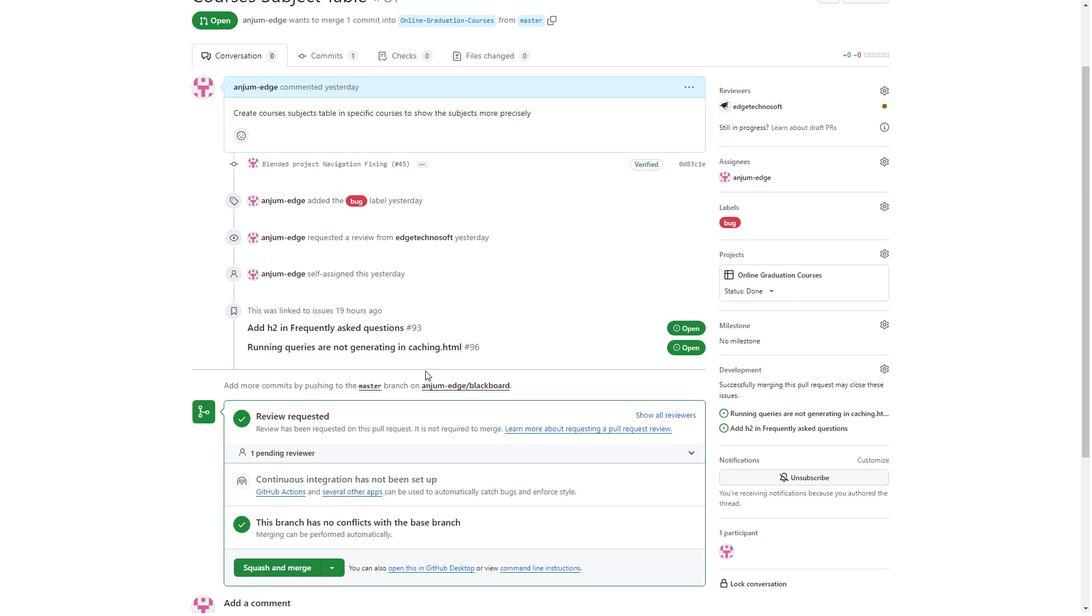 
Action: Mouse scrolled (423, 371) with delta (0, 0)
Screenshot: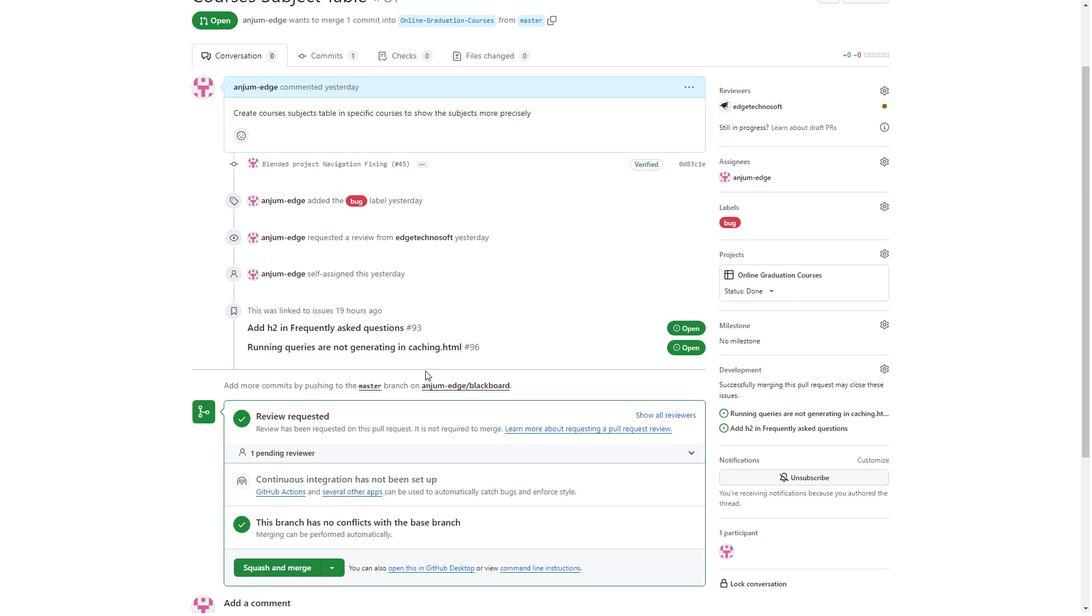 
Action: Mouse moved to (300, 339)
Screenshot: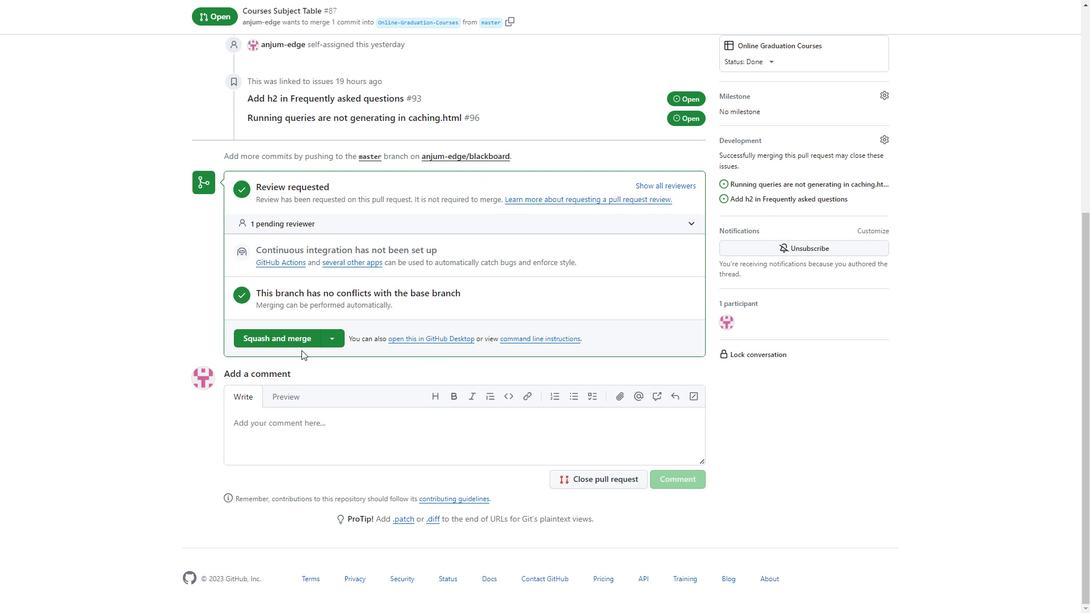 
Action: Mouse pressed left at (300, 339)
Screenshot: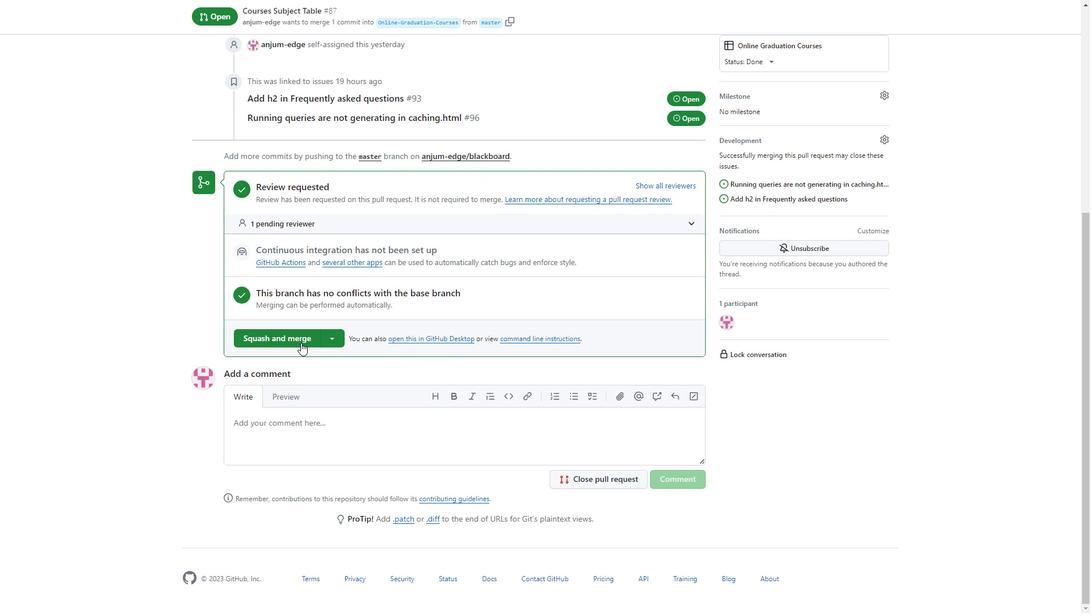 
Action: Mouse moved to (300, 351)
Screenshot: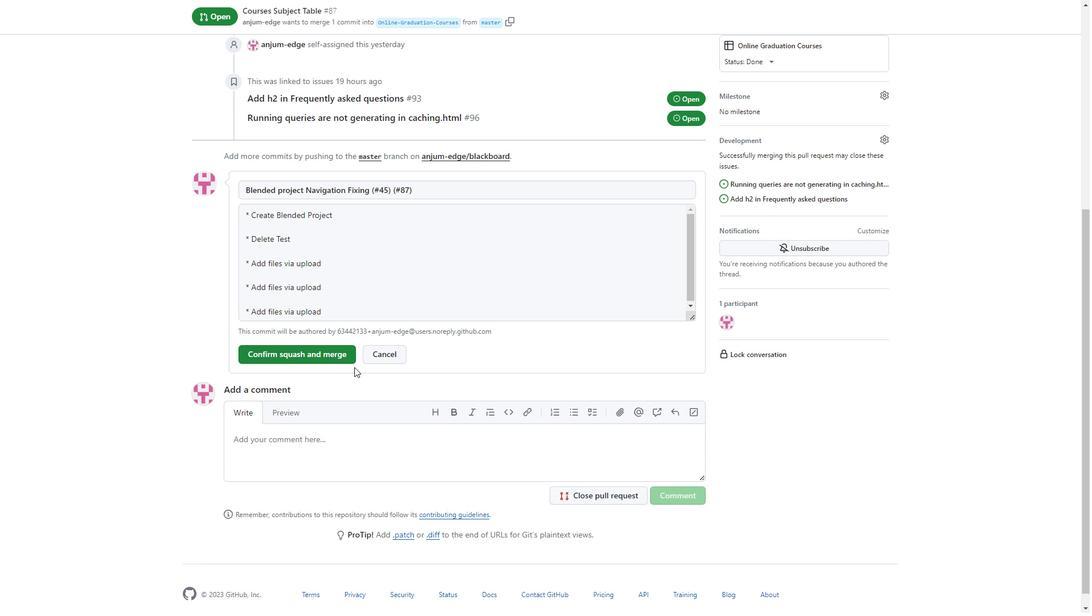 
Action: Mouse pressed left at (300, 351)
Screenshot: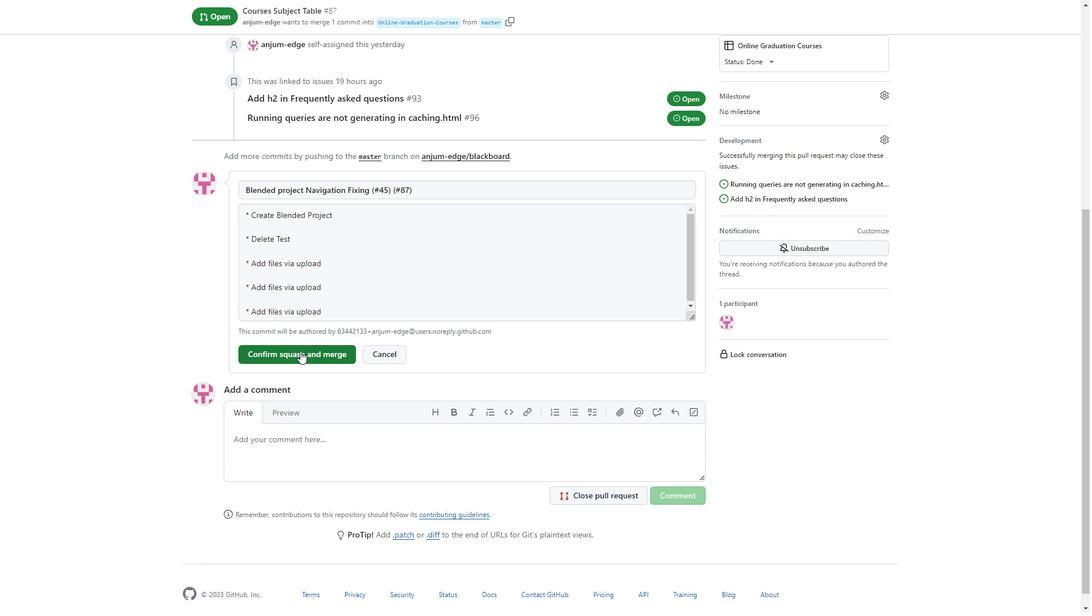 
Action: Mouse moved to (637, 427)
Screenshot: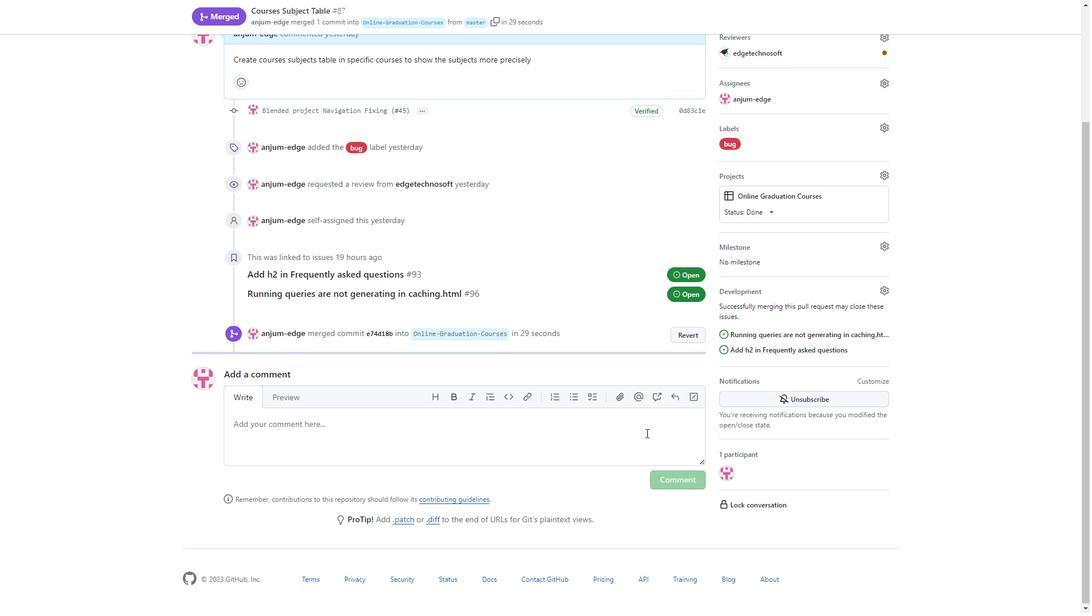 
Action: Mouse scrolled (637, 427) with delta (0, 0)
Screenshot: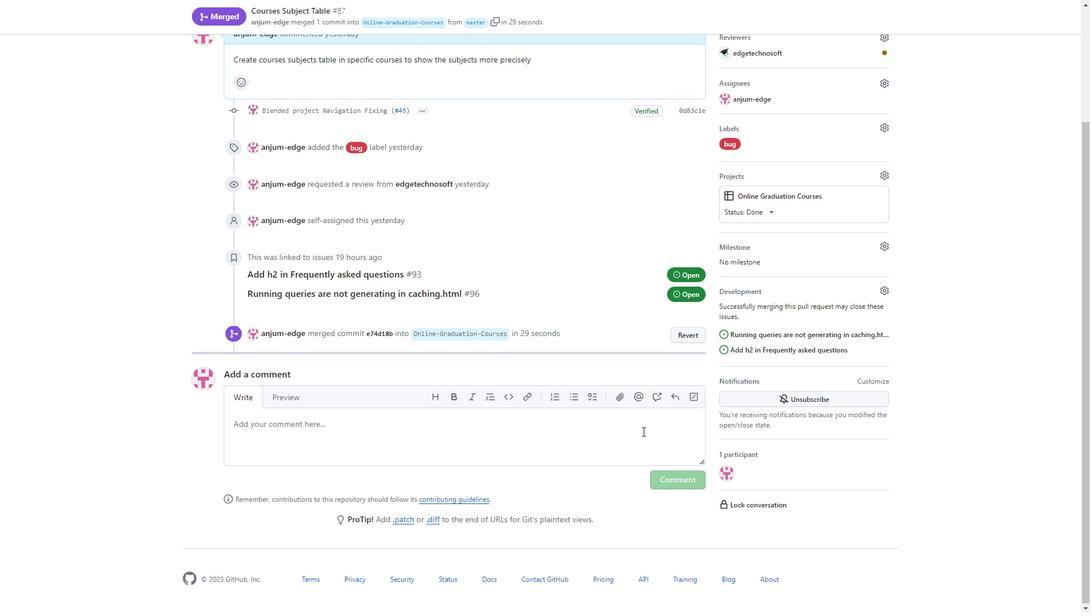 
Action: Mouse scrolled (637, 427) with delta (0, 0)
Screenshot: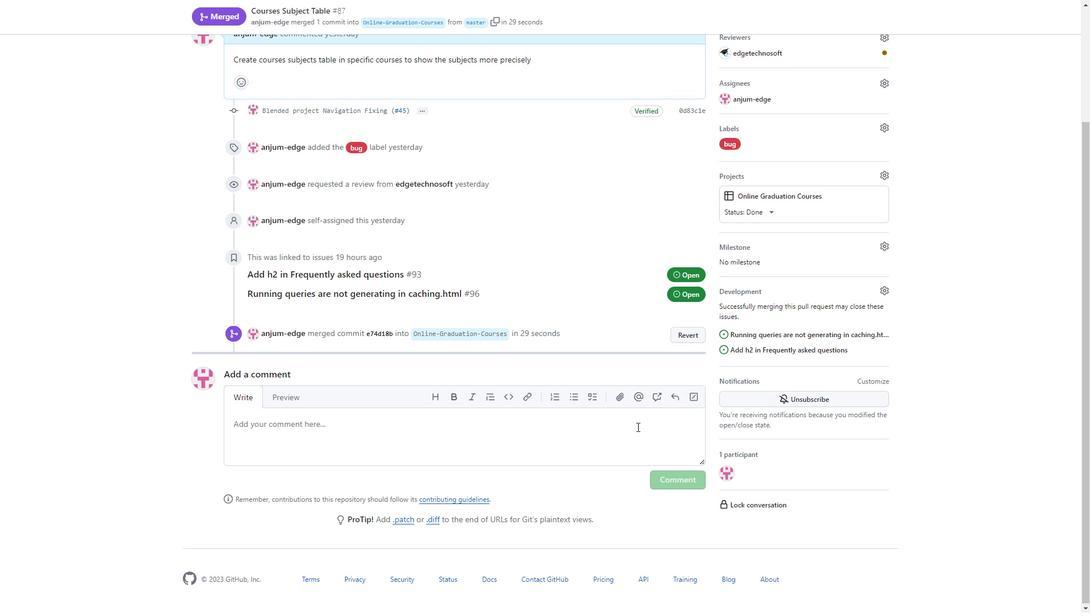 
Action: Mouse scrolled (637, 427) with delta (0, 0)
Screenshot: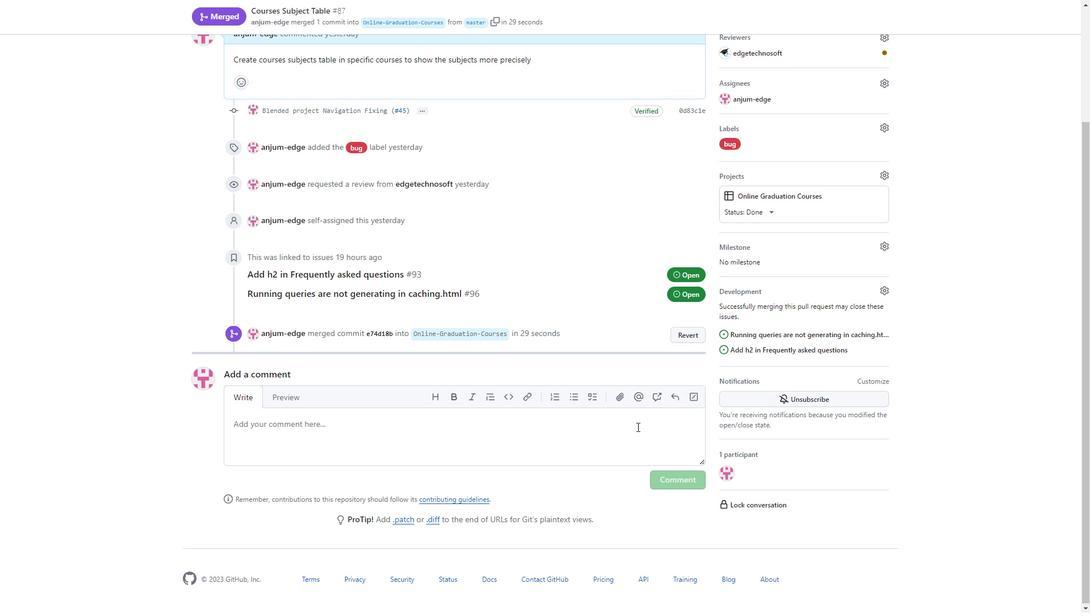 
Action: Mouse scrolled (637, 427) with delta (0, 0)
Screenshot: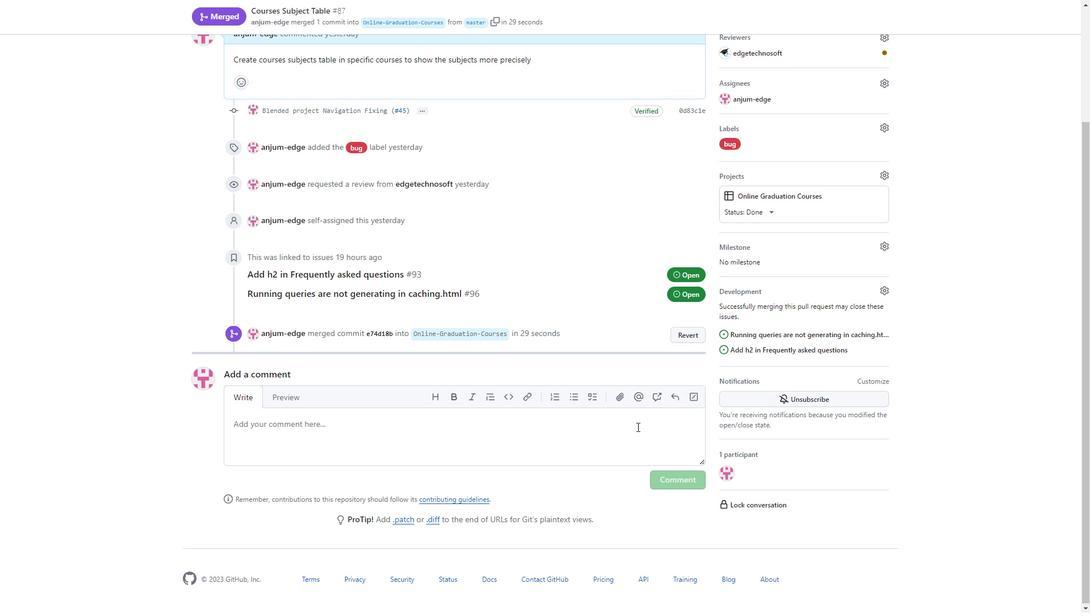 
Action: Mouse scrolled (637, 427) with delta (0, 0)
Screenshot: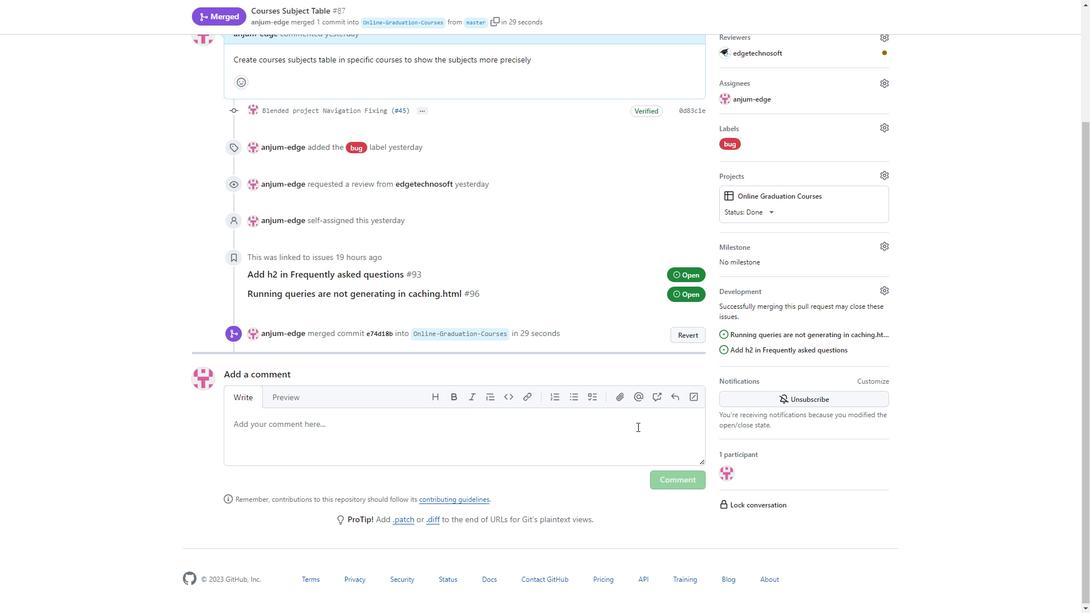 
Action: Mouse scrolled (637, 427) with delta (0, 0)
Screenshot: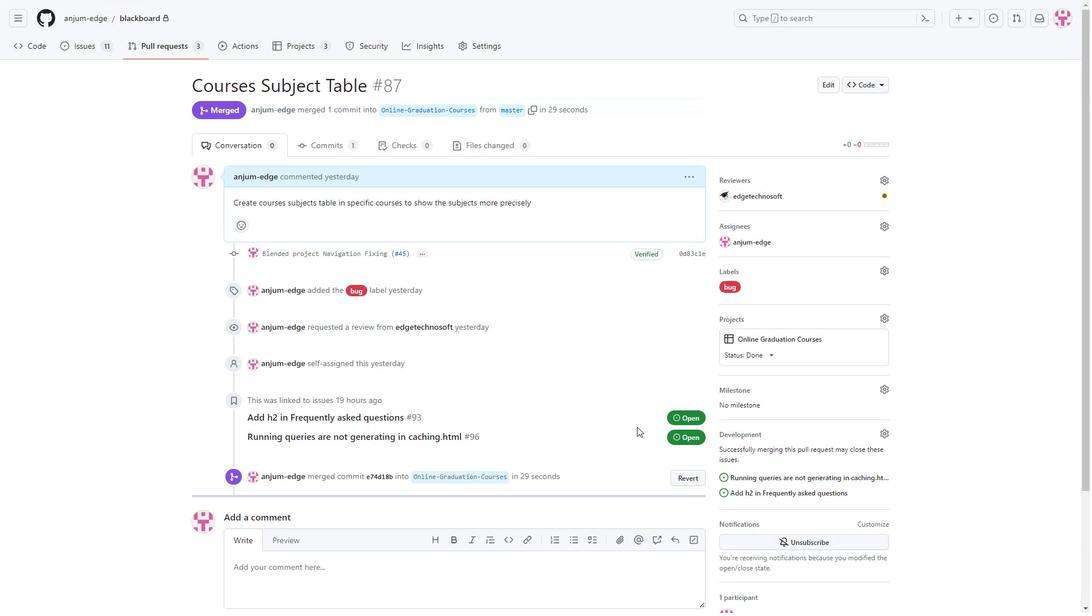 
Action: Mouse scrolled (637, 427) with delta (0, 0)
Screenshot: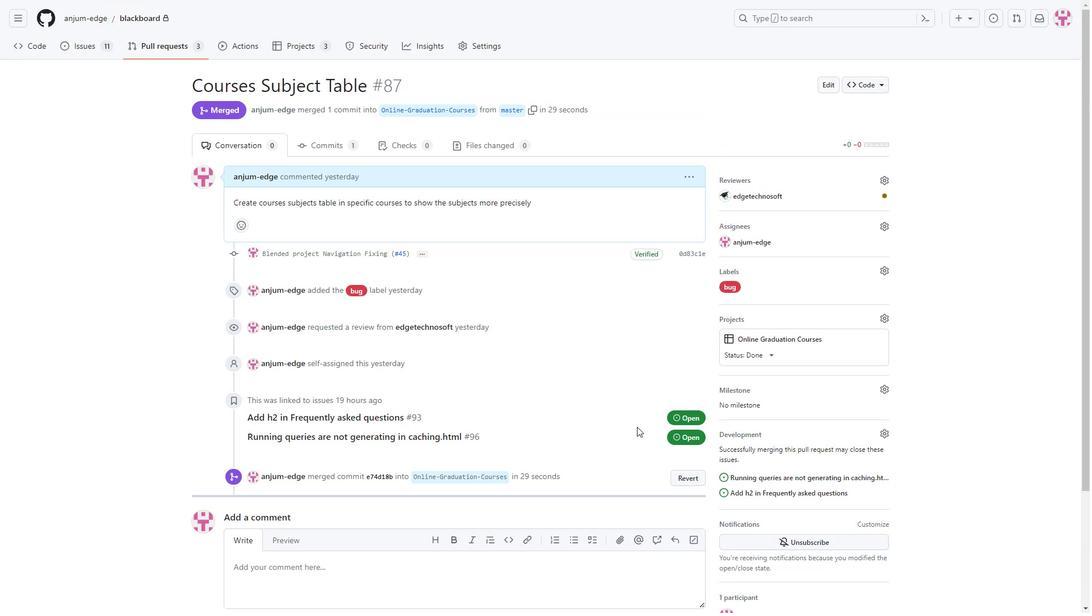 
Action: Mouse scrolled (637, 427) with delta (0, 0)
Screenshot: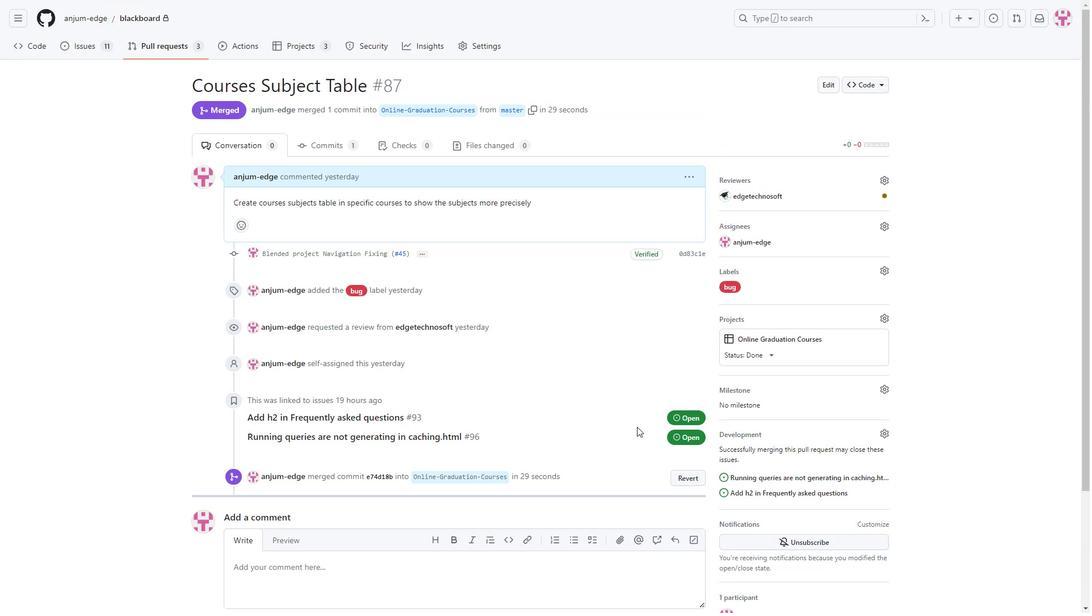 
Action: Mouse scrolled (637, 427) with delta (0, 0)
Screenshot: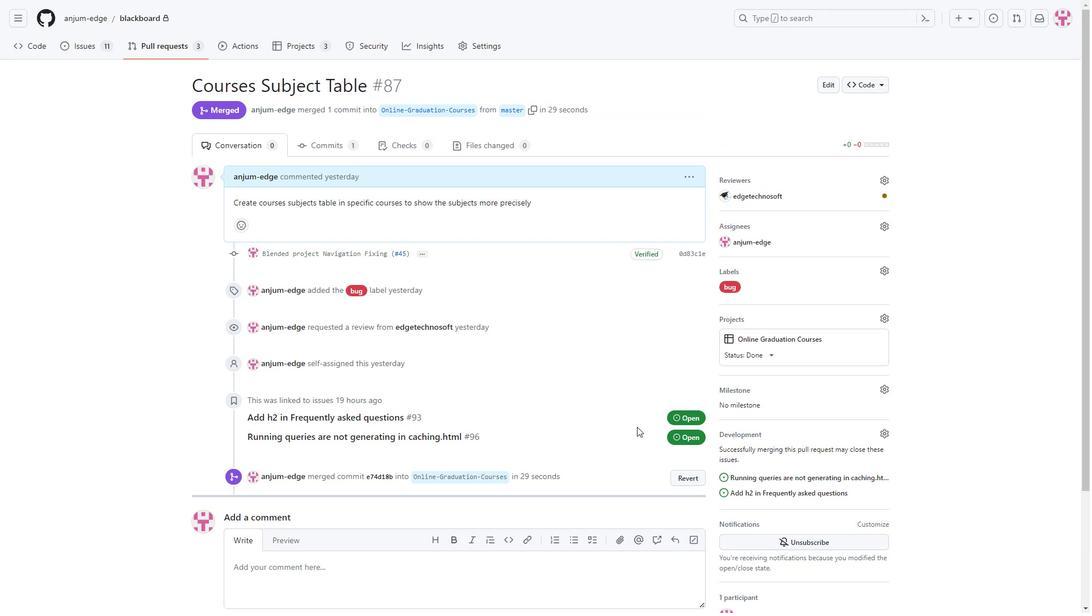 
Action: Mouse scrolled (637, 427) with delta (0, 0)
Screenshot: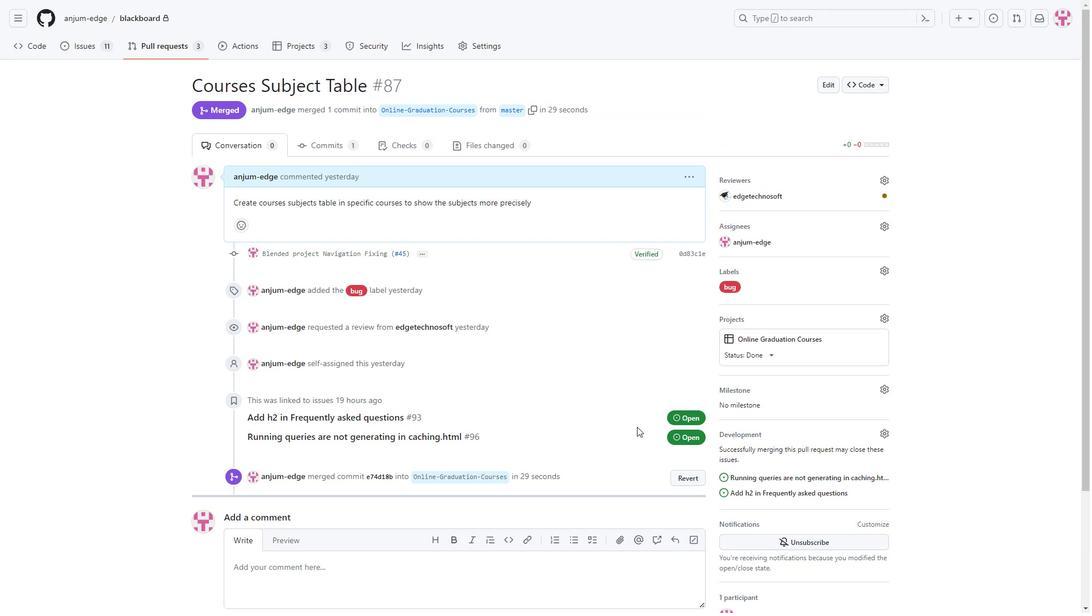 
Action: Mouse moved to (160, 40)
Screenshot: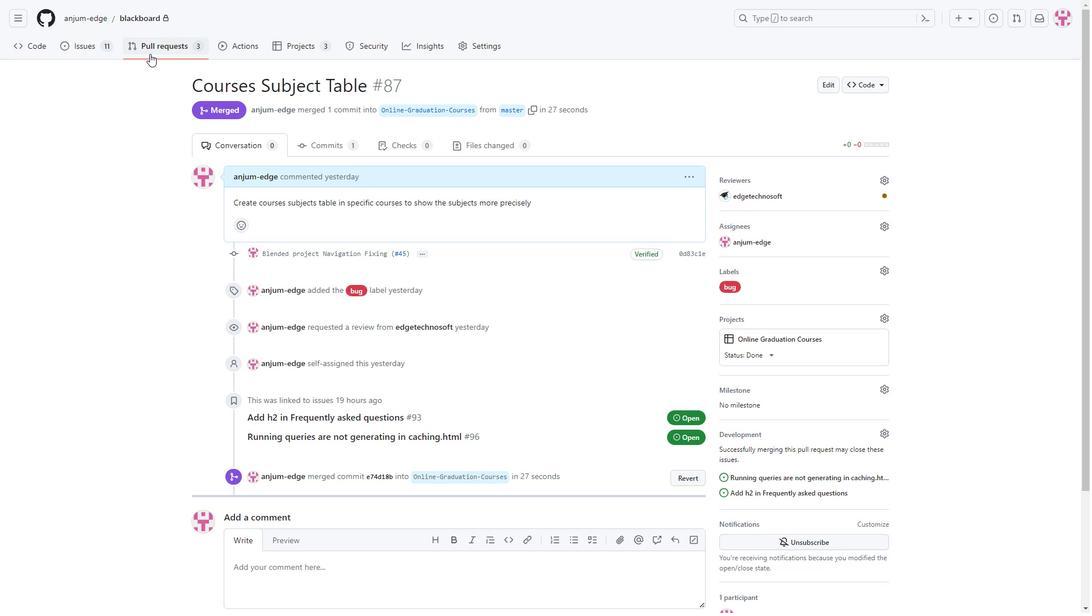 
Action: Mouse pressed left at (160, 40)
Screenshot: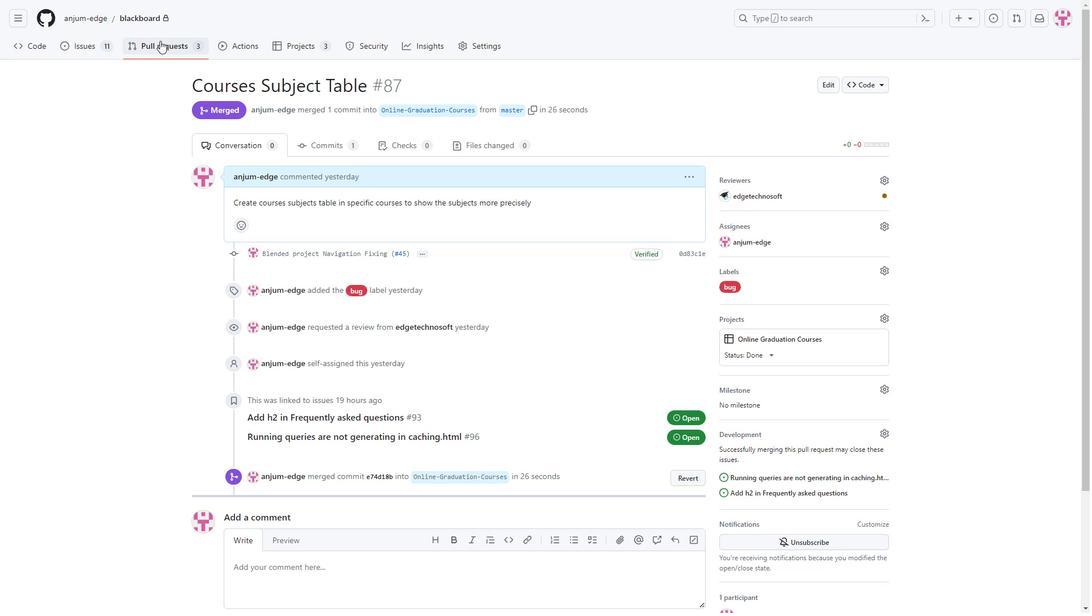 
Action: Mouse moved to (163, 169)
Screenshot: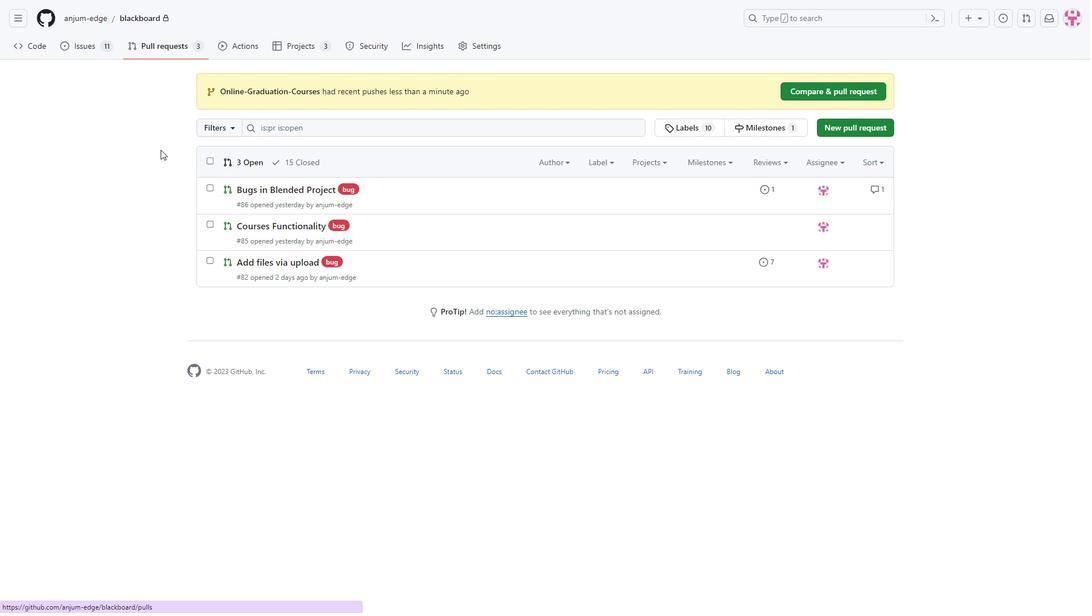 
Action: Mouse scrolled (163, 168) with delta (0, 0)
Screenshot: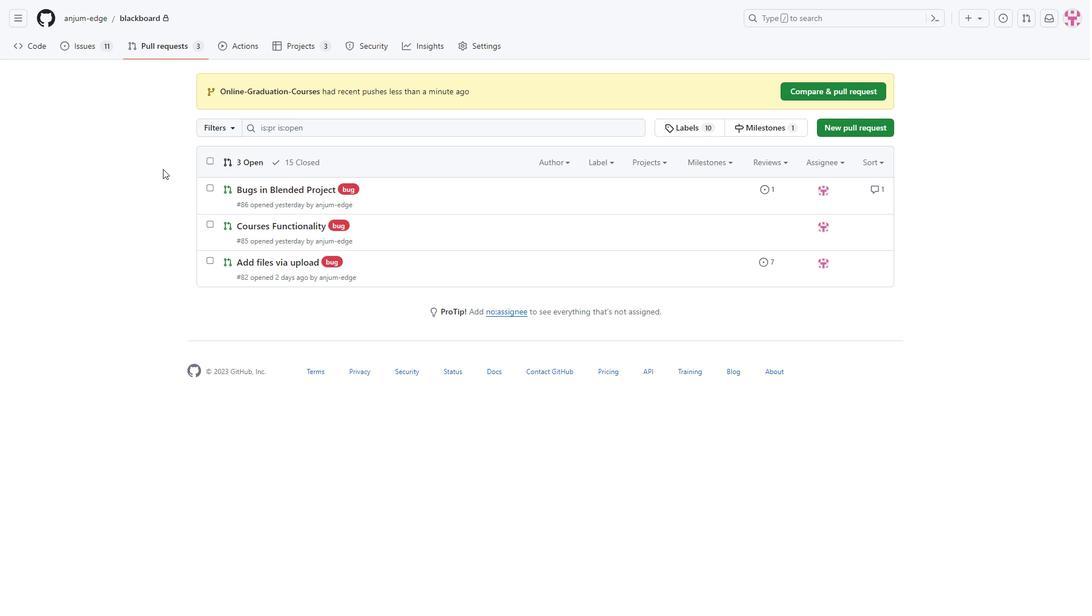 
Action: Mouse scrolled (163, 168) with delta (0, 0)
Screenshot: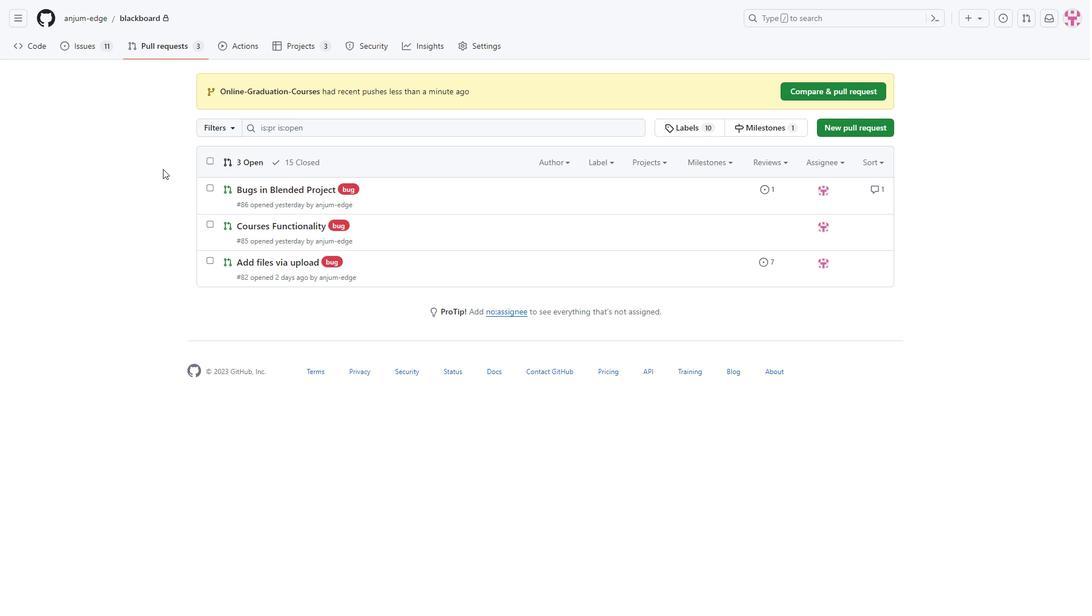 
Action: Mouse scrolled (163, 168) with delta (0, 0)
Screenshot: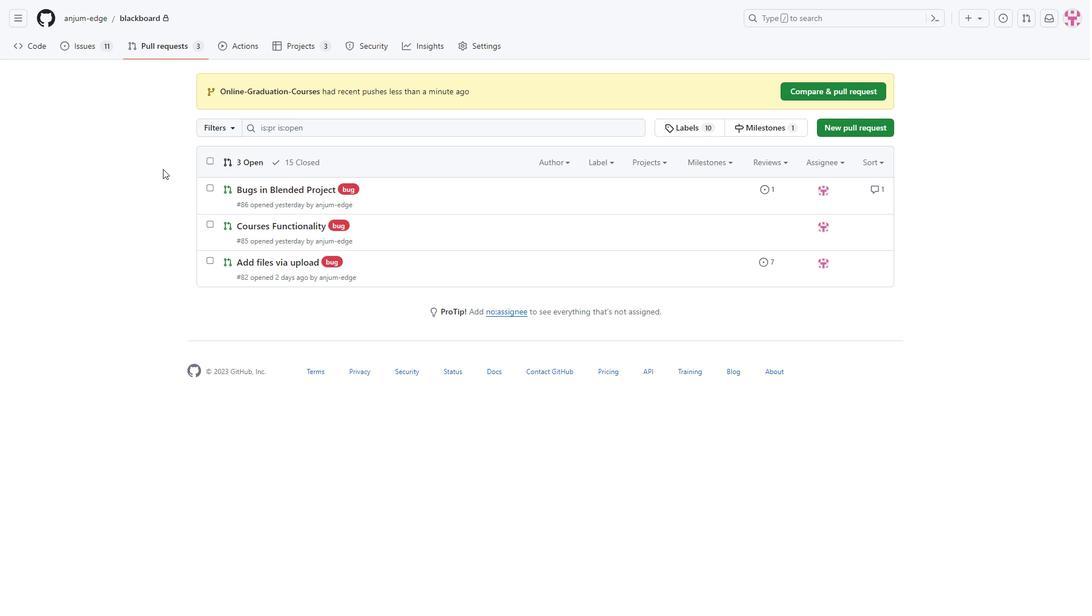 
Action: Mouse scrolled (163, 168) with delta (0, 0)
Screenshot: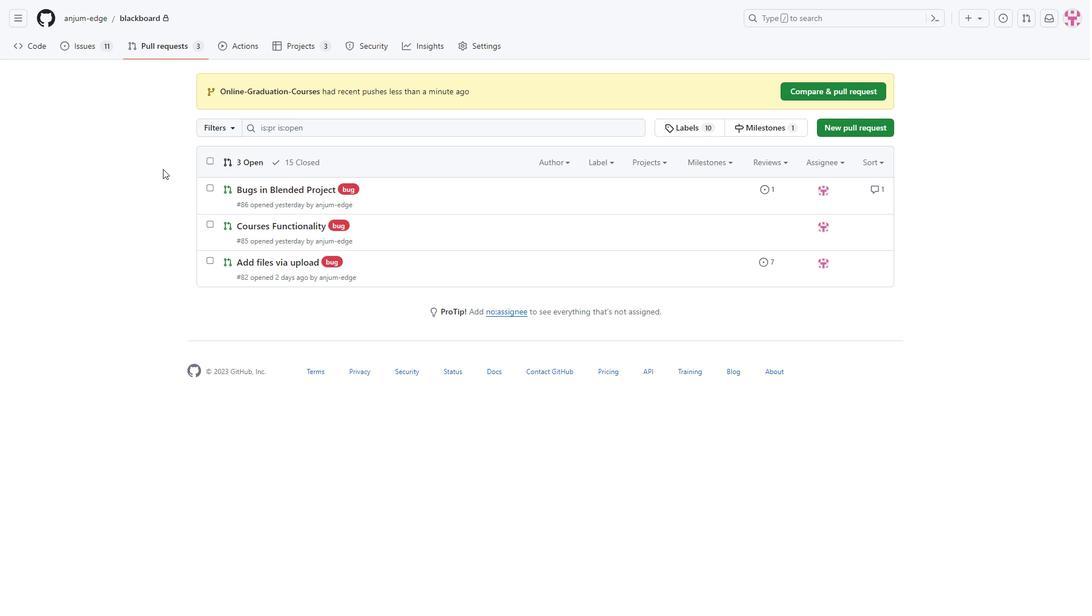 
Action: Mouse moved to (163, 169)
Screenshot: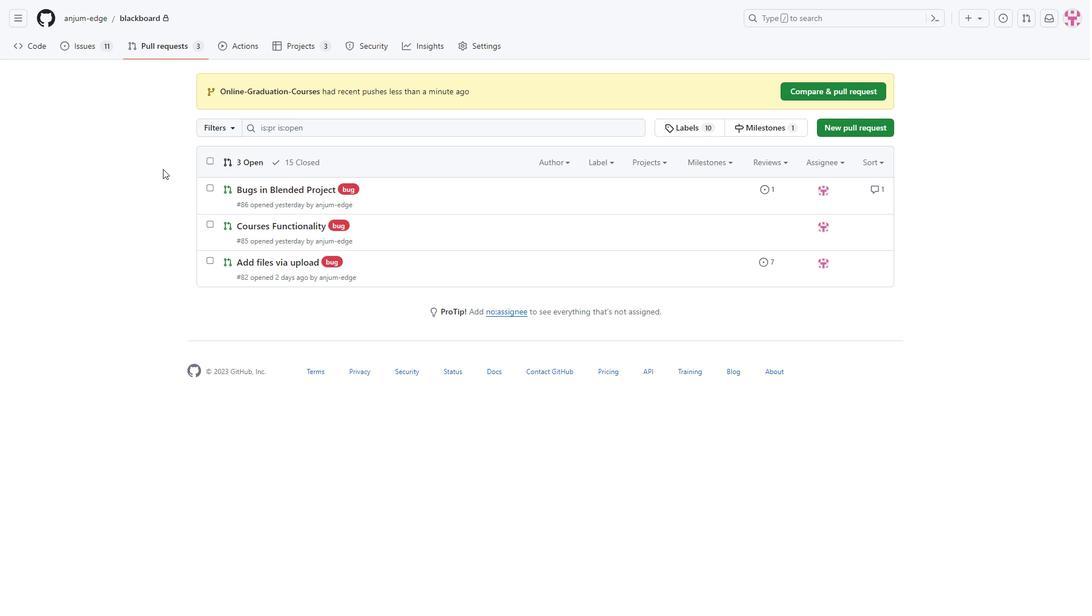 
Action: Mouse scrolled (163, 169) with delta (0, 0)
Screenshot: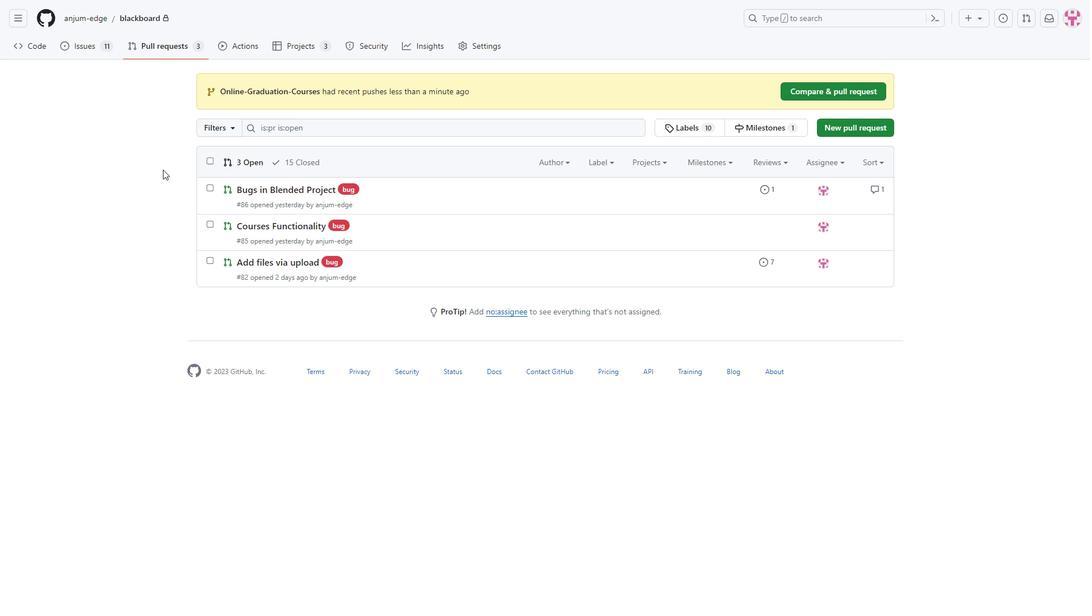 
Action: Mouse moved to (81, 49)
Screenshot: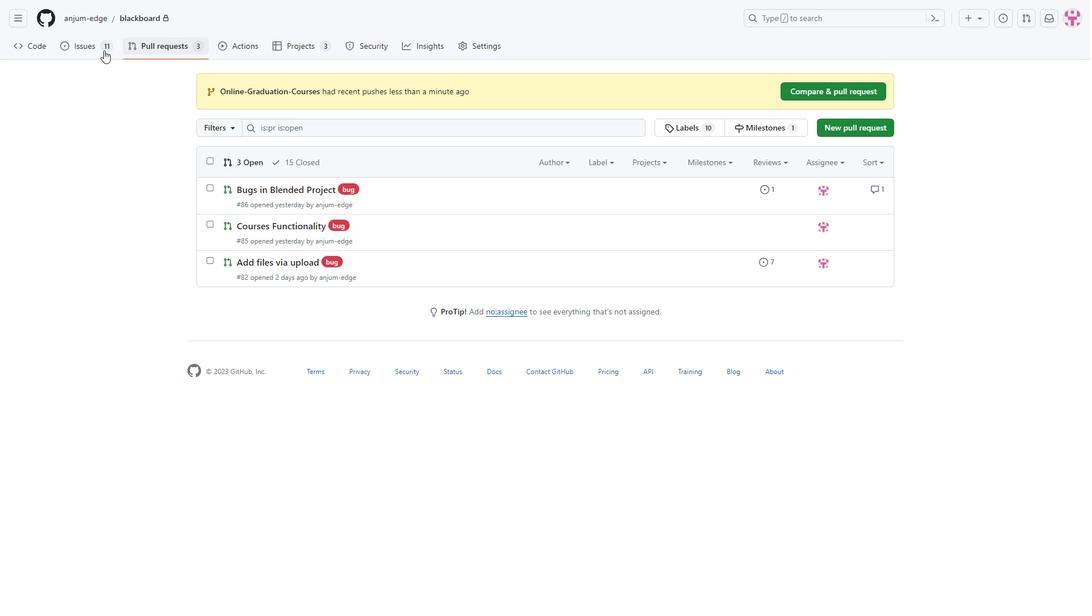 
Action: Mouse pressed left at (81, 49)
Screenshot: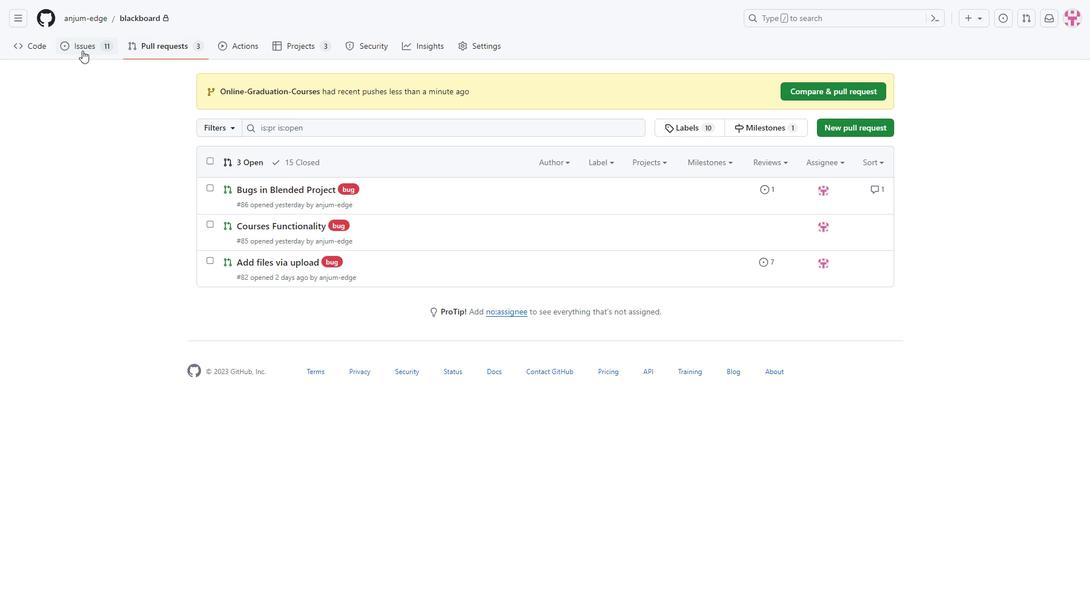 
Action: Mouse moved to (164, 401)
Screenshot: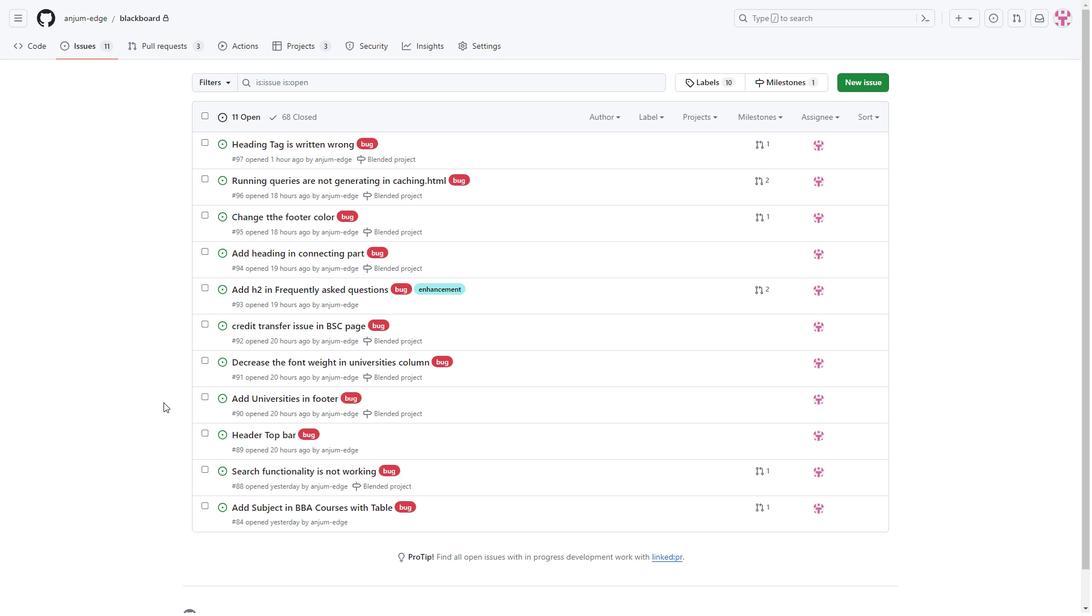 
Action: Mouse scrolled (164, 400) with delta (0, 0)
Screenshot: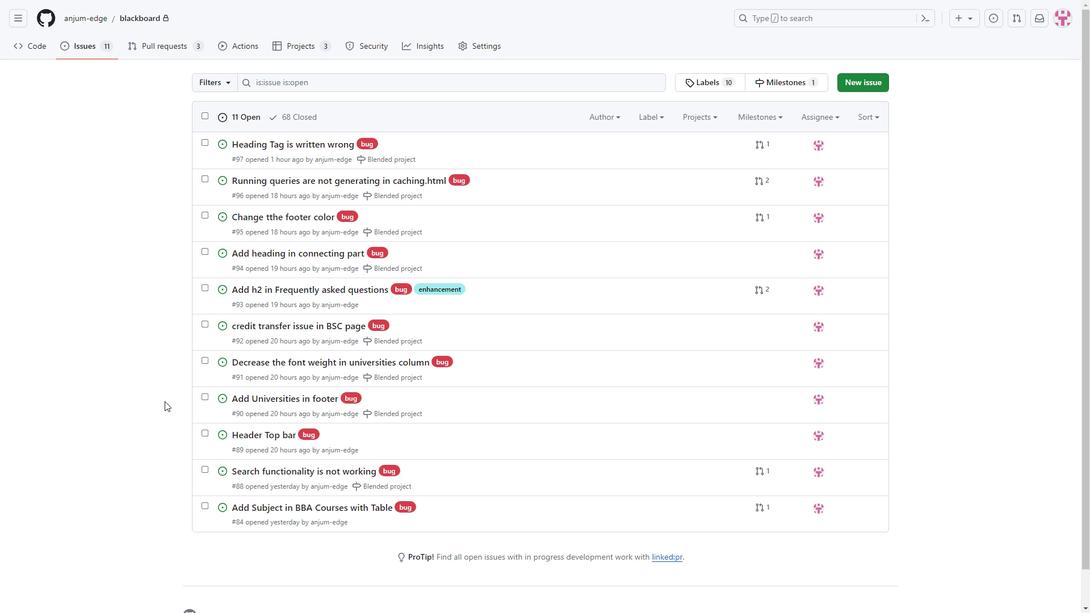 
Action: Mouse scrolled (164, 400) with delta (0, 0)
Screenshot: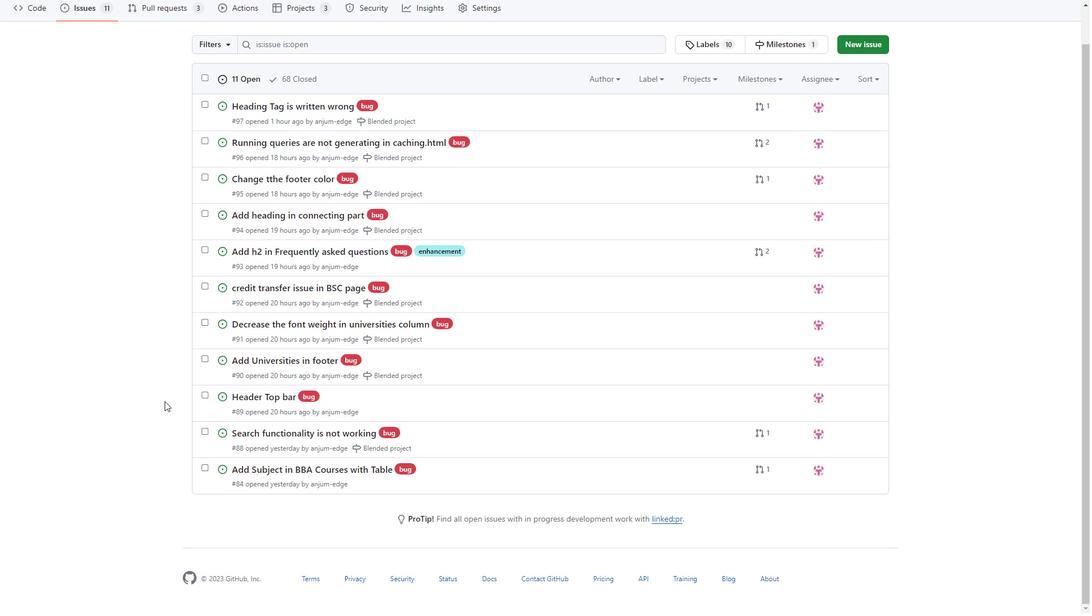 
Action: Mouse scrolled (164, 400) with delta (0, 0)
Screenshot: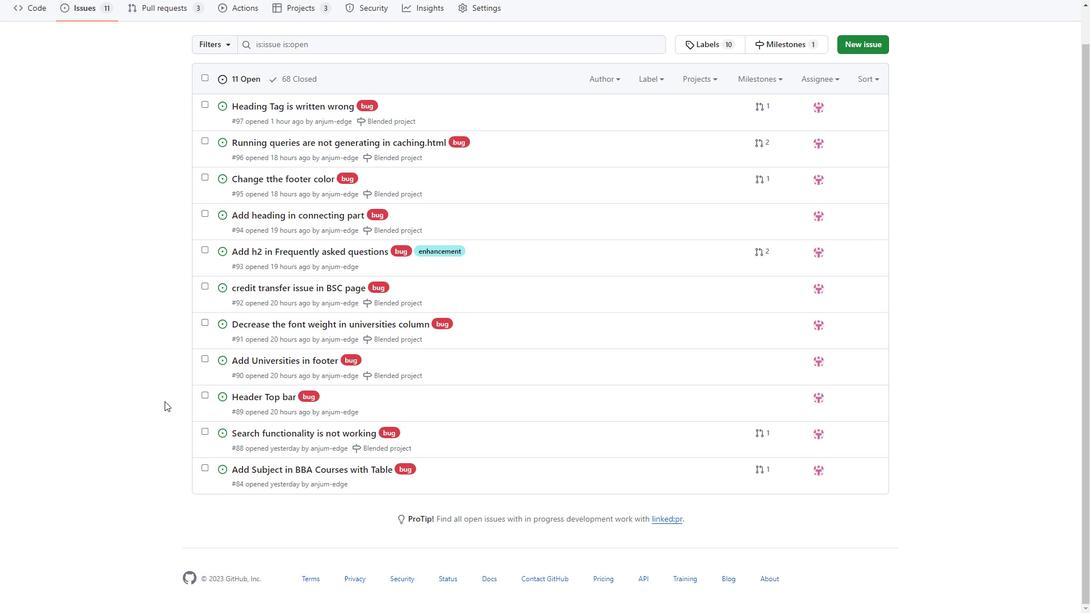 
Action: Mouse scrolled (164, 400) with delta (0, 0)
Screenshot: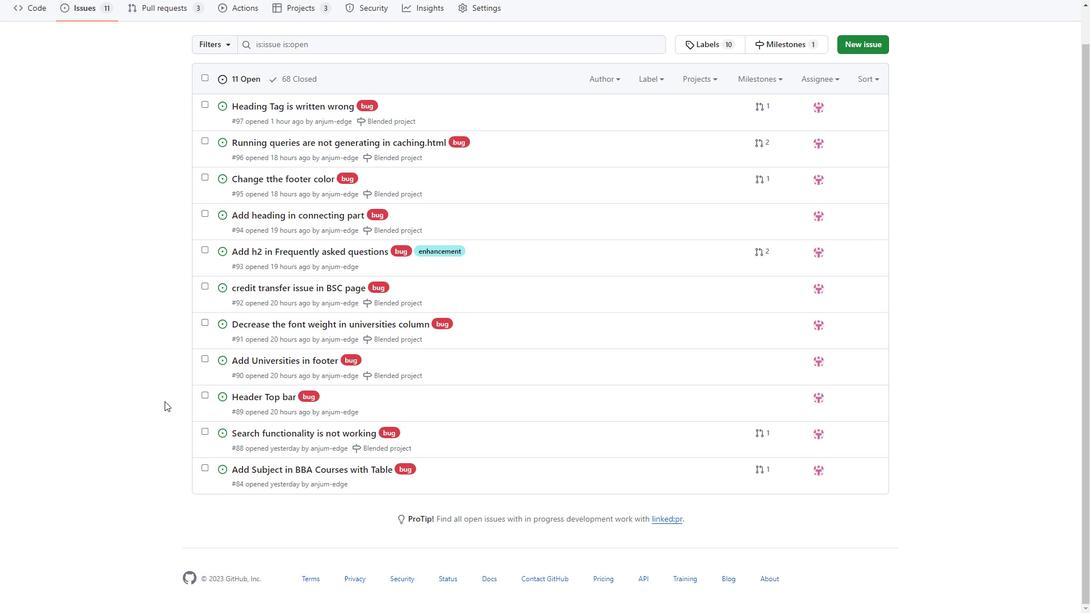 
Action: Mouse scrolled (164, 400) with delta (0, 0)
Screenshot: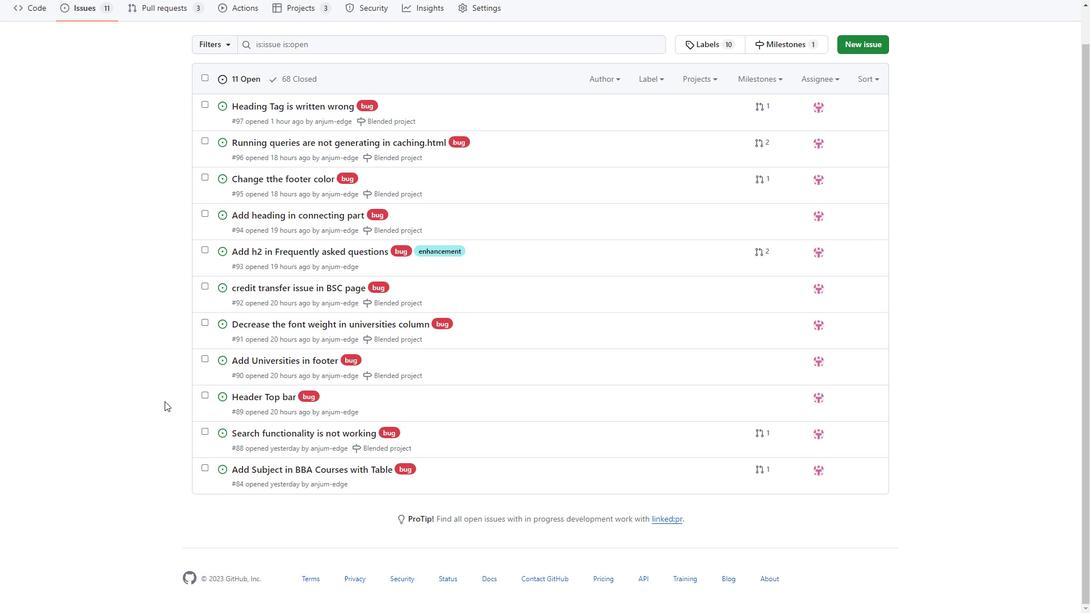 
Action: Mouse scrolled (164, 402) with delta (0, 0)
Screenshot: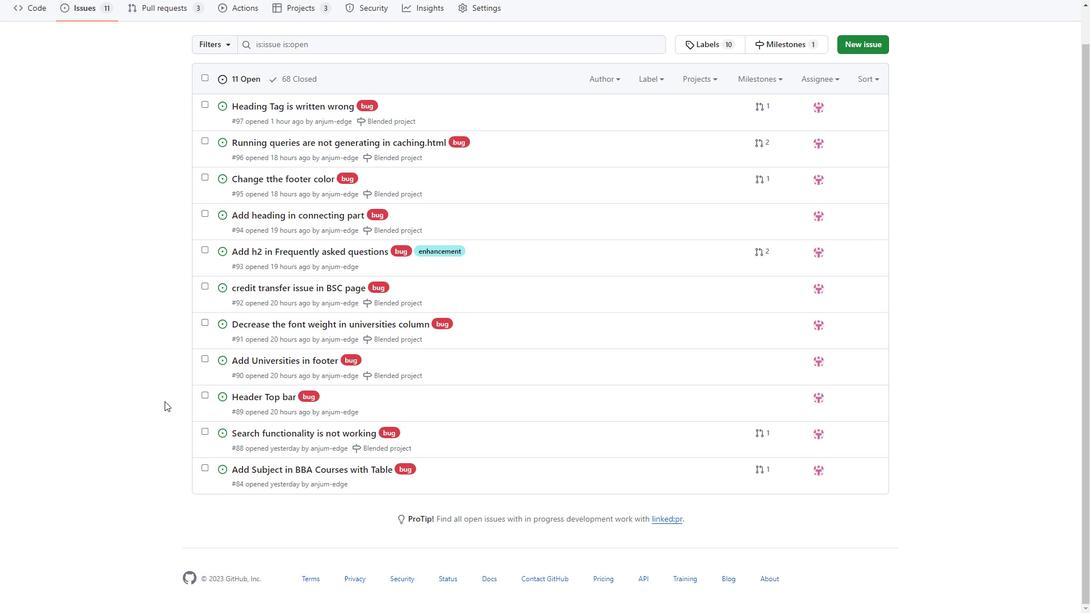 
Action: Mouse scrolled (164, 402) with delta (0, 0)
Screenshot: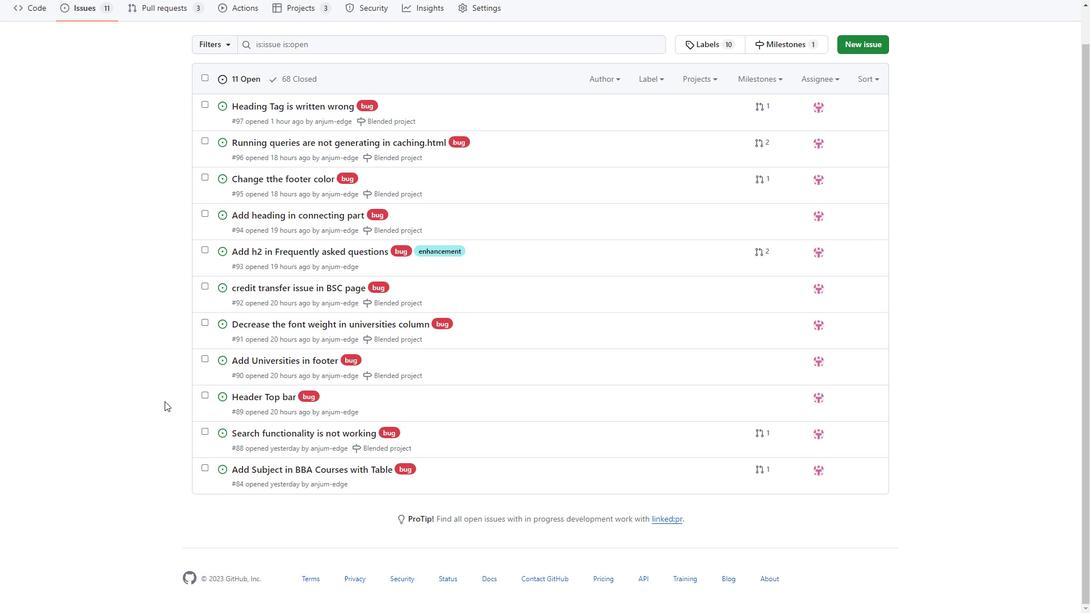 
Action: Mouse scrolled (164, 402) with delta (0, 0)
Screenshot: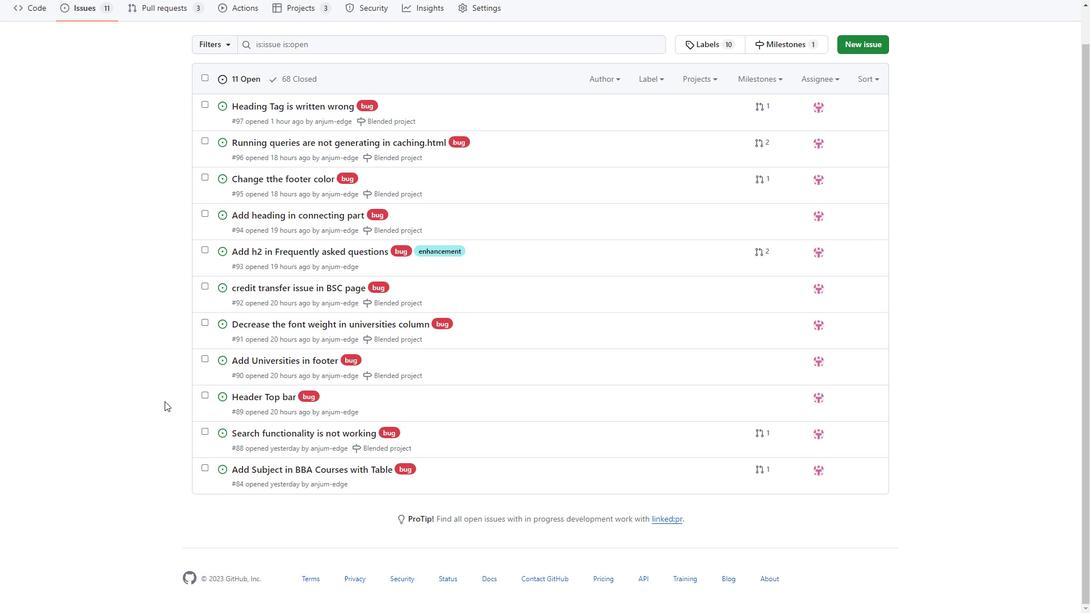
Action: Mouse scrolled (164, 402) with delta (0, 0)
Screenshot: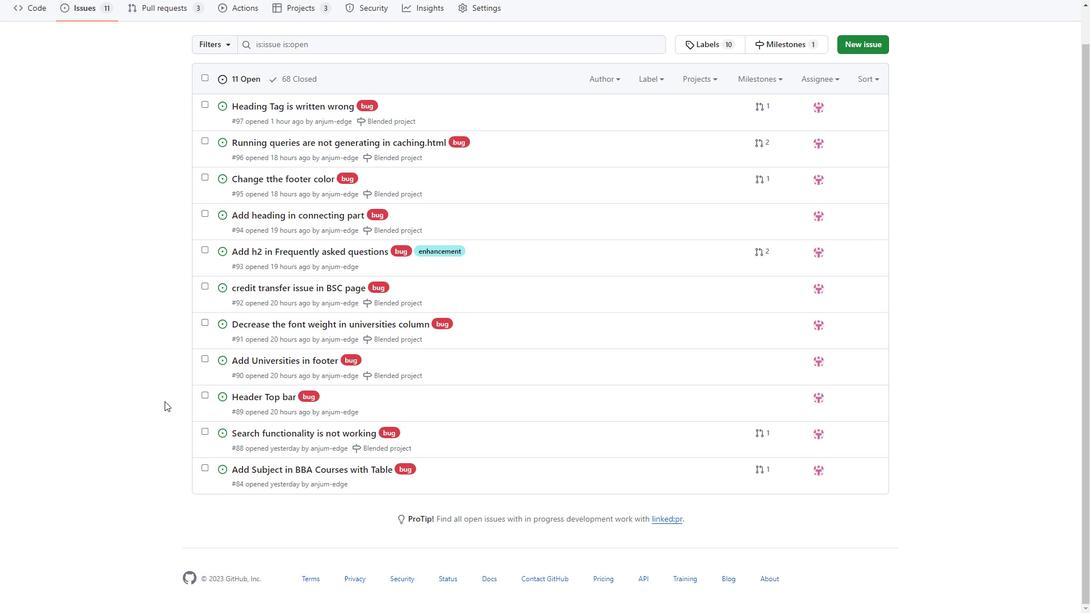 
Action: Mouse moved to (276, 516)
Screenshot: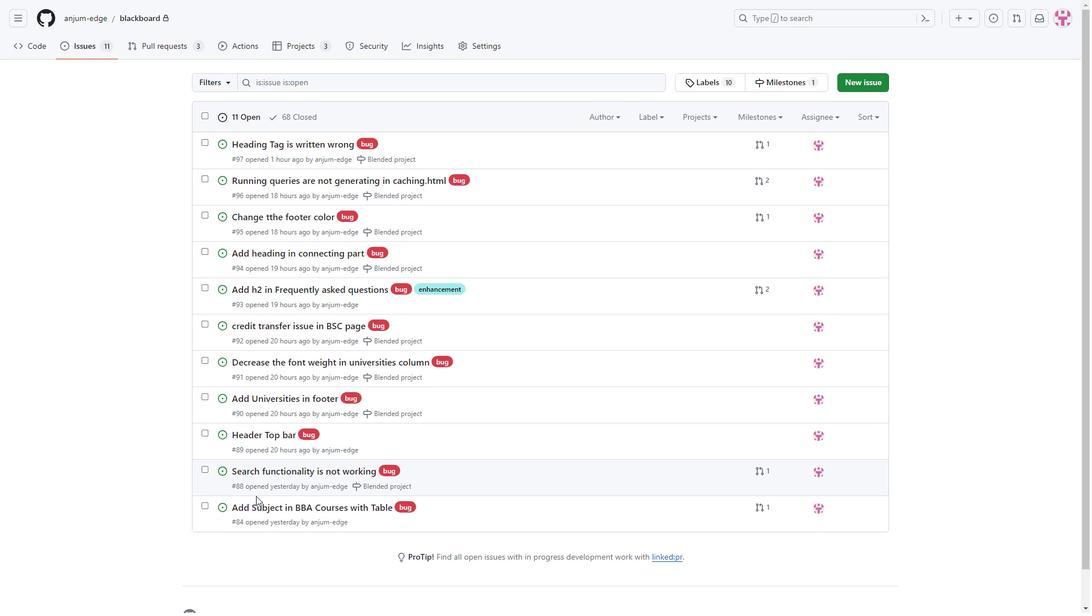
Action: Mouse pressed left at (276, 516)
Screenshot: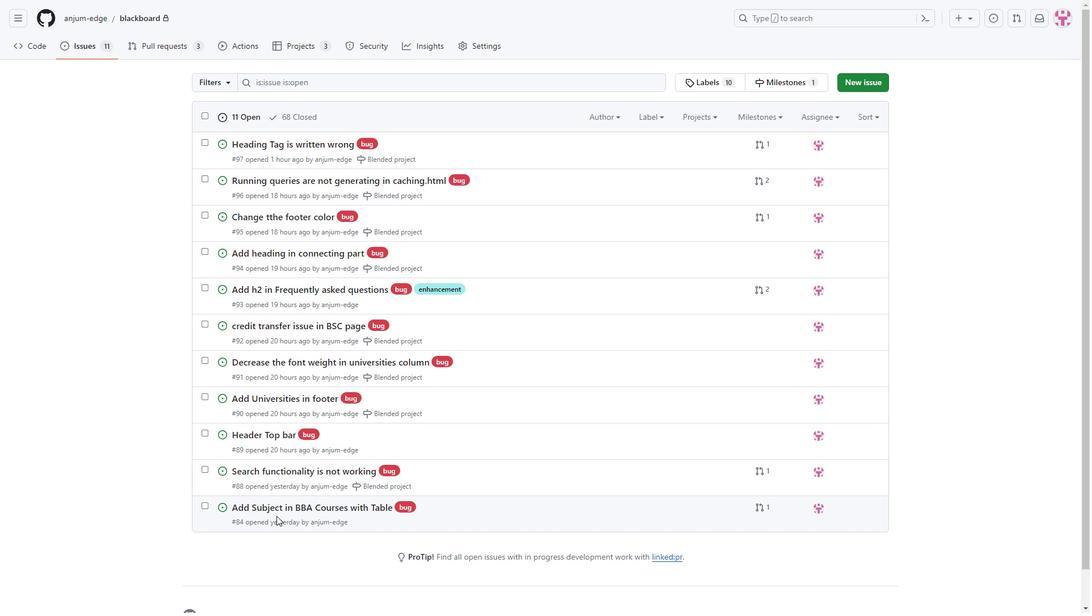 
Action: Mouse moved to (277, 510)
Screenshot: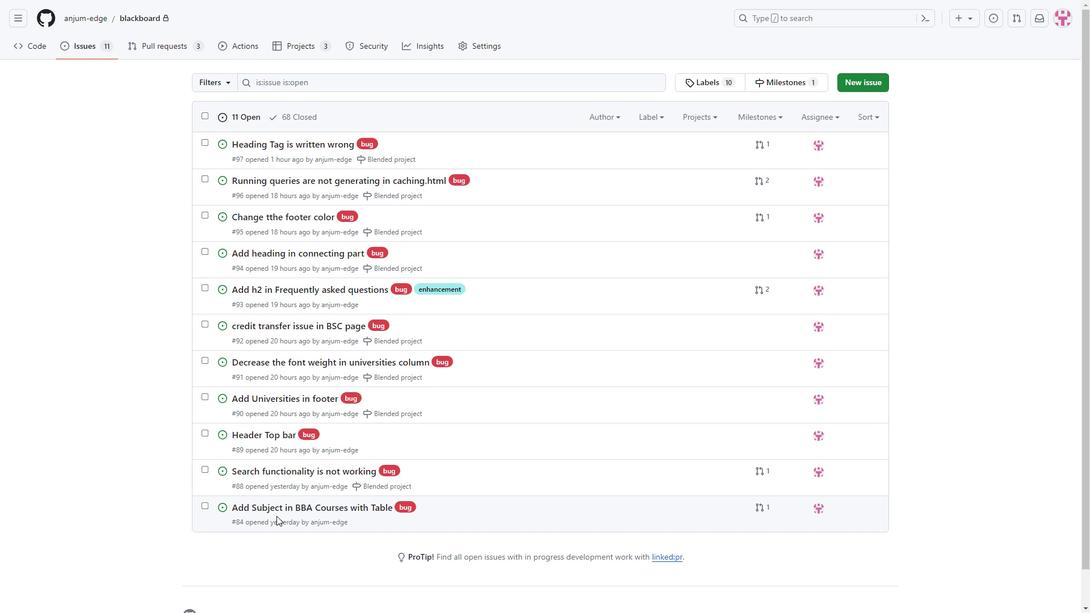 
Action: Mouse pressed left at (277, 510)
Screenshot: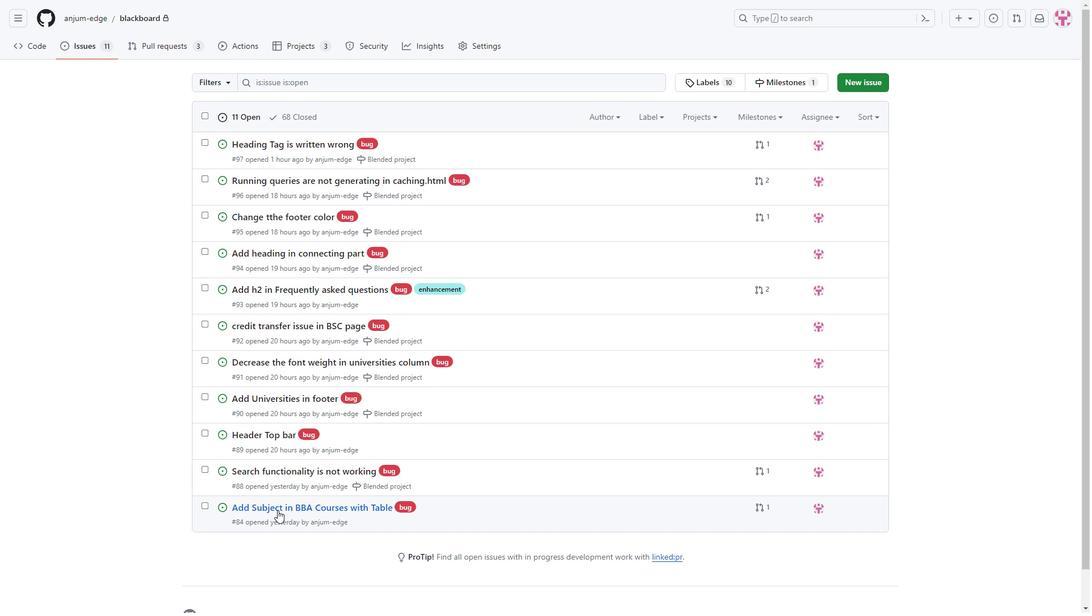 
Action: Mouse scrolled (277, 510) with delta (0, 0)
Screenshot: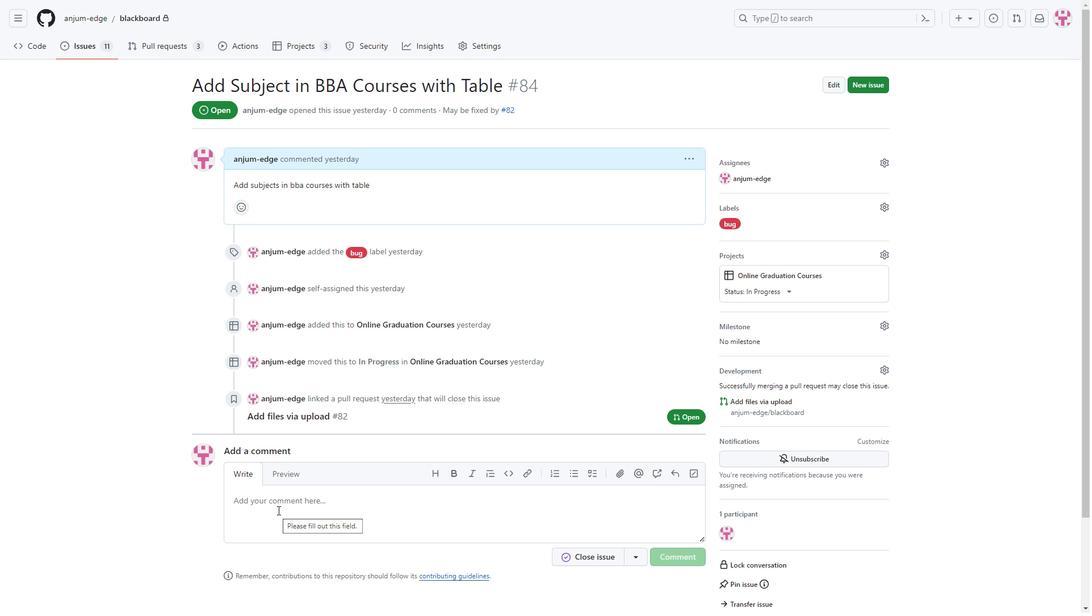 
Action: Mouse scrolled (277, 510) with delta (0, 0)
Screenshot: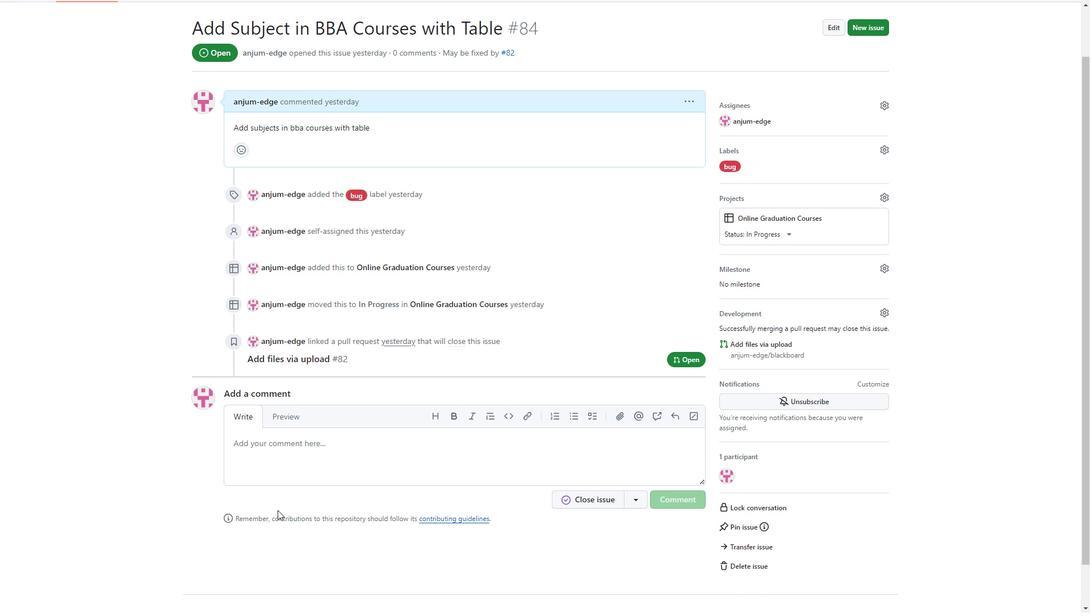 
Action: Mouse scrolled (277, 510) with delta (0, 0)
Screenshot: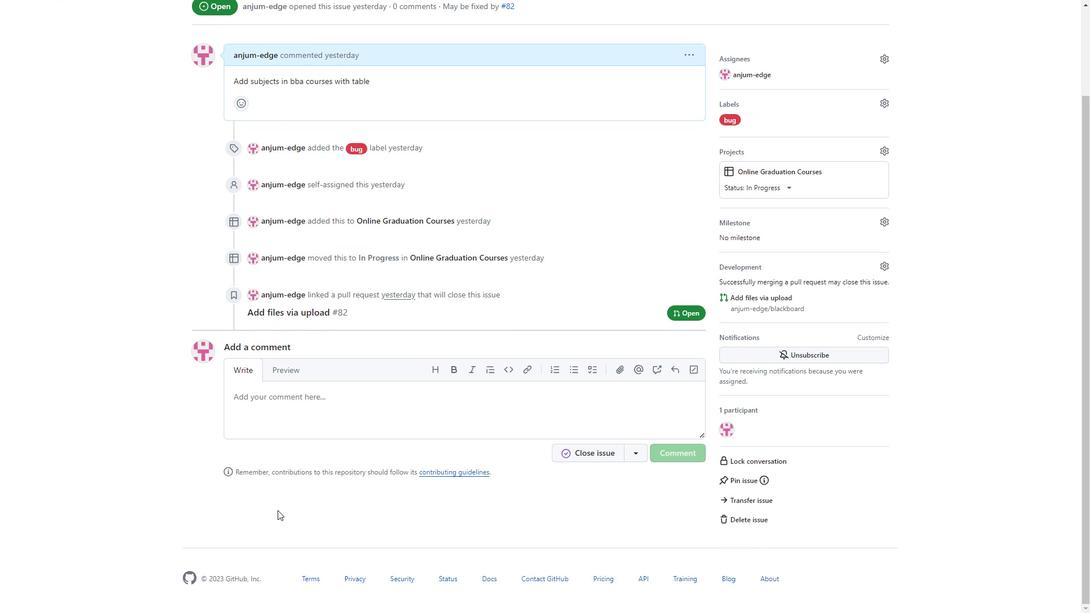 
Action: Mouse scrolled (277, 510) with delta (0, 0)
Screenshot: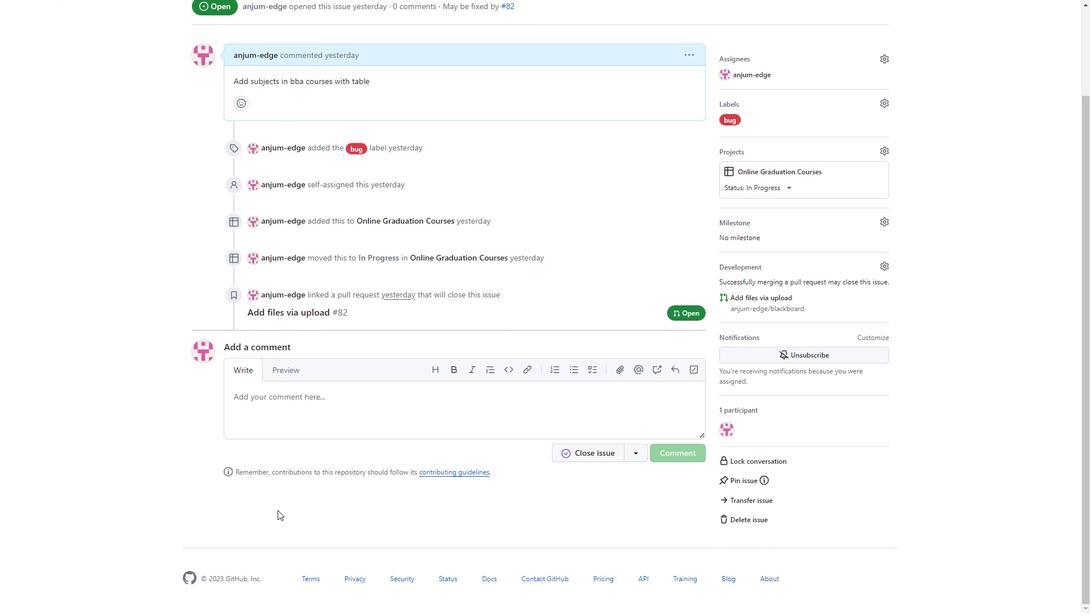 
Action: Mouse scrolled (277, 510) with delta (0, 0)
Screenshot: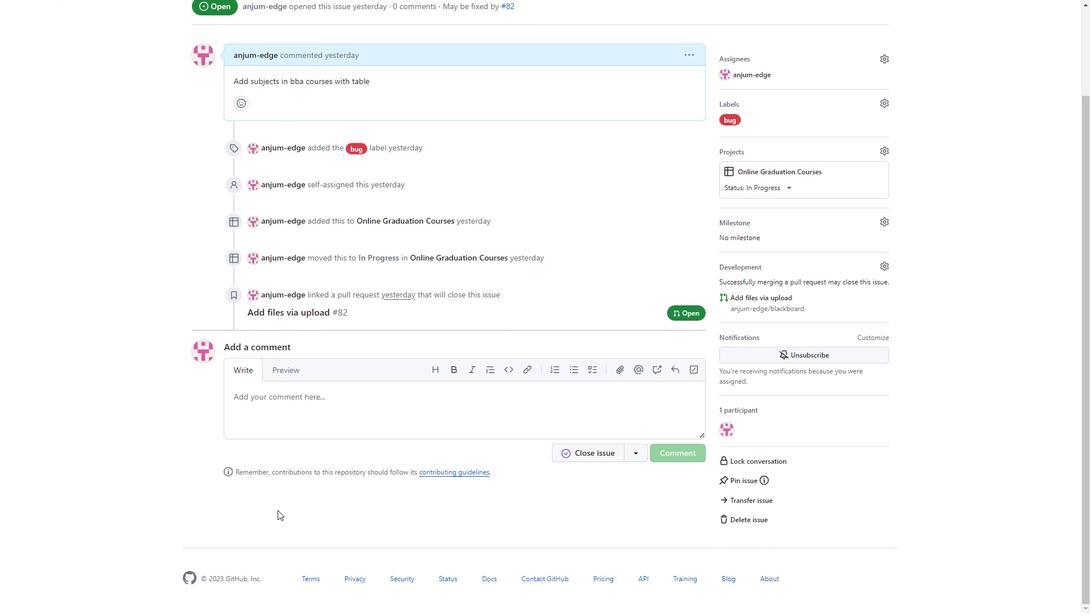 
Action: Mouse scrolled (277, 510) with delta (0, 0)
Screenshot: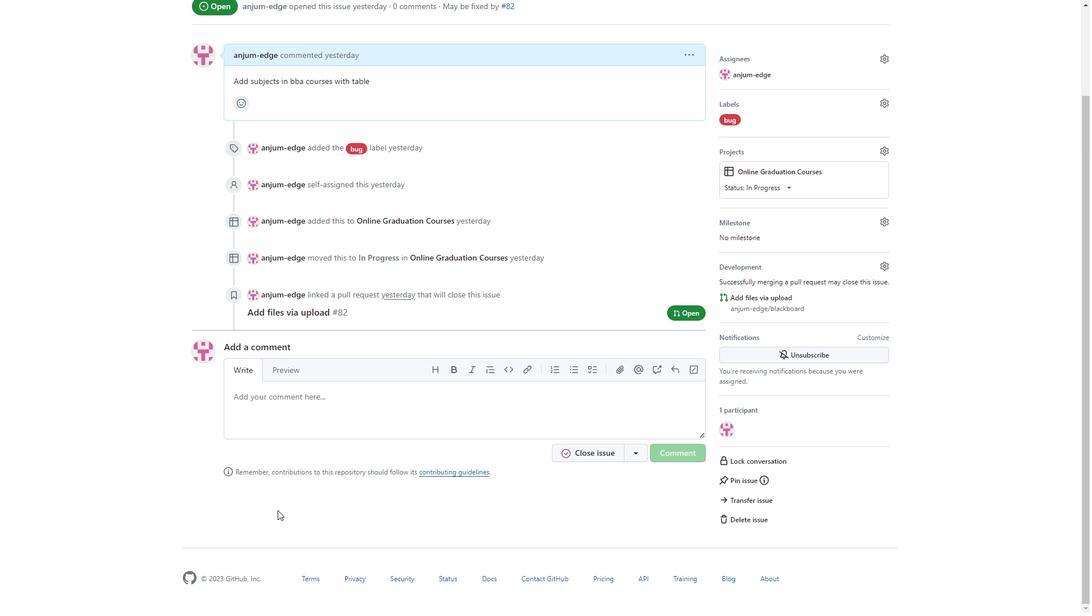 
Action: Mouse scrolled (277, 510) with delta (0, 0)
